 Task: Open the event Second Coffee Meeting with Key Business Mentor on '2024/05/26', change the date to 2024/04/18, change the font style of the description to Comic Sans MS, set the availability to Working elsewhere, insert an emoji Smile, logged in from the account softage.10@softage.net and add another guest for the event, softage.4@softage.net. Change the alignment of the event description to Align left.Change the font color of the description to Green and select an event charm, 
Action: Mouse moved to (373, 156)
Screenshot: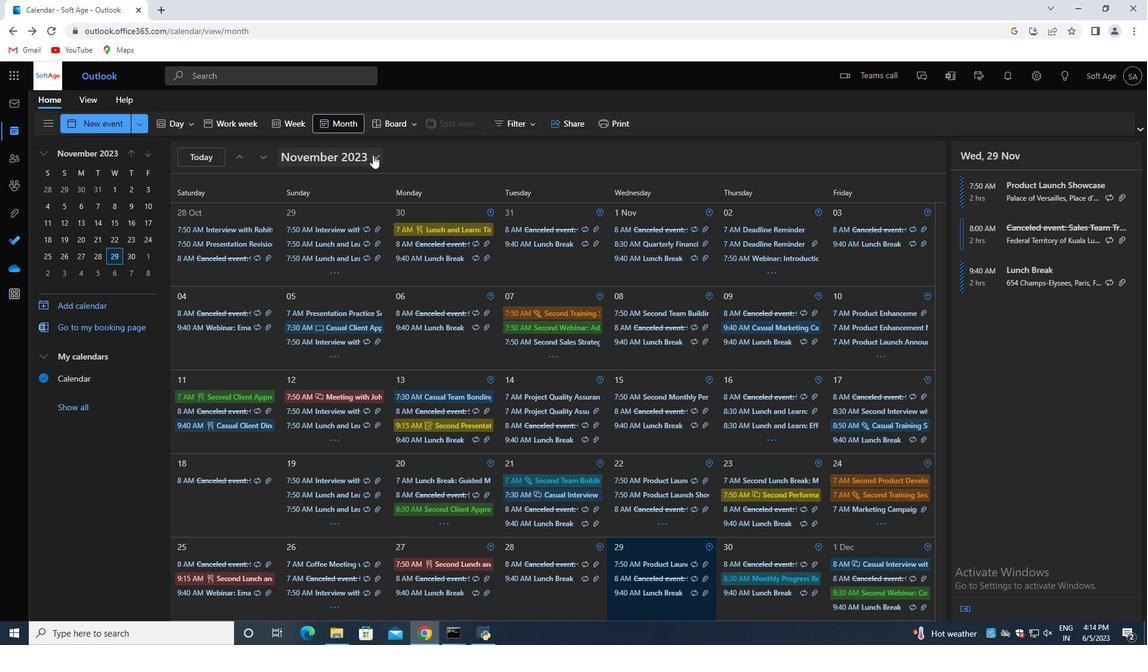 
Action: Mouse pressed left at (373, 156)
Screenshot: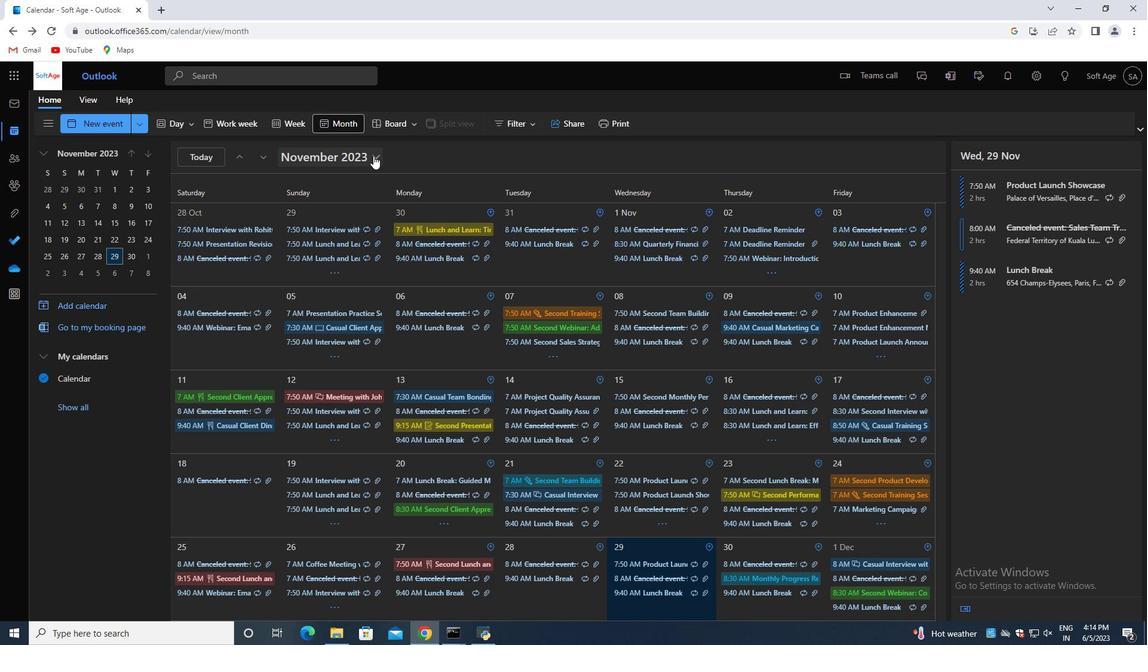 
Action: Mouse moved to (392, 182)
Screenshot: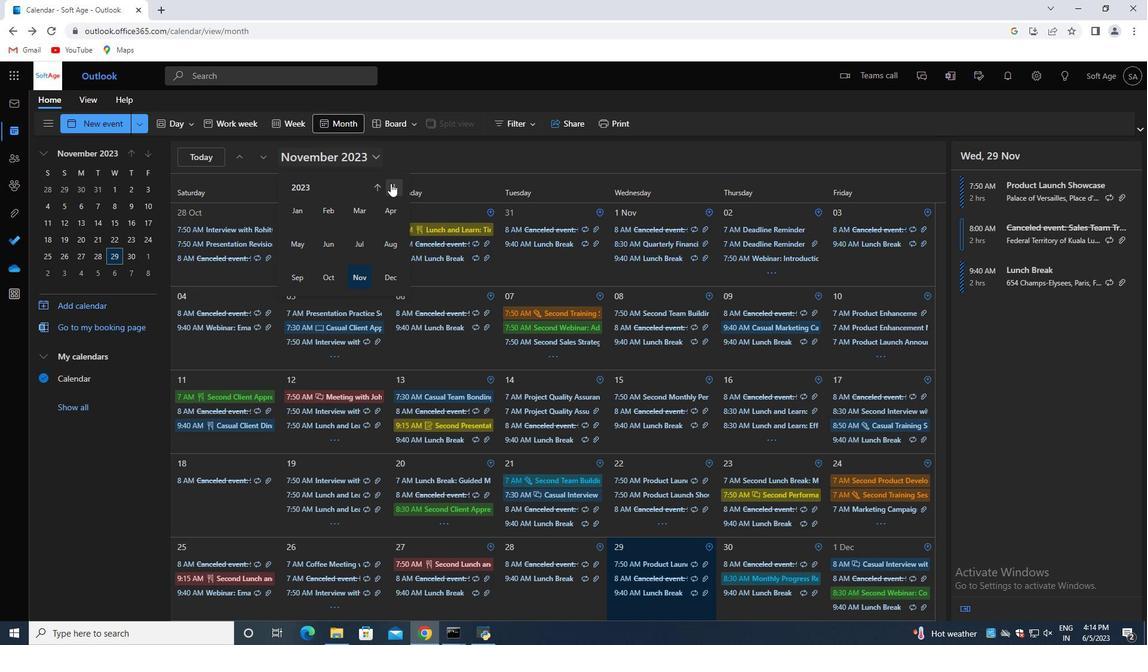 
Action: Mouse pressed left at (392, 182)
Screenshot: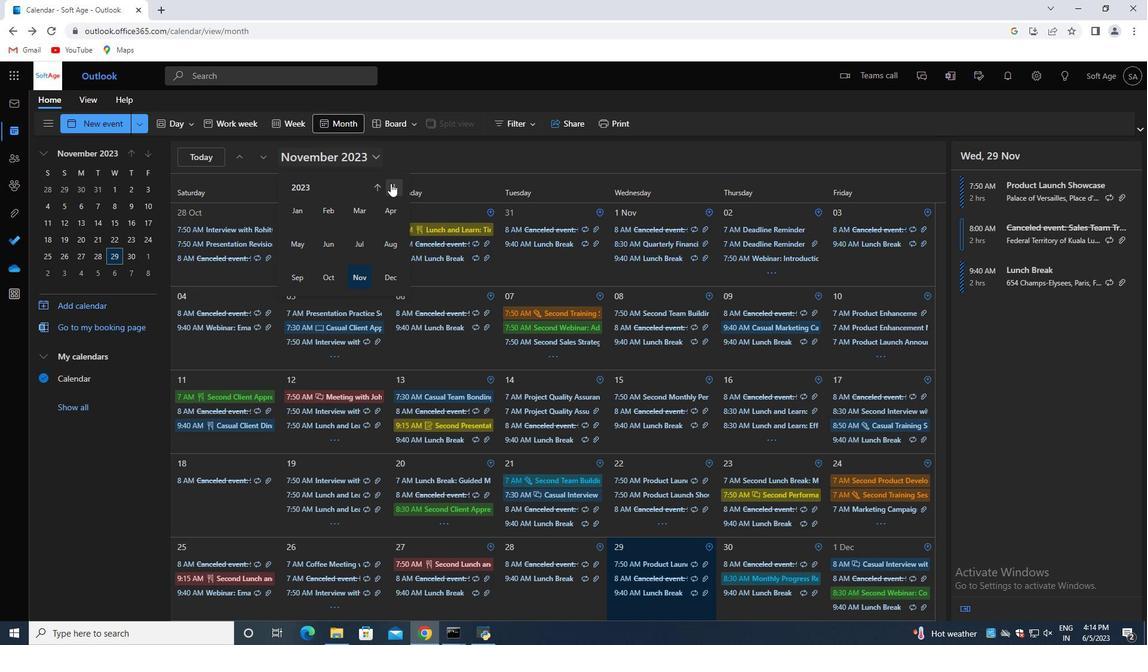 
Action: Mouse moved to (294, 243)
Screenshot: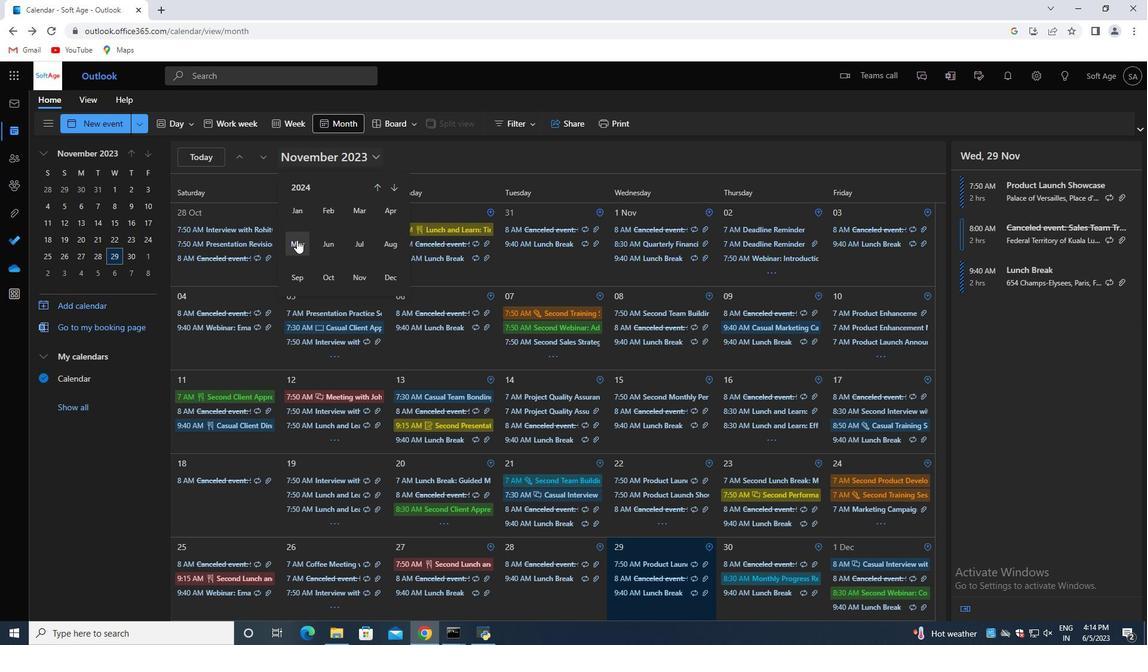 
Action: Mouse pressed left at (294, 243)
Screenshot: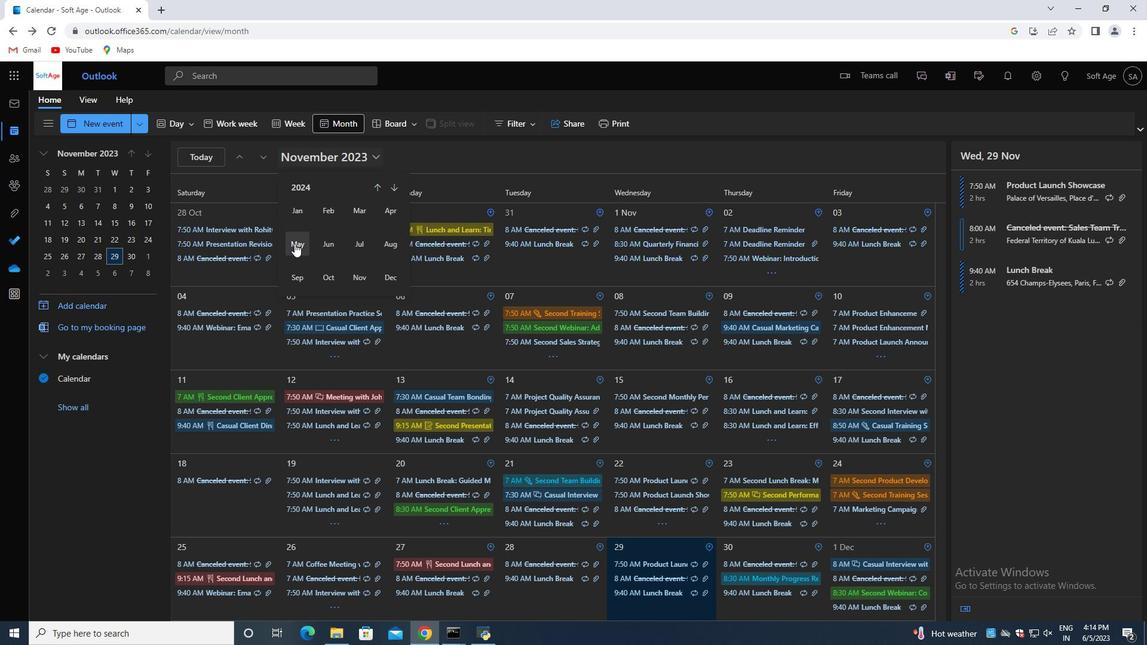 
Action: Mouse moved to (355, 497)
Screenshot: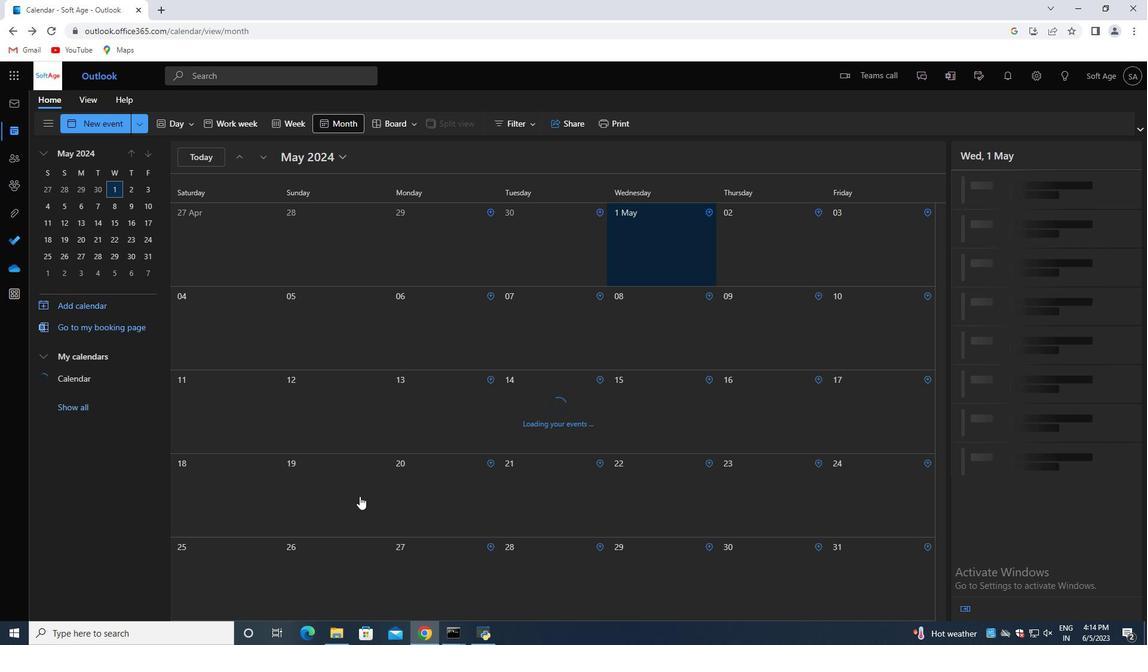 
Action: Mouse scrolled (355, 496) with delta (0, 0)
Screenshot: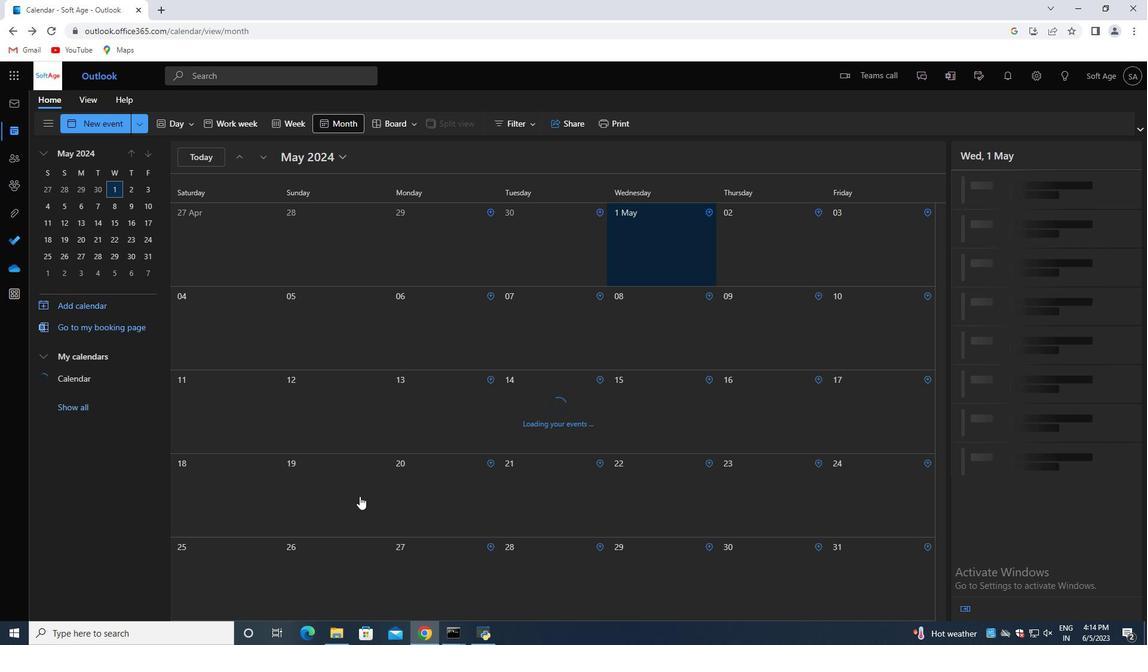 
Action: Mouse moved to (365, 499)
Screenshot: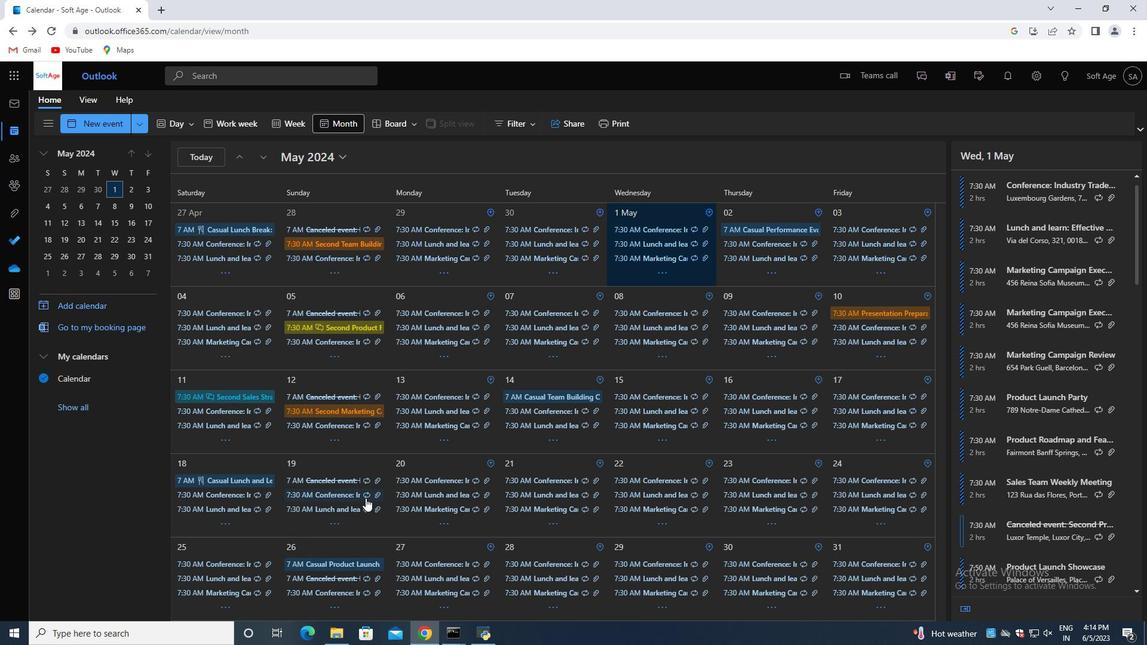 
Action: Mouse scrolled (365, 499) with delta (0, 0)
Screenshot: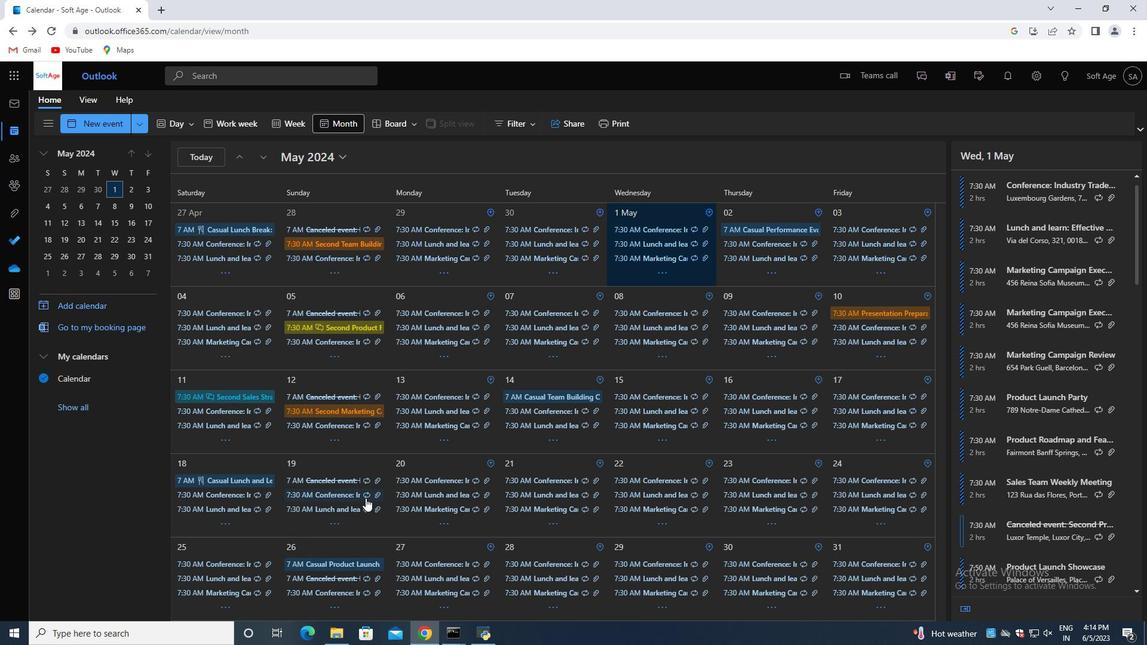 
Action: Mouse moved to (302, 591)
Screenshot: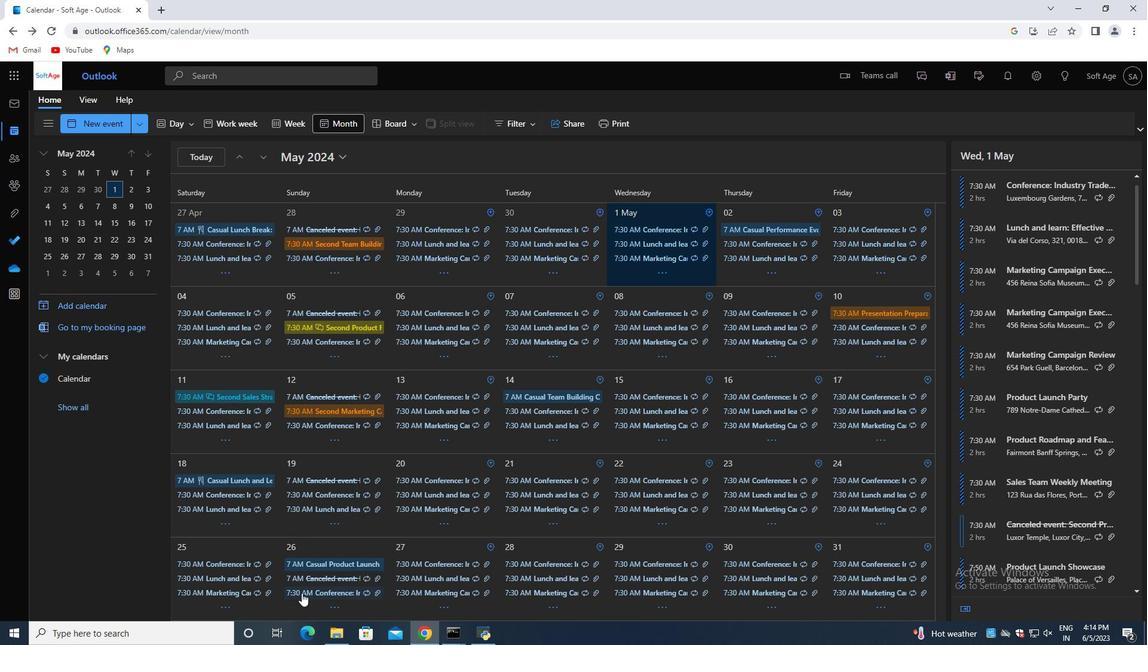 
Action: Mouse scrolled (302, 591) with delta (0, 0)
Screenshot: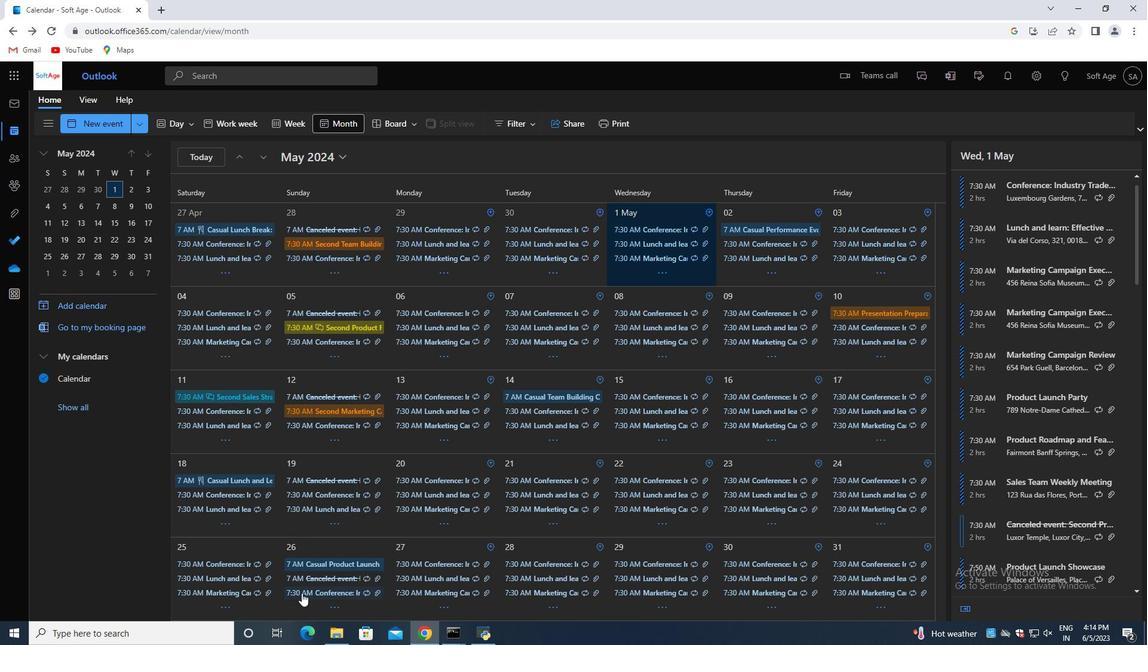 
Action: Mouse moved to (302, 591)
Screenshot: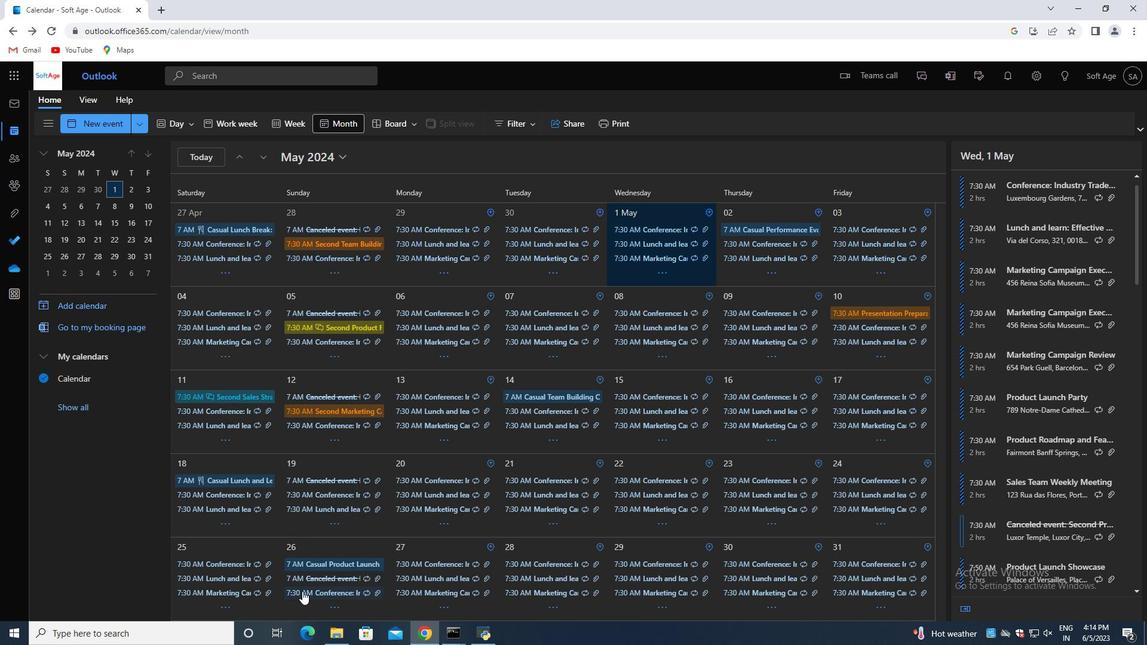 
Action: Mouse scrolled (302, 590) with delta (0, 0)
Screenshot: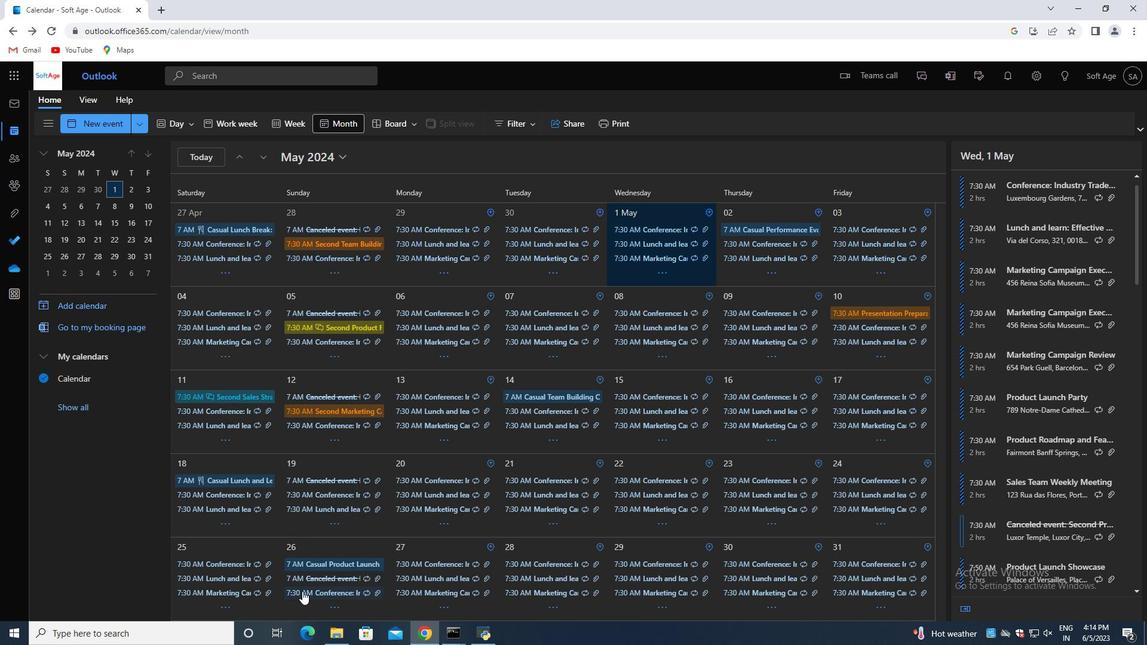 
Action: Mouse moved to (301, 604)
Screenshot: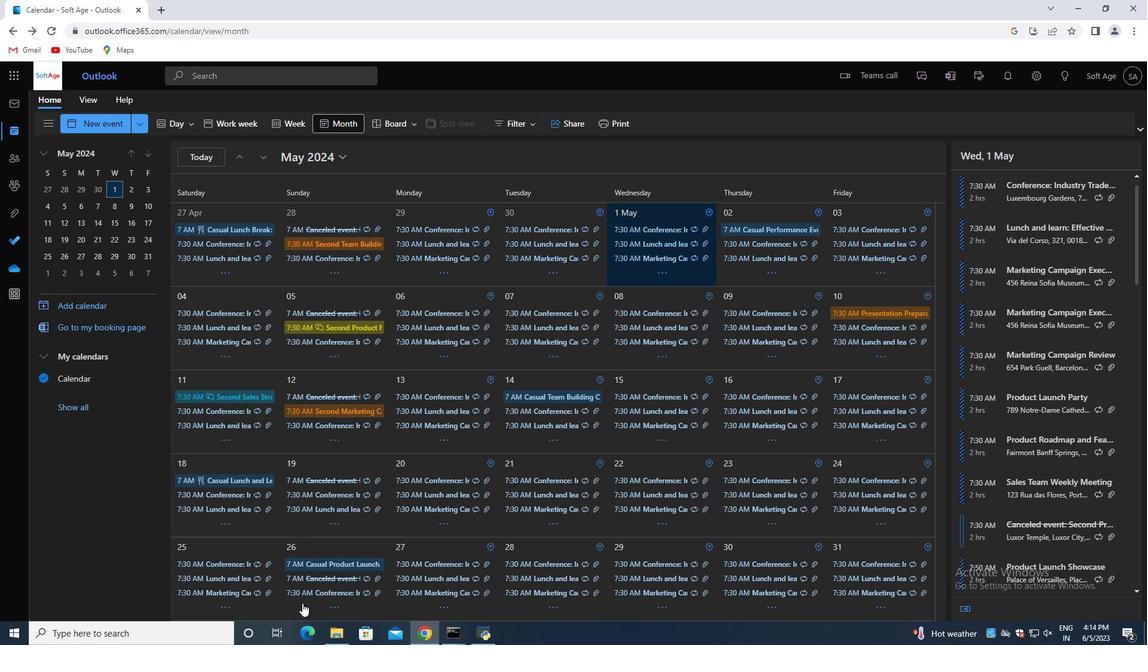 
Action: Mouse pressed left at (301, 604)
Screenshot: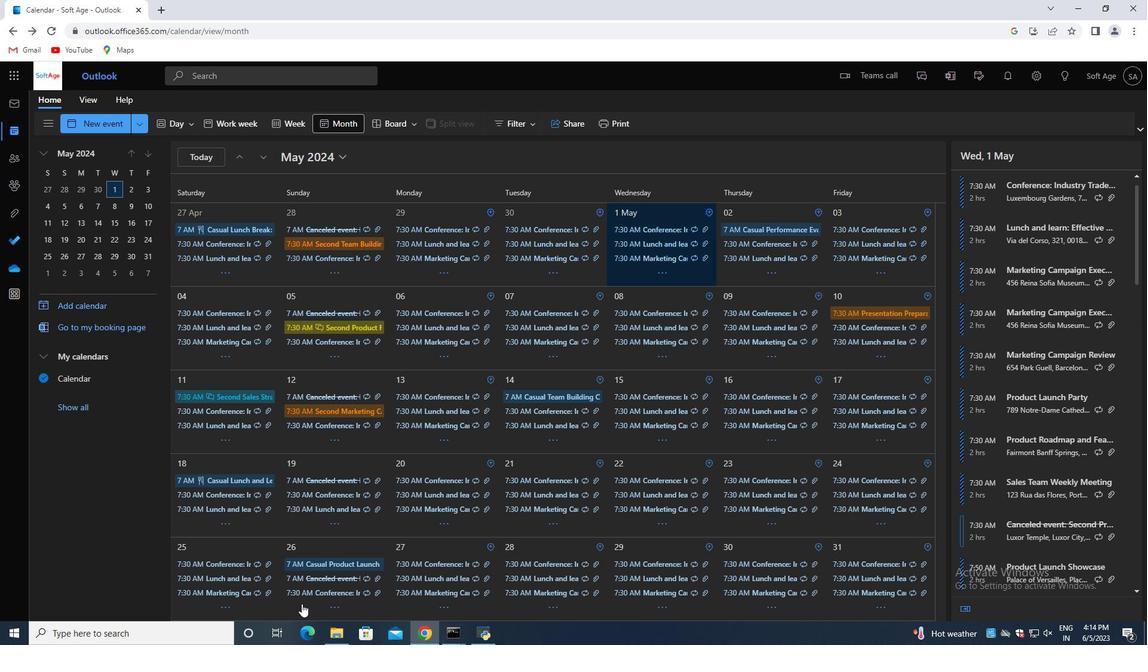 
Action: Mouse moved to (1036, 445)
Screenshot: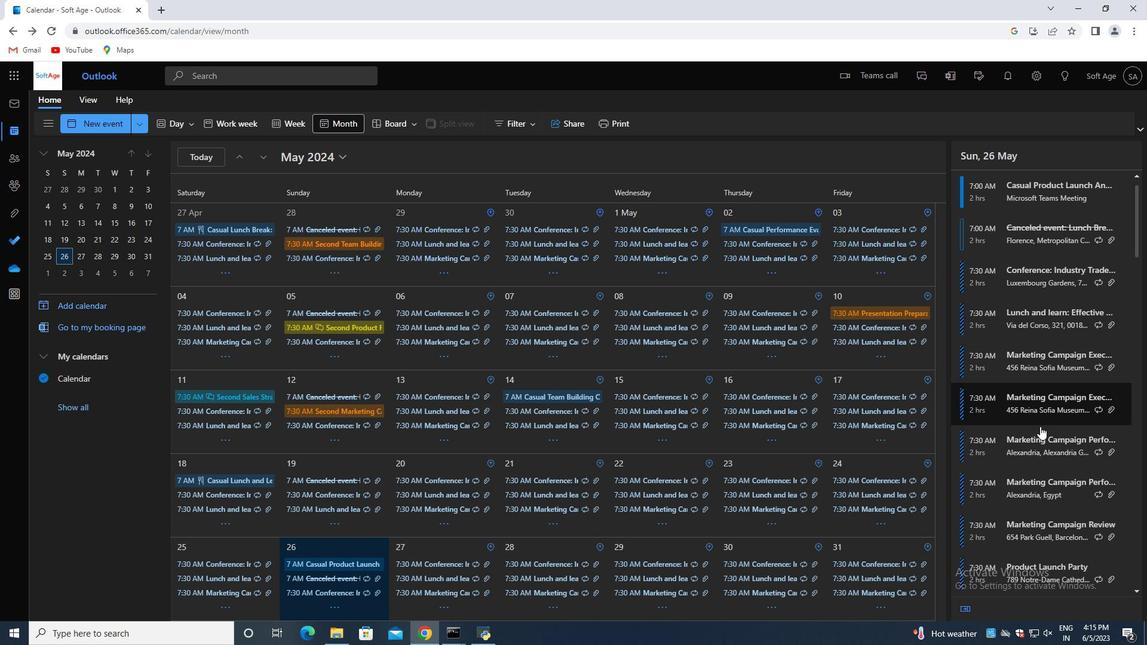 
Action: Mouse scrolled (1036, 445) with delta (0, 0)
Screenshot: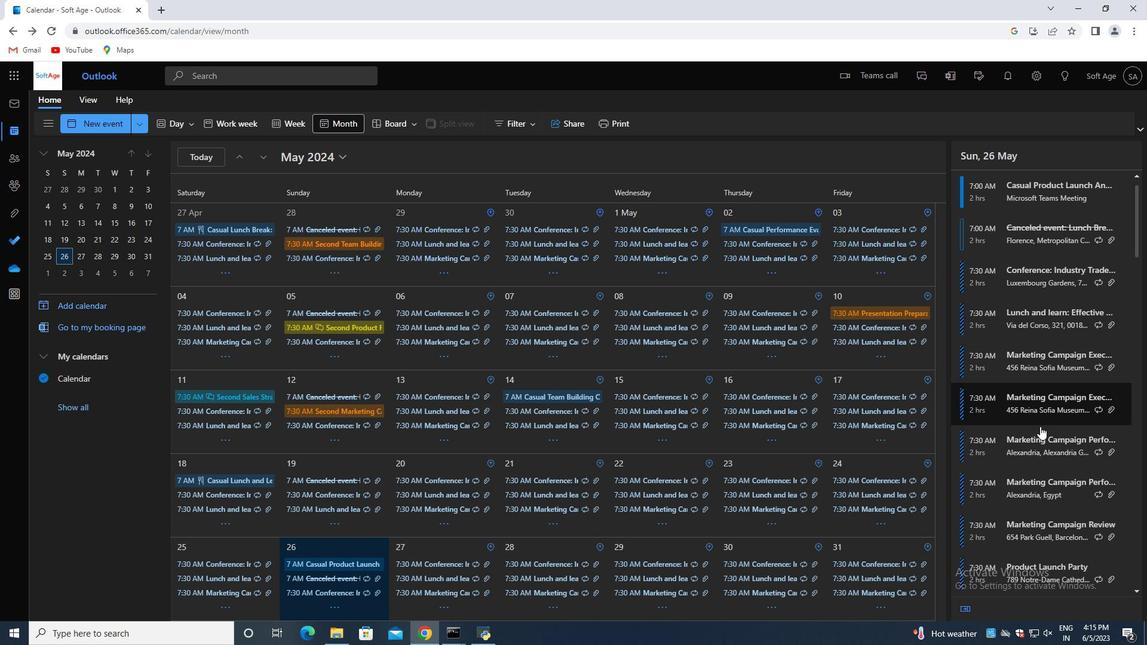 
Action: Mouse moved to (1036, 456)
Screenshot: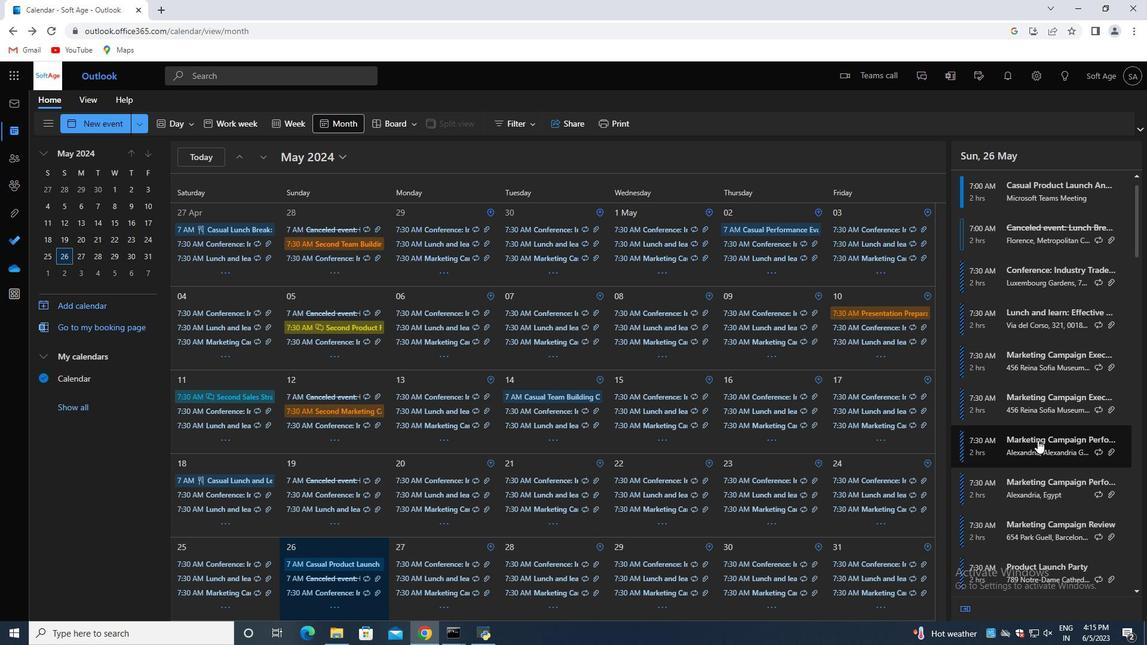 
Action: Mouse scrolled (1036, 456) with delta (0, 0)
Screenshot: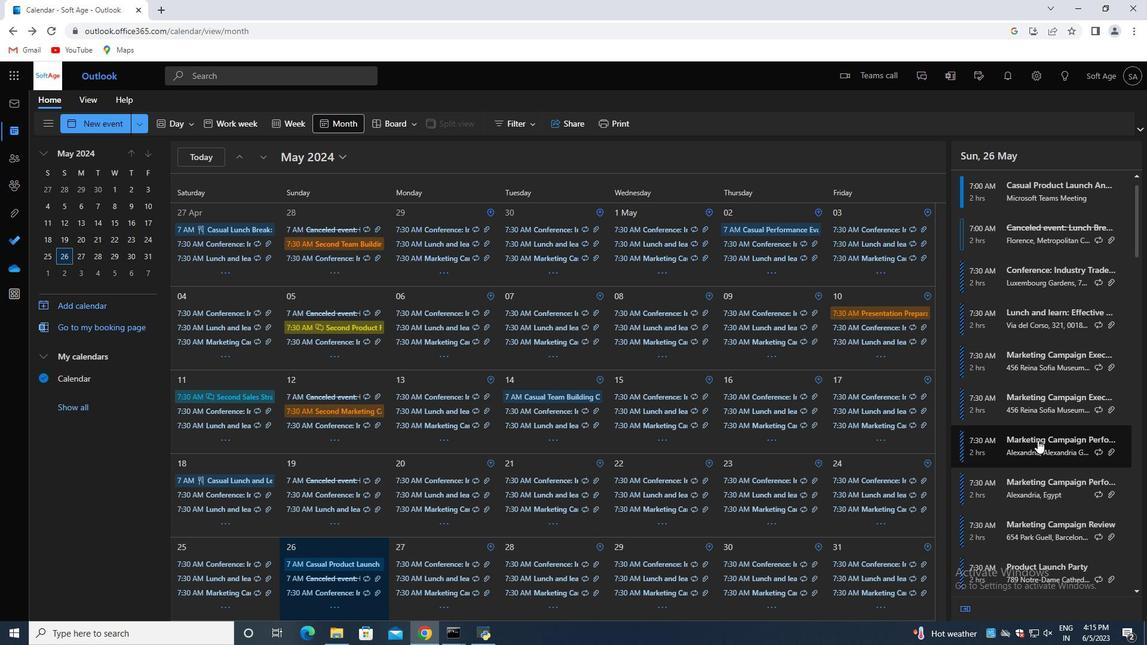 
Action: Mouse moved to (1036, 465)
Screenshot: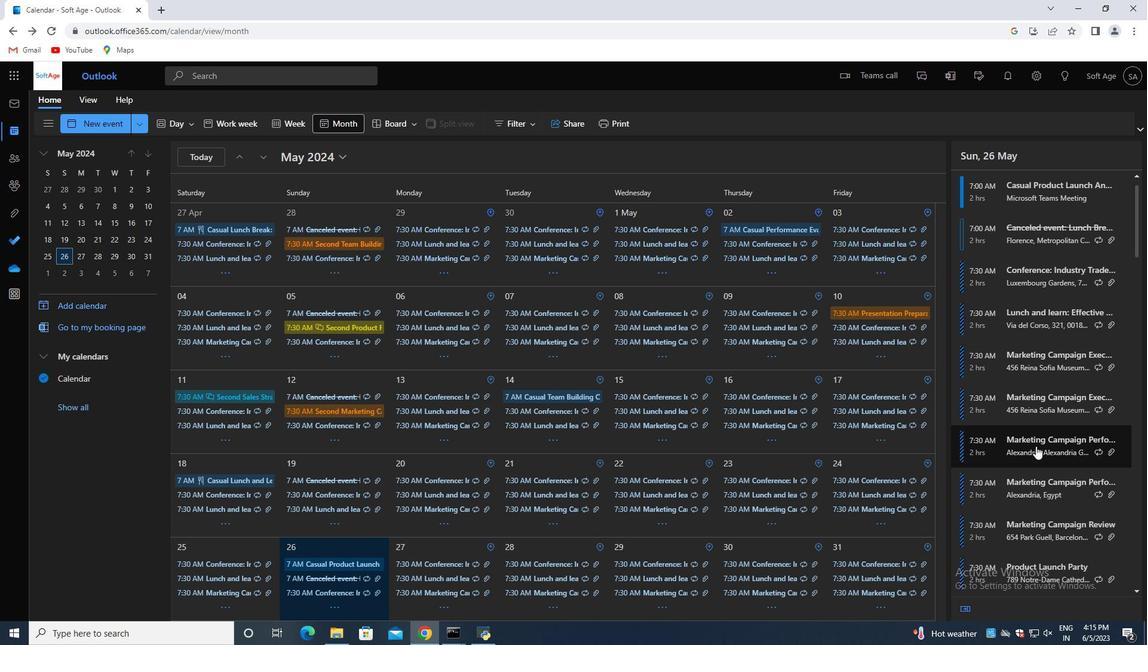 
Action: Mouse scrolled (1036, 464) with delta (0, 0)
Screenshot: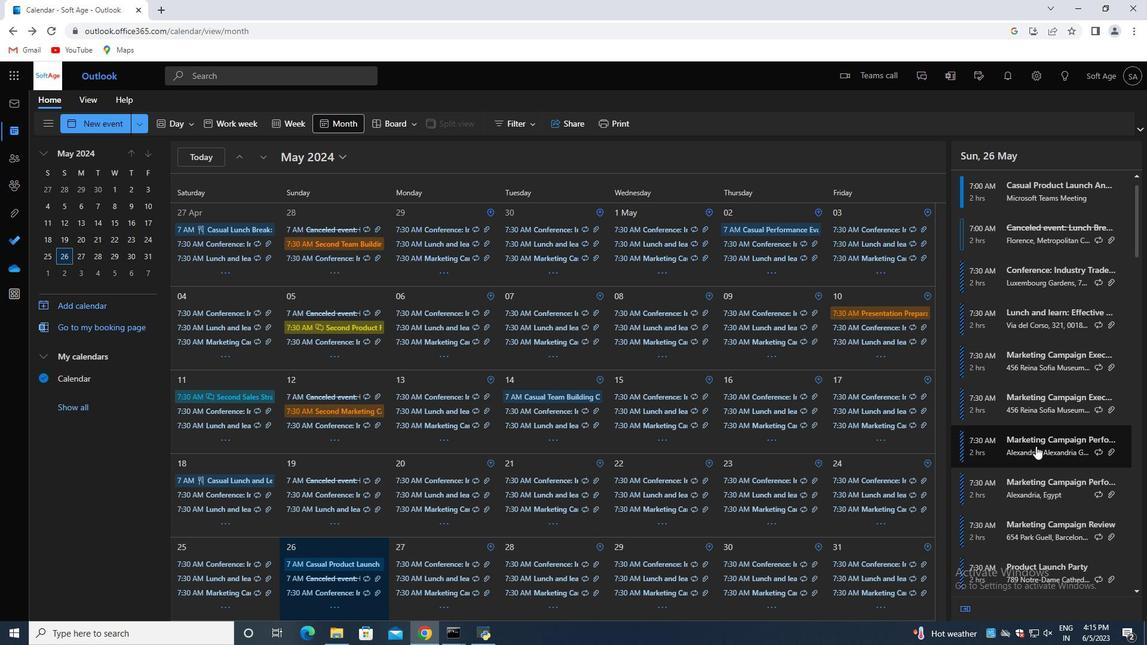 
Action: Mouse moved to (1034, 471)
Screenshot: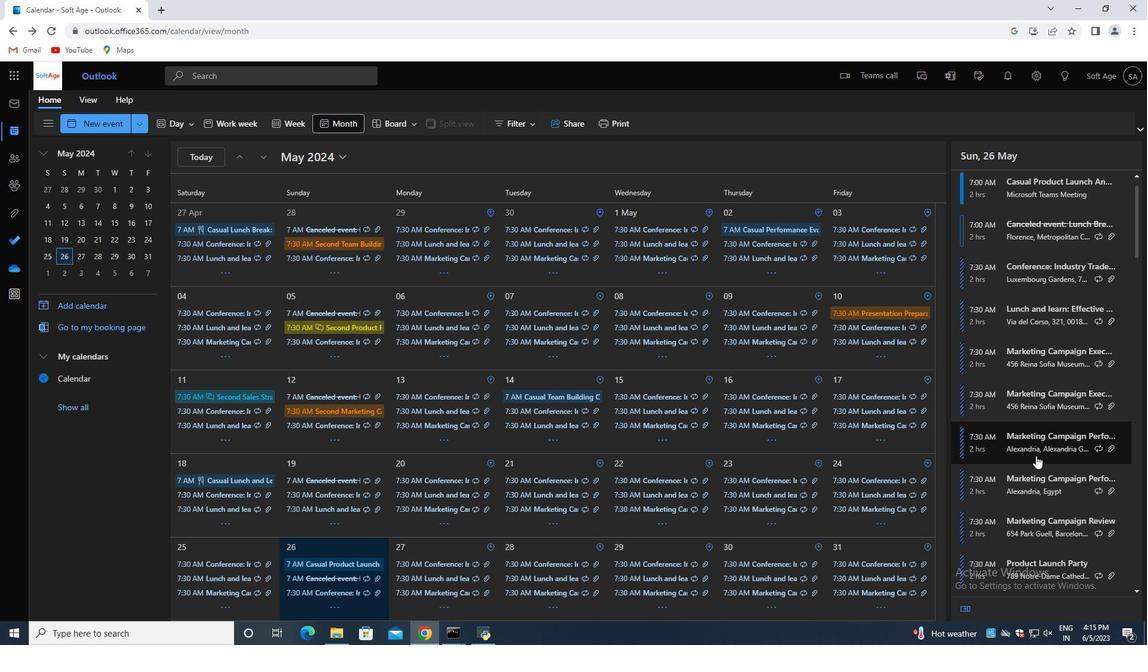 
Action: Mouse scrolled (1034, 471) with delta (0, 0)
Screenshot: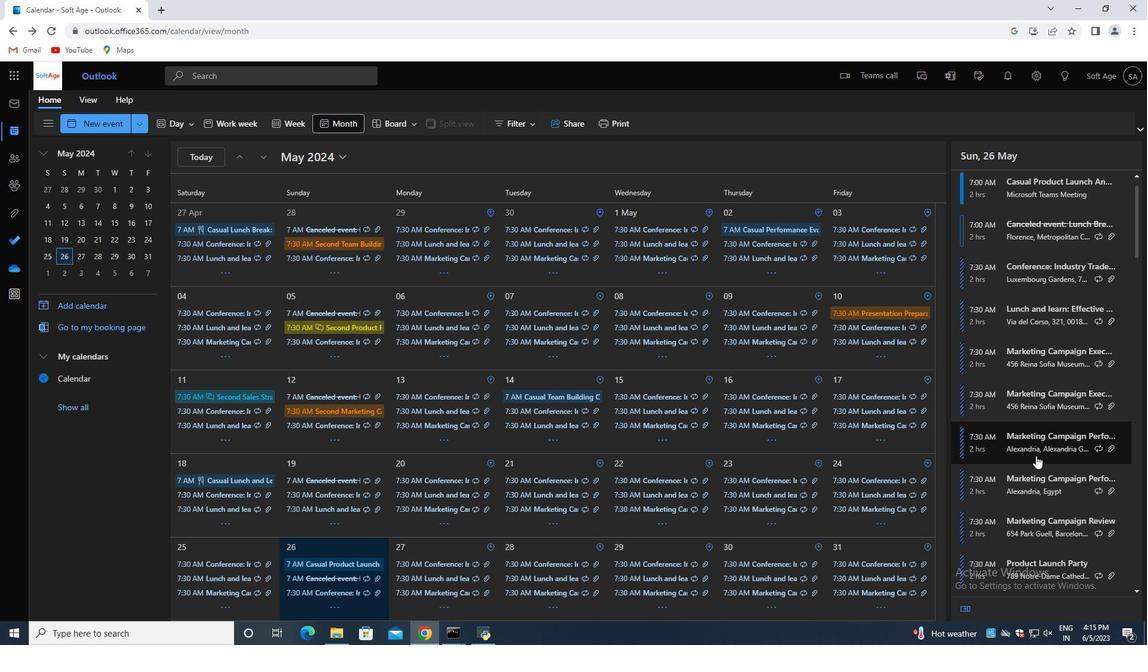 
Action: Mouse moved to (1033, 477)
Screenshot: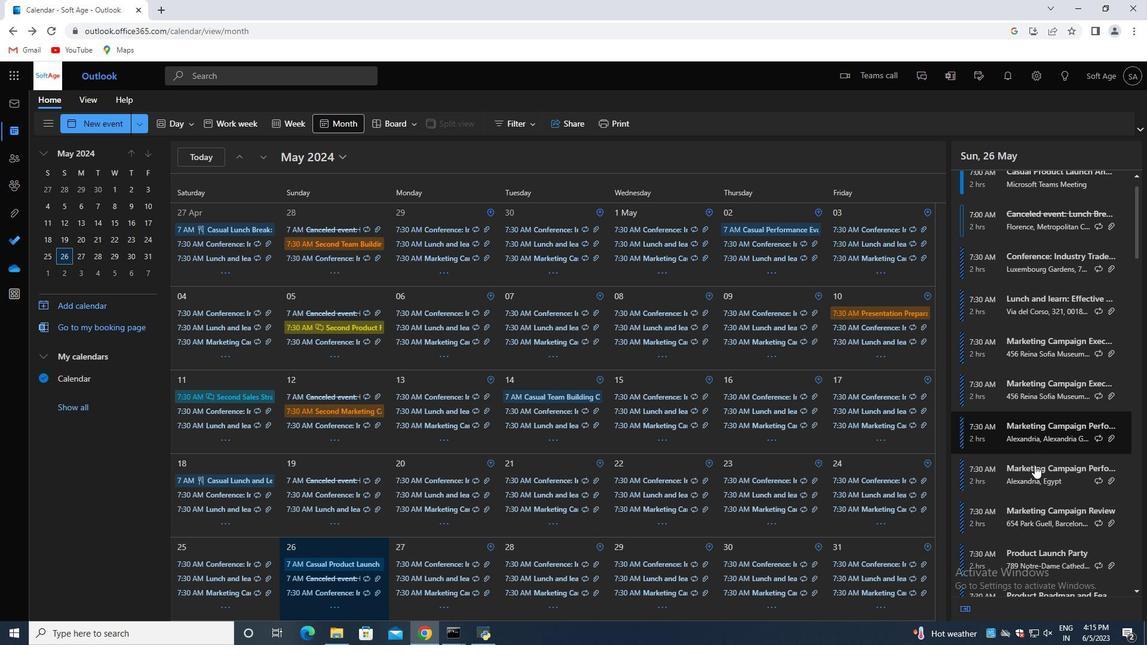 
Action: Mouse scrolled (1033, 477) with delta (0, 0)
Screenshot: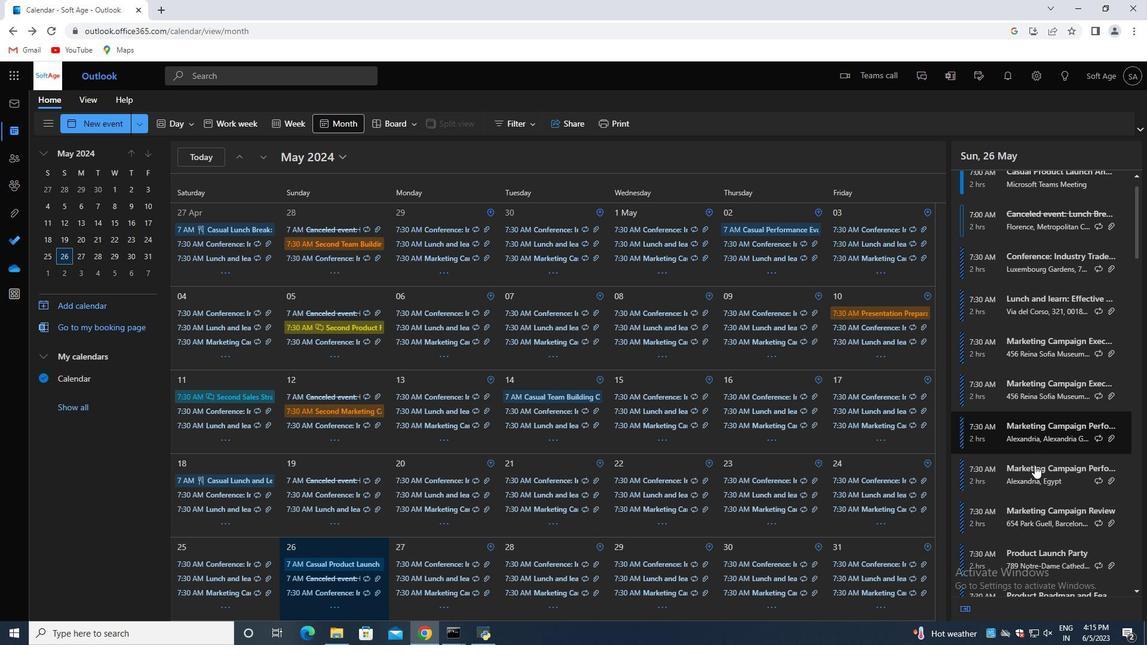 
Action: Mouse moved to (1034, 475)
Screenshot: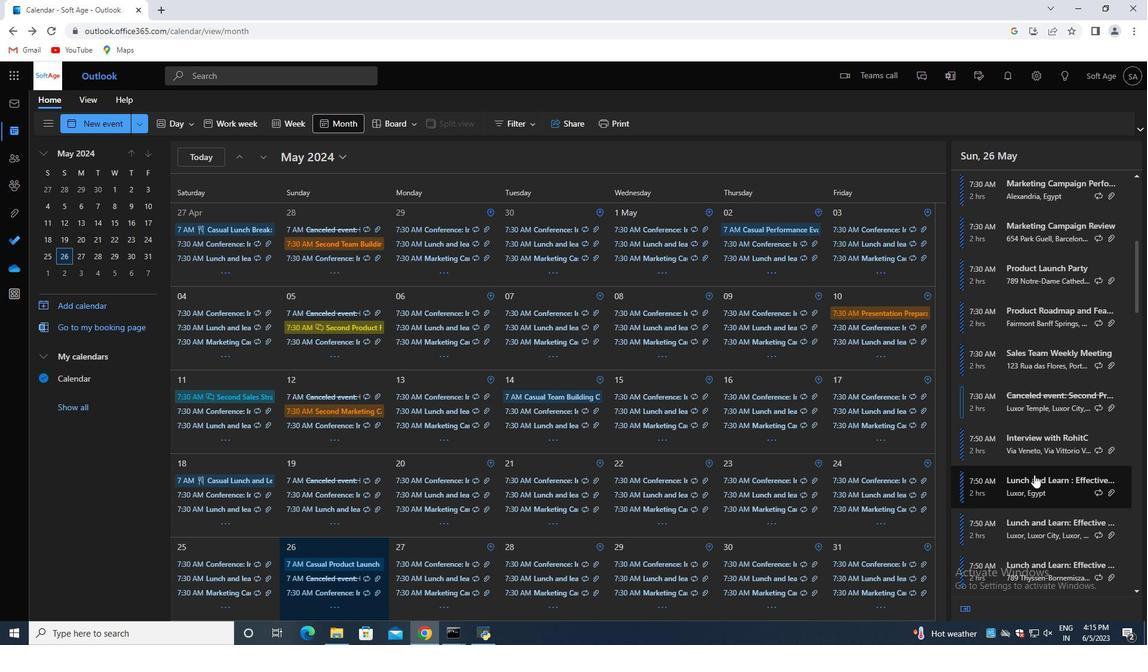 
Action: Mouse scrolled (1034, 474) with delta (0, 0)
Screenshot: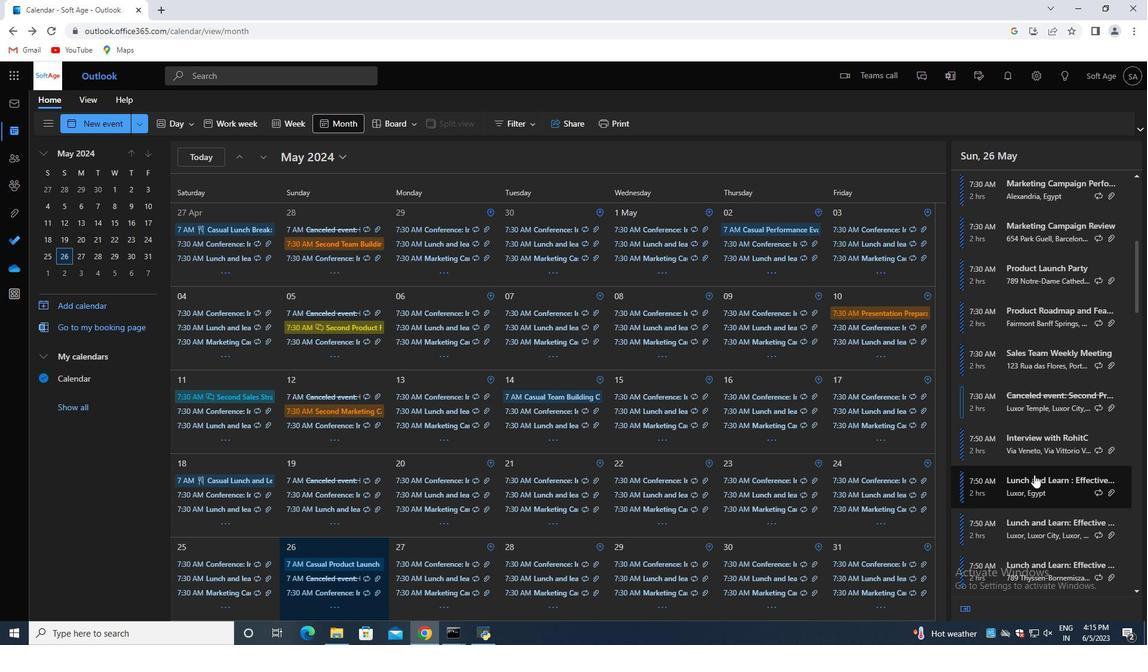 
Action: Mouse moved to (1032, 481)
Screenshot: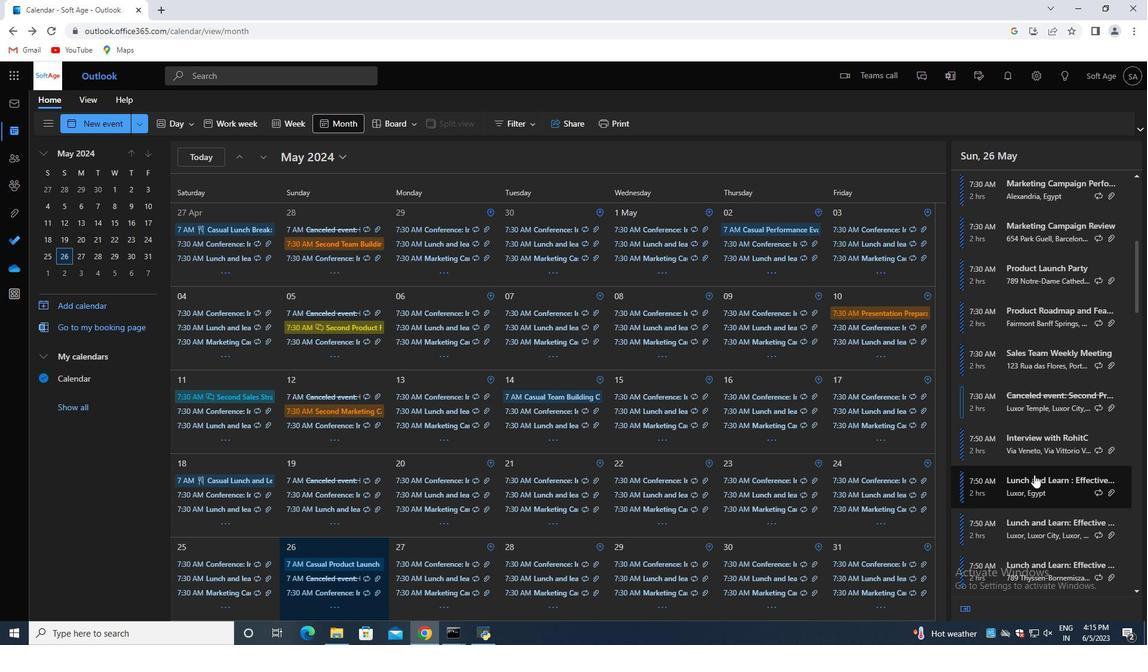 
Action: Mouse scrolled (1034, 475) with delta (0, 0)
Screenshot: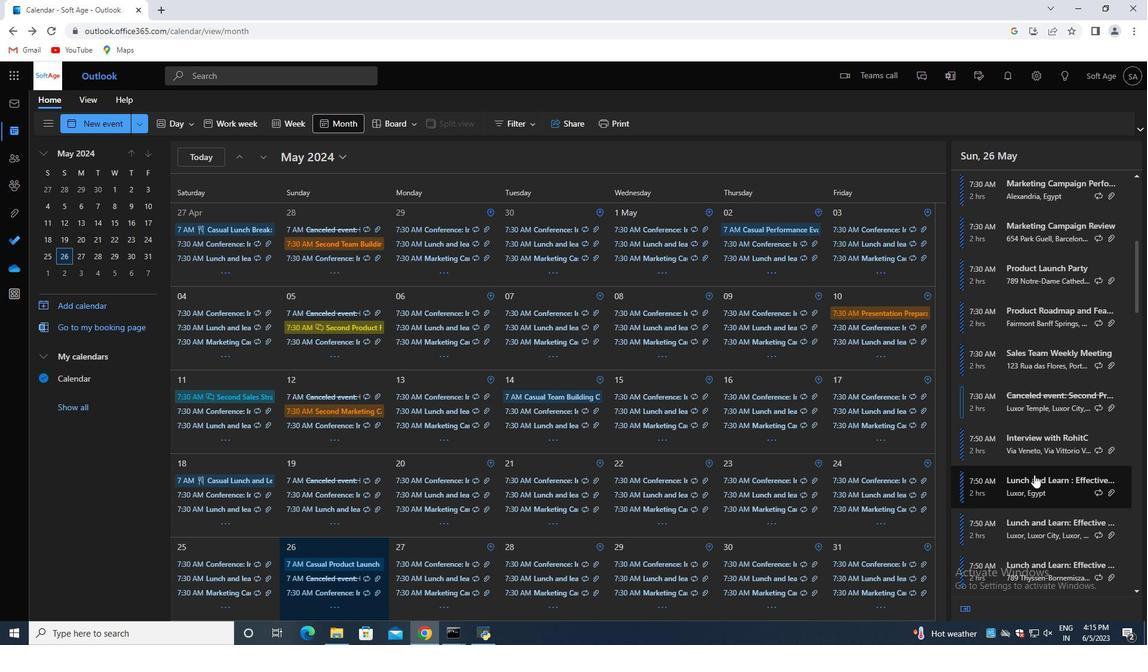 
Action: Mouse scrolled (1034, 477) with delta (0, 0)
Screenshot: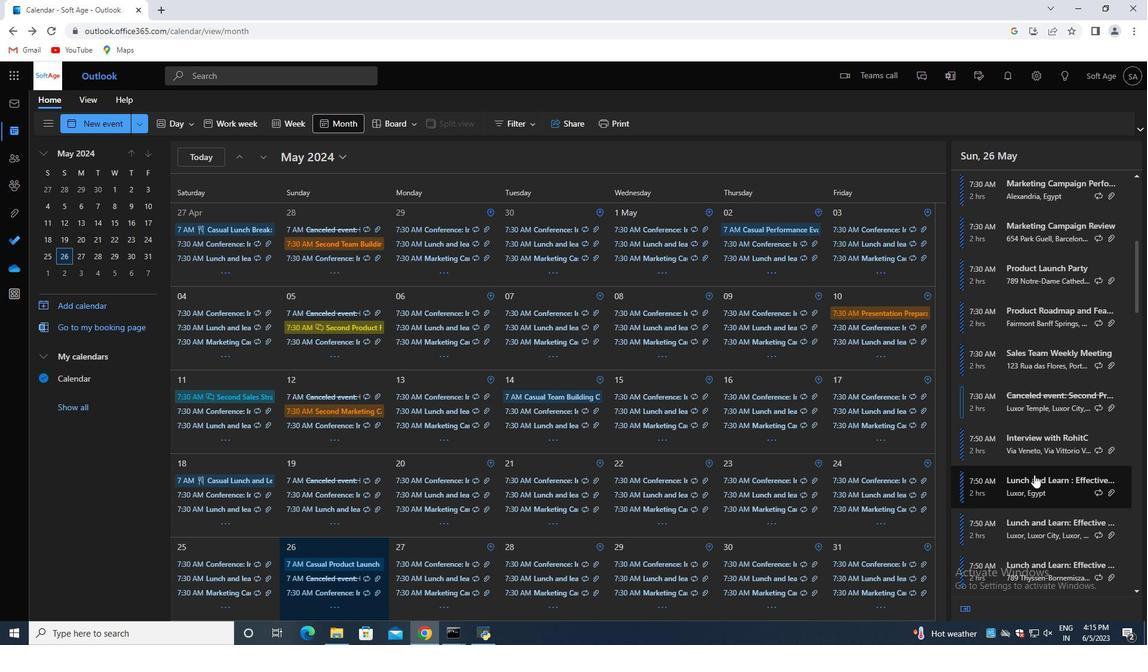 
Action: Mouse scrolled (1034, 478) with delta (0, 0)
Screenshot: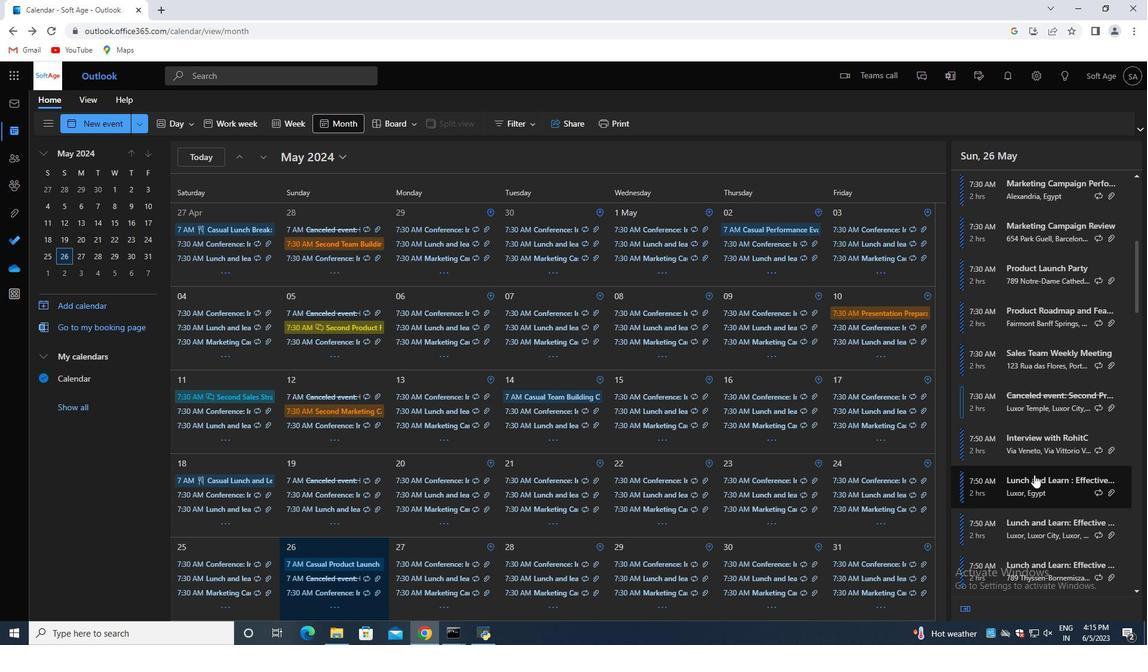 
Action: Mouse scrolled (1033, 478) with delta (0, 0)
Screenshot: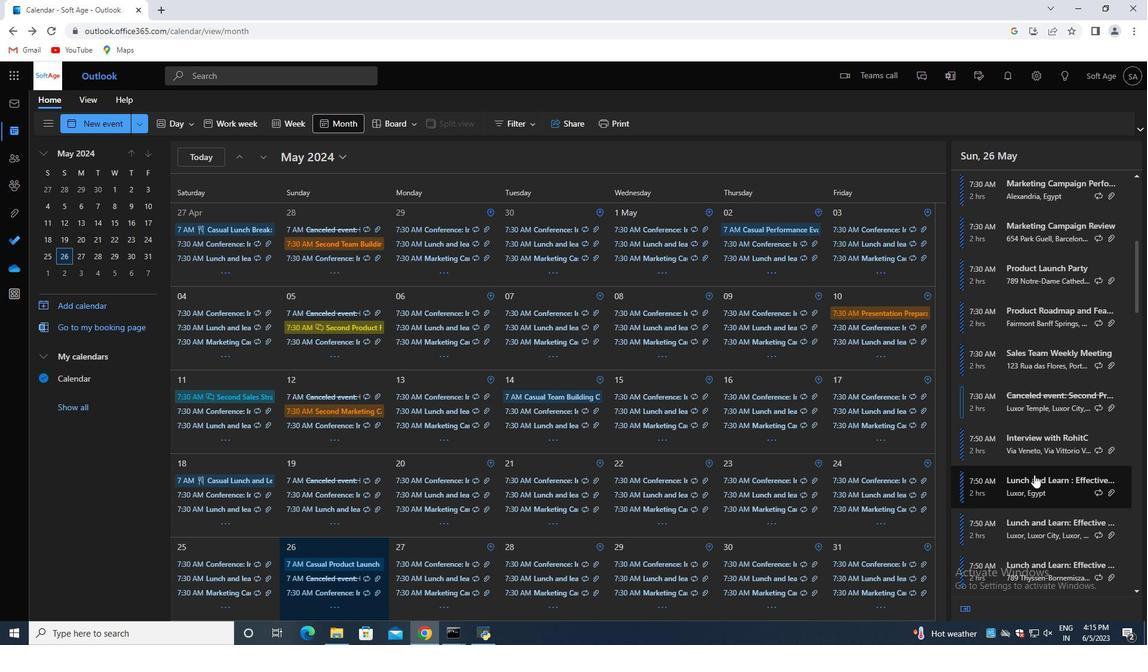 
Action: Mouse scrolled (1032, 480) with delta (0, 0)
Screenshot: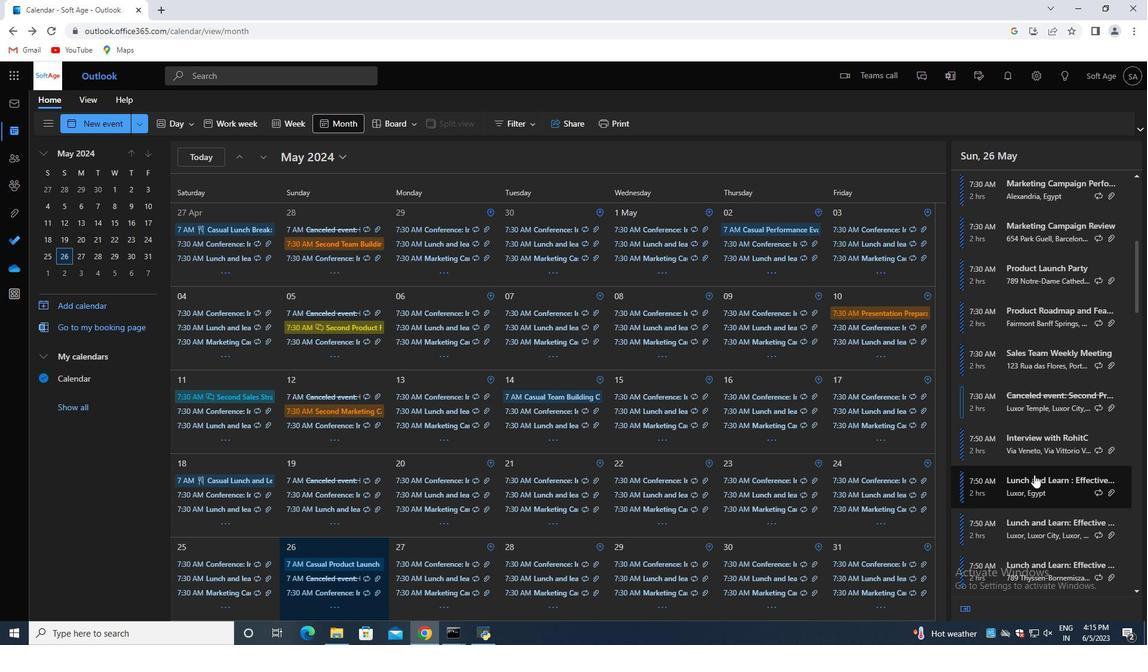 
Action: Mouse moved to (1032, 489)
Screenshot: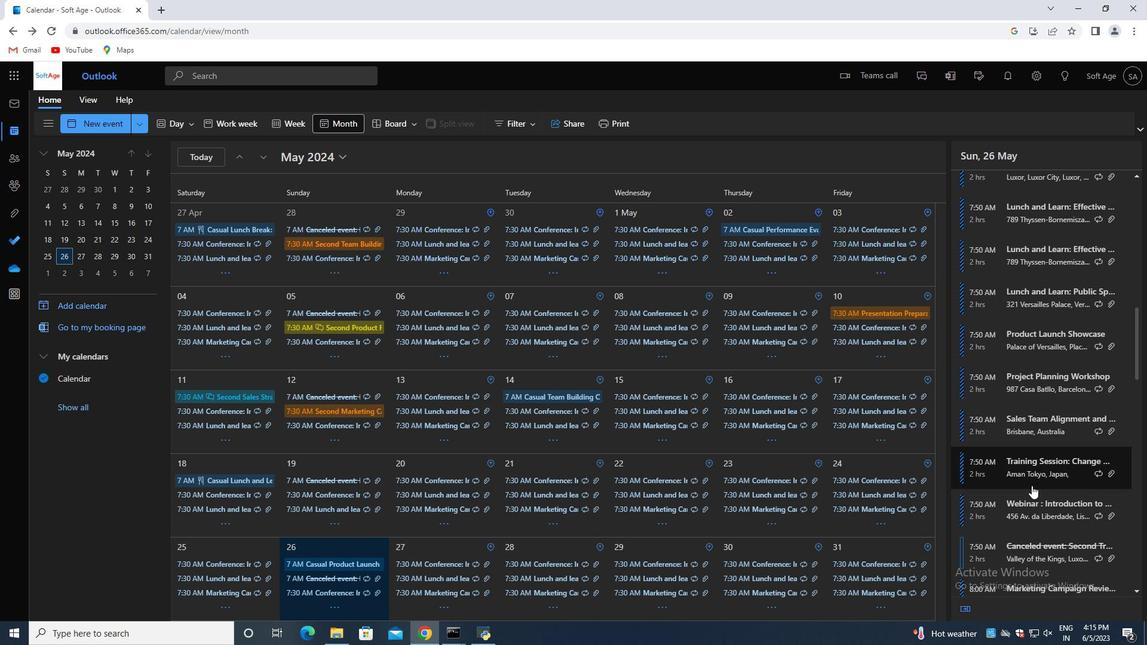 
Action: Mouse scrolled (1032, 488) with delta (0, 0)
Screenshot: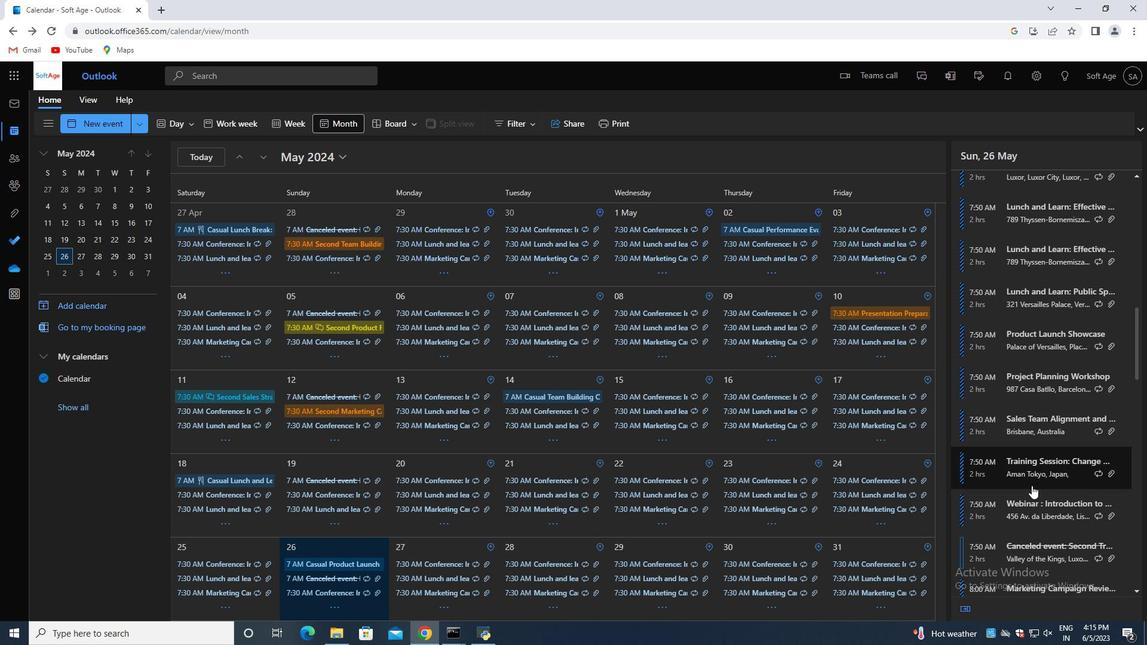 
Action: Mouse moved to (1031, 492)
Screenshot: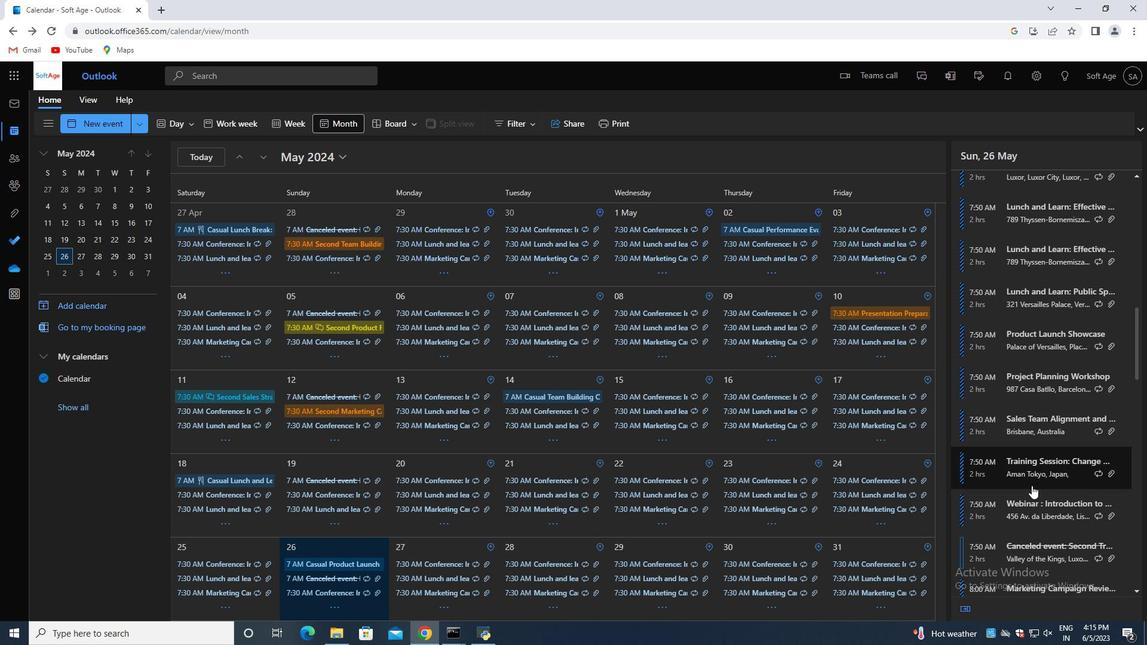 
Action: Mouse scrolled (1031, 492) with delta (0, 0)
Screenshot: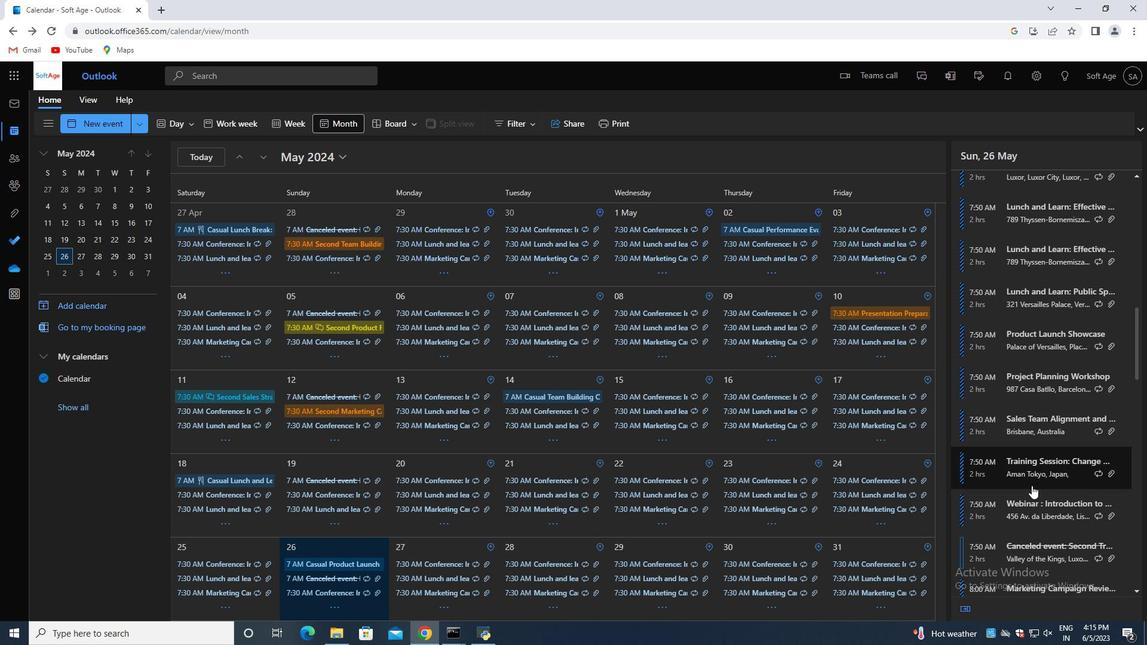 
Action: Mouse moved to (1031, 495)
Screenshot: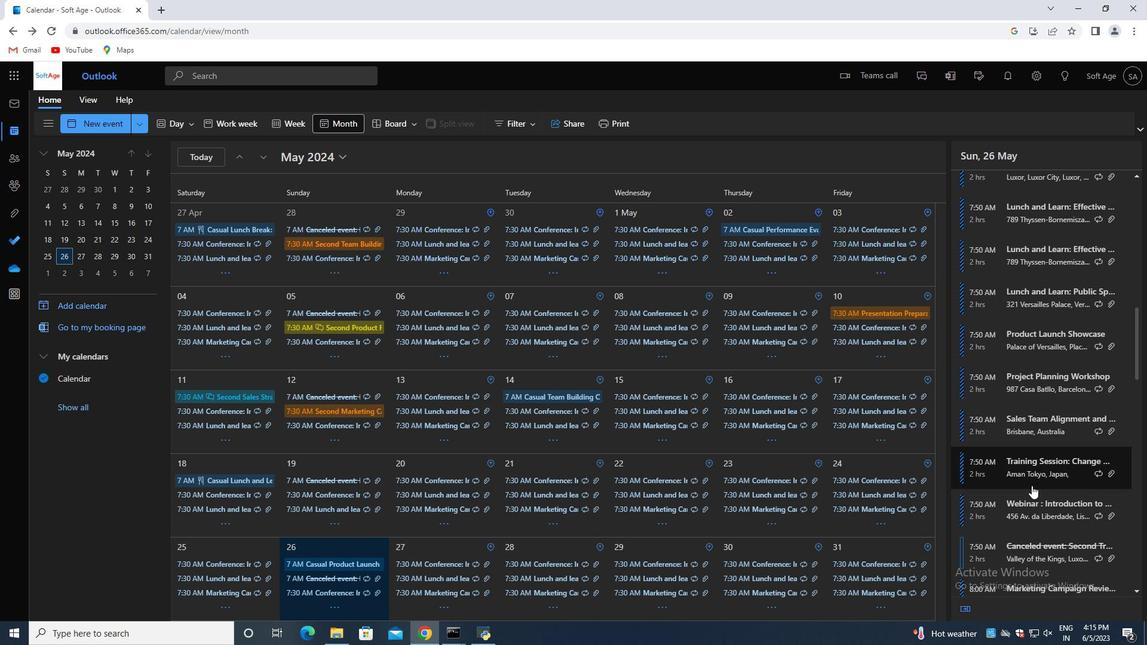 
Action: Mouse scrolled (1031, 494) with delta (0, 0)
Screenshot: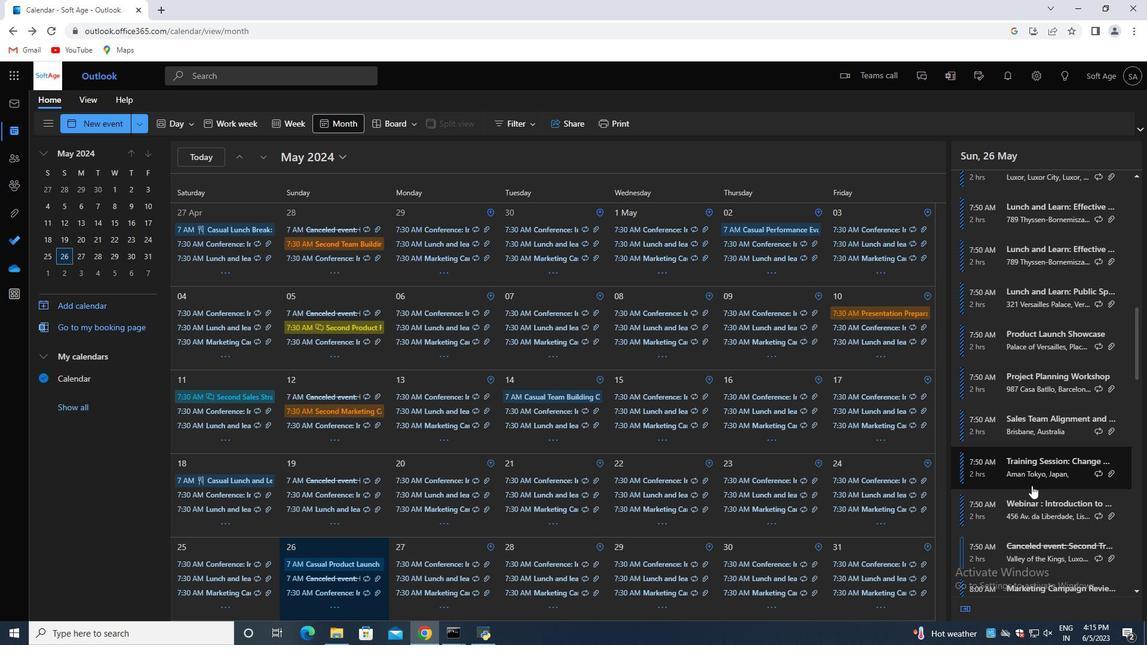 
Action: Mouse moved to (1029, 496)
Screenshot: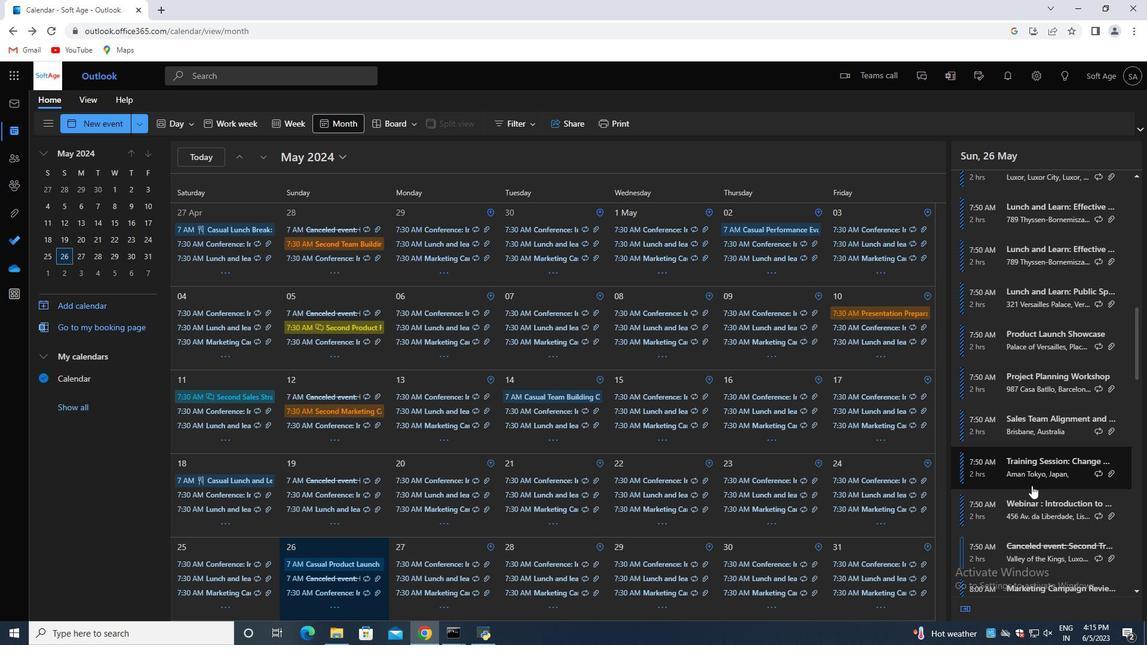 
Action: Mouse scrolled (1029, 496) with delta (0, 0)
Screenshot: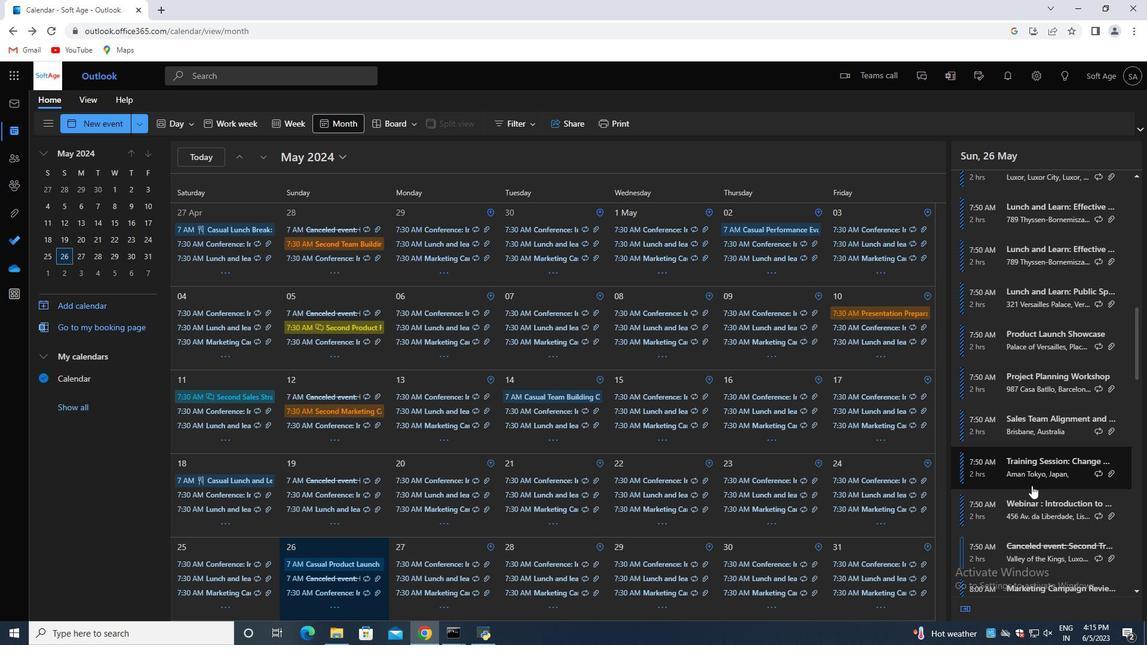 
Action: Mouse moved to (1028, 498)
Screenshot: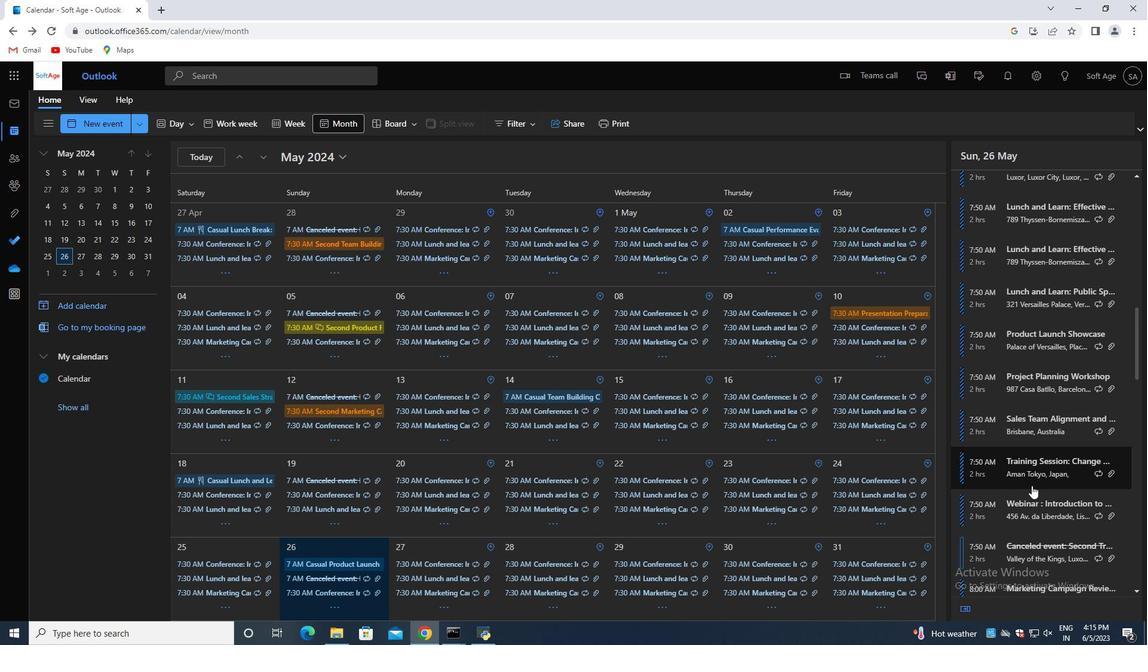 
Action: Mouse scrolled (1028, 498) with delta (0, 0)
Screenshot: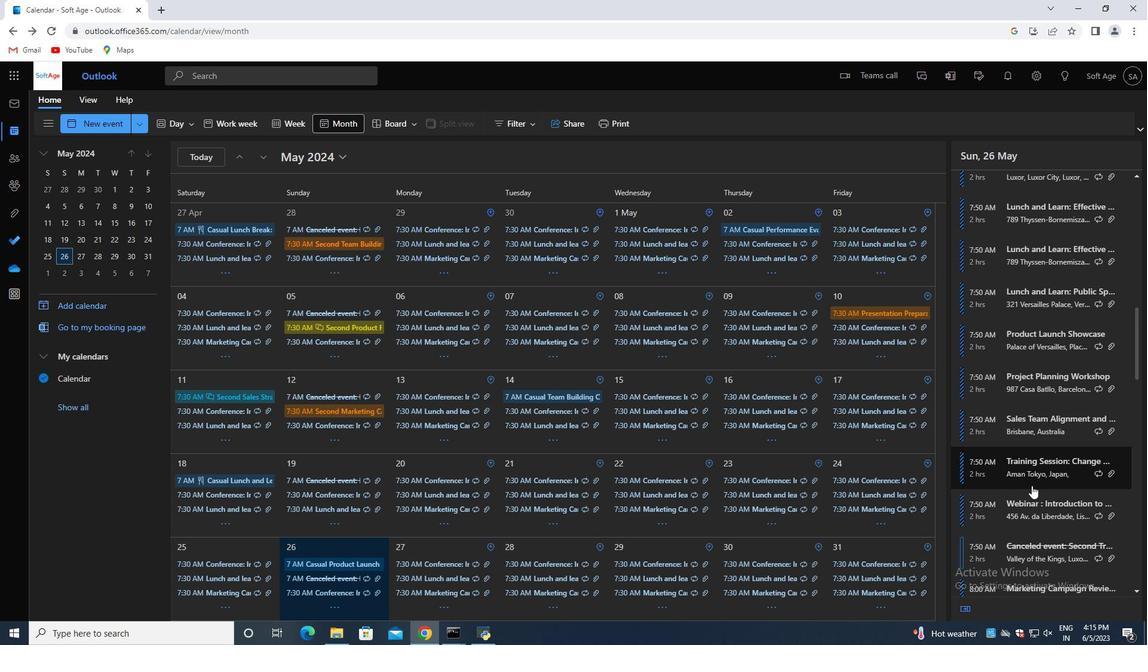 
Action: Mouse moved to (1027, 500)
Screenshot: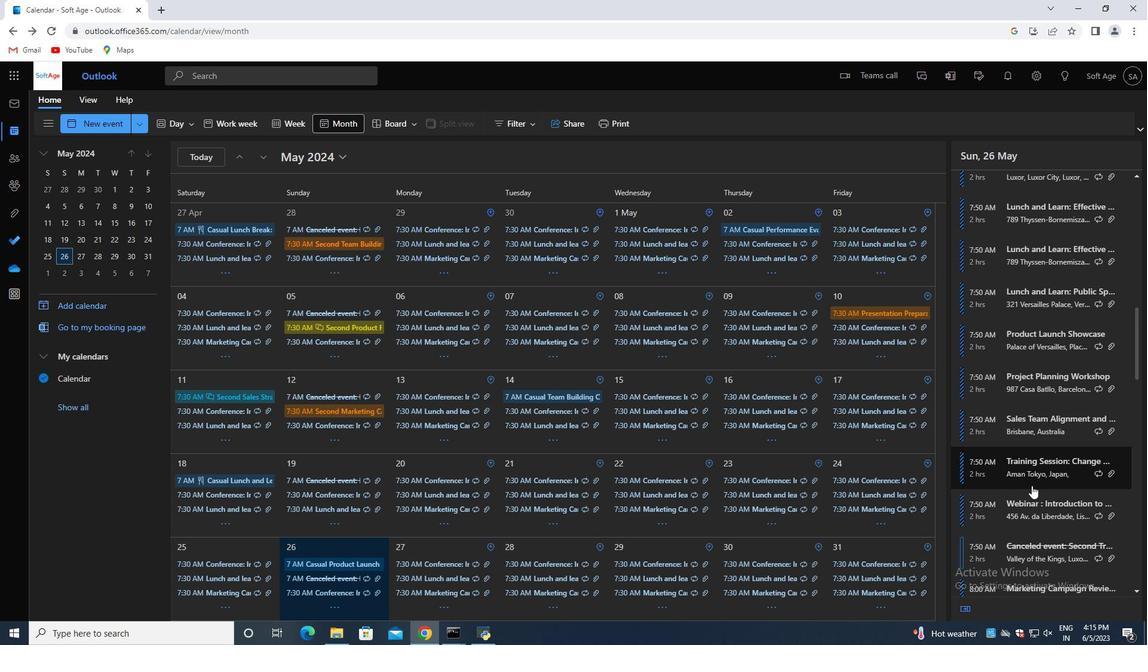 
Action: Mouse scrolled (1027, 499) with delta (0, 0)
Screenshot: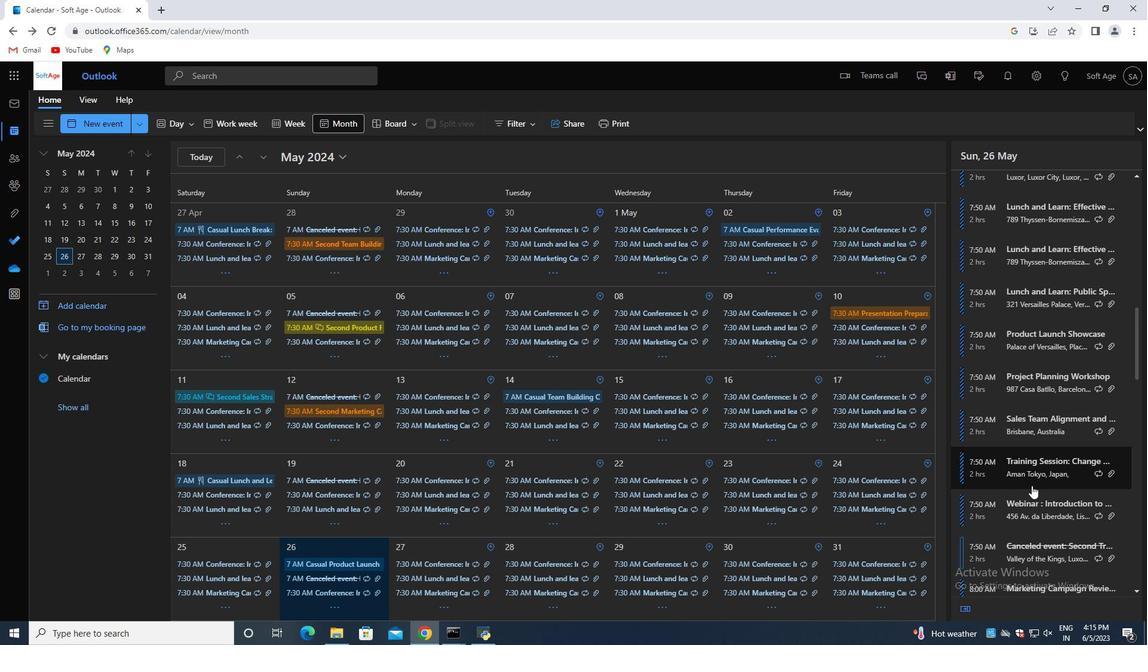 
Action: Mouse moved to (1027, 506)
Screenshot: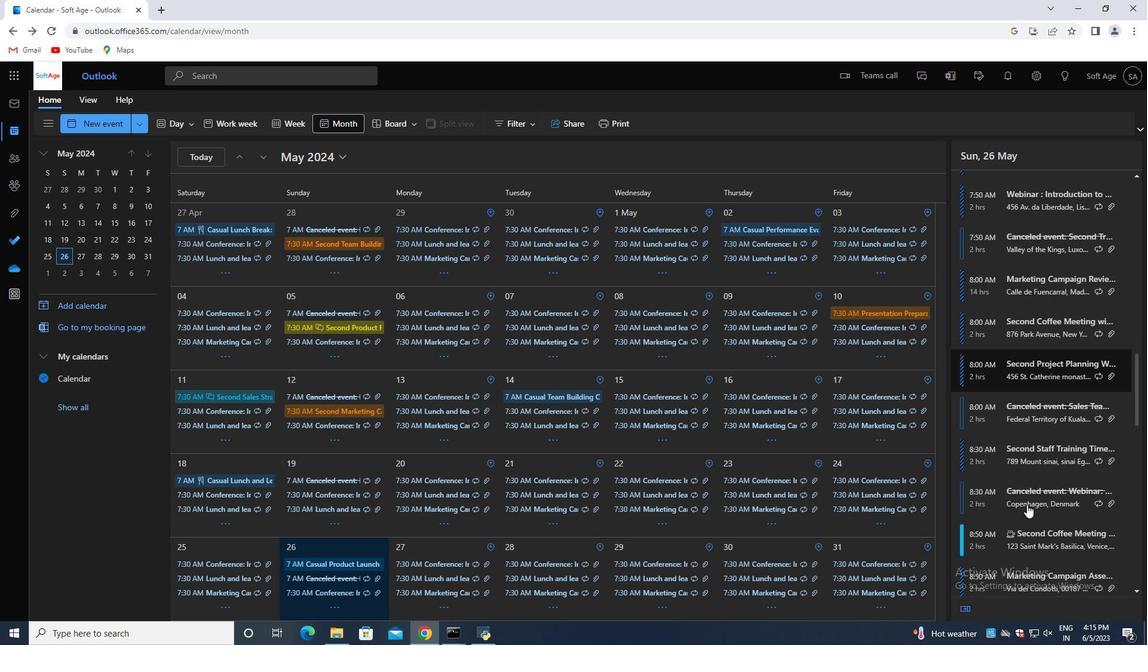 
Action: Mouse scrolled (1027, 506) with delta (0, 0)
Screenshot: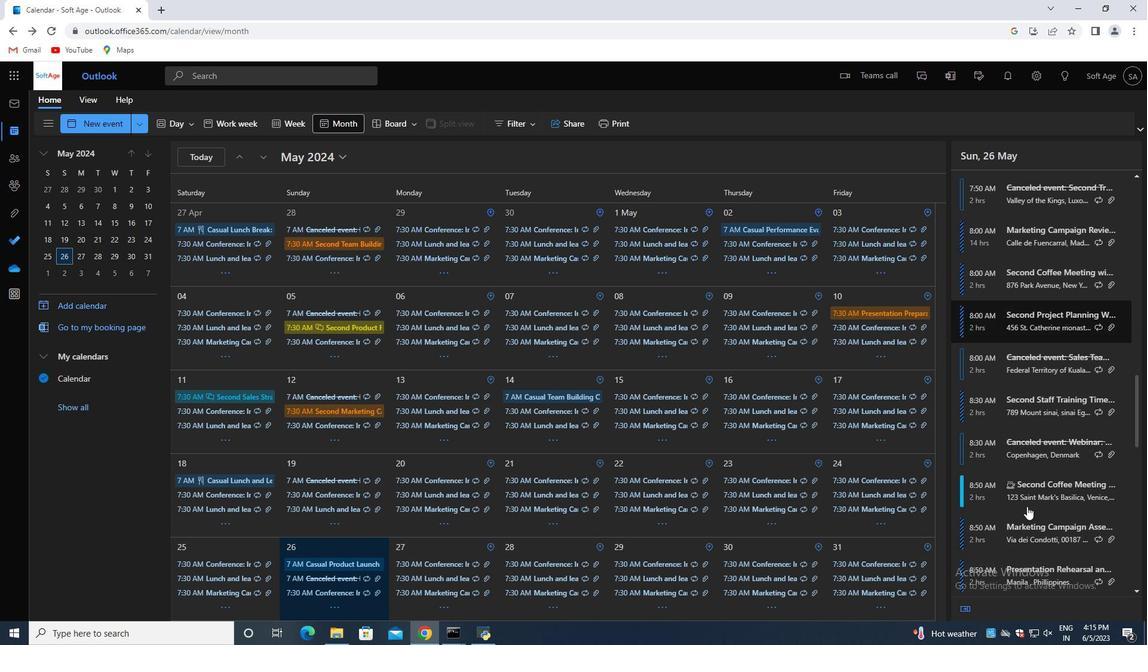 
Action: Mouse moved to (1026, 508)
Screenshot: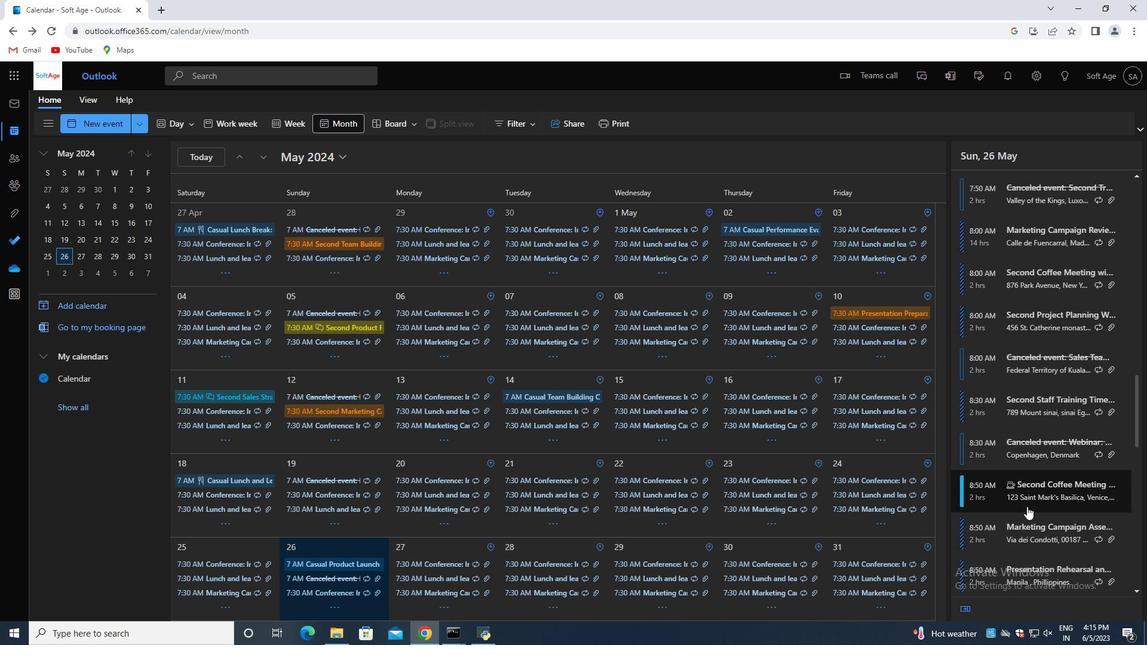 
Action: Mouse scrolled (1026, 507) with delta (0, 0)
Screenshot: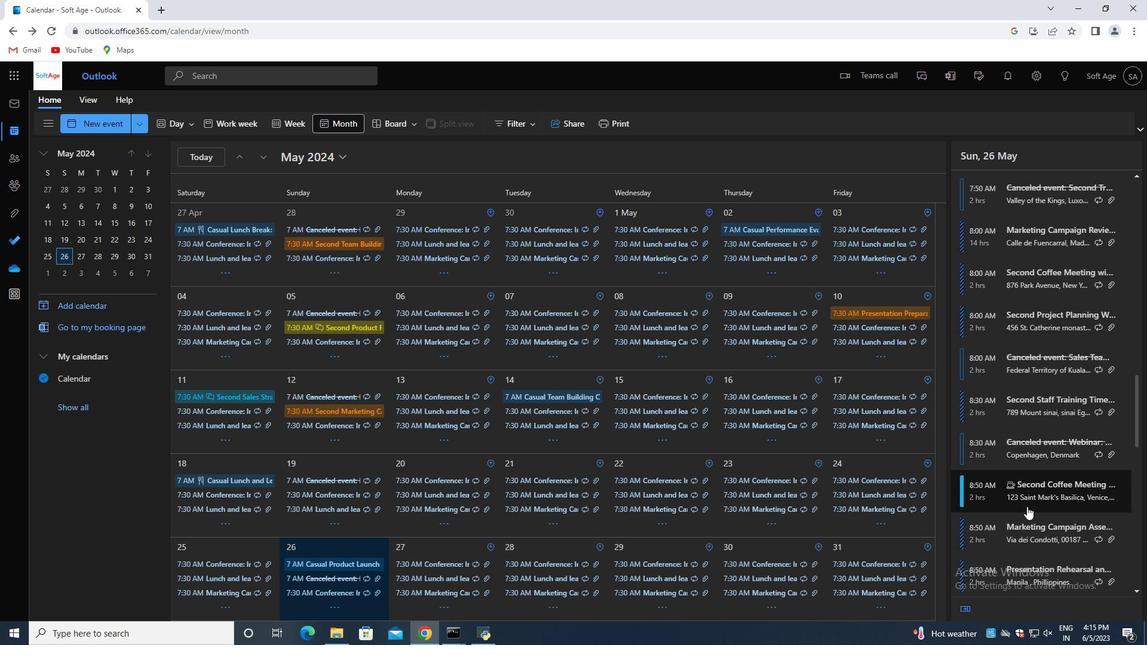 
Action: Mouse moved to (1025, 509)
Screenshot: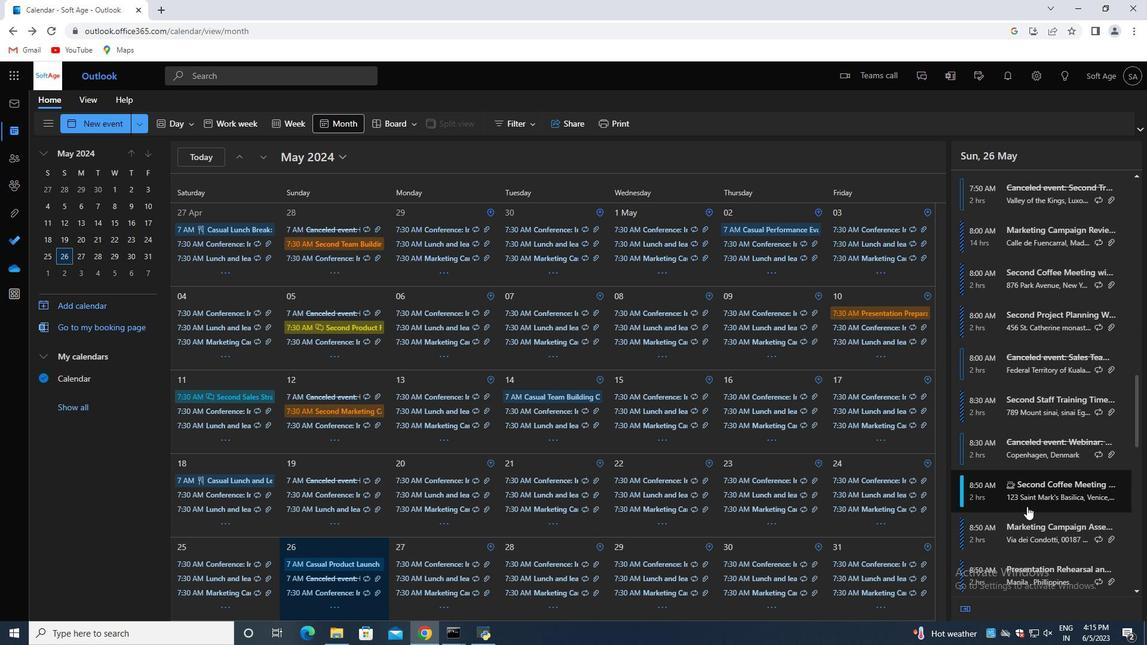 
Action: Mouse scrolled (1025, 508) with delta (0, 0)
Screenshot: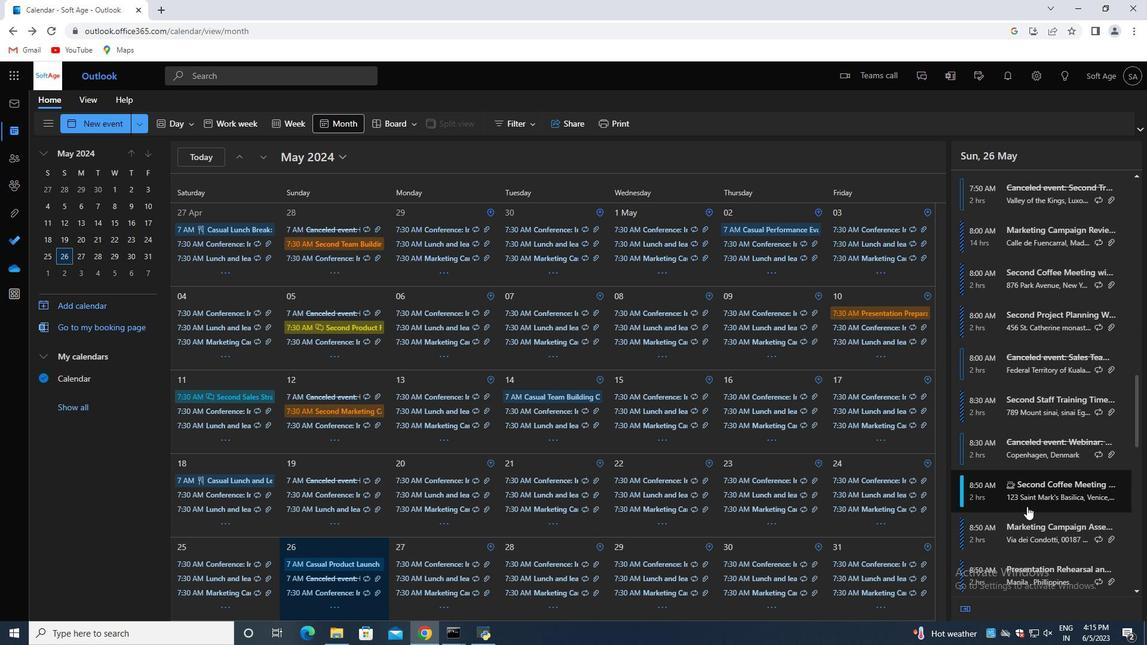 
Action: Mouse moved to (1025, 509)
Screenshot: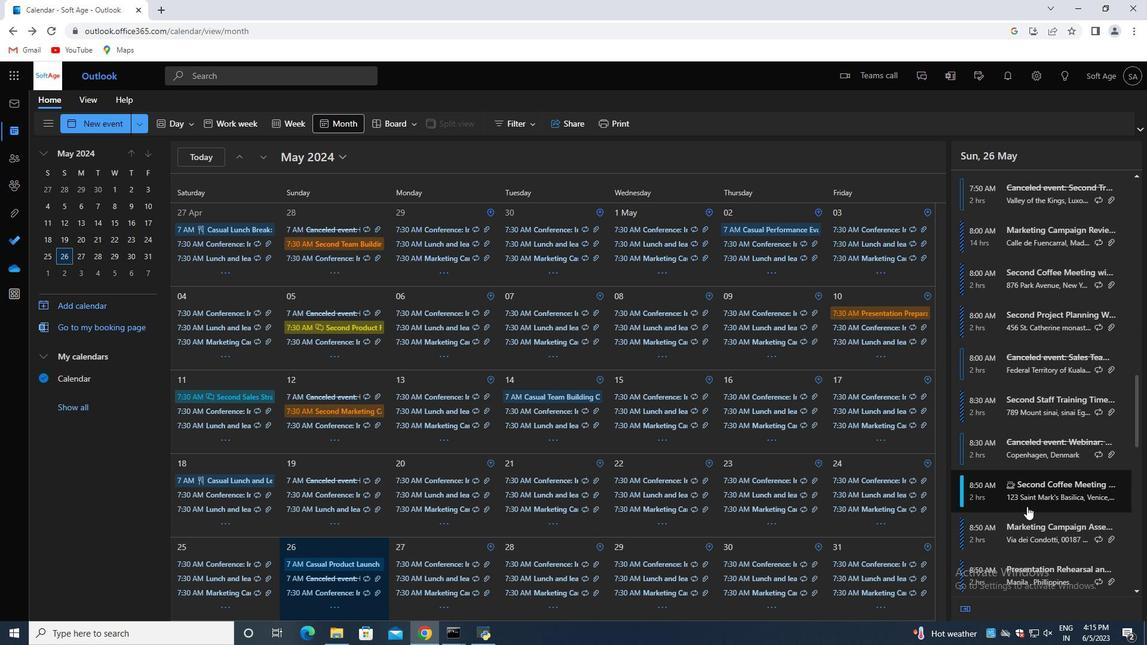 
Action: Mouse scrolled (1025, 509) with delta (0, 0)
Screenshot: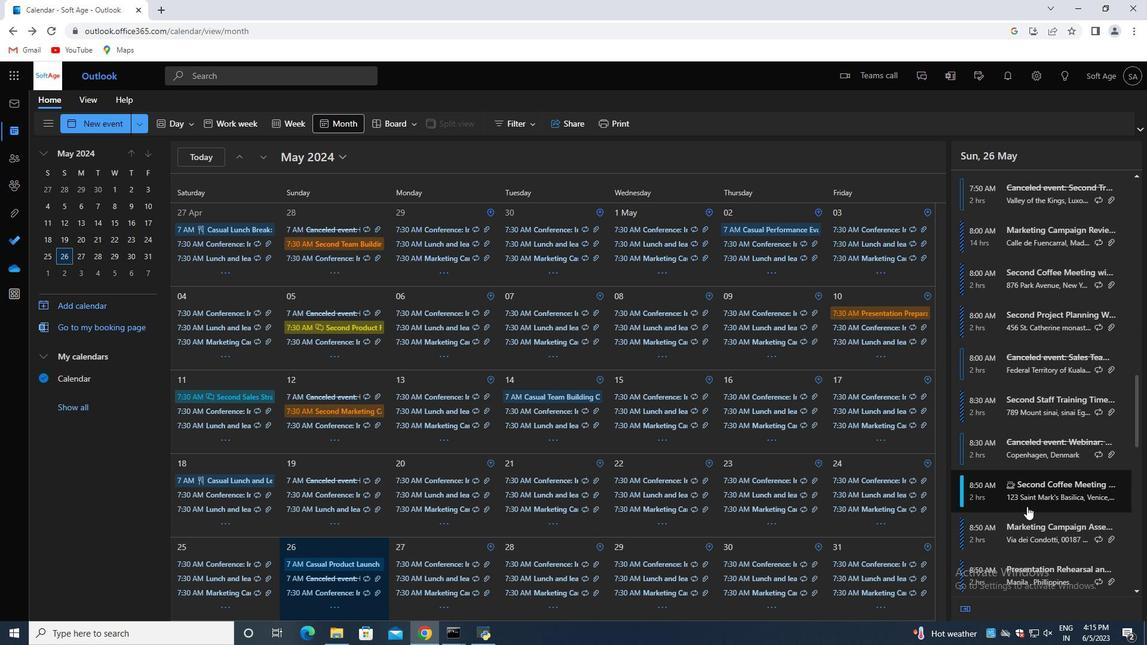 
Action: Mouse moved to (1024, 511)
Screenshot: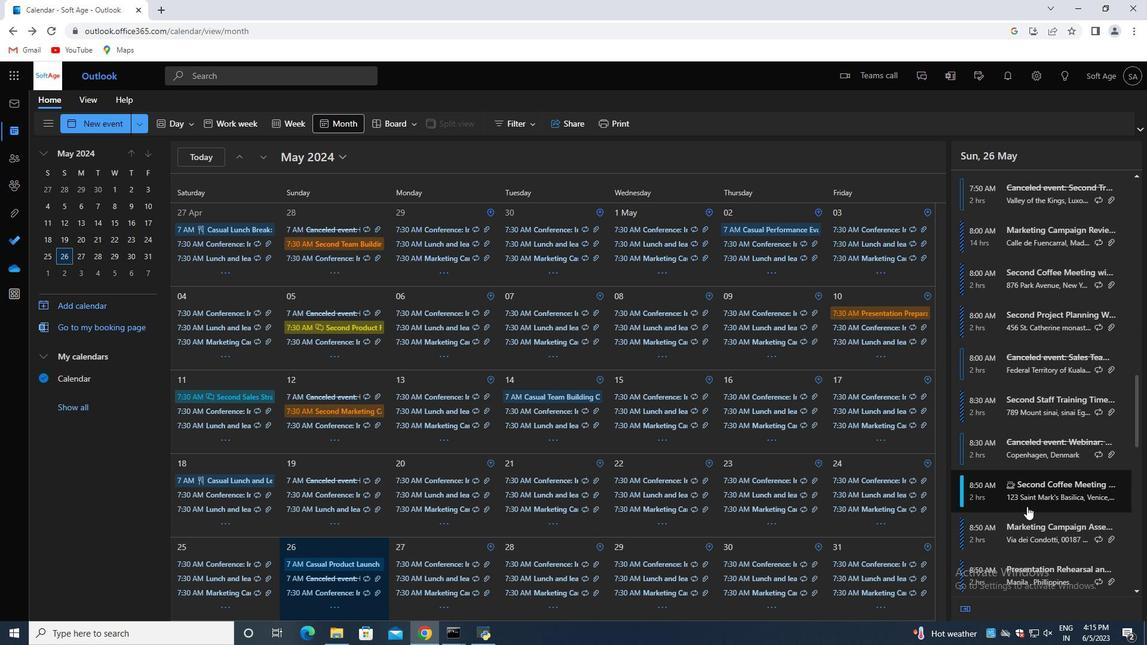 
Action: Mouse scrolled (1024, 510) with delta (0, 0)
Screenshot: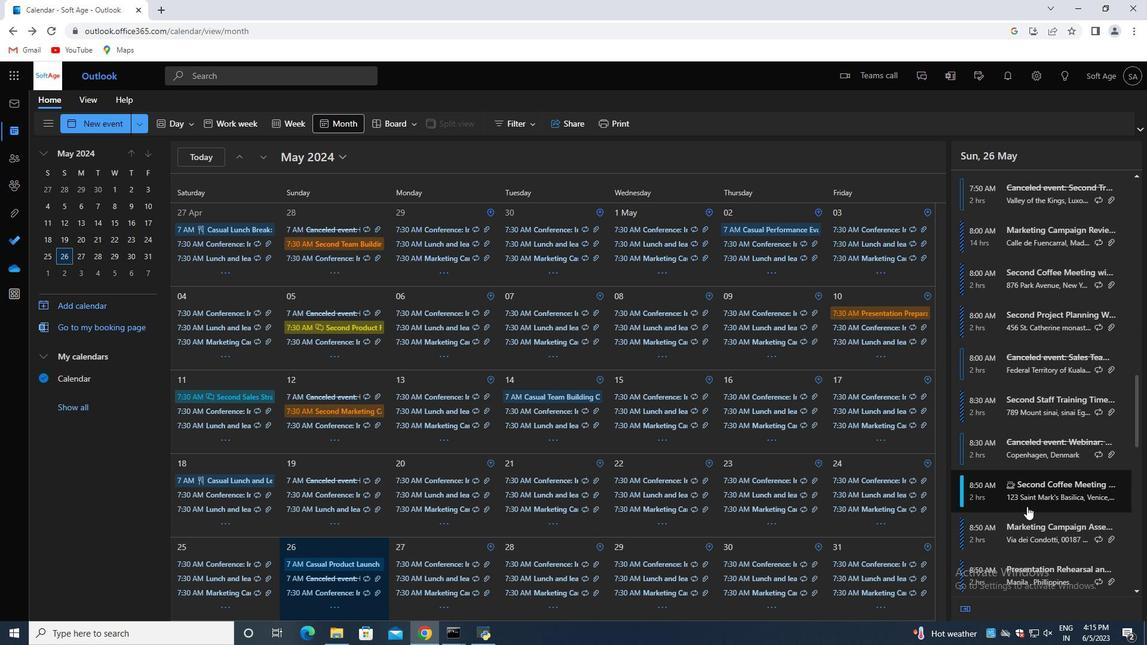 
Action: Mouse moved to (1023, 511)
Screenshot: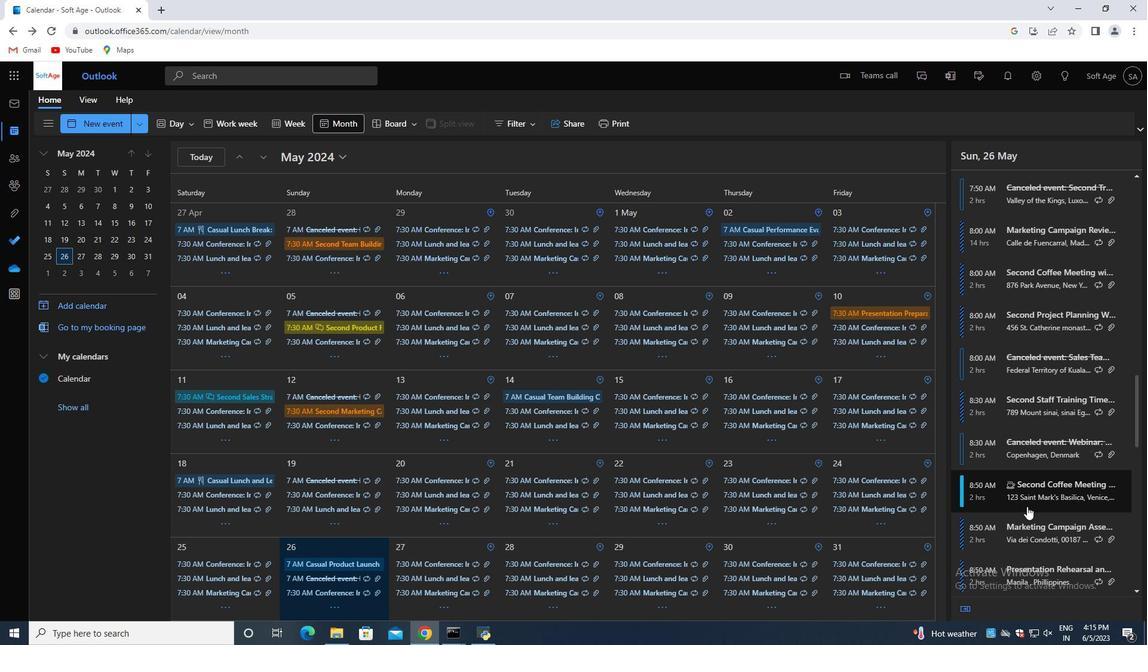 
Action: Mouse scrolled (1023, 511) with delta (0, 0)
Screenshot: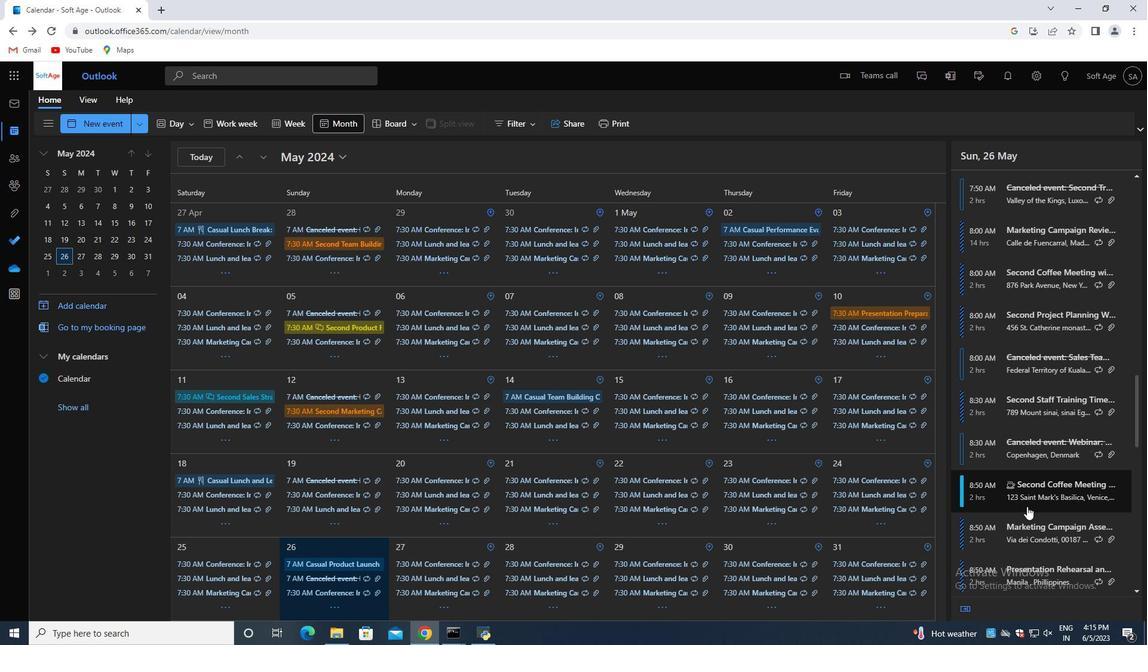 
Action: Mouse moved to (1022, 512)
Screenshot: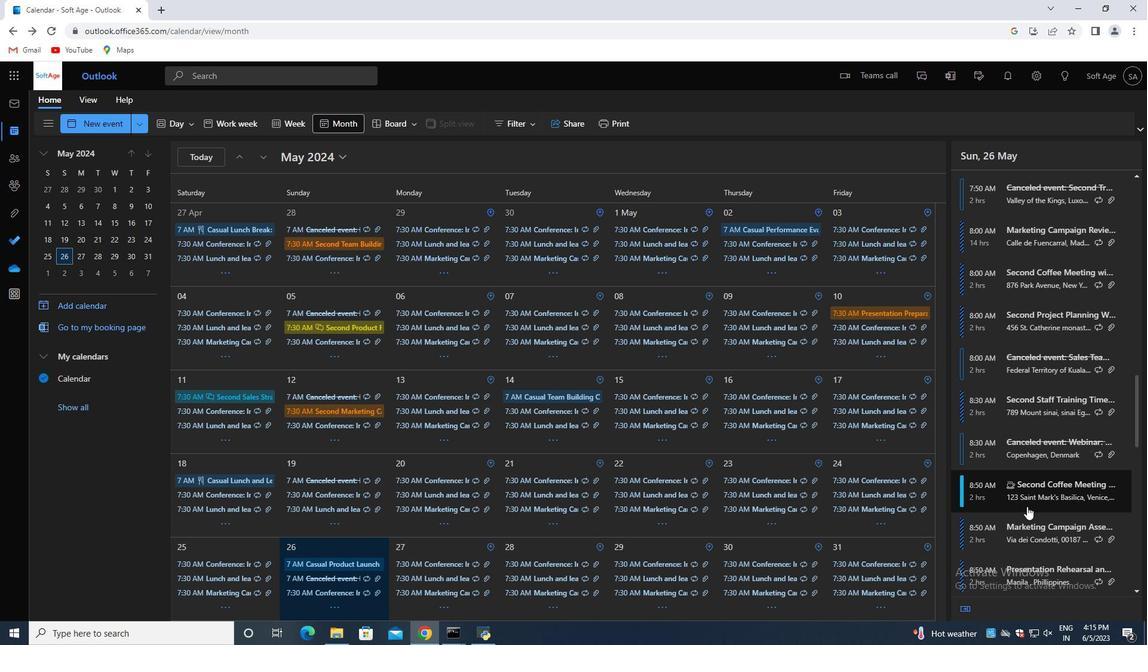 
Action: Mouse scrolled (1022, 511) with delta (0, 0)
Screenshot: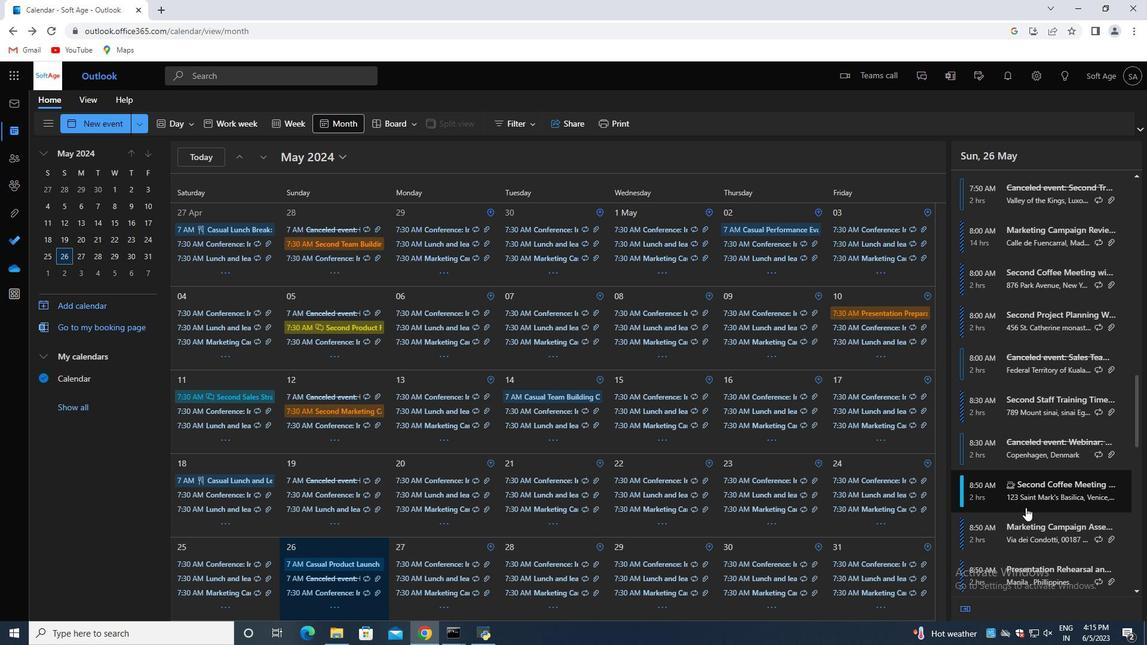 
Action: Mouse moved to (1022, 512)
Screenshot: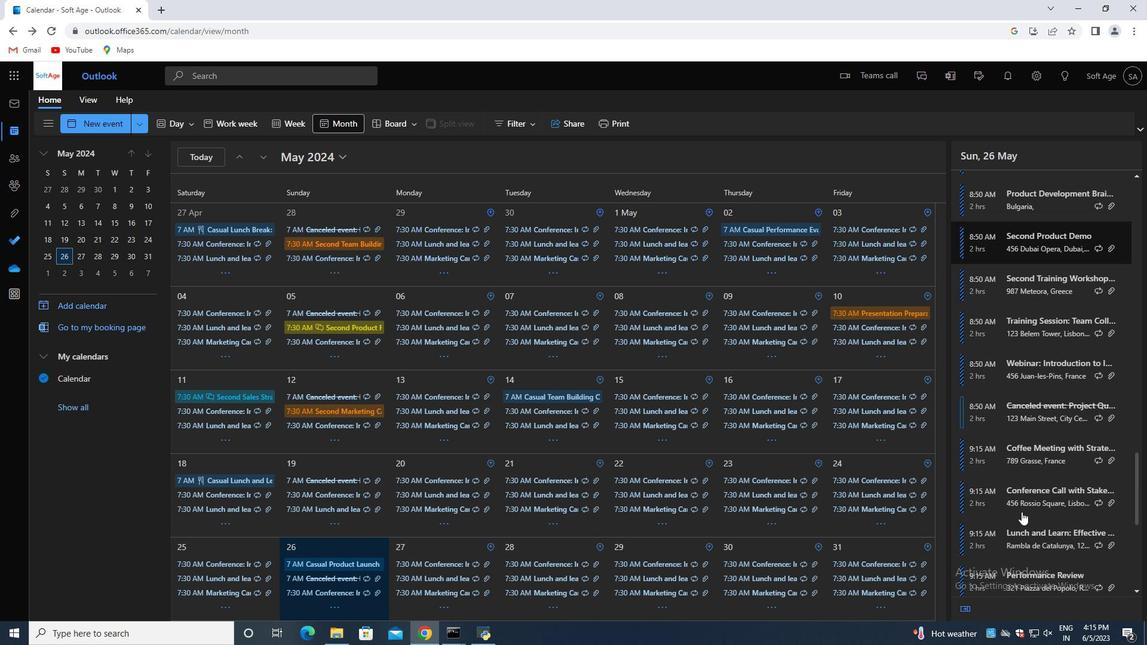 
Action: Mouse scrolled (1022, 512) with delta (0, 0)
Screenshot: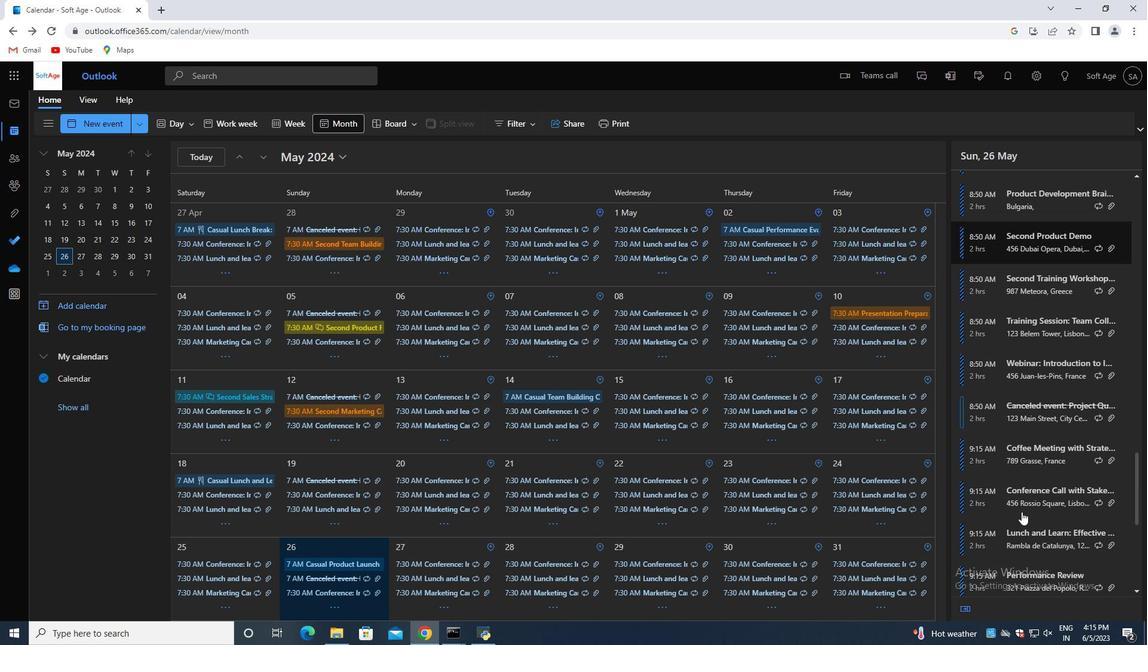
Action: Mouse moved to (1022, 512)
Screenshot: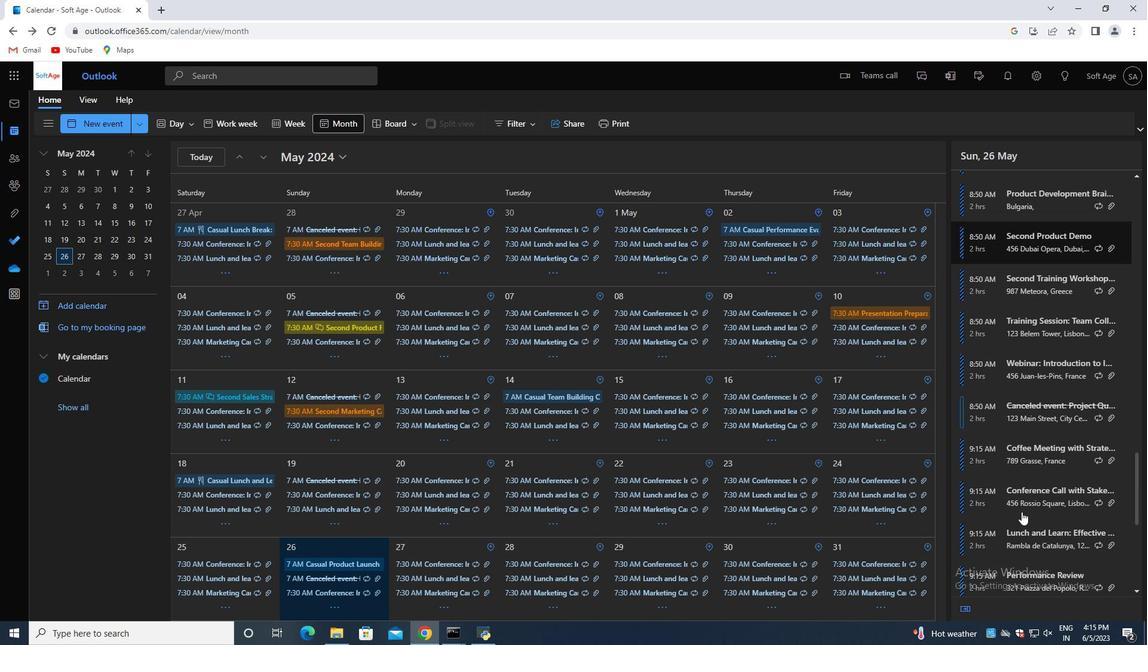 
Action: Mouse scrolled (1022, 512) with delta (0, 0)
Screenshot: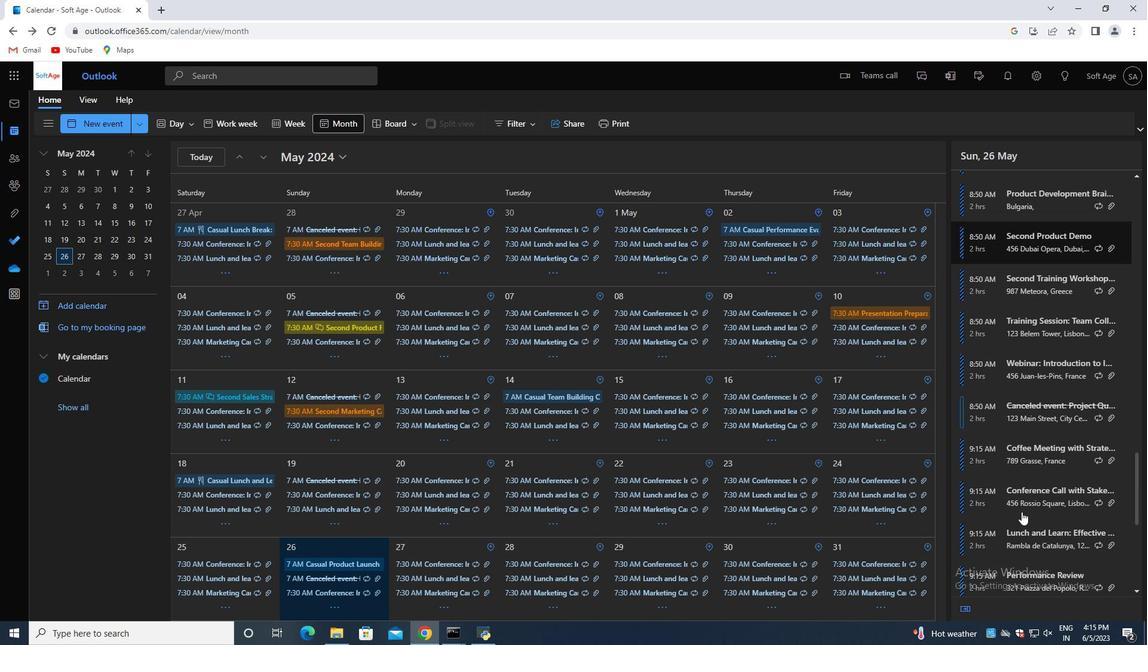 
Action: Mouse moved to (1022, 513)
Screenshot: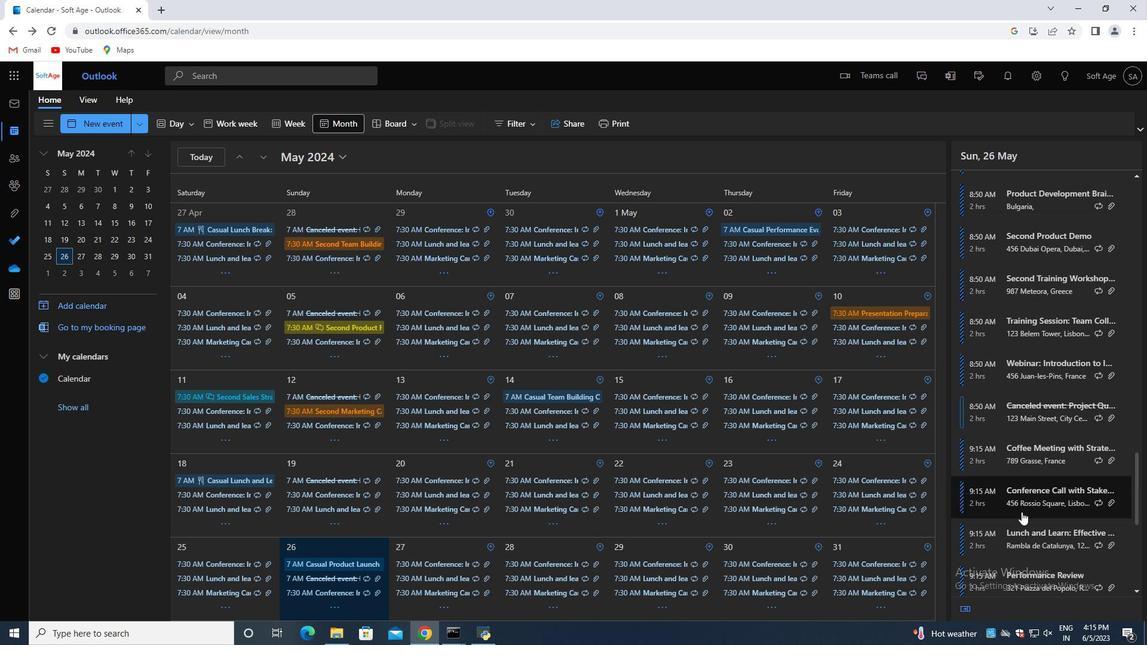 
Action: Mouse scrolled (1022, 512) with delta (0, 0)
Screenshot: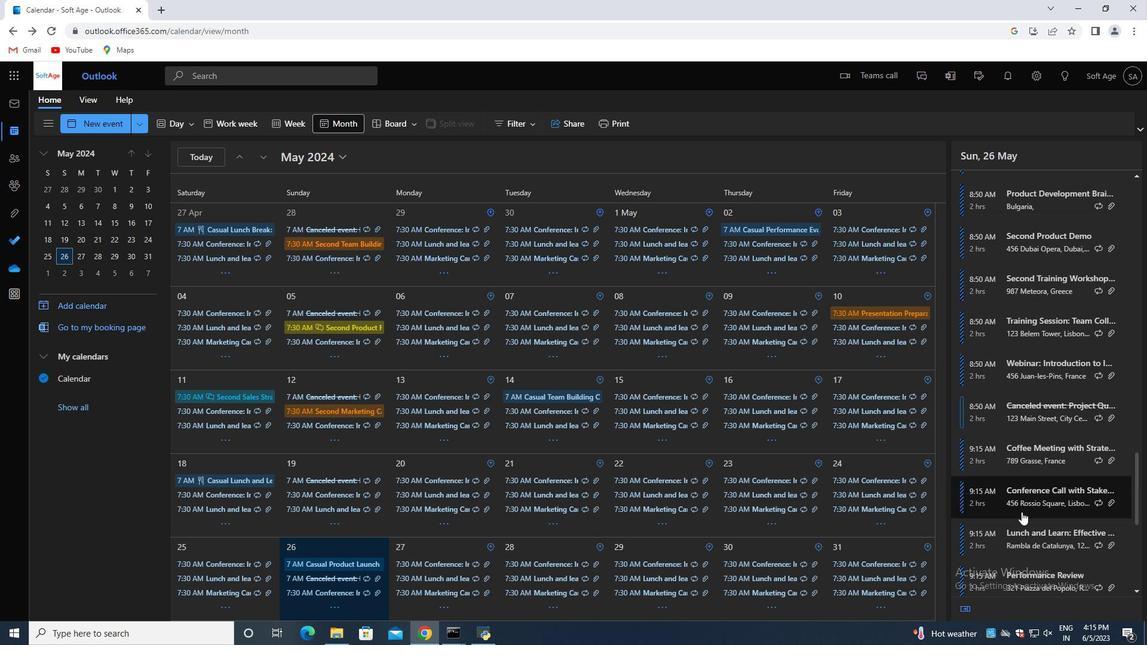 
Action: Mouse moved to (1022, 514)
Screenshot: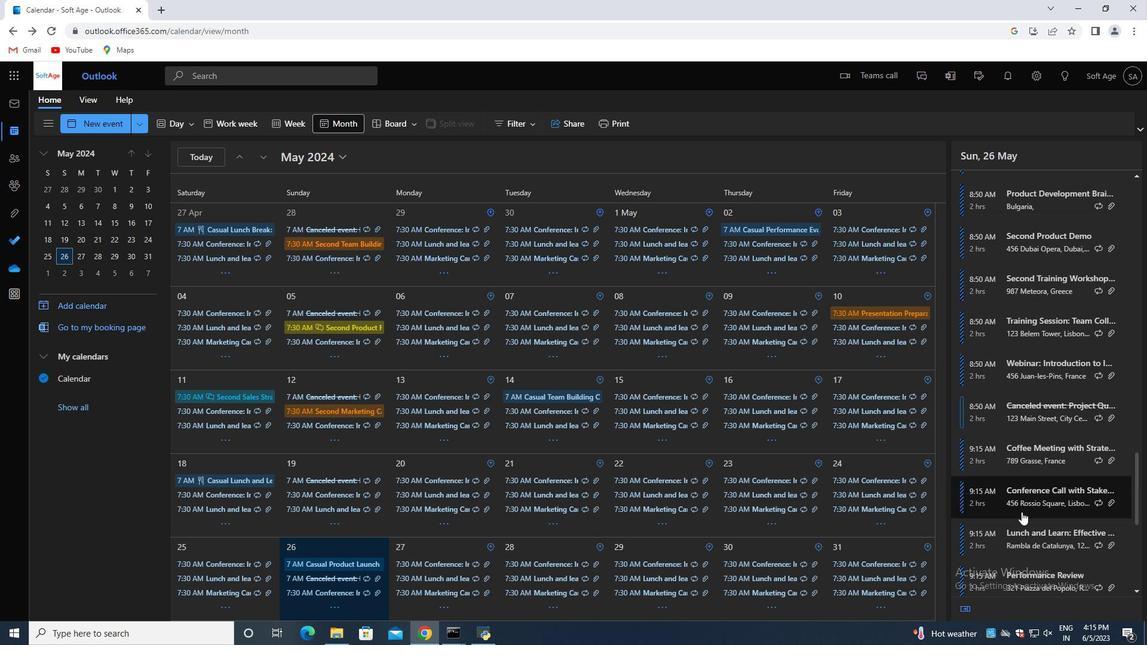 
Action: Mouse scrolled (1022, 513) with delta (0, 0)
Screenshot: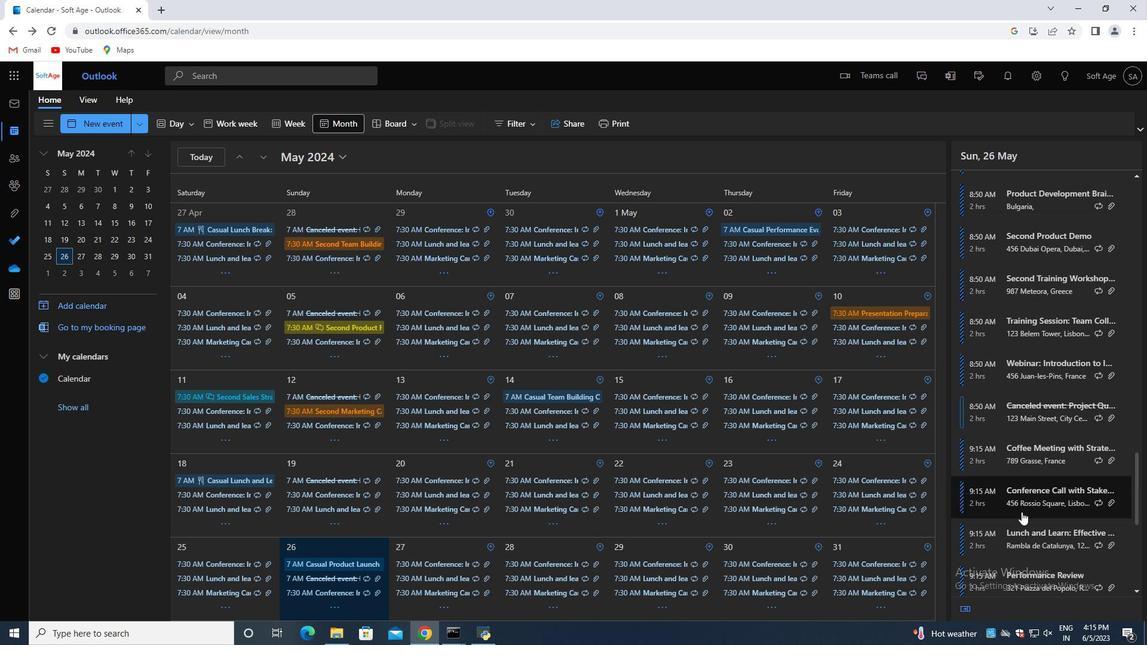 
Action: Mouse moved to (1022, 514)
Screenshot: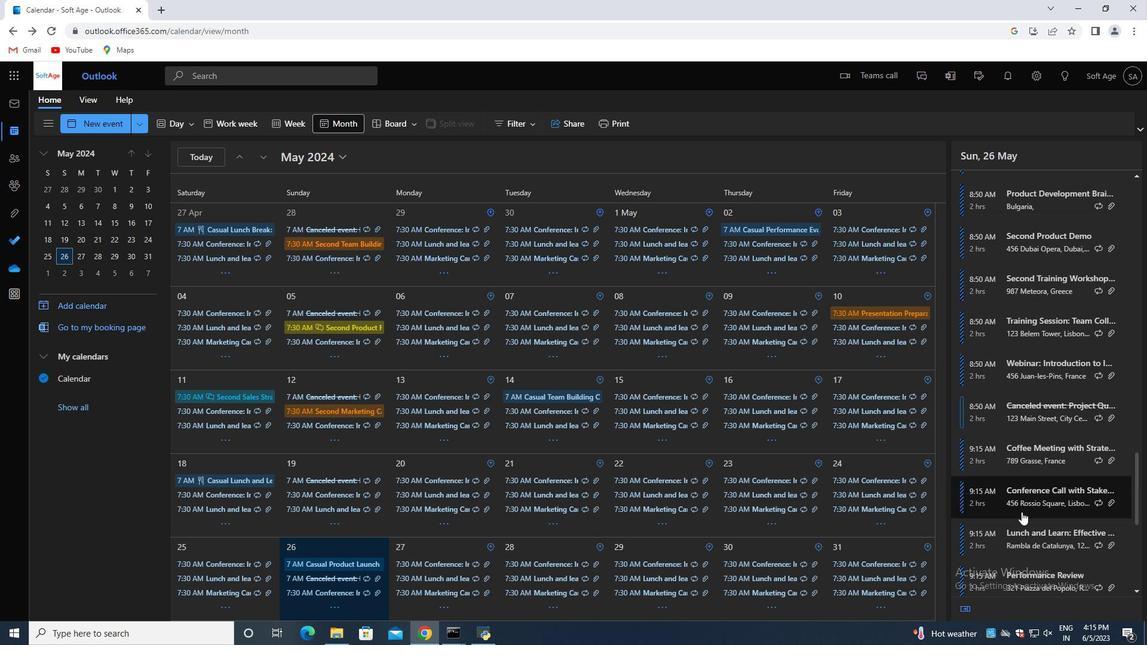 
Action: Mouse scrolled (1022, 514) with delta (0, 0)
Screenshot: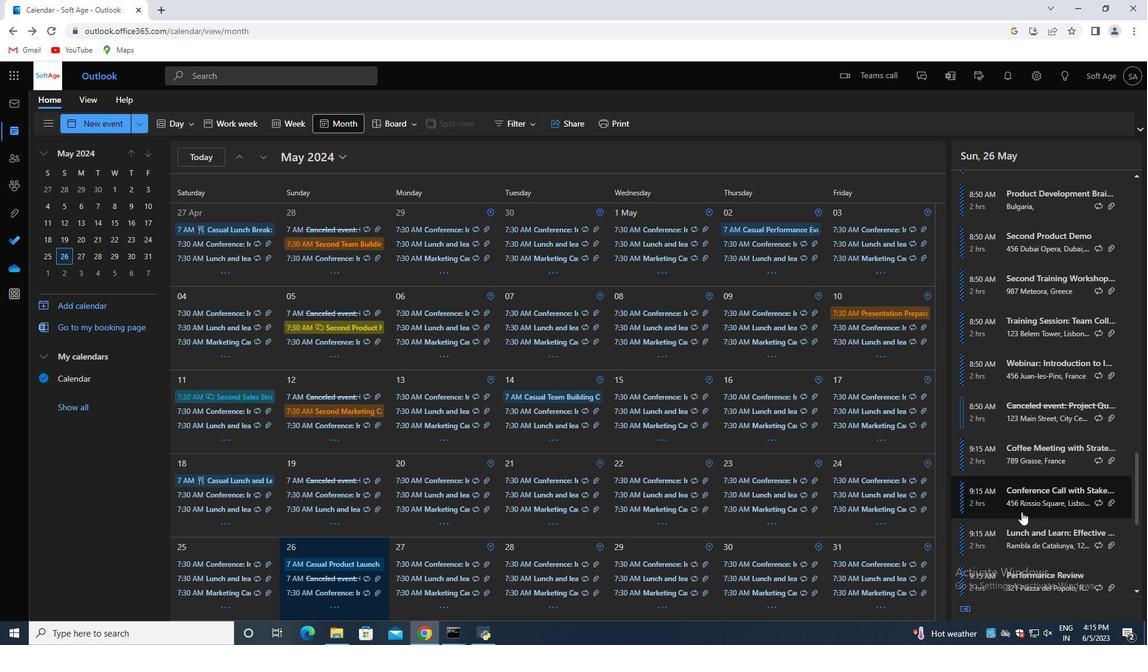 
Action: Mouse moved to (1022, 515)
Screenshot: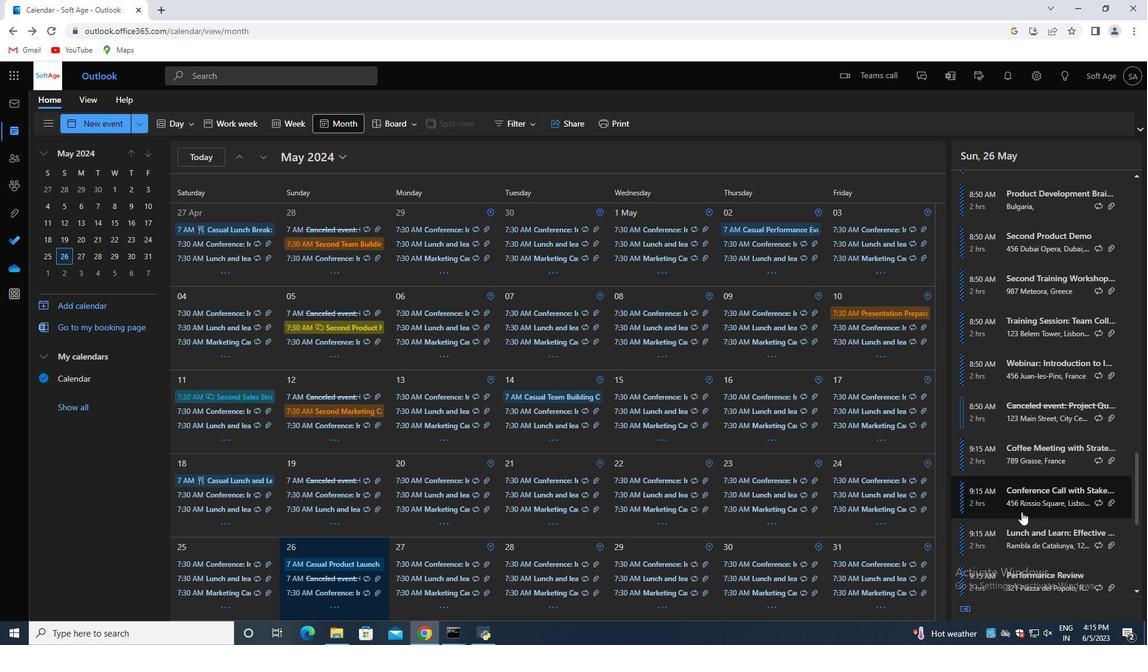 
Action: Mouse scrolled (1022, 514) with delta (0, 0)
Screenshot: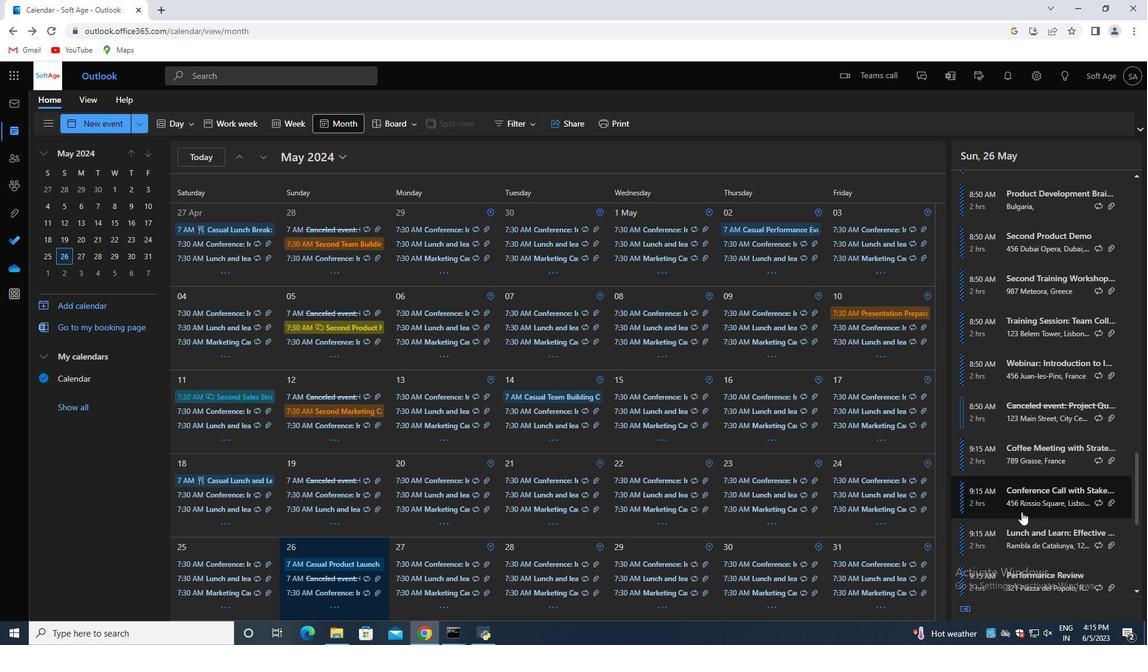 
Action: Mouse moved to (1022, 515)
Screenshot: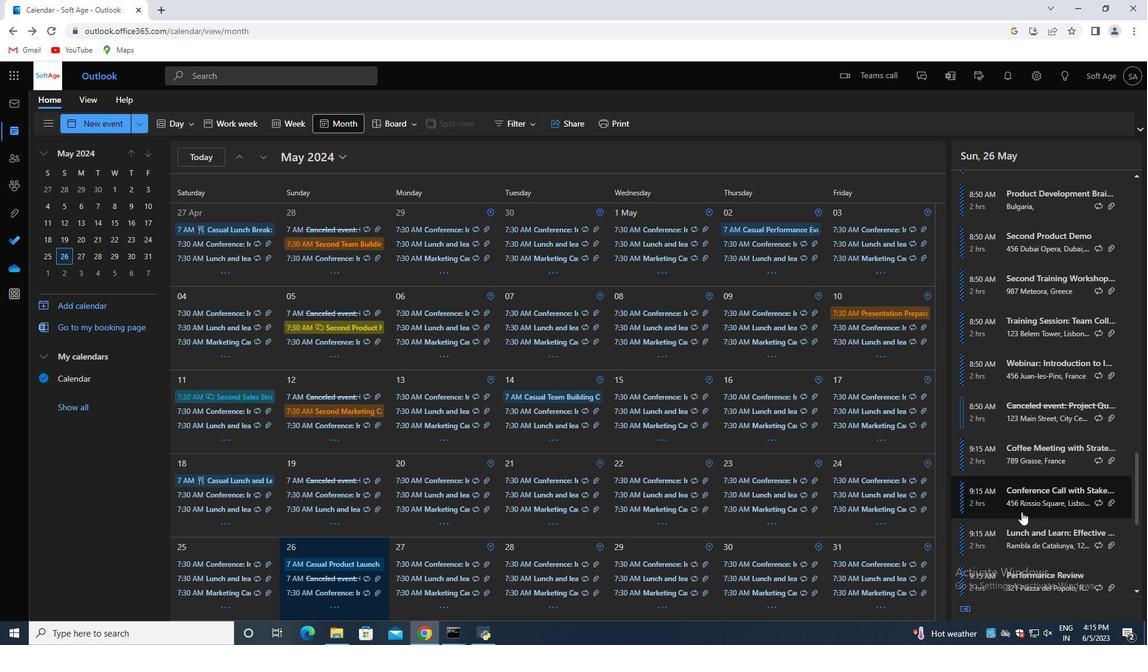 
Action: Mouse scrolled (1022, 515) with delta (0, 0)
Screenshot: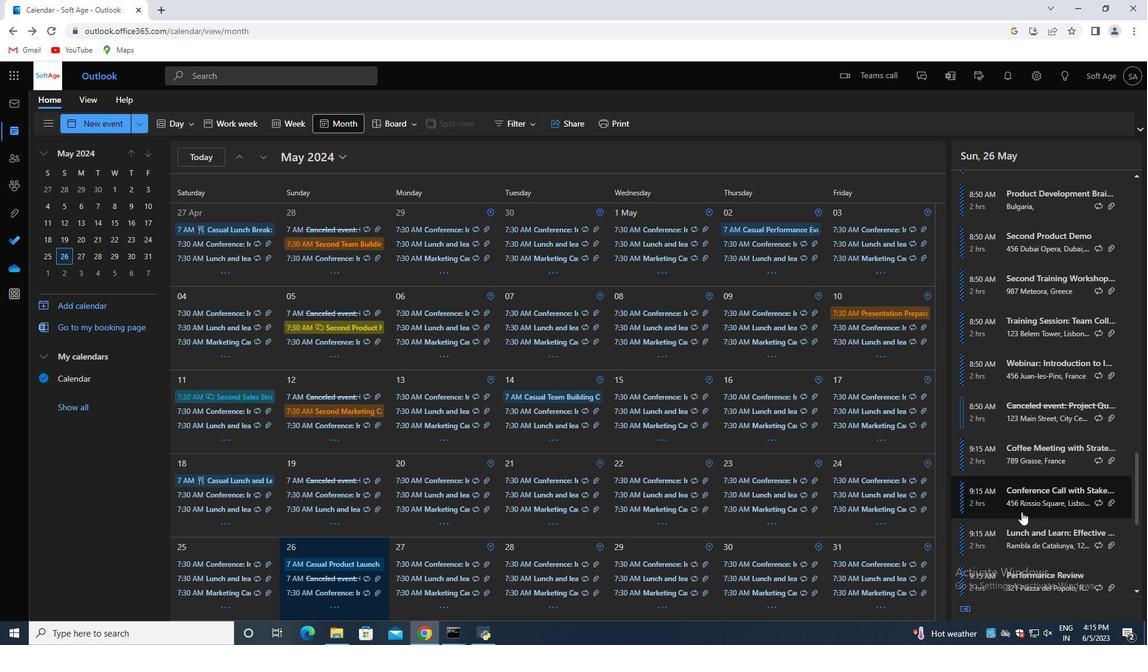 
Action: Mouse moved to (1022, 515)
Screenshot: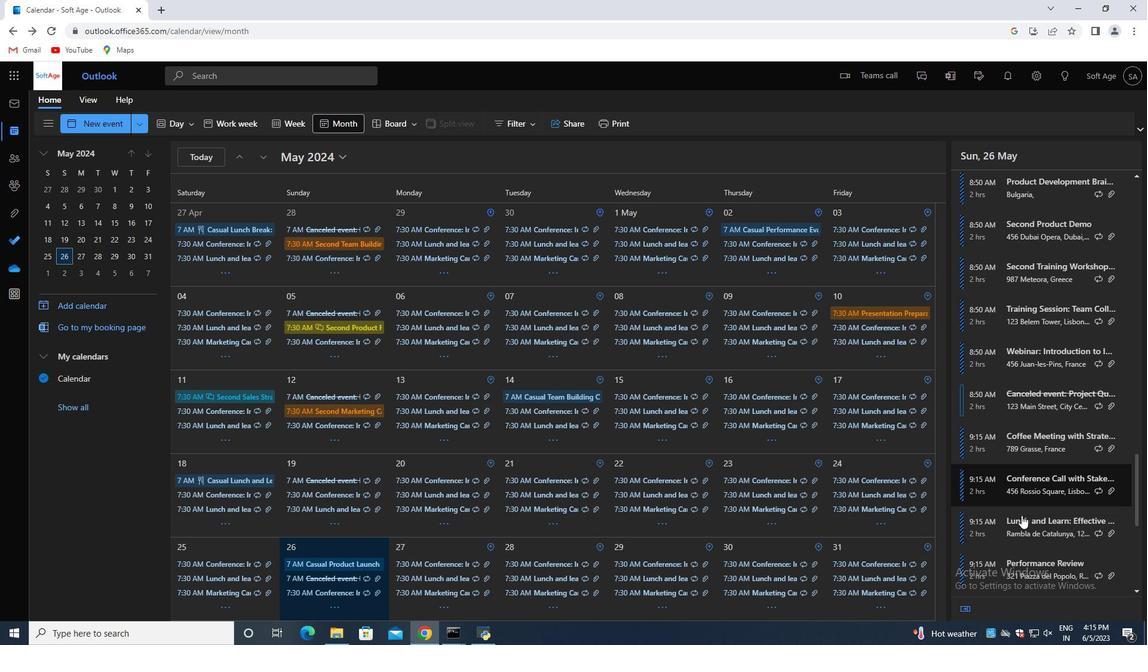 
Action: Mouse scrolled (1022, 515) with delta (0, 0)
Screenshot: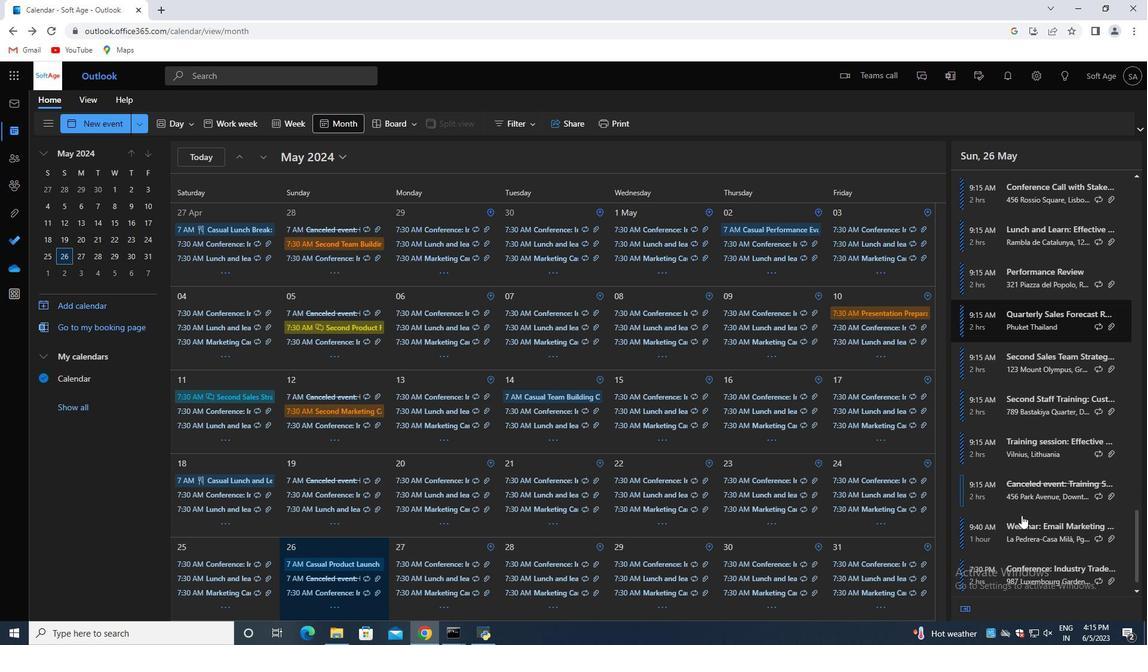 
Action: Mouse moved to (1022, 516)
Screenshot: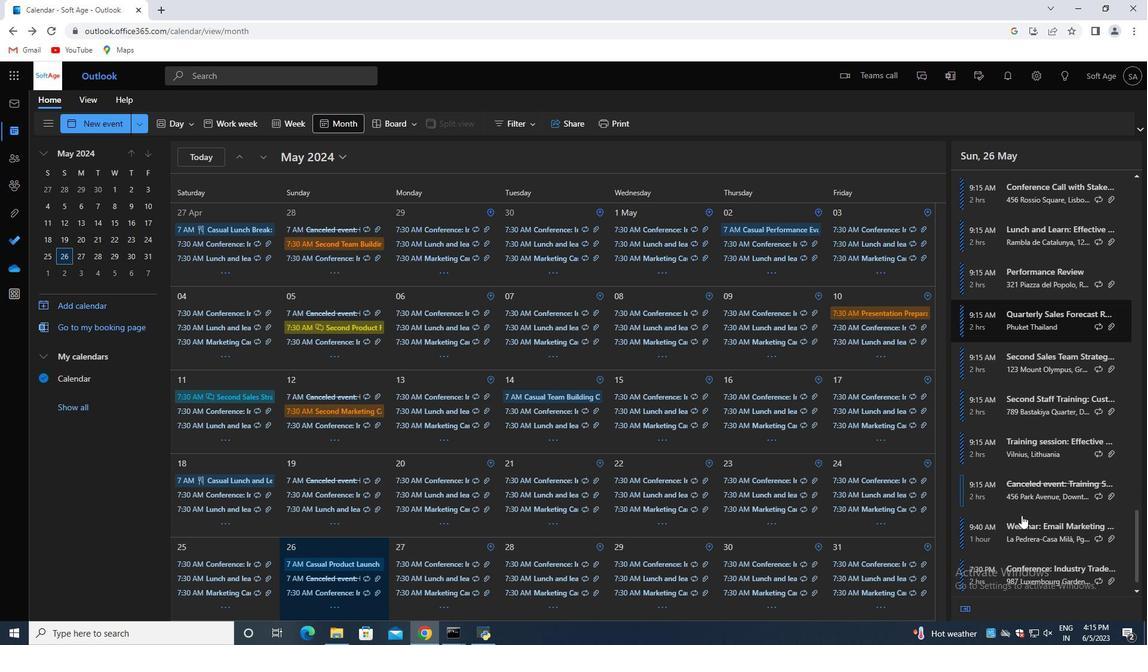 
Action: Mouse scrolled (1022, 515) with delta (0, 0)
Screenshot: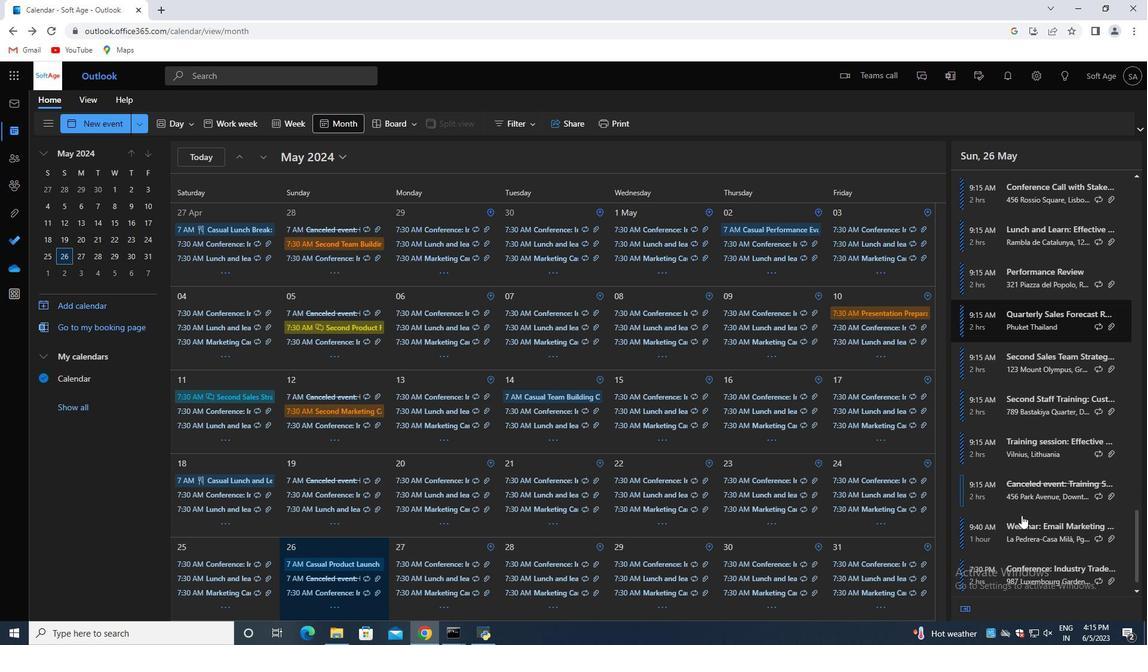 
Action: Mouse moved to (1022, 517)
Screenshot: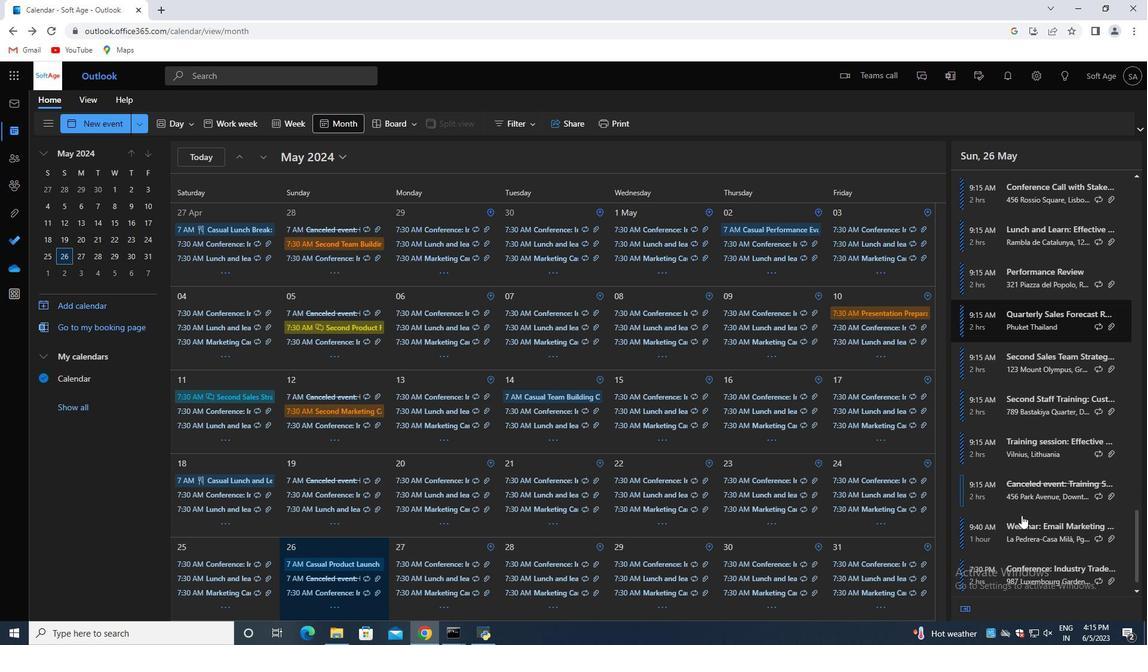 
Action: Mouse scrolled (1022, 517) with delta (0, 0)
Screenshot: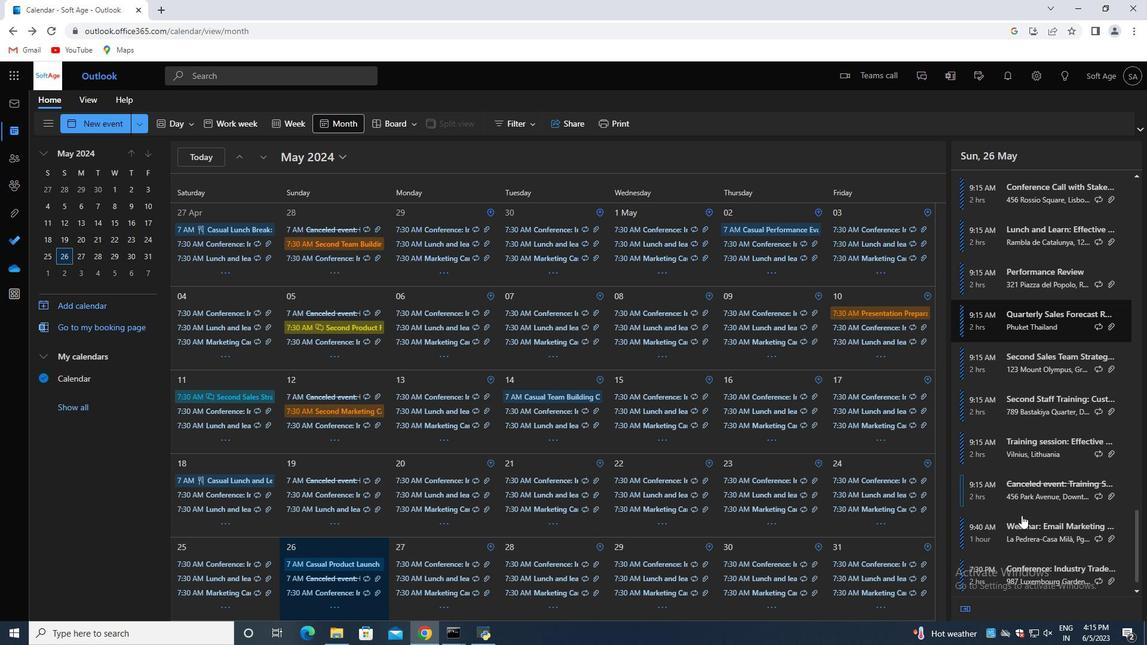 
Action: Mouse moved to (1022, 518)
Screenshot: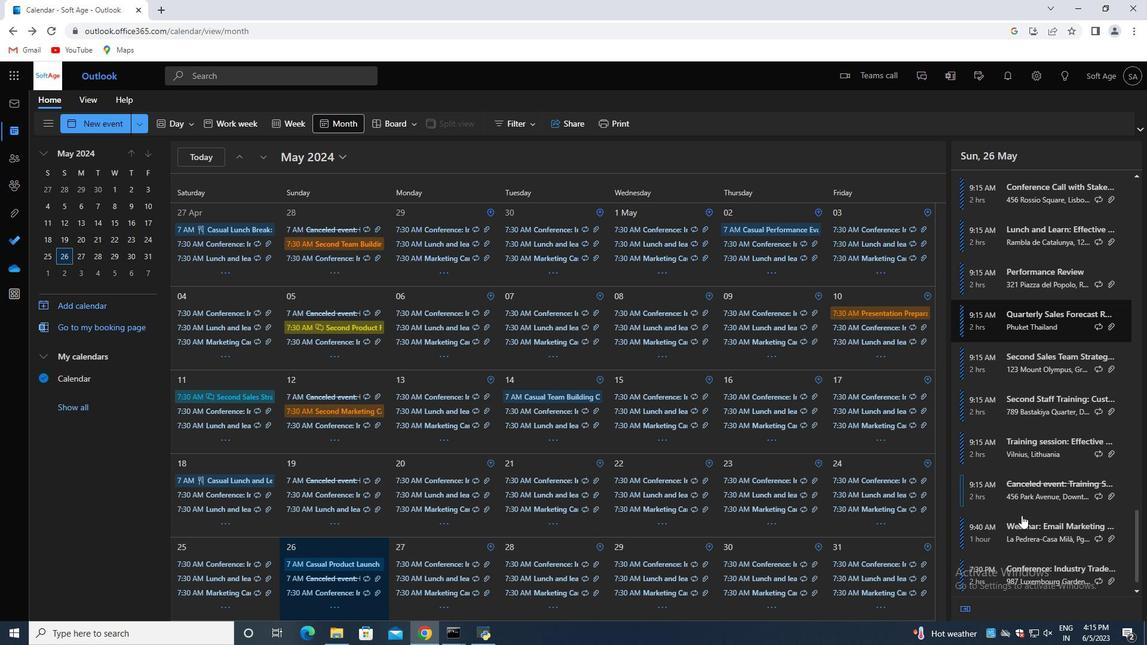 
Action: Mouse scrolled (1022, 518) with delta (0, 0)
Screenshot: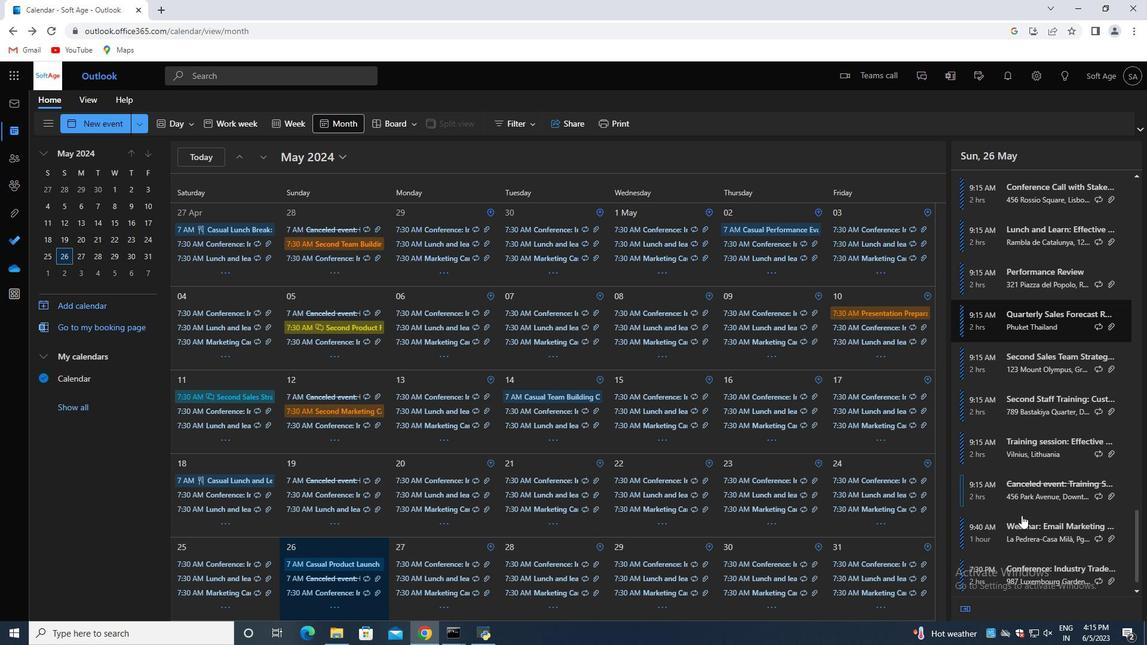 
Action: Mouse scrolled (1022, 518) with delta (0, 0)
Screenshot: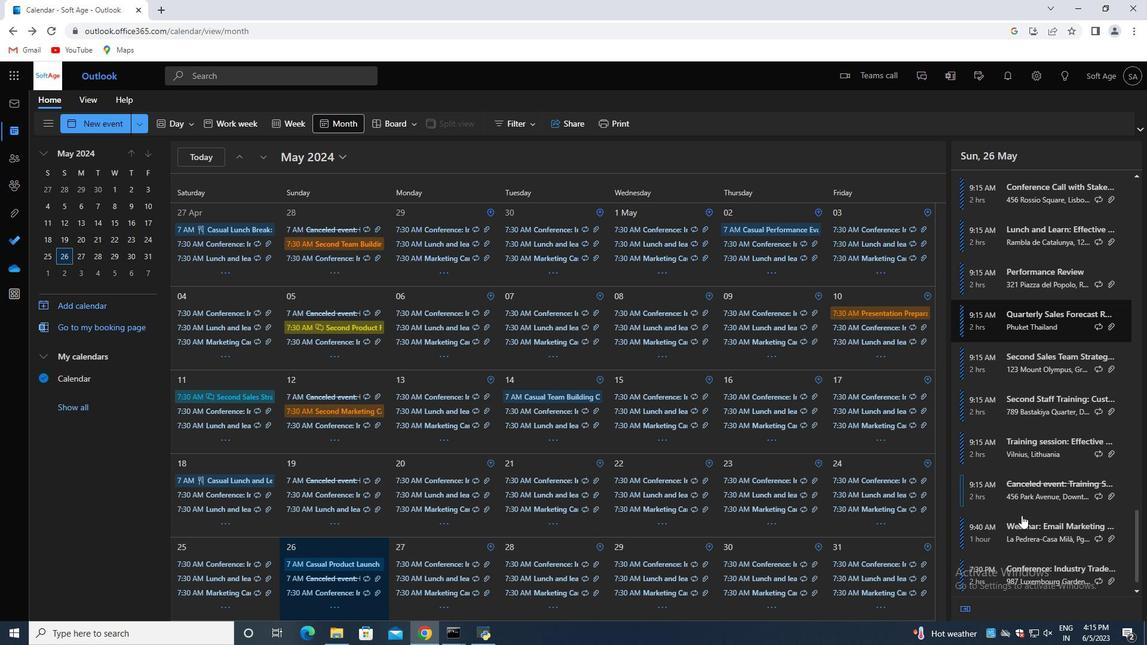 
Action: Mouse moved to (1022, 520)
Screenshot: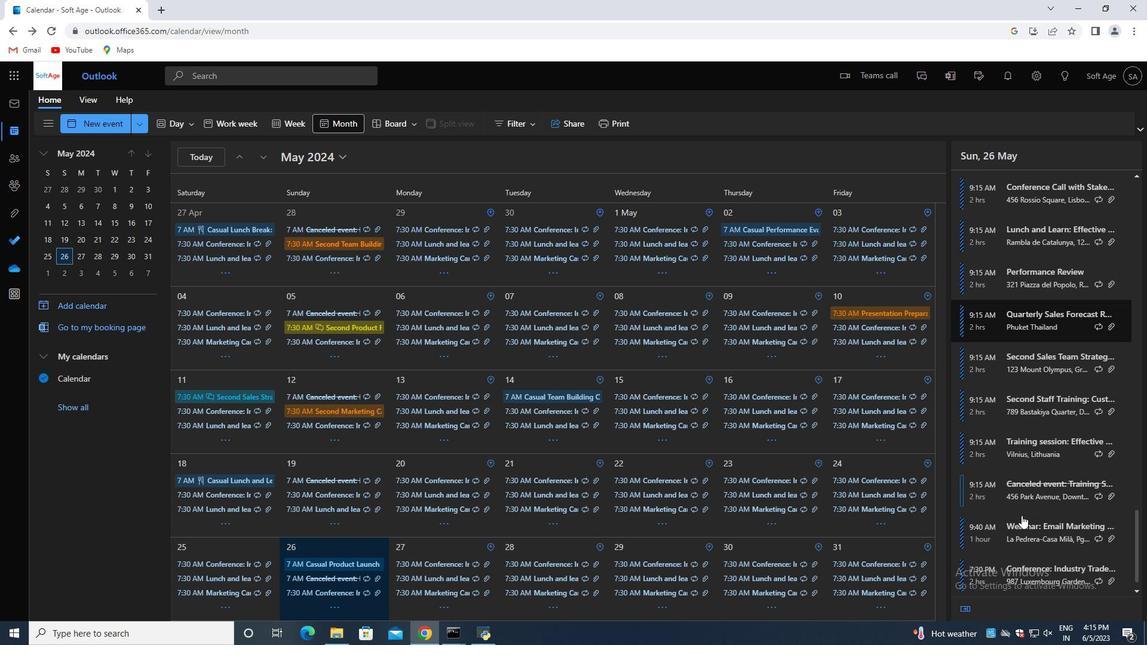 
Action: Mouse scrolled (1022, 519) with delta (0, 0)
Screenshot: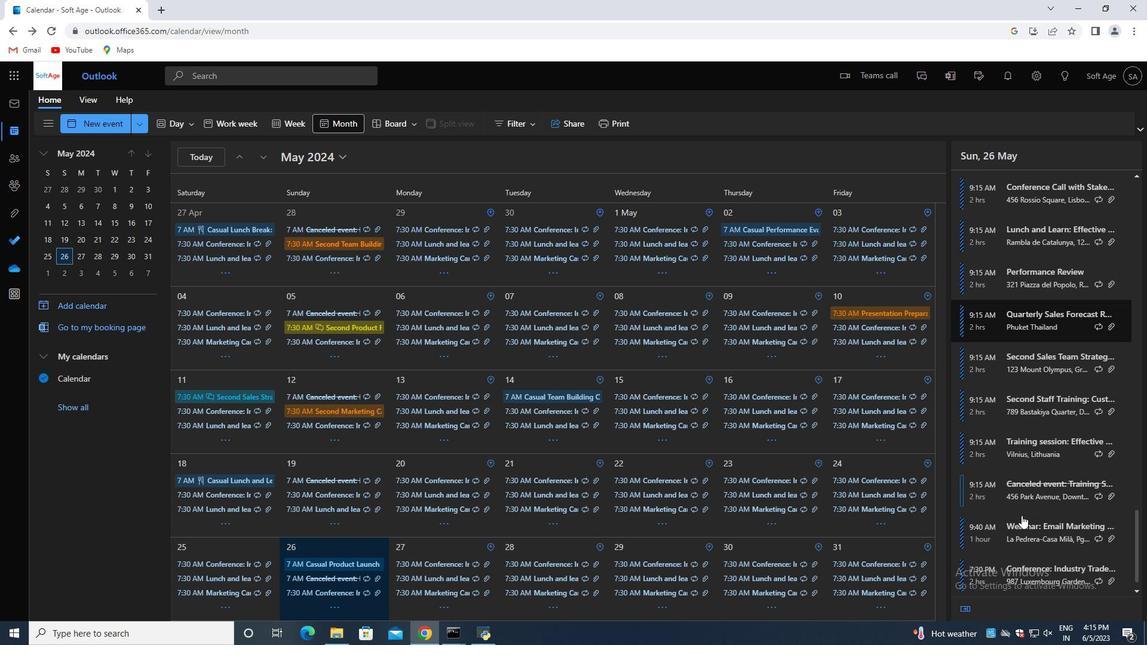 
Action: Mouse moved to (1022, 520)
Screenshot: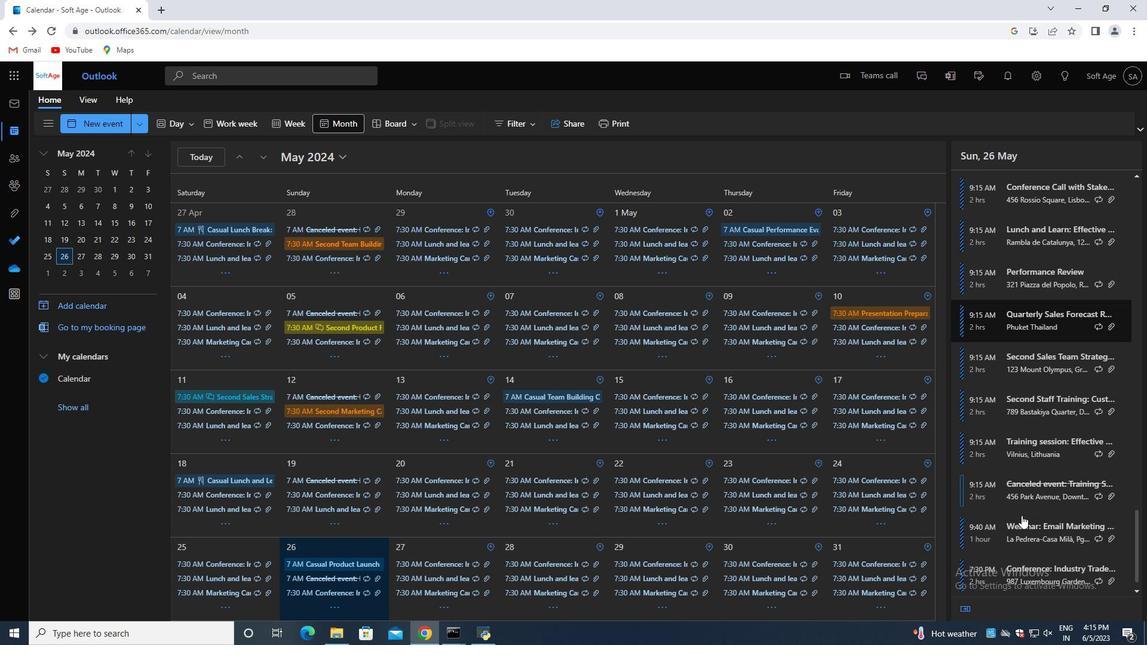 
Action: Mouse scrolled (1022, 519) with delta (0, 0)
Screenshot: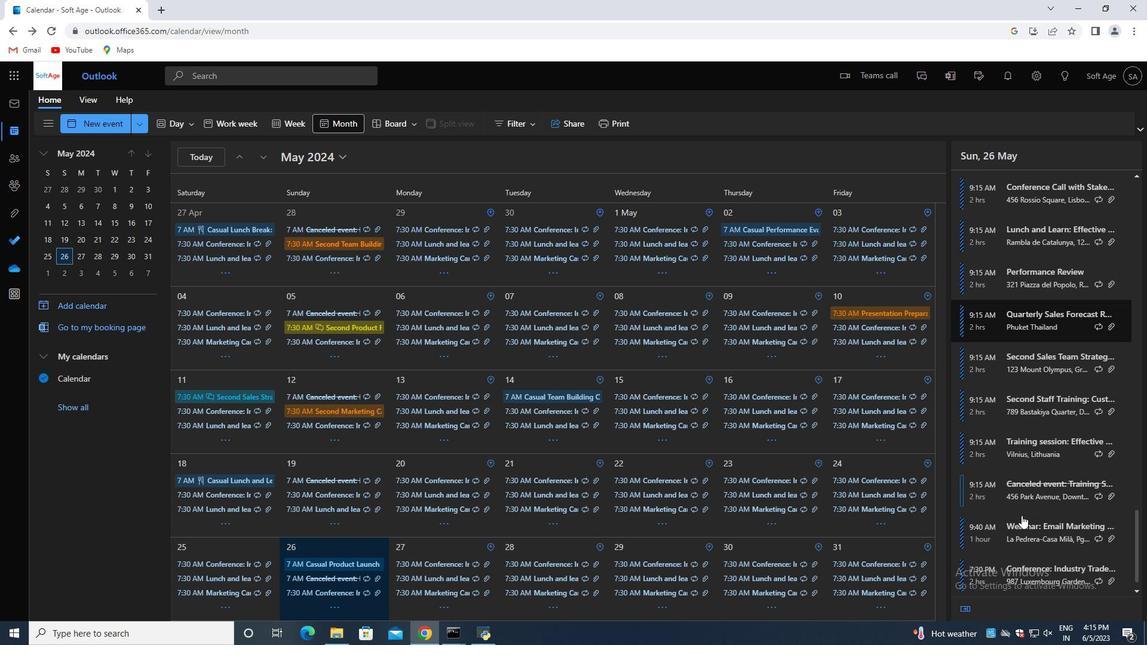 
Action: Mouse moved to (1022, 521)
Screenshot: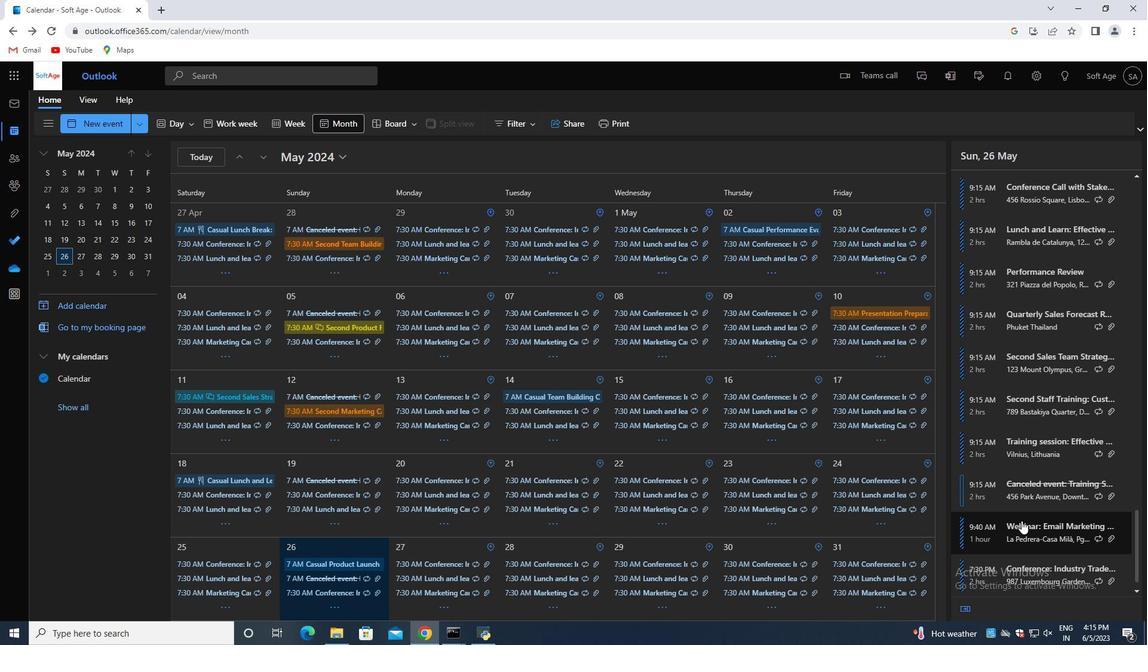 
Action: Mouse scrolled (1022, 521) with delta (0, 0)
Screenshot: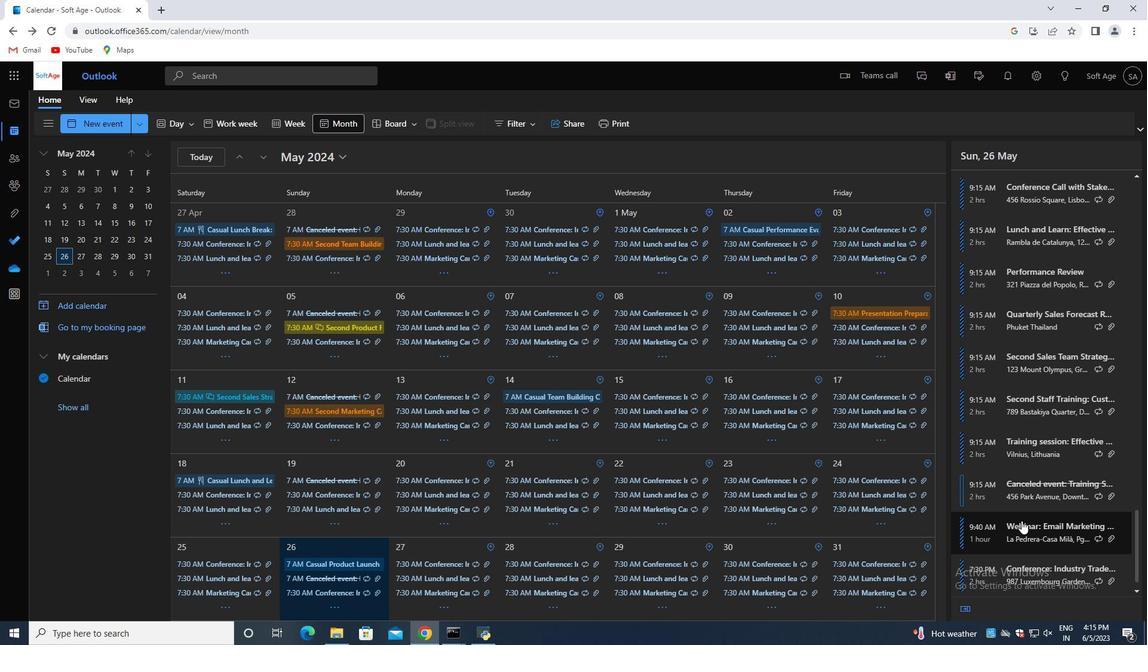 
Action: Mouse moved to (1022, 522)
Screenshot: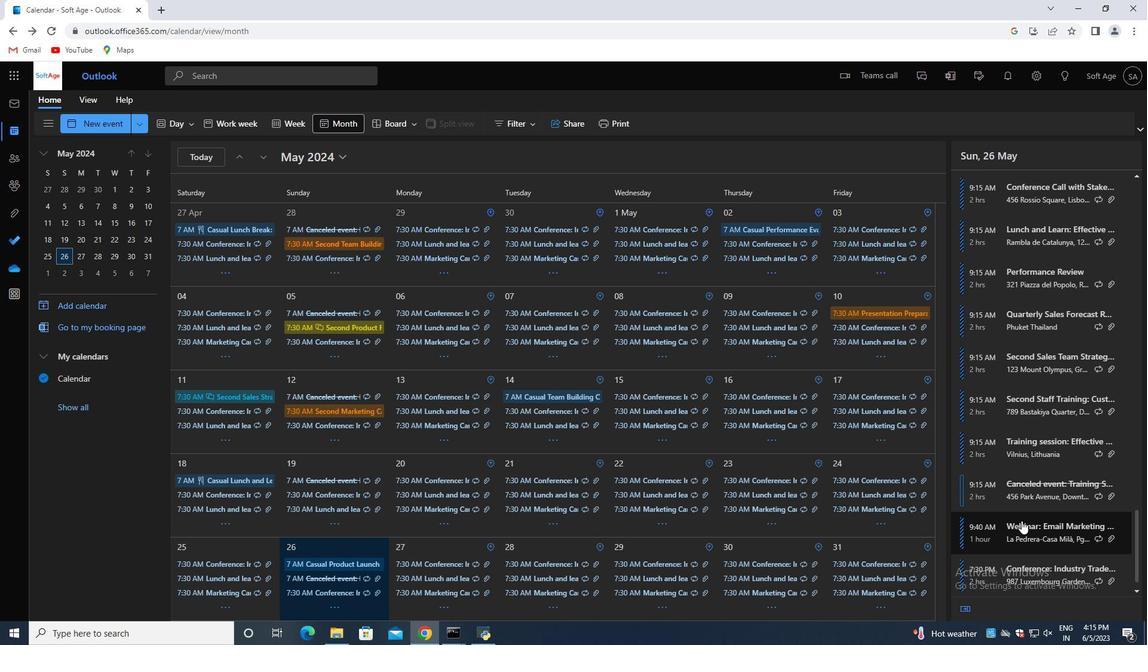 
Action: Mouse scrolled (1022, 521) with delta (0, 0)
Screenshot: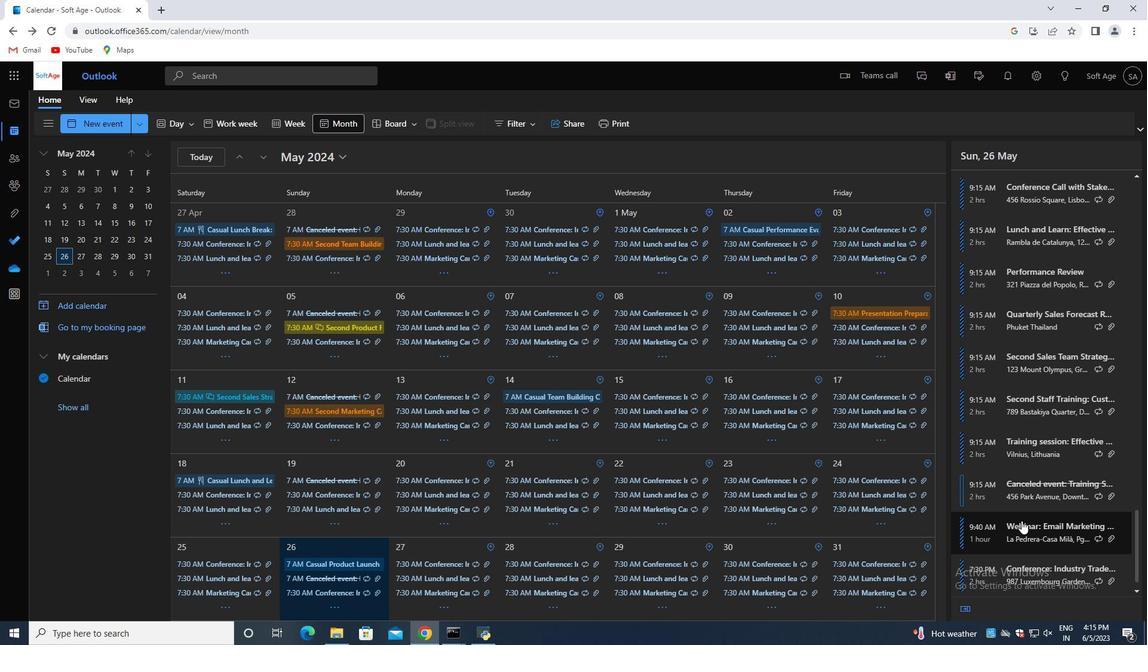 
Action: Mouse moved to (1022, 524)
Screenshot: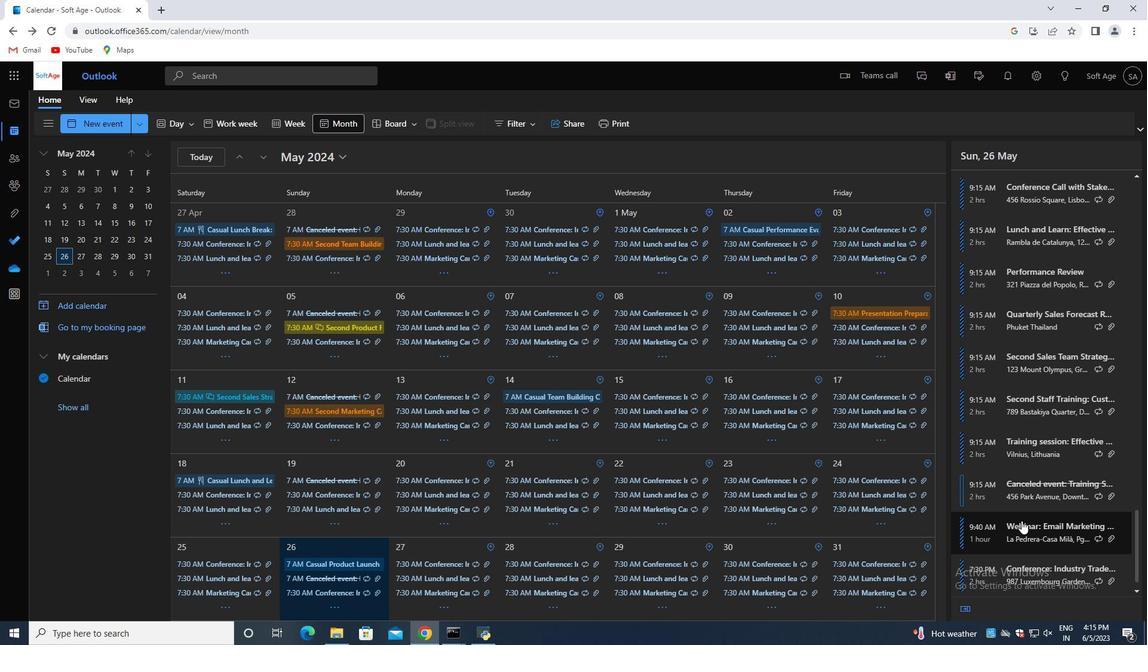 
Action: Mouse scrolled (1022, 523) with delta (0, 0)
Screenshot: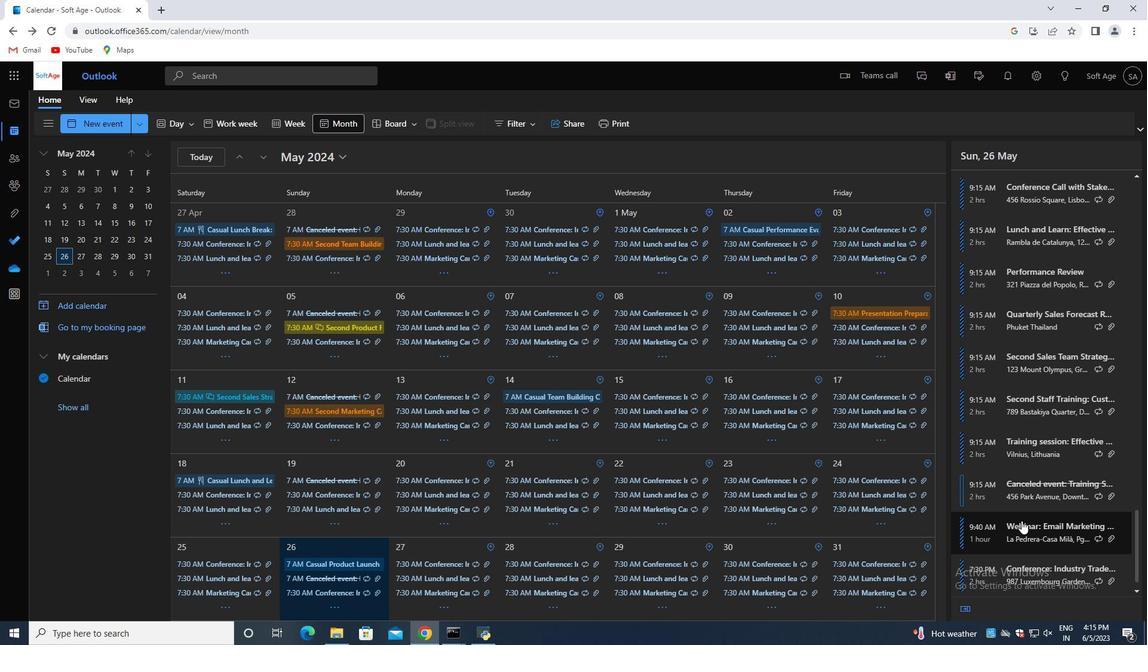 
Action: Mouse moved to (1022, 524)
Screenshot: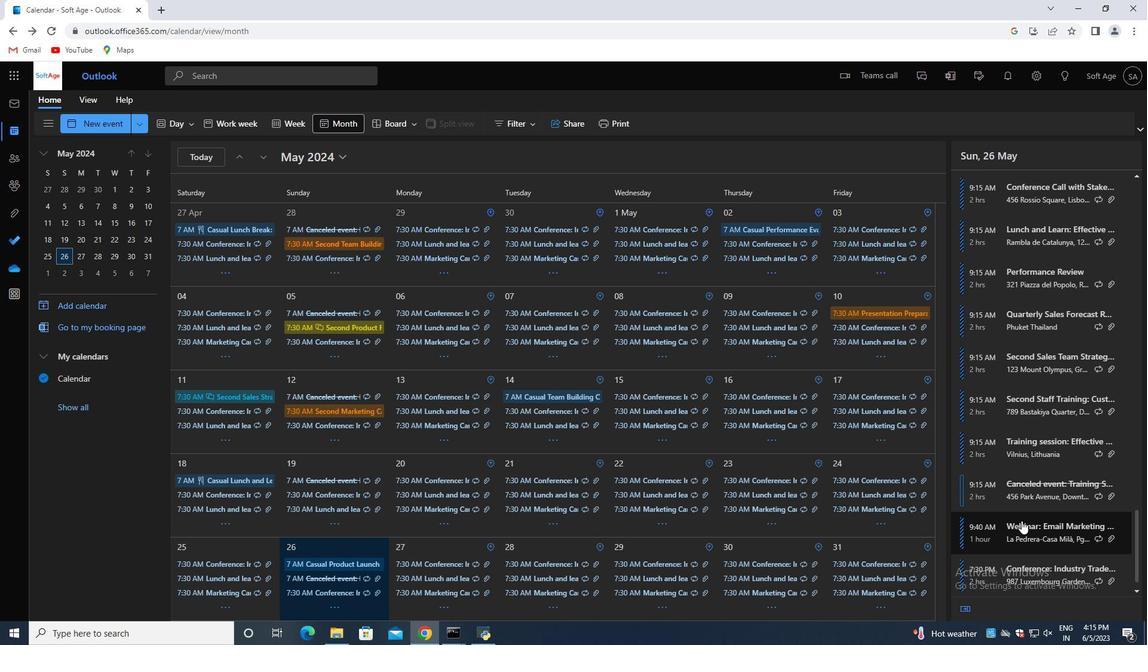 
Action: Mouse scrolled (1022, 524) with delta (0, 0)
Screenshot: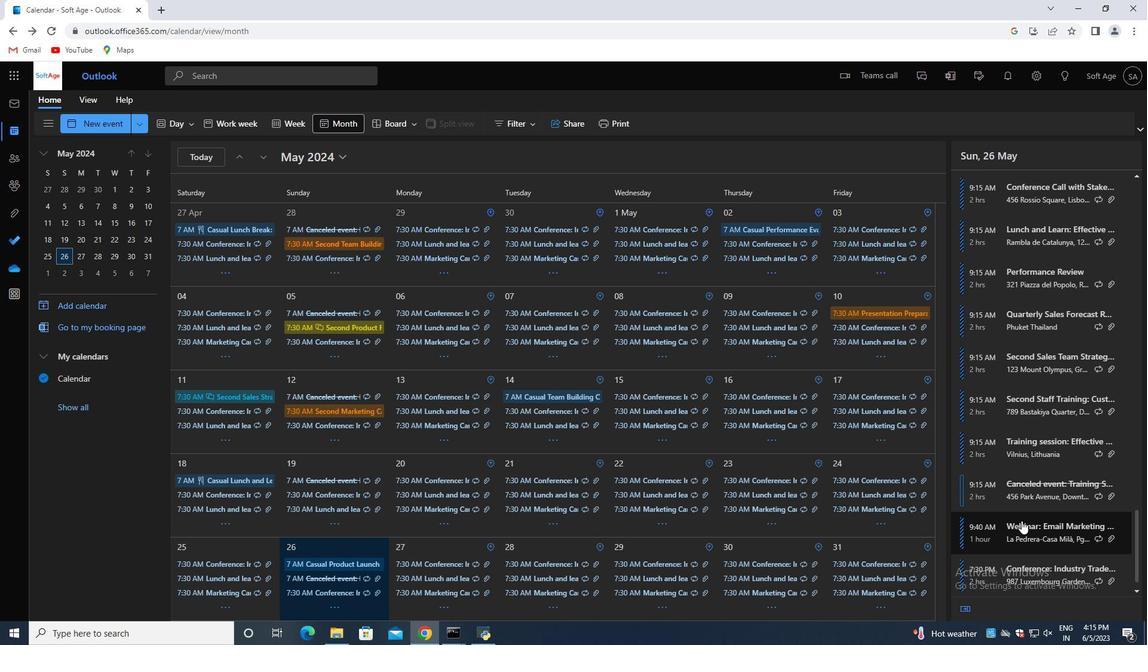 
Action: Mouse moved to (1022, 526)
Screenshot: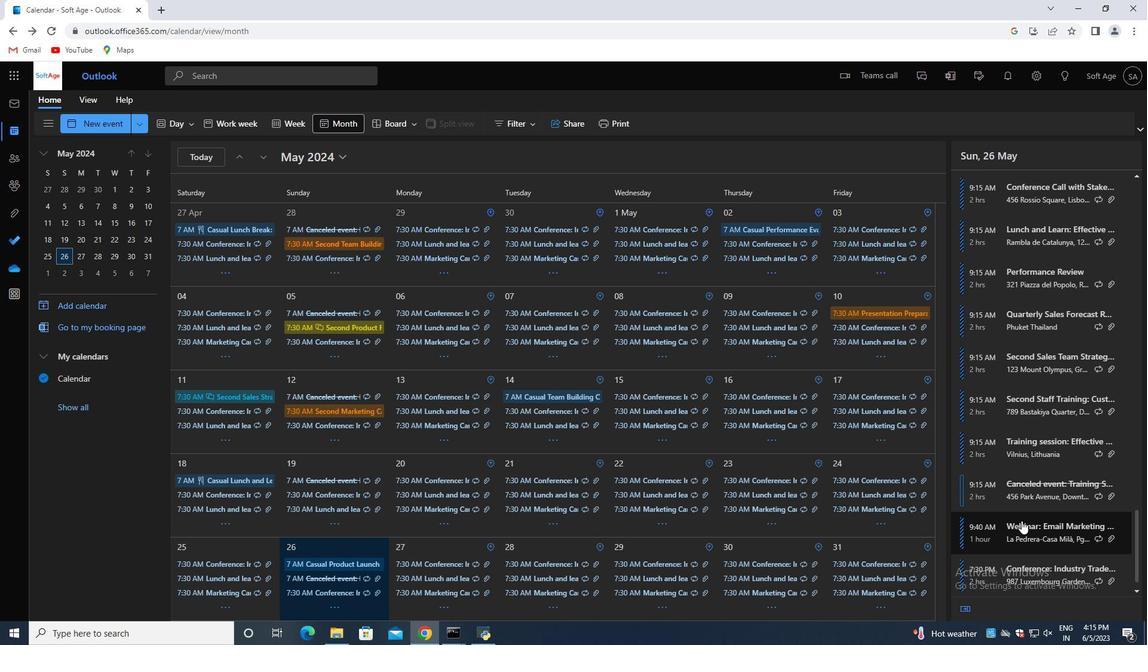 
Action: Mouse scrolled (1022, 525) with delta (0, 0)
Screenshot: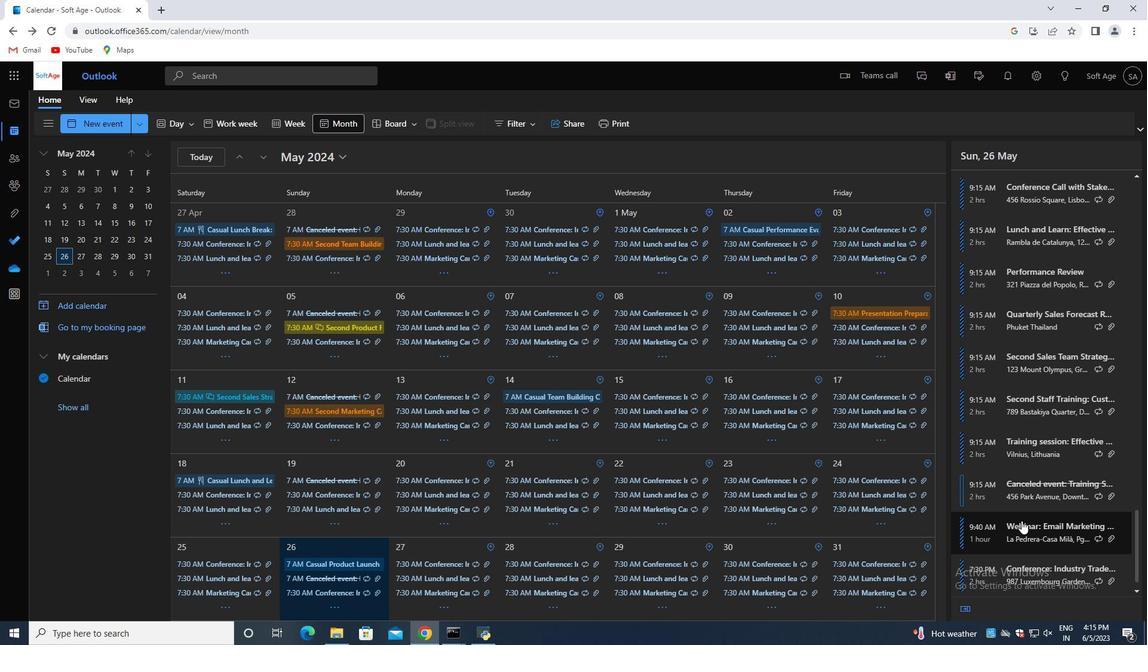 
Action: Mouse moved to (1022, 527)
Screenshot: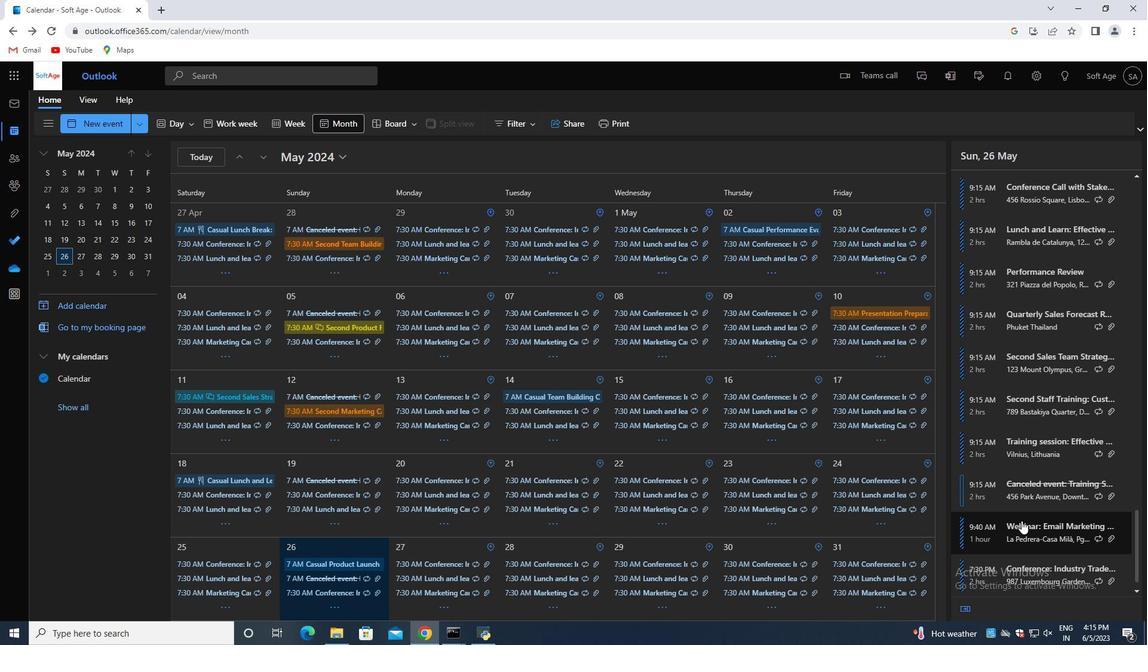 
Action: Mouse scrolled (1022, 526) with delta (0, 0)
Screenshot: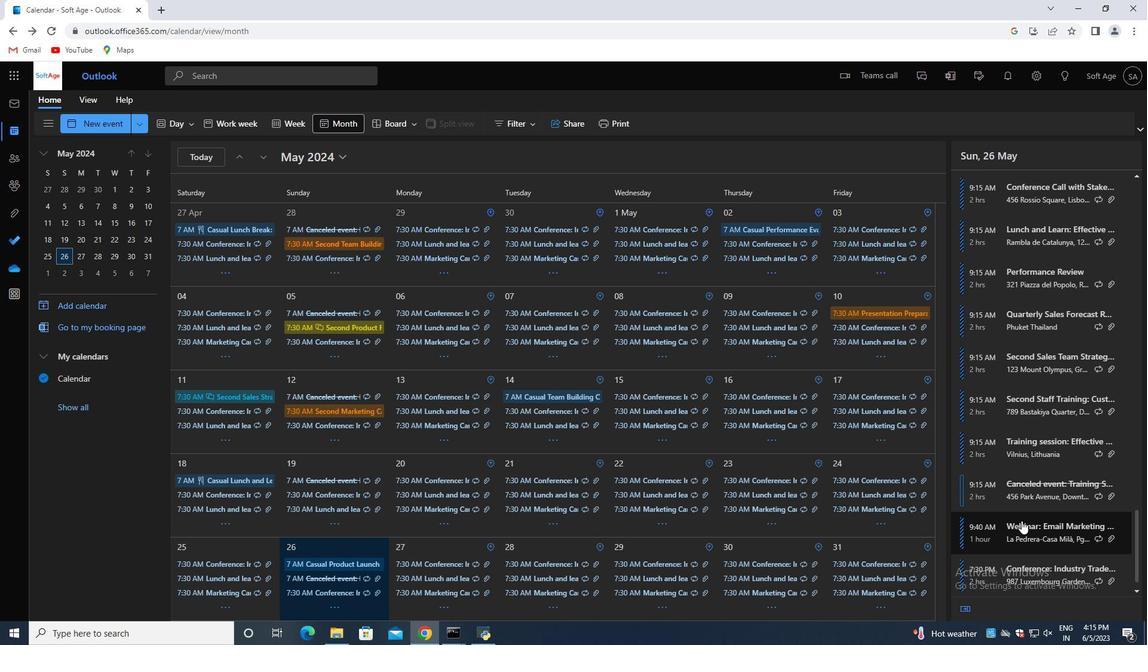 
Action: Mouse moved to (1018, 528)
Screenshot: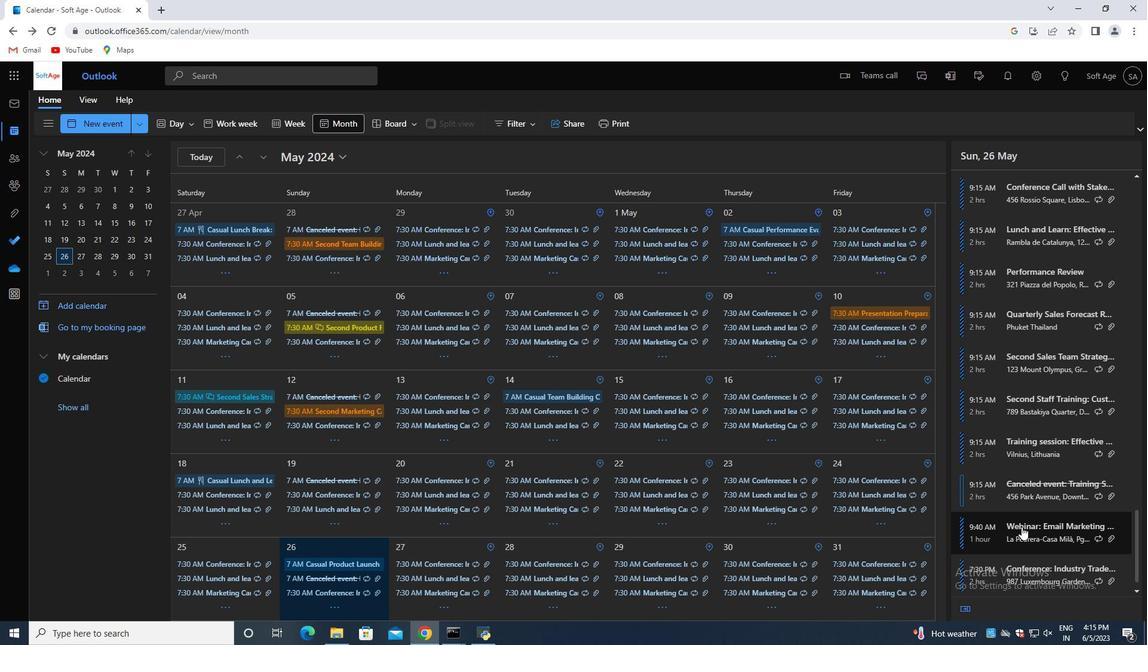 
Action: Mouse scrolled (1022, 526) with delta (0, 0)
Screenshot: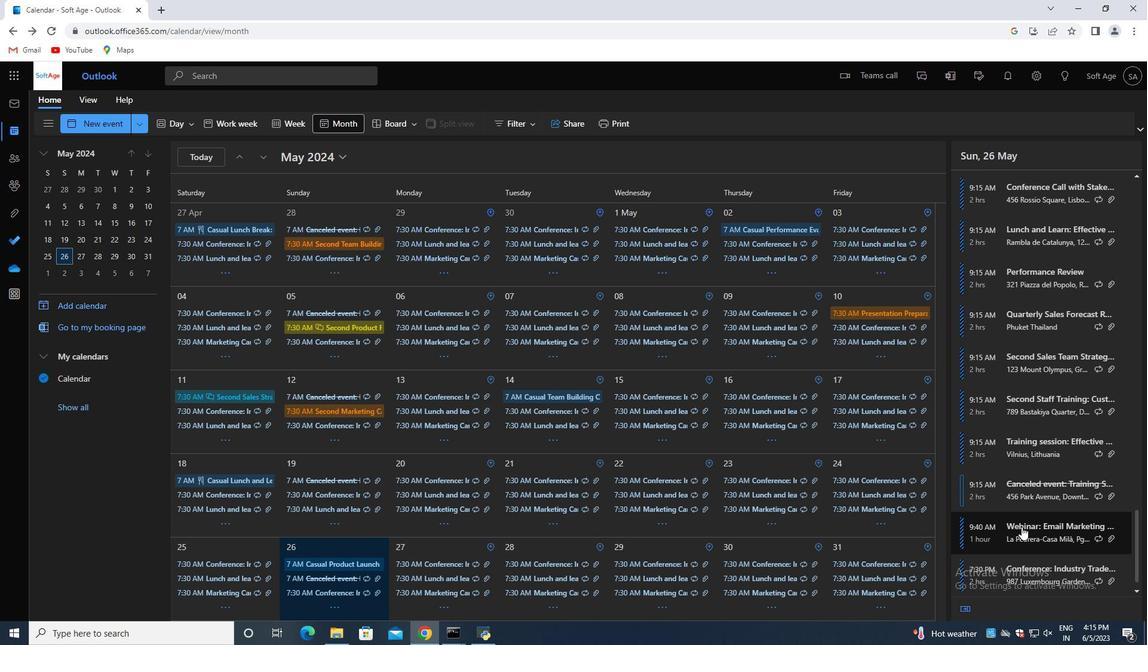 
Action: Mouse moved to (1015, 527)
Screenshot: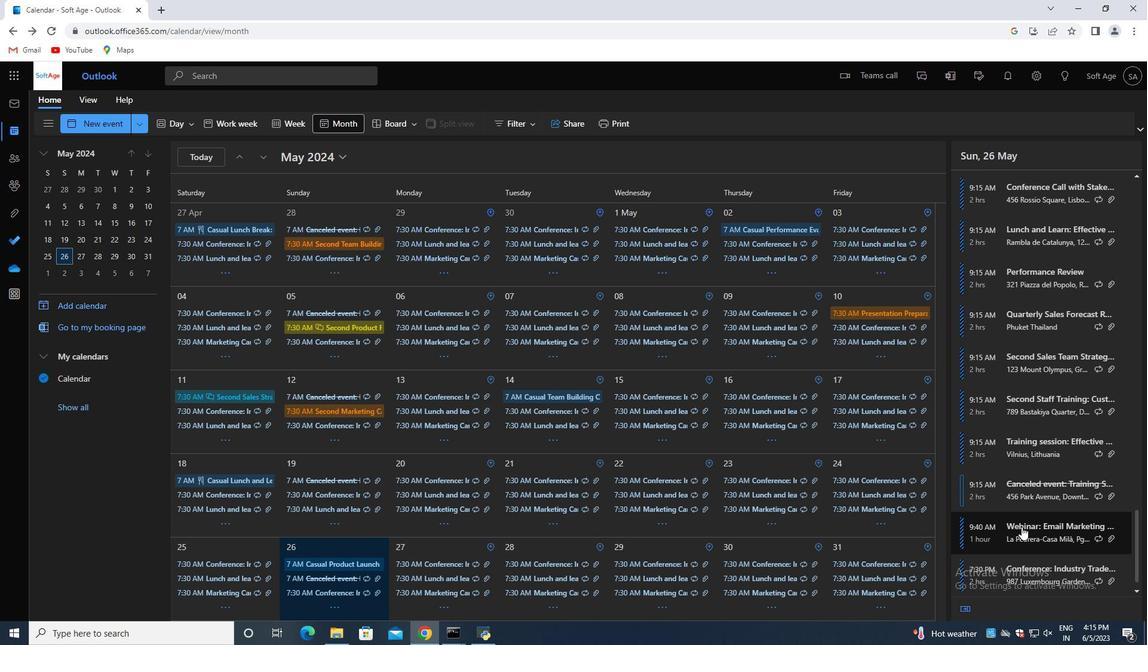 
Action: Mouse scrolled (1015, 527) with delta (0, 0)
Screenshot: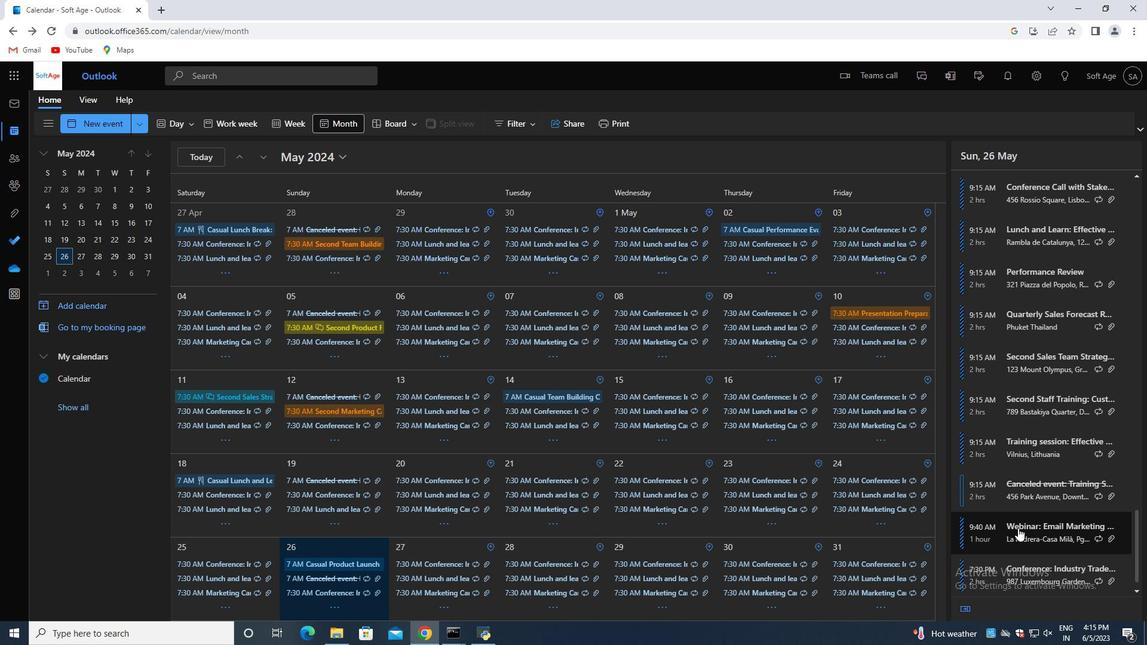 
Action: Mouse scrolled (1015, 527) with delta (0, 0)
Screenshot: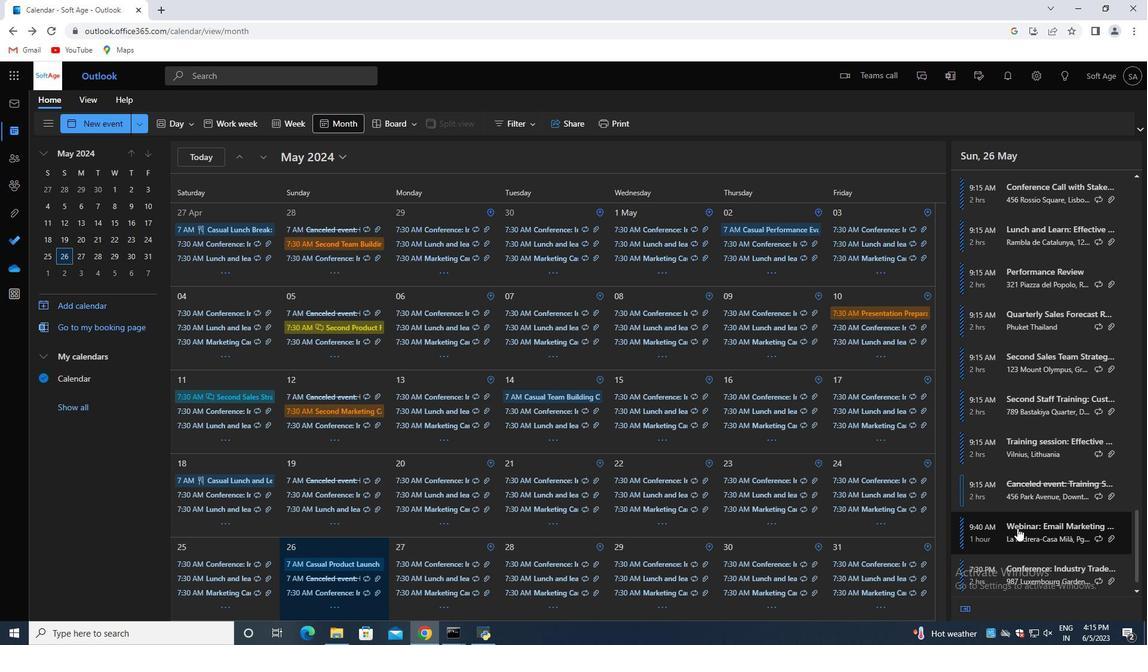 
Action: Mouse scrolled (1015, 527) with delta (0, 0)
Screenshot: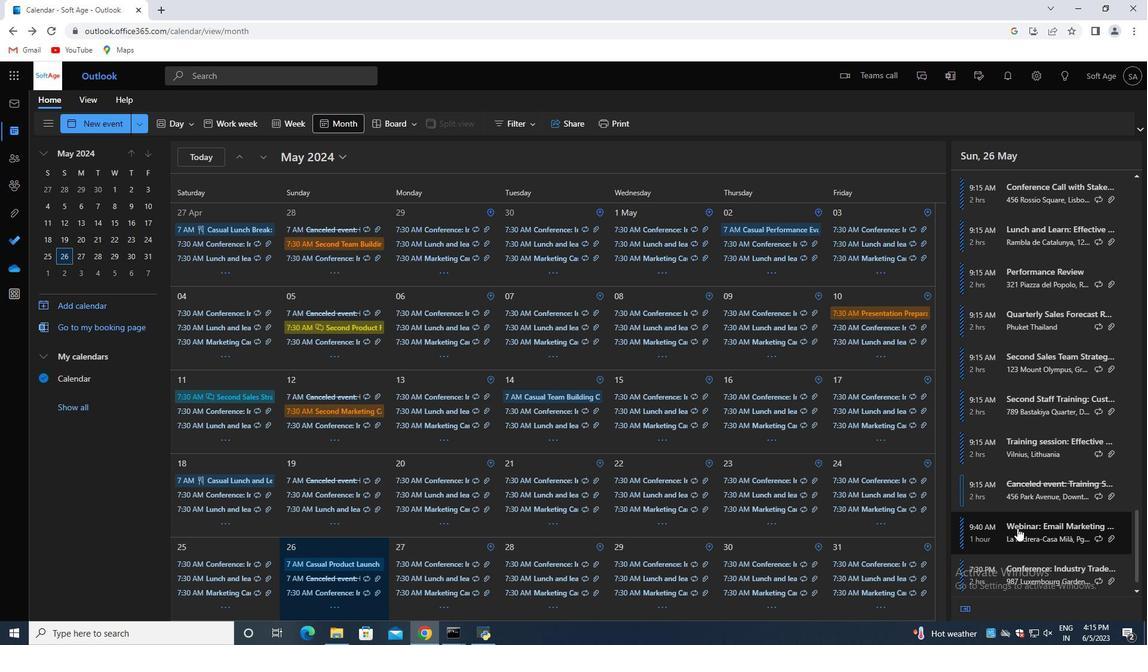 
Action: Mouse moved to (1015, 527)
Screenshot: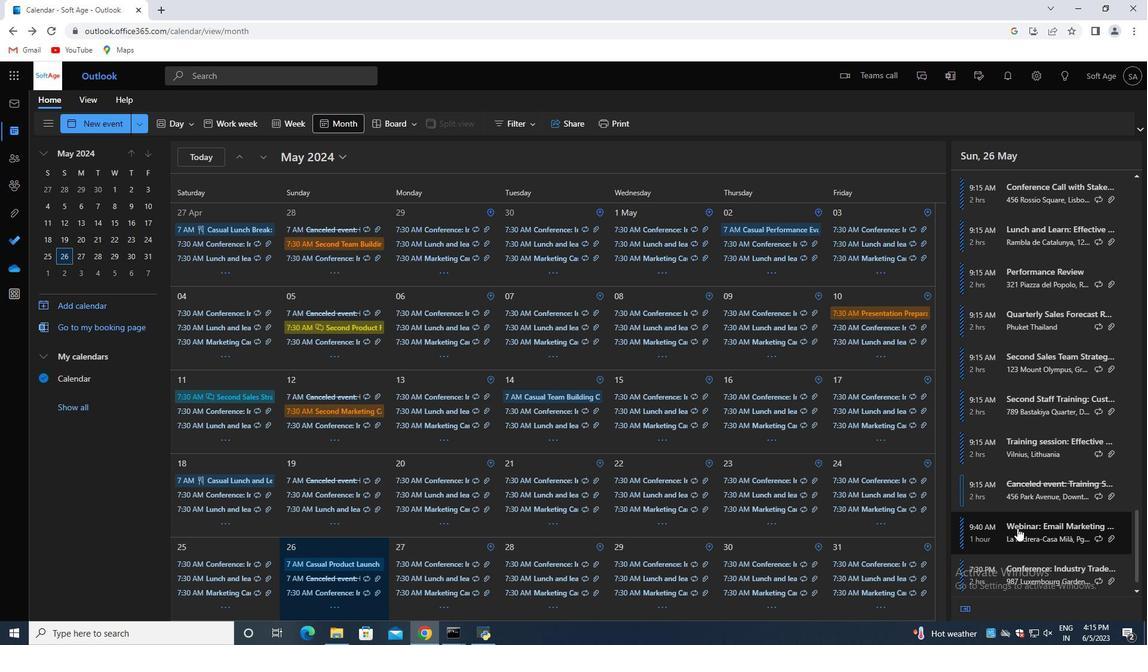
Action: Mouse scrolled (1015, 527) with delta (0, 0)
Screenshot: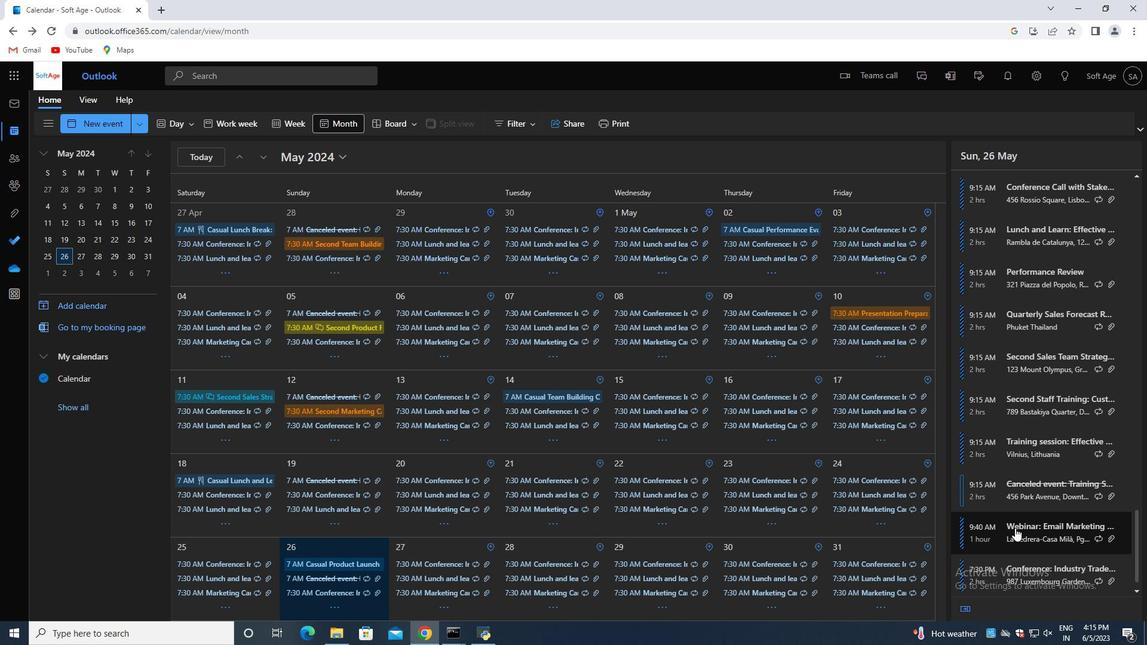 
Action: Mouse scrolled (1015, 527) with delta (0, 0)
Screenshot: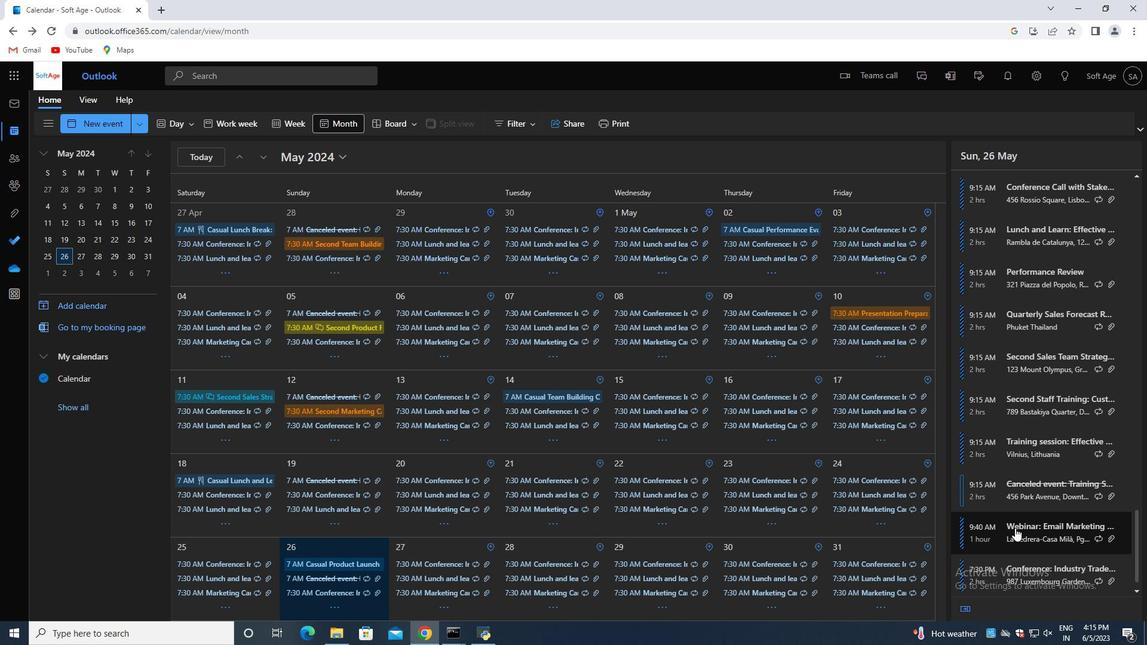 
Action: Mouse moved to (1019, 523)
Screenshot: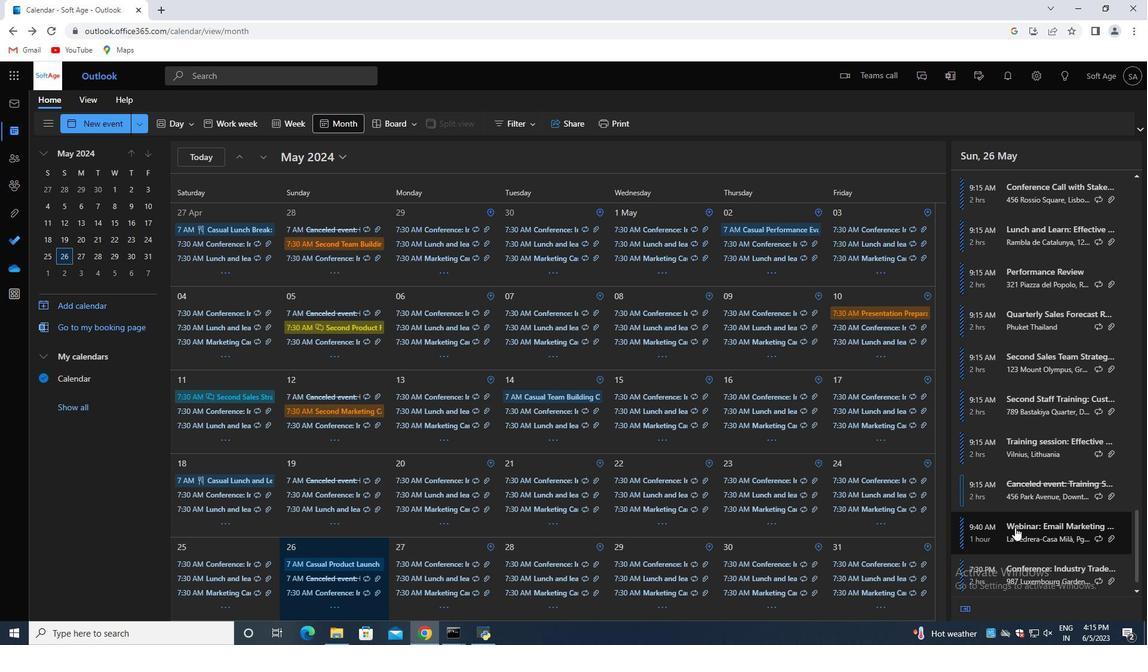 
Action: Mouse scrolled (1019, 522) with delta (0, 0)
Screenshot: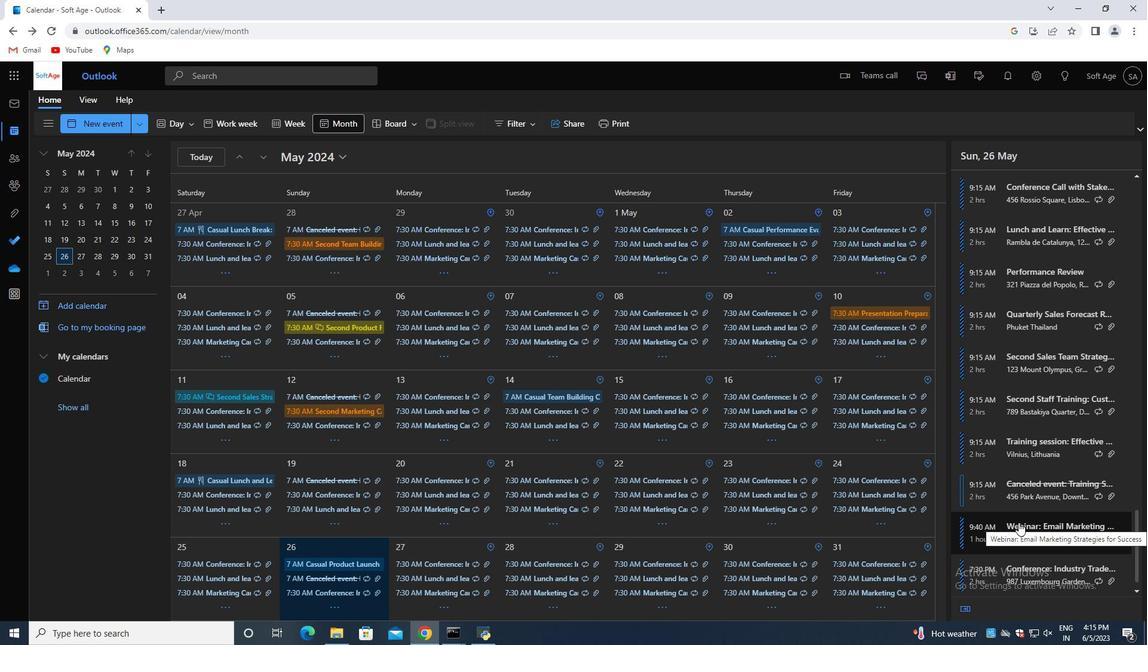 
Action: Mouse moved to (1017, 523)
Screenshot: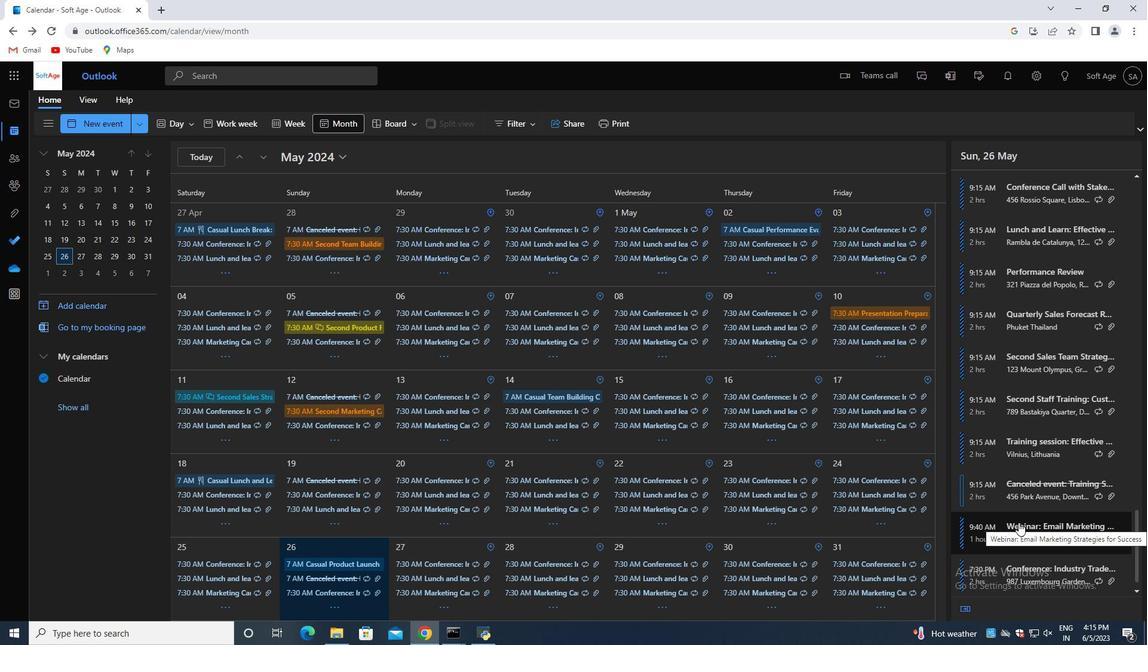 
Action: Mouse scrolled (1017, 523) with delta (0, 0)
Screenshot: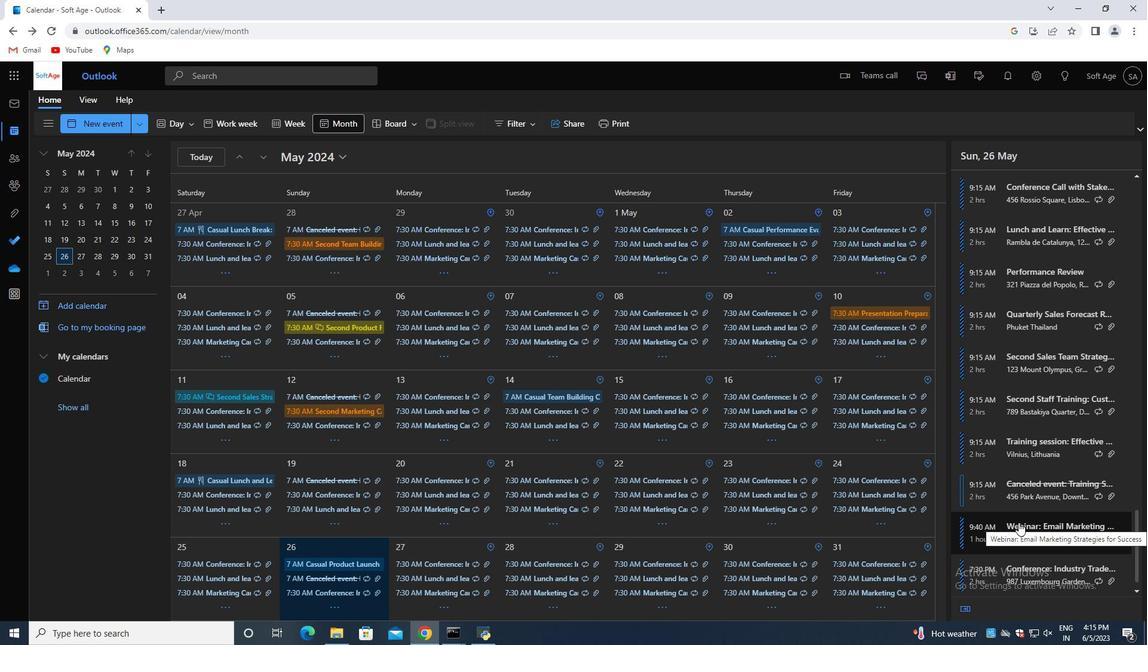 
Action: Mouse moved to (1016, 524)
Screenshot: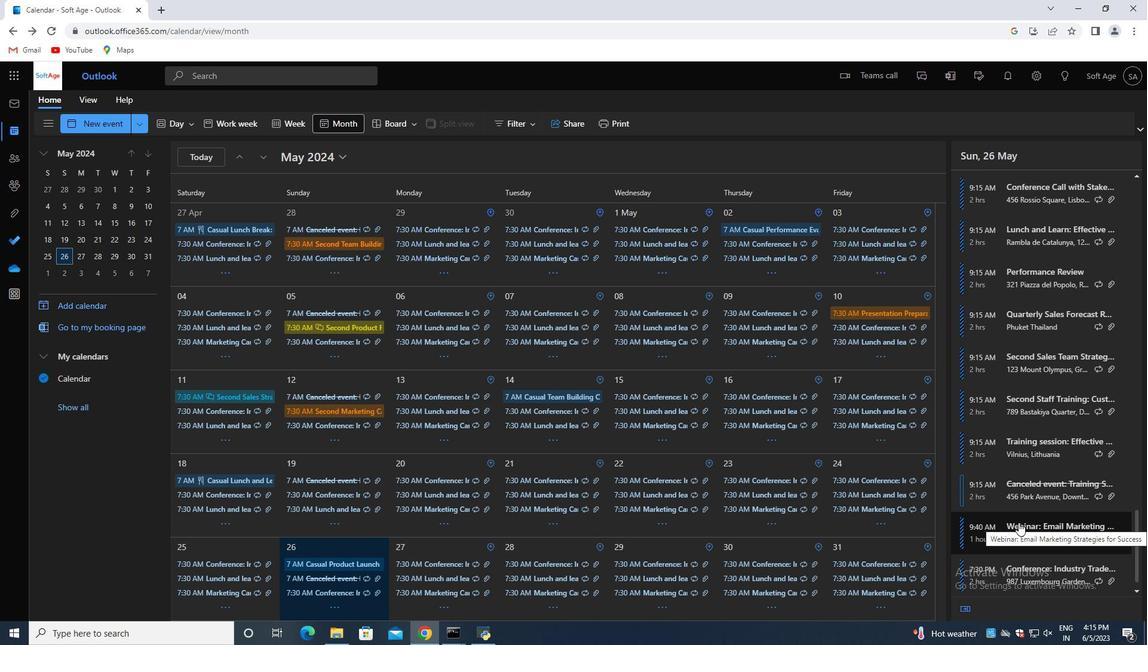 
Action: Mouse scrolled (1016, 523) with delta (0, 0)
Screenshot: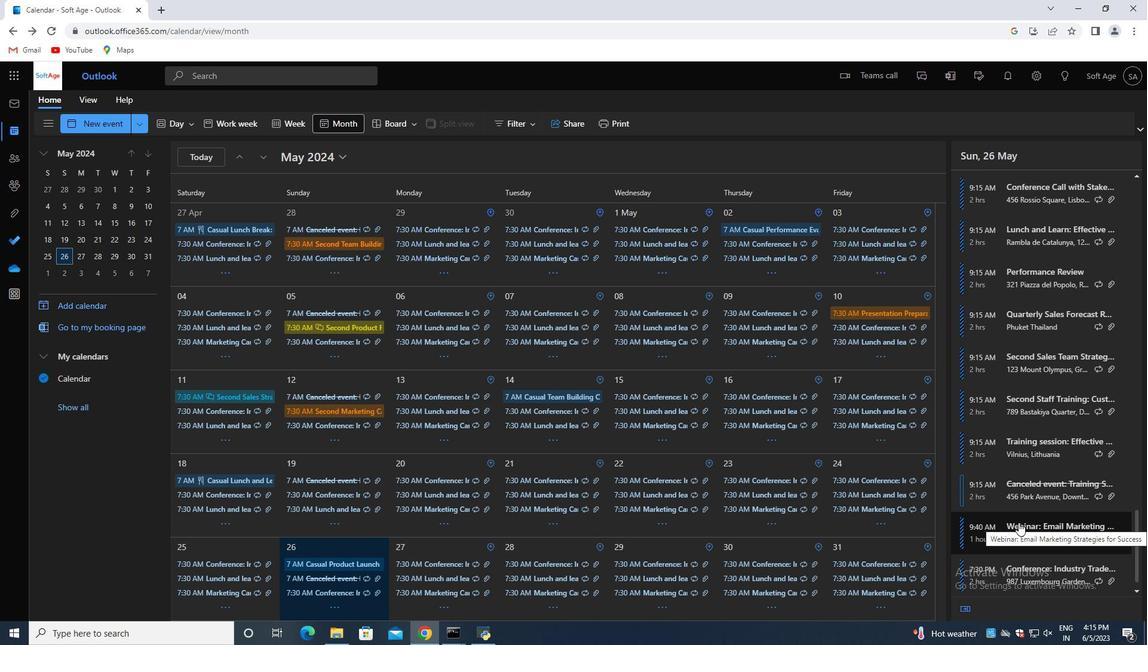 
Action: Mouse moved to (1015, 524)
Screenshot: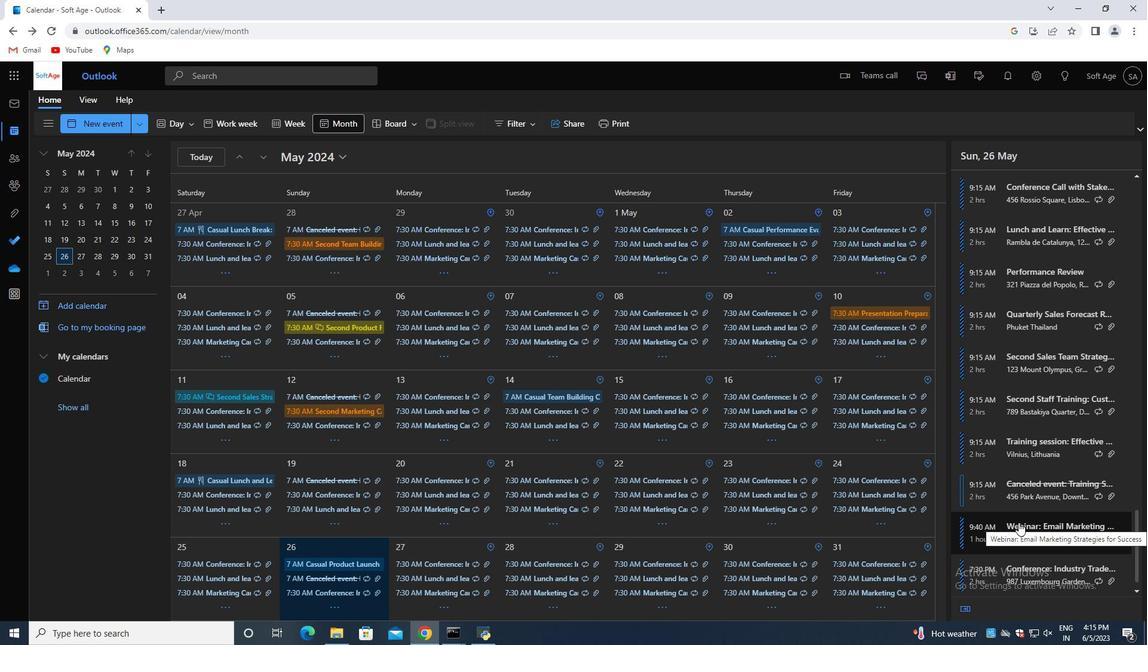 
Action: Mouse scrolled (1015, 524) with delta (0, 0)
Screenshot: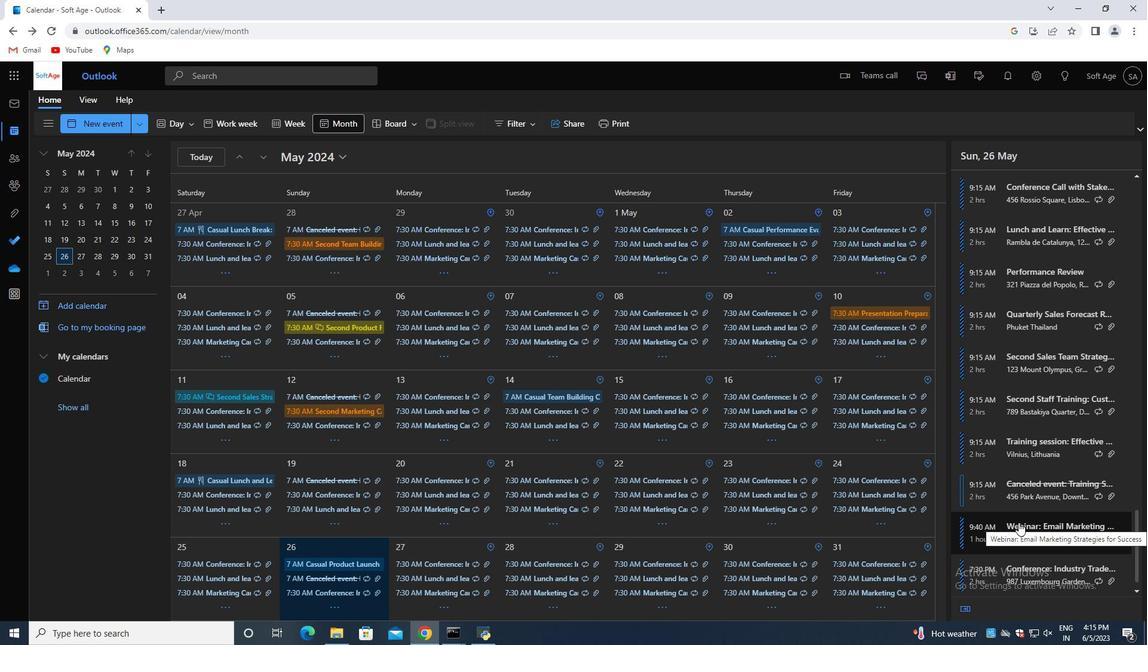 
Action: Mouse scrolled (1015, 524) with delta (0, 0)
Screenshot: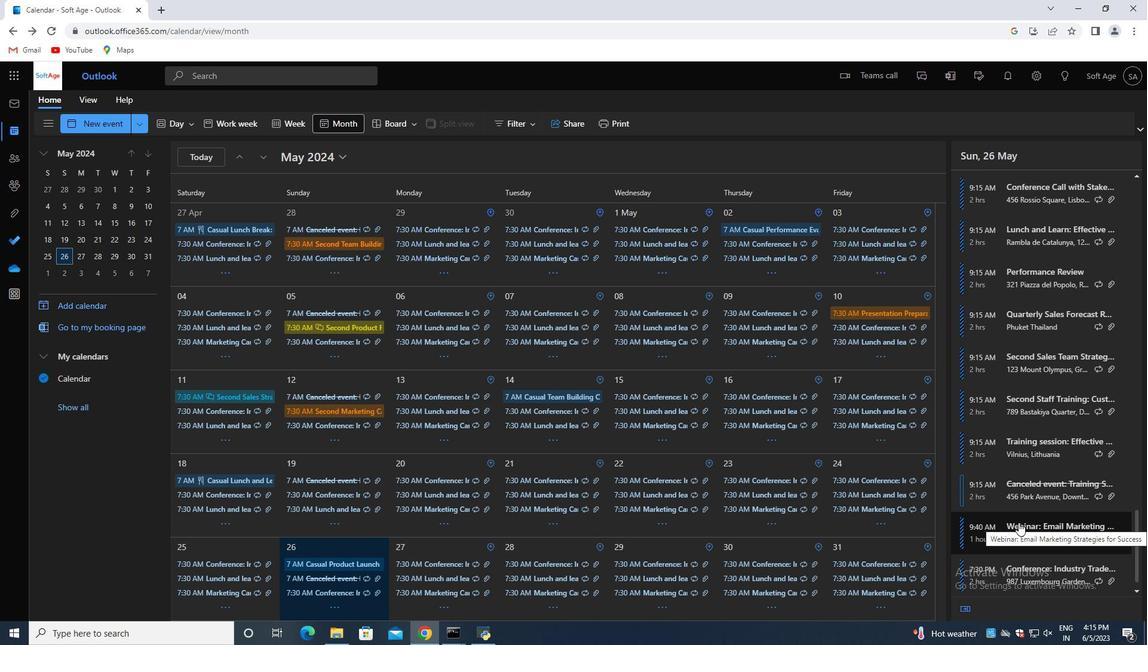 
Action: Mouse moved to (1015, 525)
Screenshot: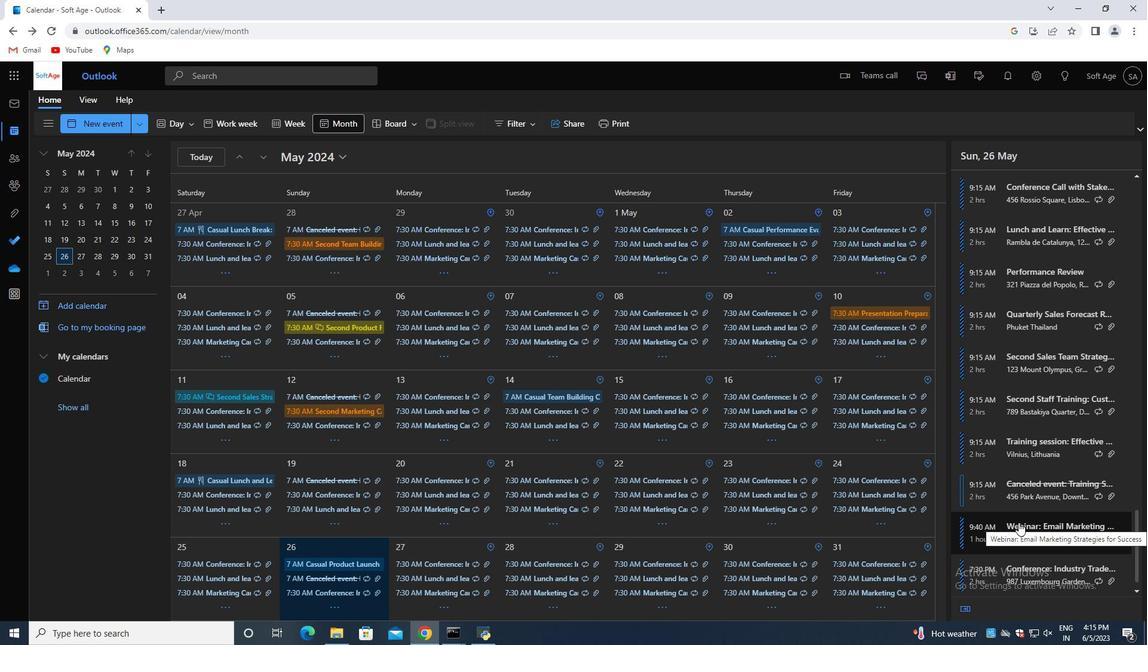 
Action: Mouse scrolled (1015, 524) with delta (0, 0)
Screenshot: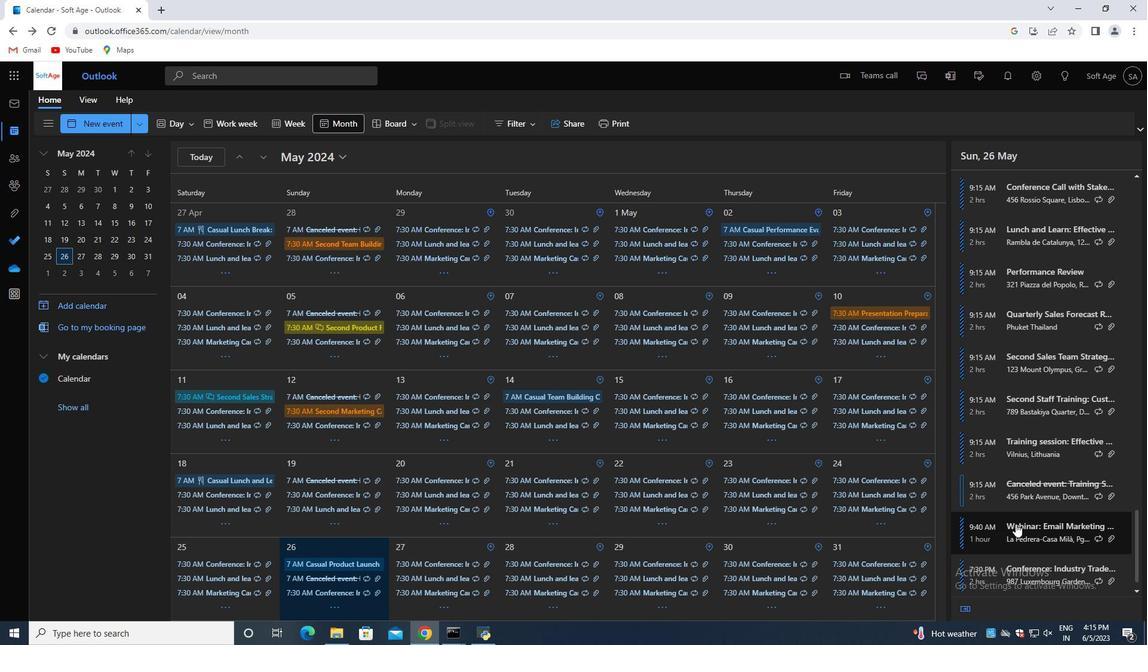 
Action: Mouse moved to (1036, 460)
Screenshot: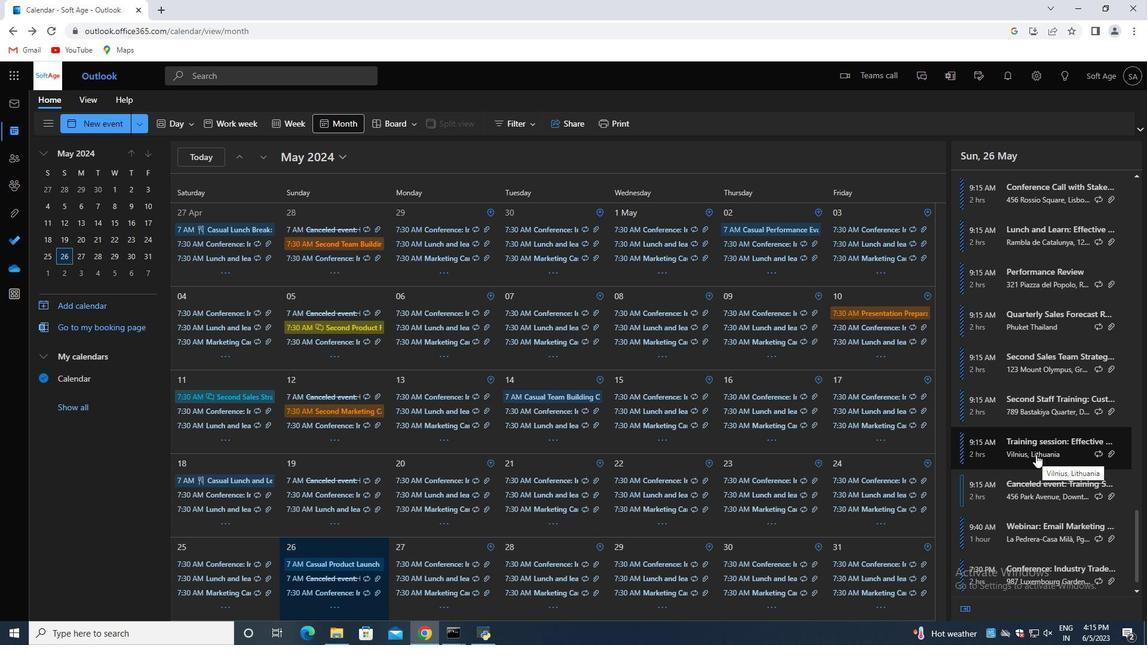 
Action: Mouse scrolled (1036, 459) with delta (0, 0)
Screenshot: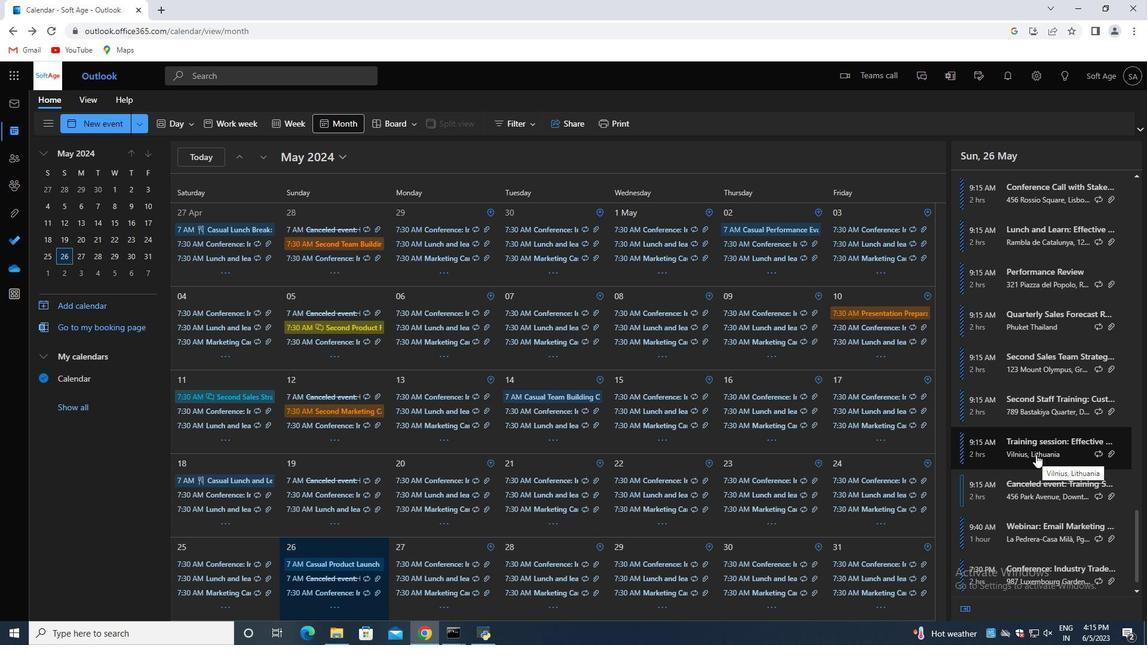 
Action: Mouse moved to (1036, 461)
Screenshot: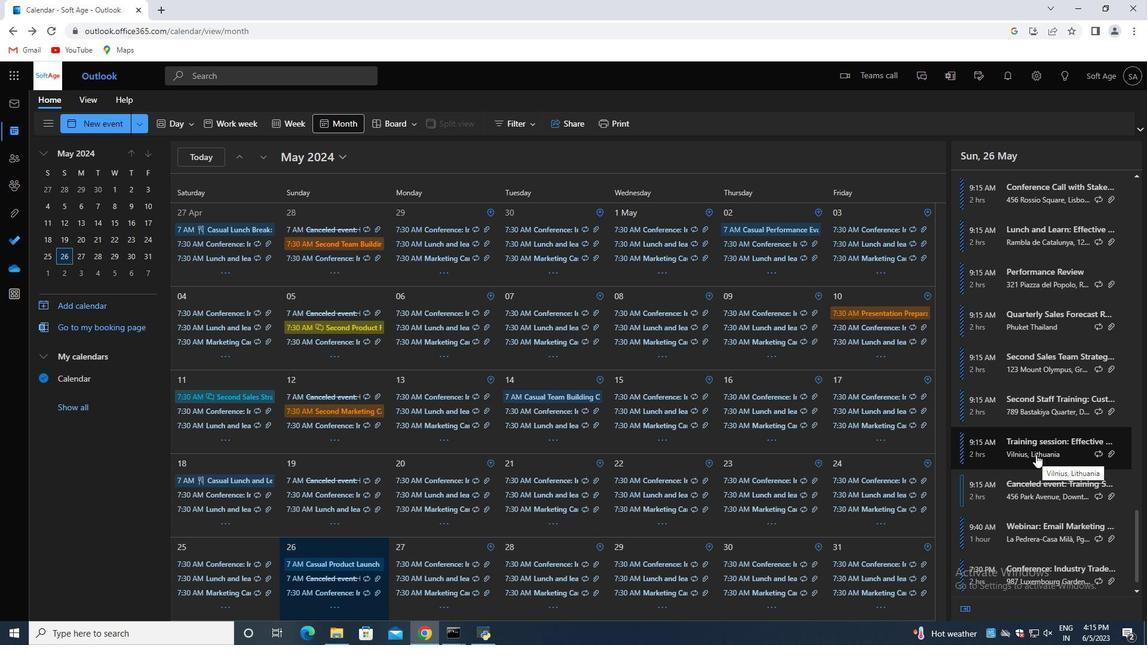 
Action: Mouse scrolled (1036, 460) with delta (0, 0)
Screenshot: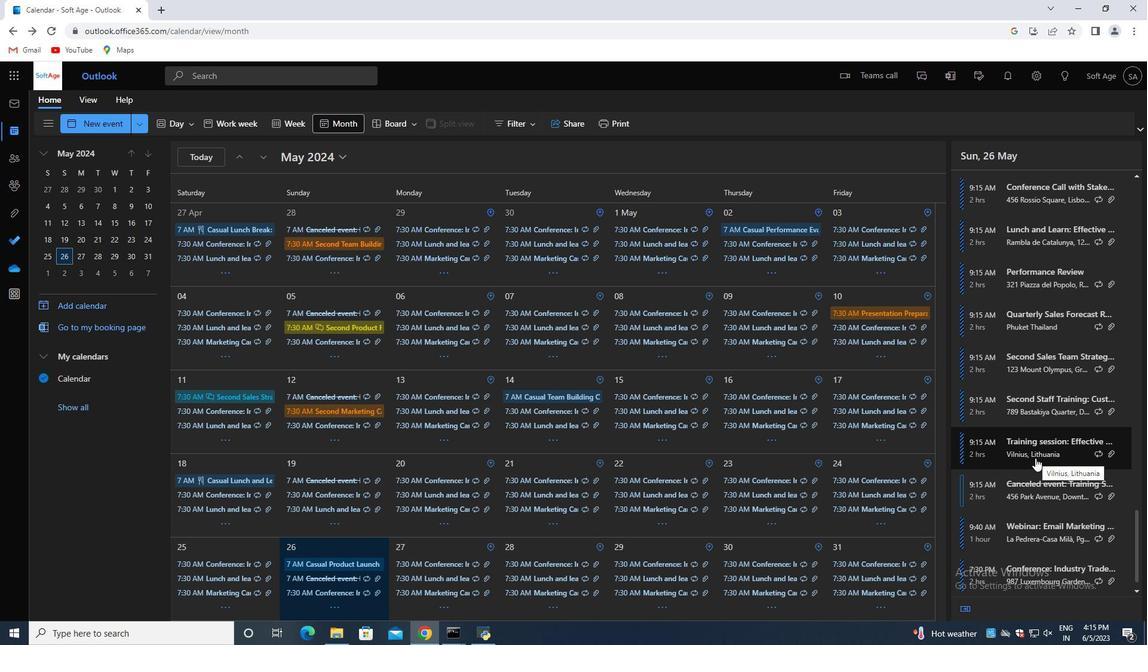 
Action: Mouse moved to (1037, 255)
Screenshot: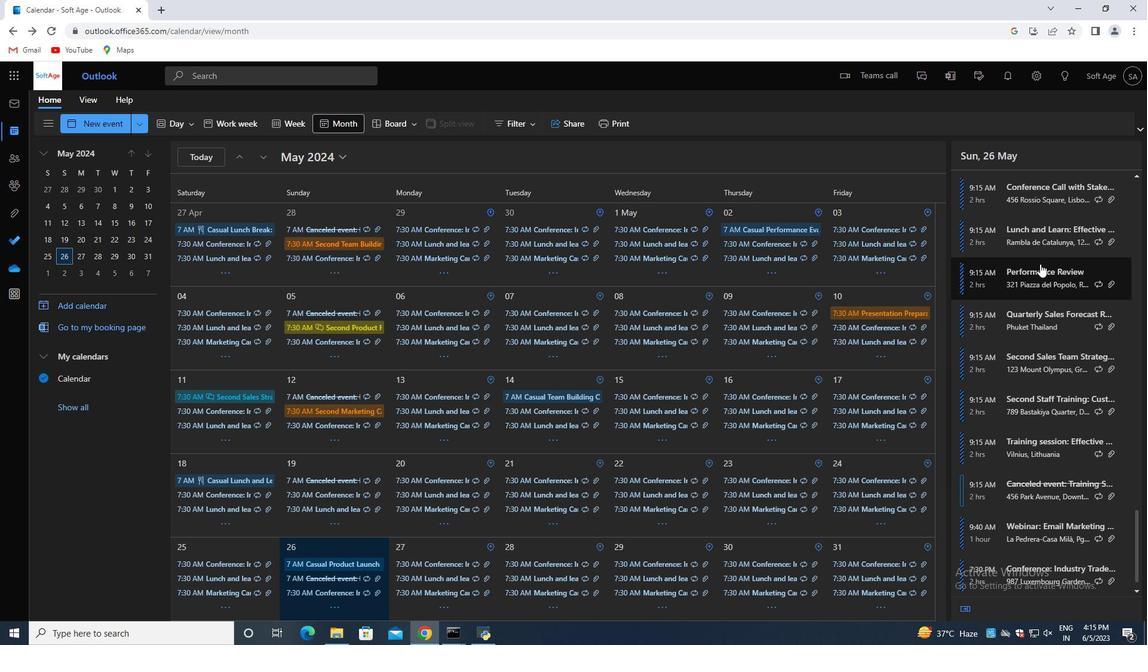 
Action: Mouse scrolled (1037, 255) with delta (0, 0)
Screenshot: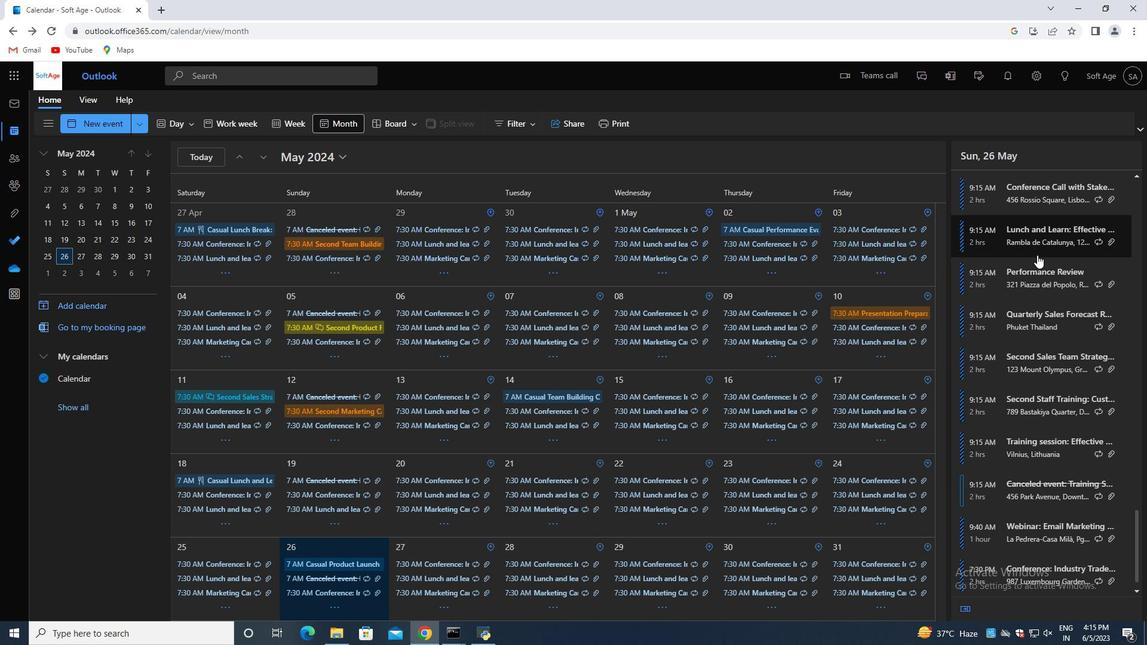 
Action: Mouse moved to (1030, 244)
Screenshot: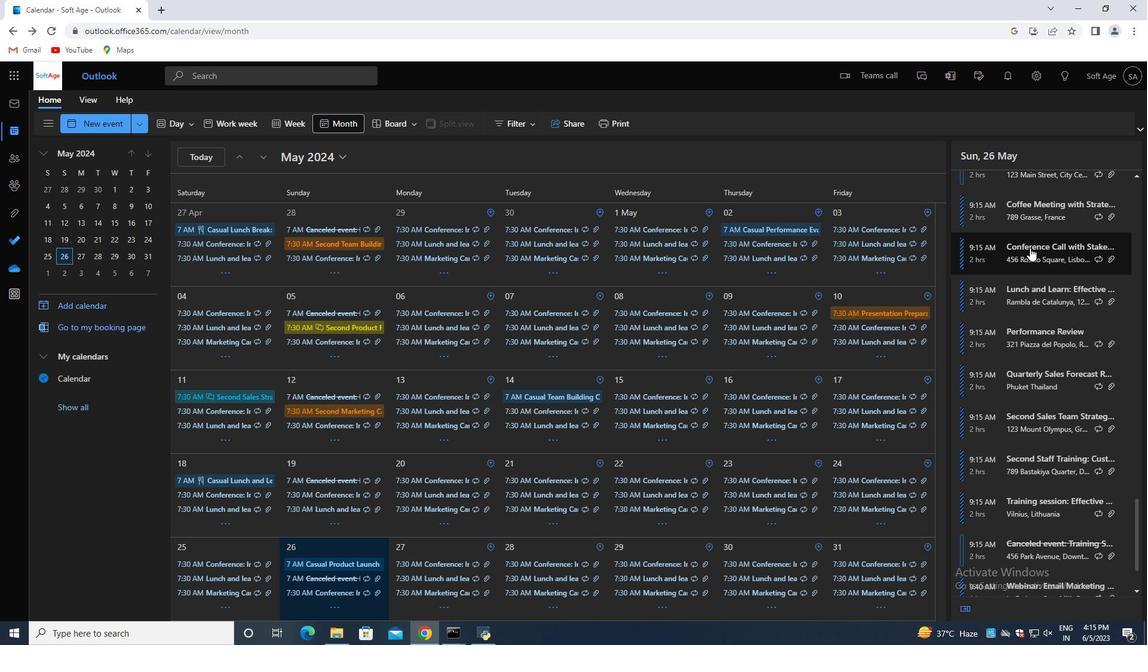 
Action: Mouse scrolled (1030, 245) with delta (0, 0)
Screenshot: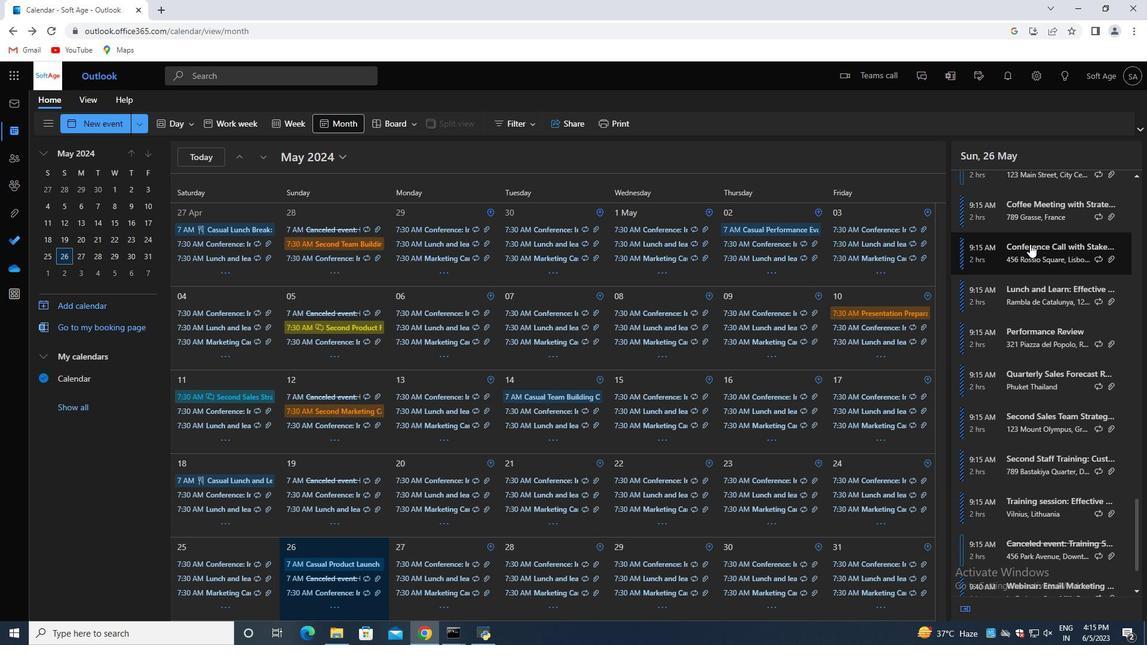 
Action: Mouse moved to (1035, 264)
Screenshot: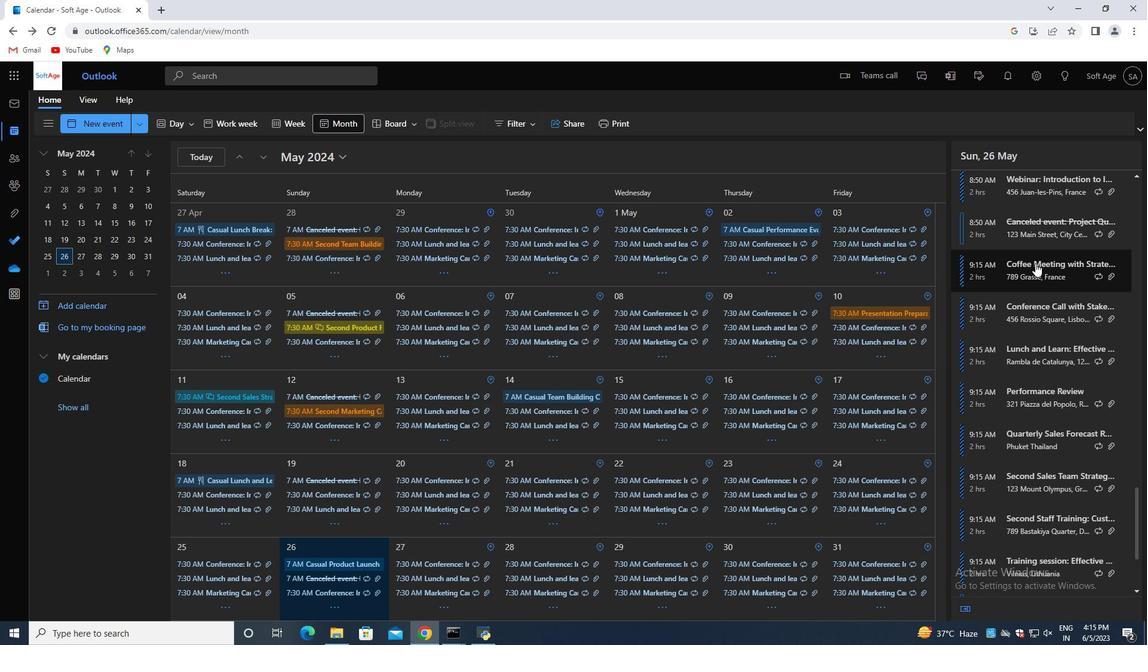 
Action: Mouse scrolled (1035, 264) with delta (0, 0)
Screenshot: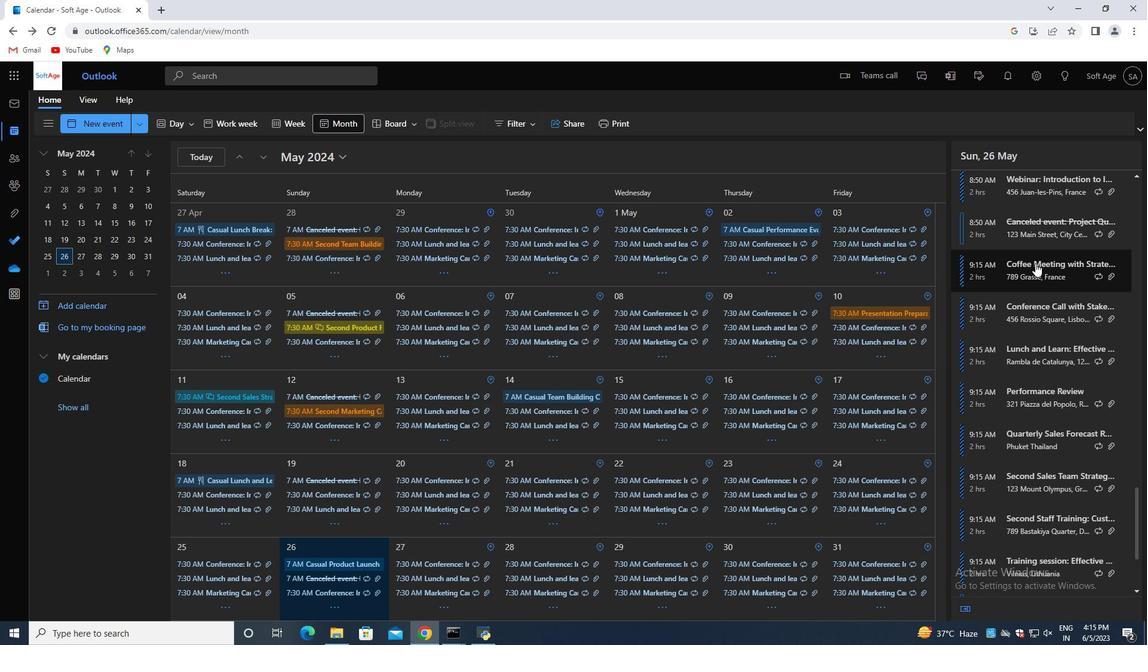 
Action: Mouse moved to (1076, 330)
Screenshot: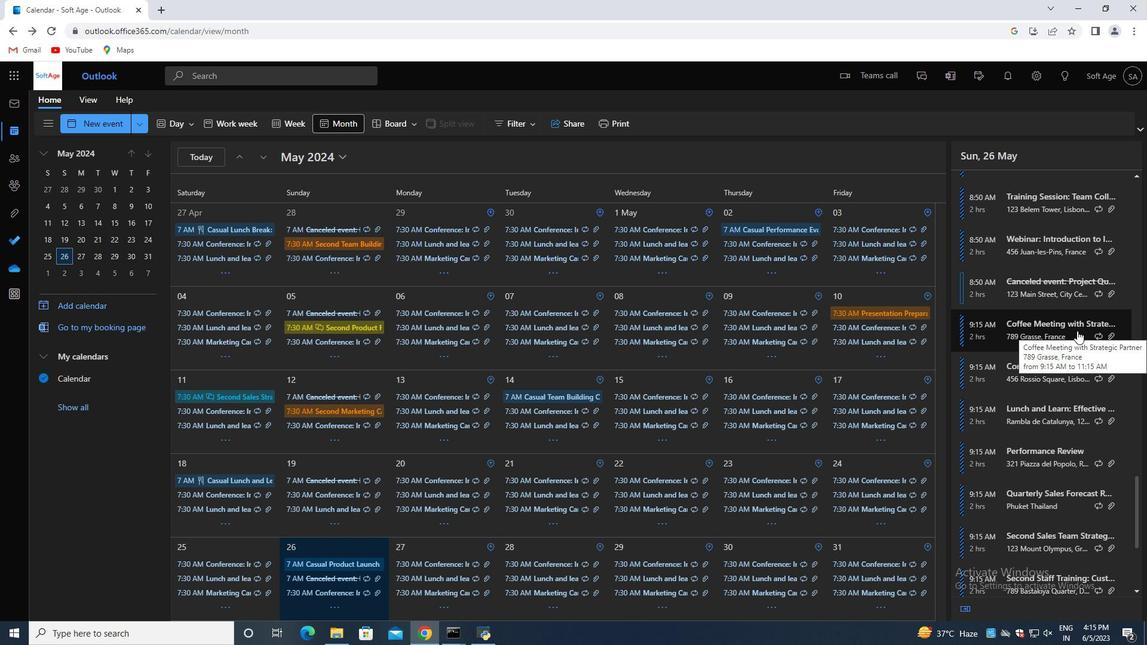 
Action: Mouse scrolled (1076, 331) with delta (0, 0)
Screenshot: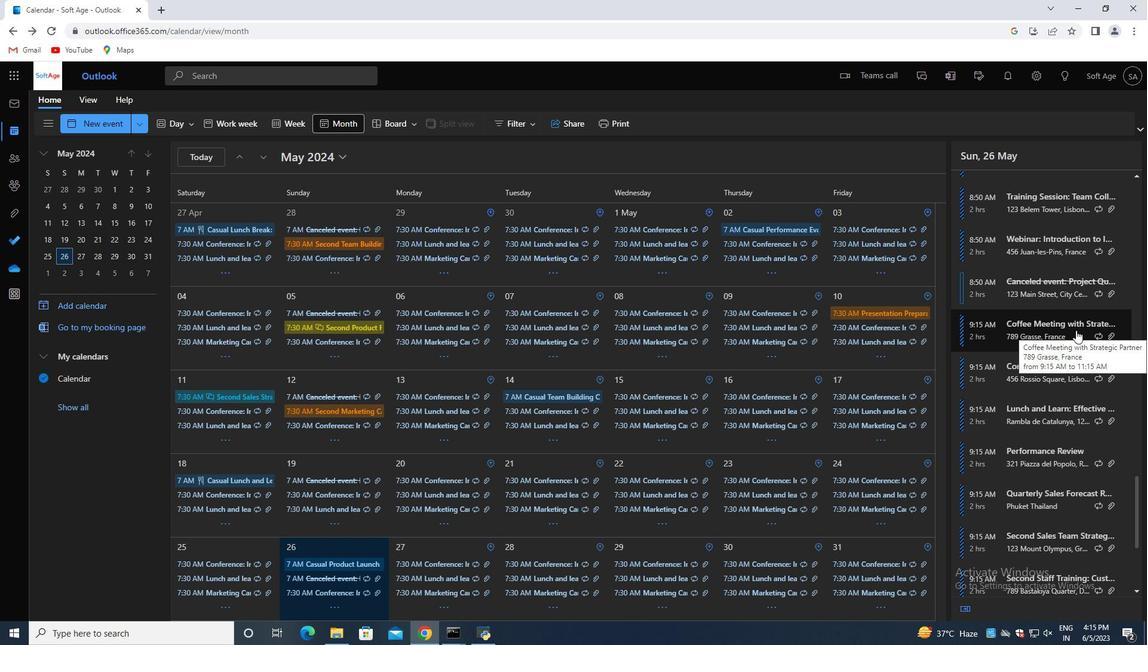 
Action: Mouse moved to (1076, 329)
Screenshot: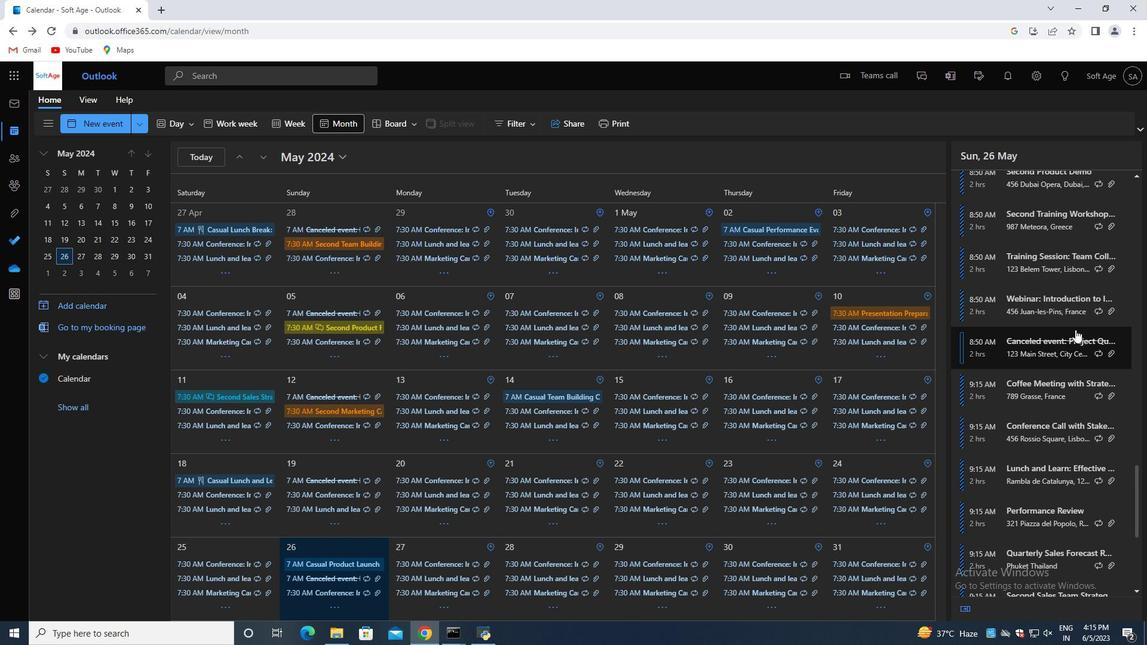 
Action: Mouse scrolled (1076, 330) with delta (0, 0)
Screenshot: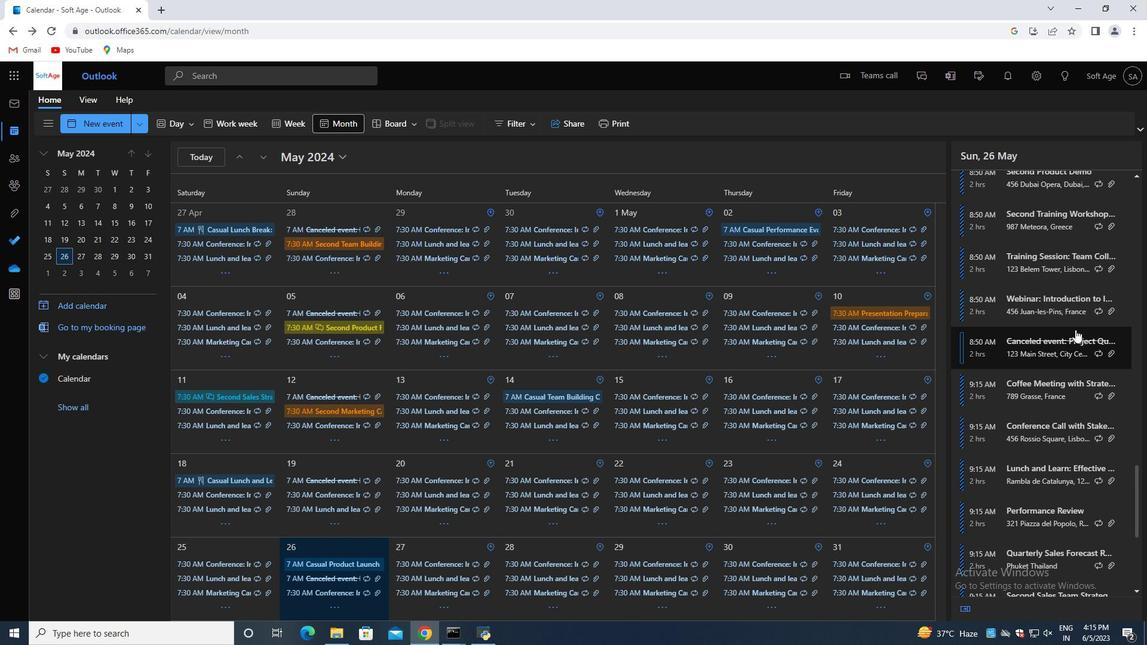 
Action: Mouse moved to (1064, 317)
Screenshot: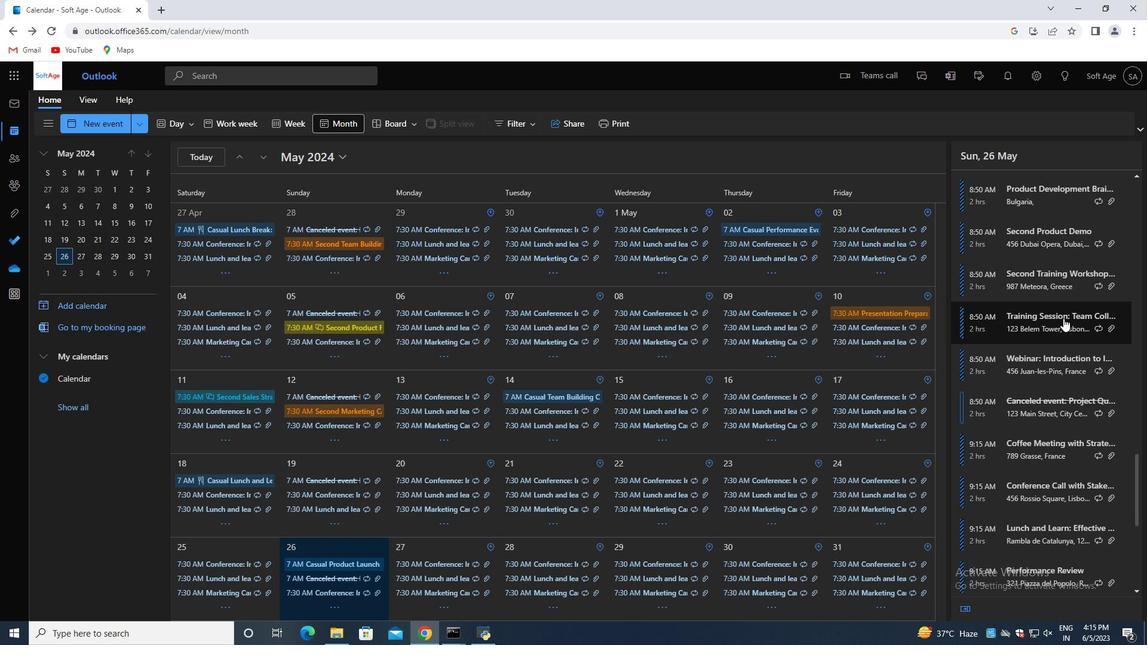 
Action: Mouse scrolled (1064, 318) with delta (0, 0)
Screenshot: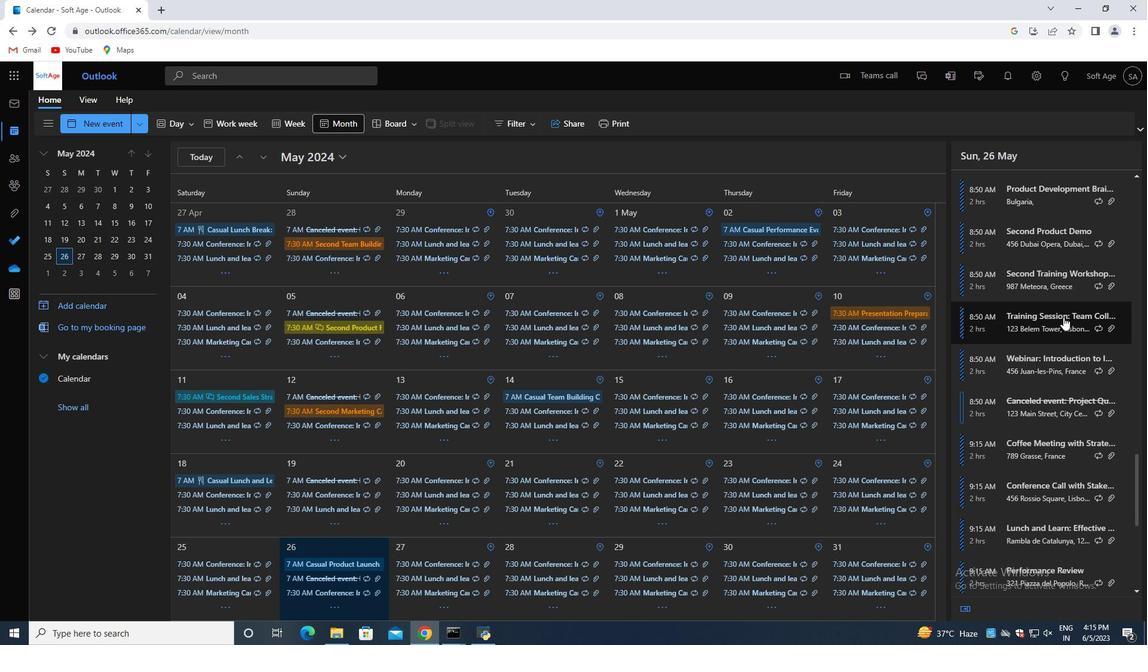 
Action: Mouse moved to (1061, 316)
Screenshot: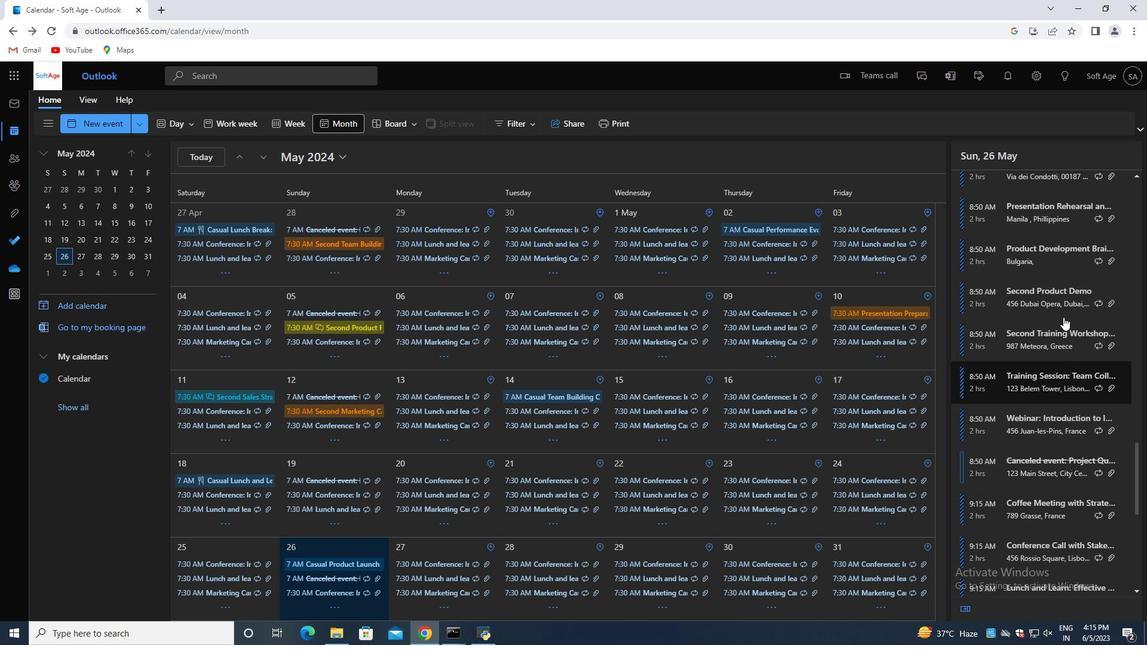 
Action: Mouse scrolled (1061, 317) with delta (0, 0)
Screenshot: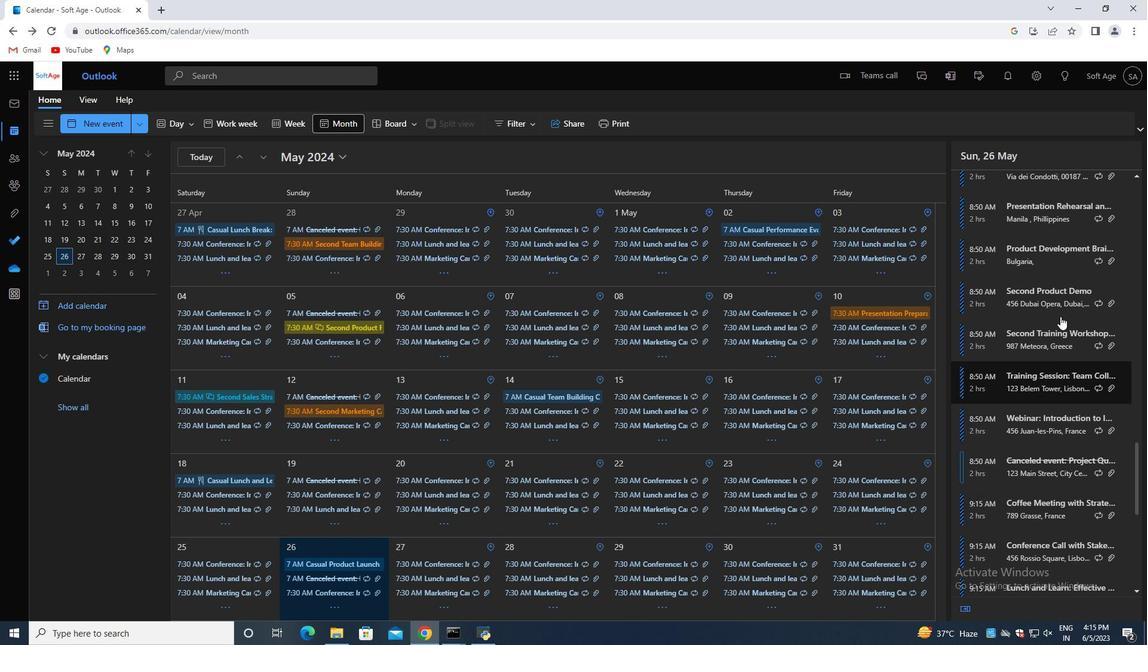 
Action: Mouse scrolled (1061, 317) with delta (0, 0)
Screenshot: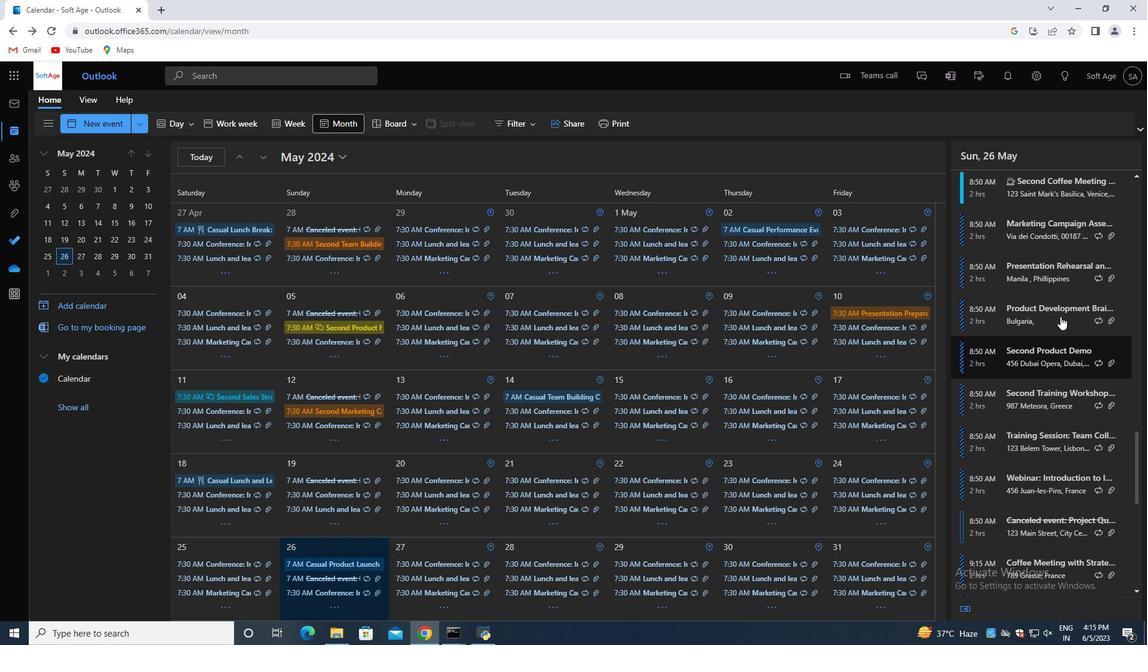 
Action: Mouse moved to (1077, 247)
Screenshot: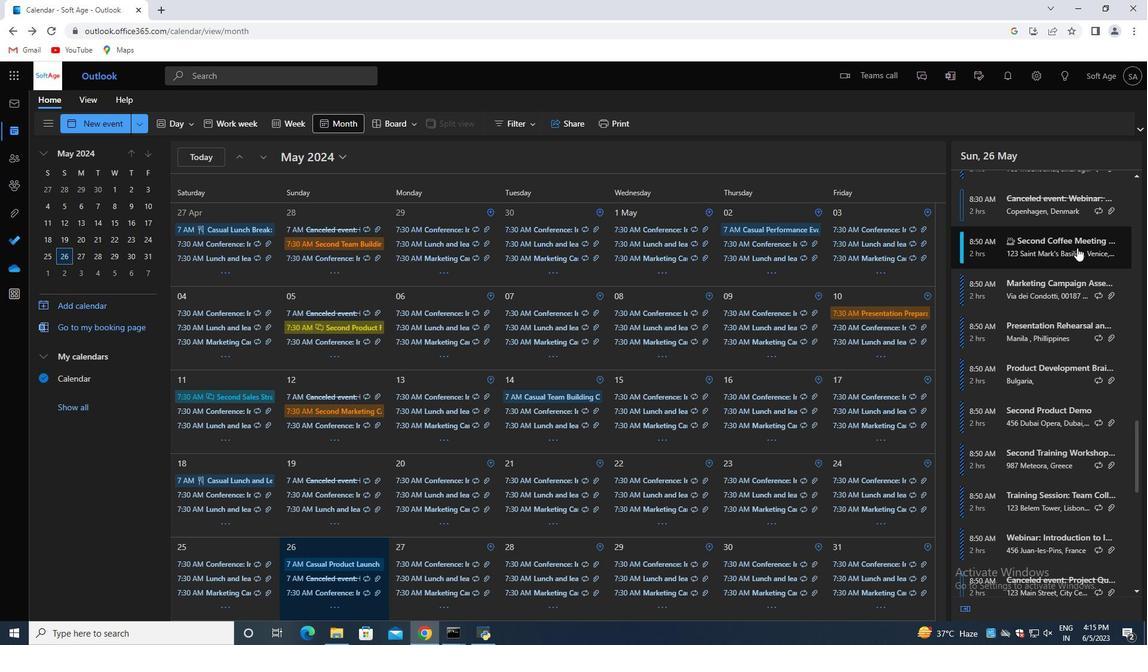 
Action: Mouse pressed left at (1077, 247)
Screenshot: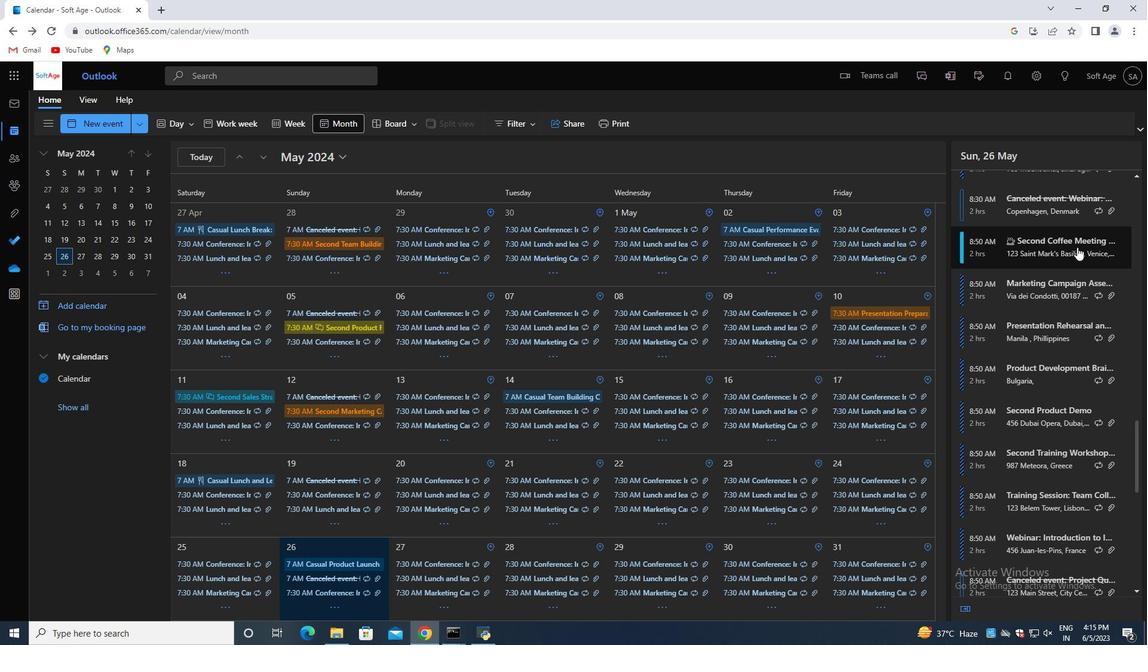 
Action: Mouse moved to (764, 383)
Screenshot: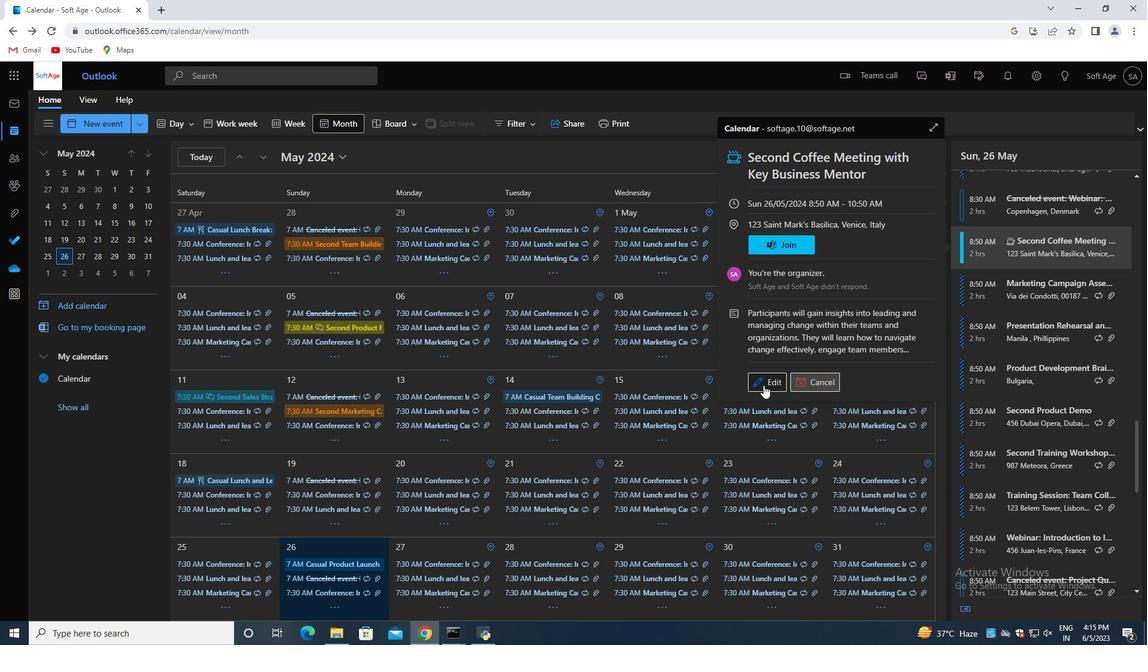 
Action: Mouse pressed left at (764, 383)
Screenshot: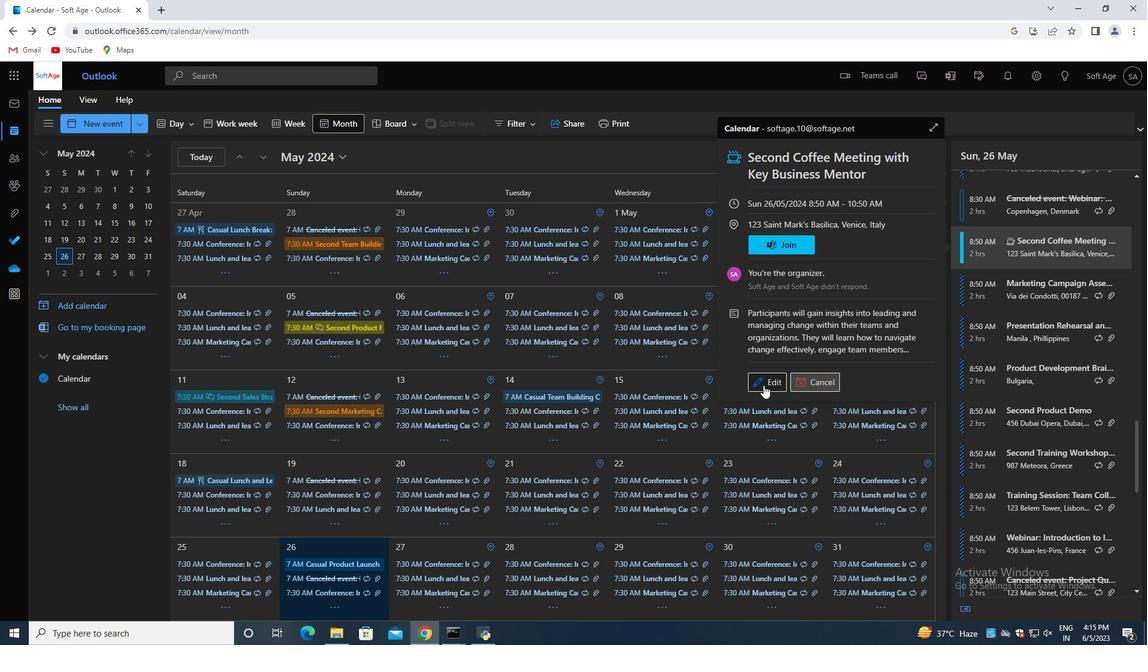 
Action: Mouse moved to (350, 331)
Screenshot: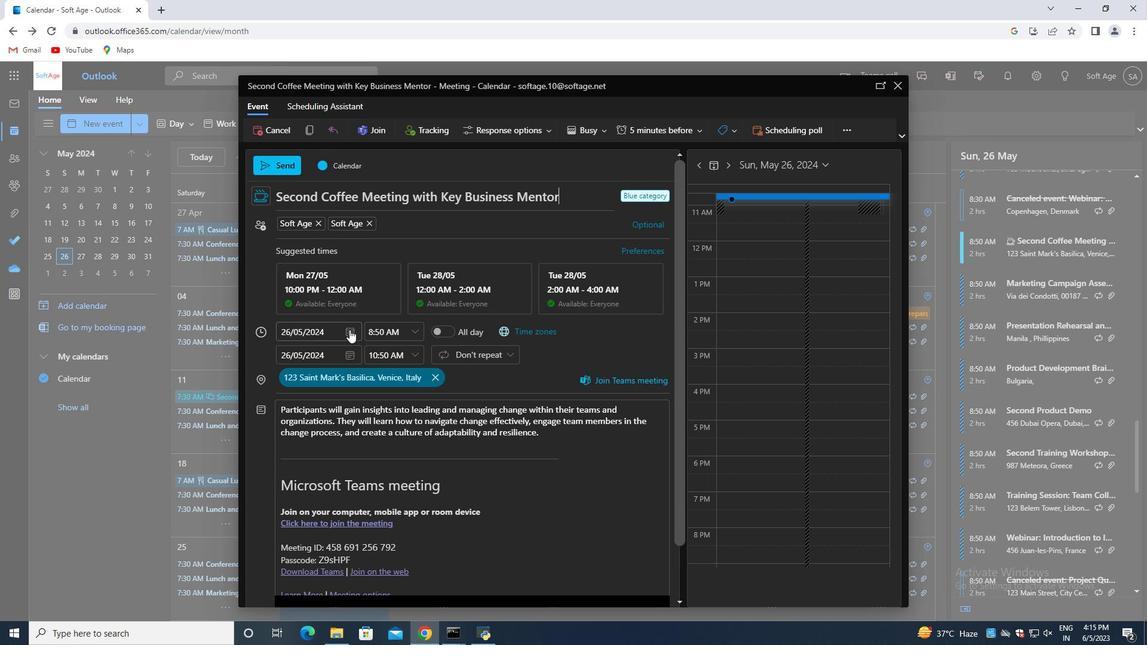 
Action: Mouse pressed left at (350, 331)
Screenshot: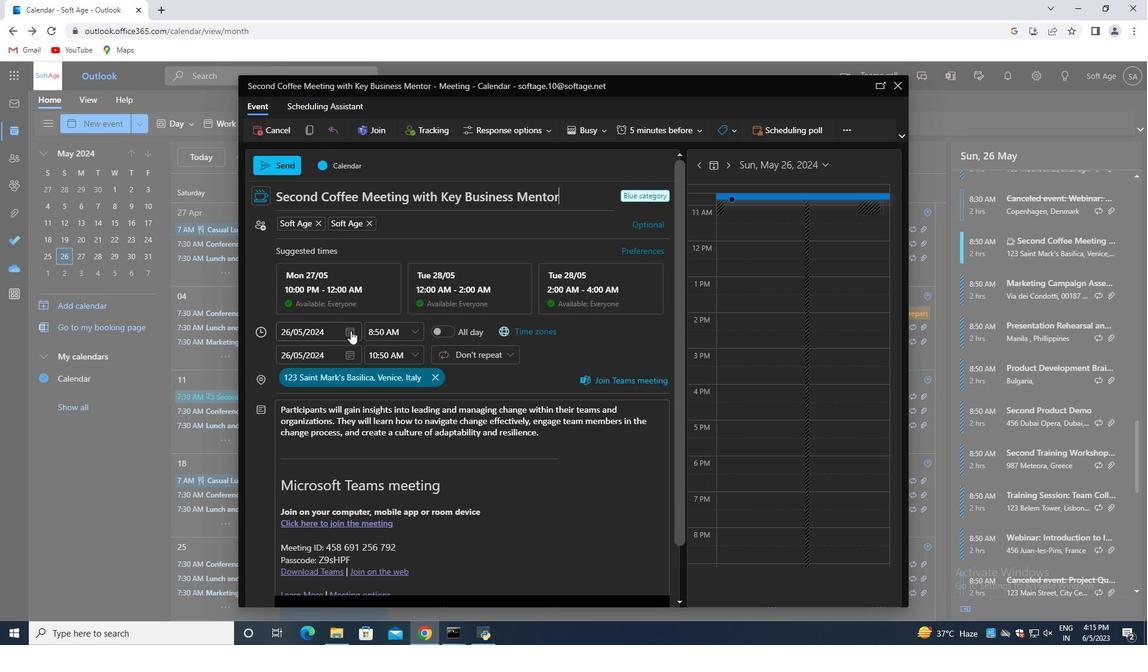 
Action: Mouse moved to (378, 353)
Screenshot: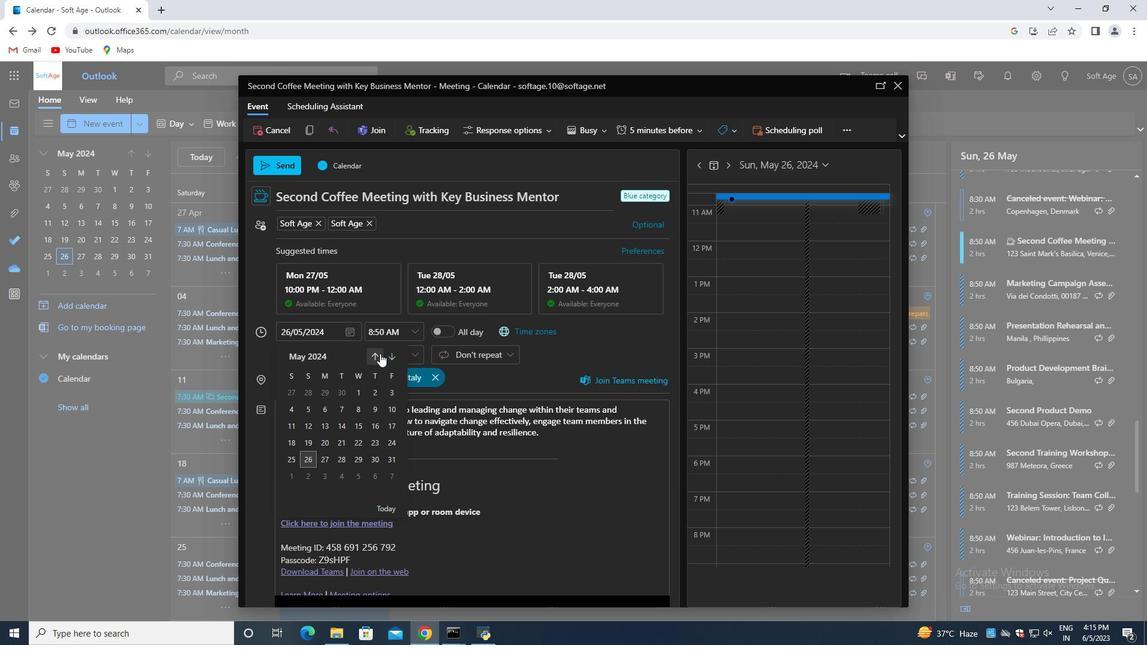 
Action: Mouse pressed left at (378, 353)
Screenshot: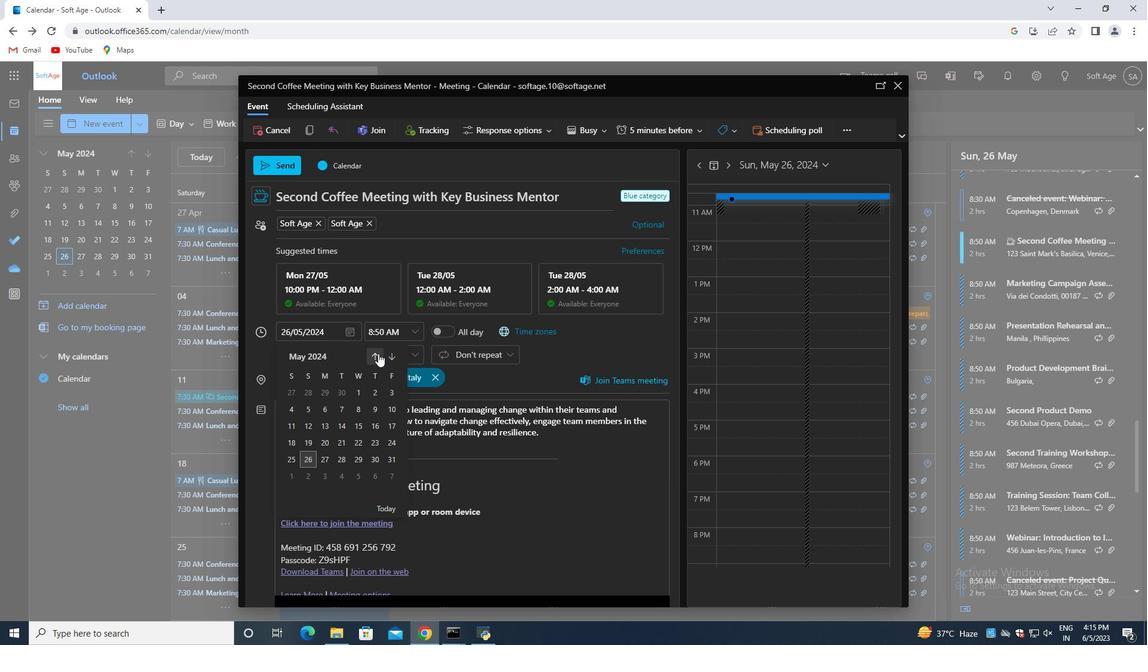 
Action: Mouse moved to (370, 424)
Screenshot: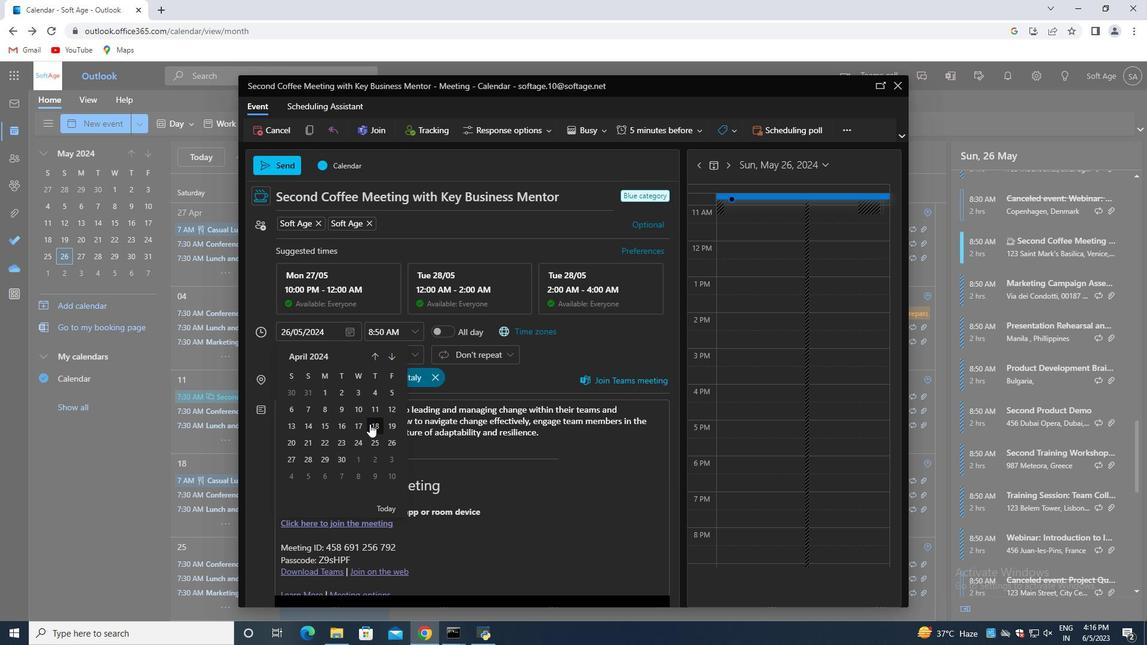 
Action: Mouse pressed left at (370, 424)
Screenshot: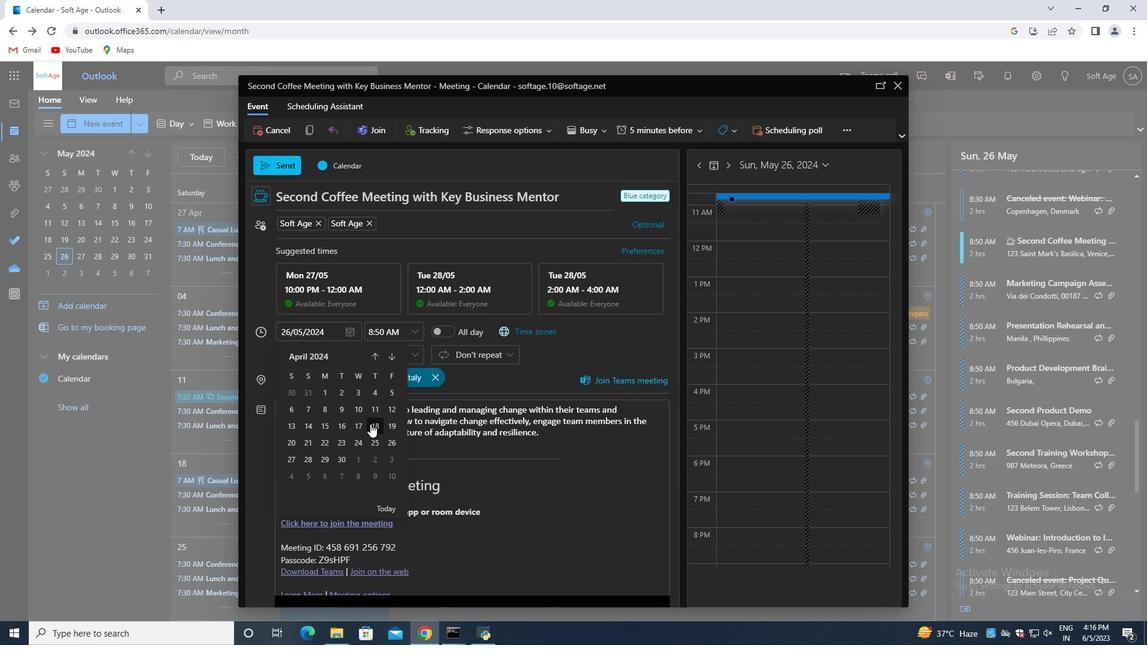 
Action: Mouse moved to (371, 418)
Screenshot: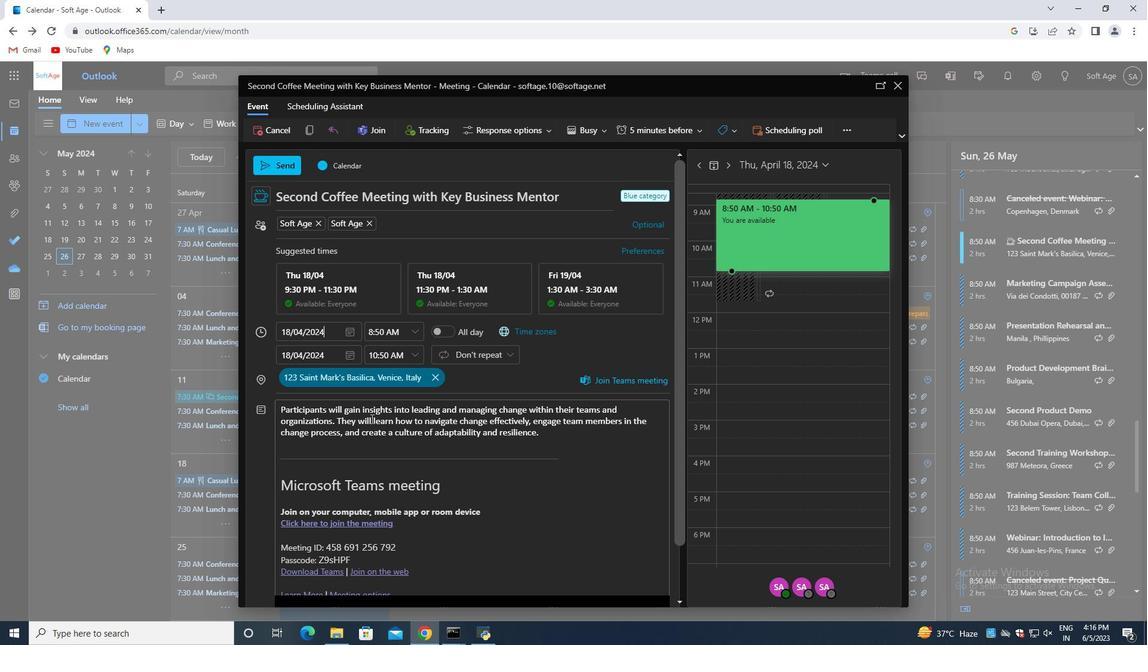 
Action: Mouse scrolled (371, 417) with delta (0, 0)
Screenshot: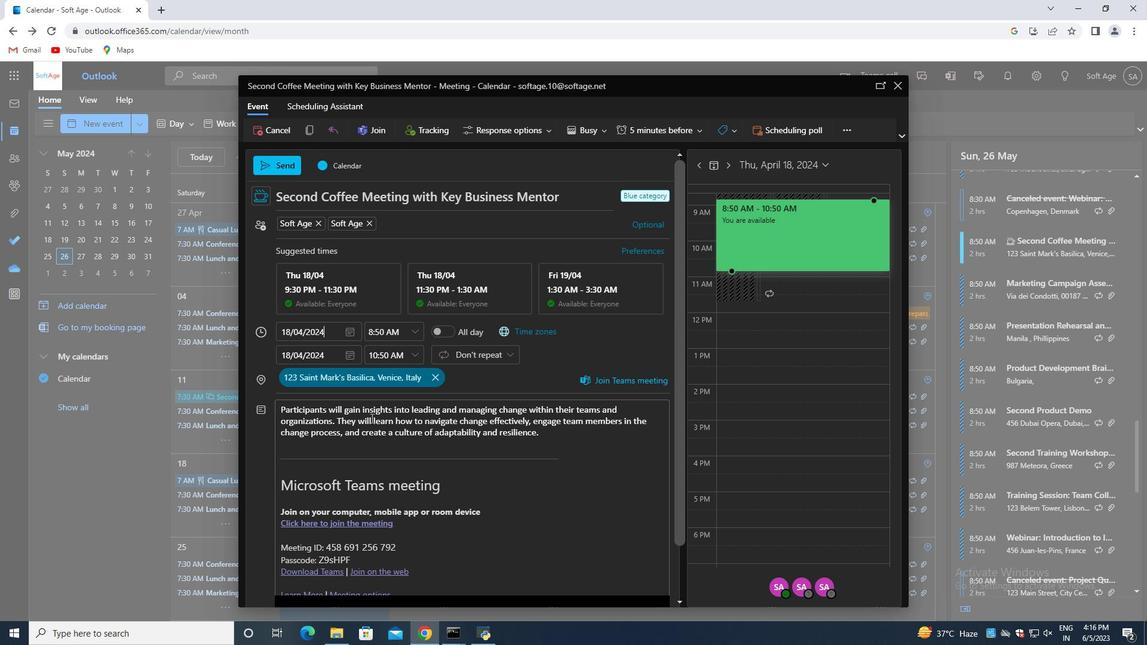 
Action: Mouse moved to (375, 411)
Screenshot: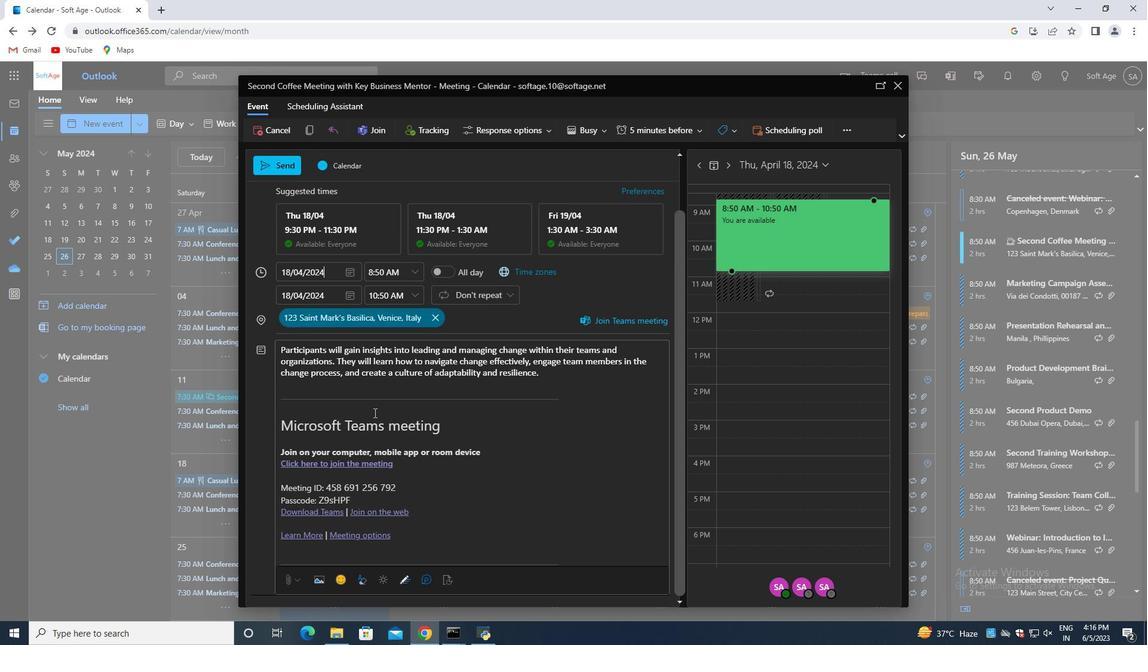 
Action: Mouse scrolled (375, 410) with delta (0, 0)
Screenshot: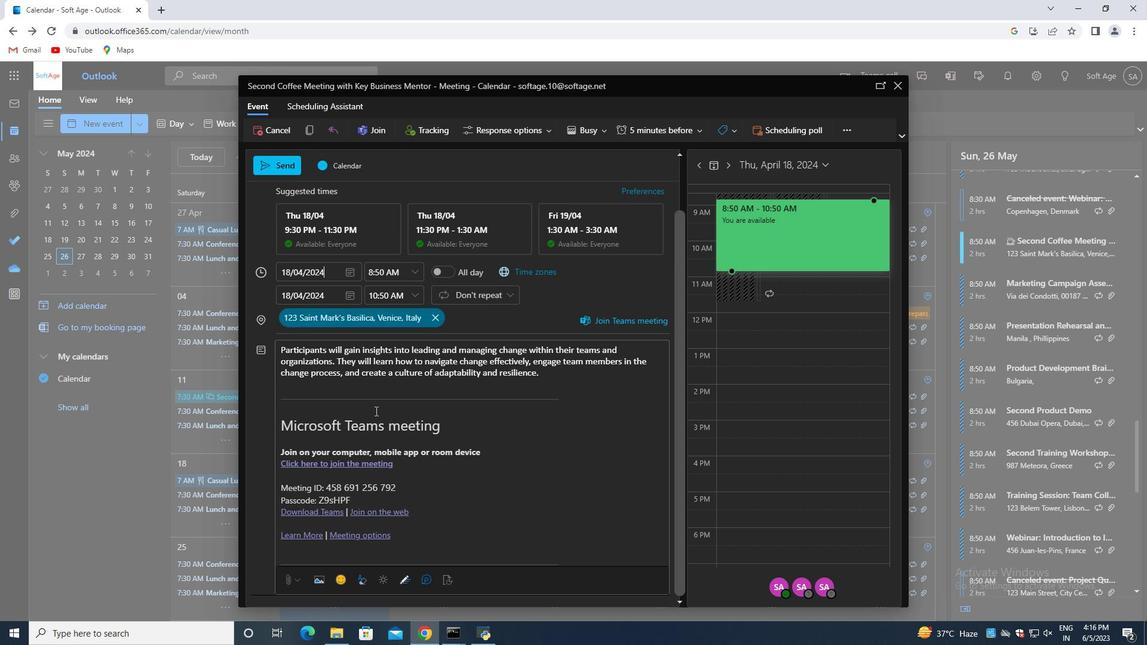 
Action: Mouse moved to (547, 374)
Screenshot: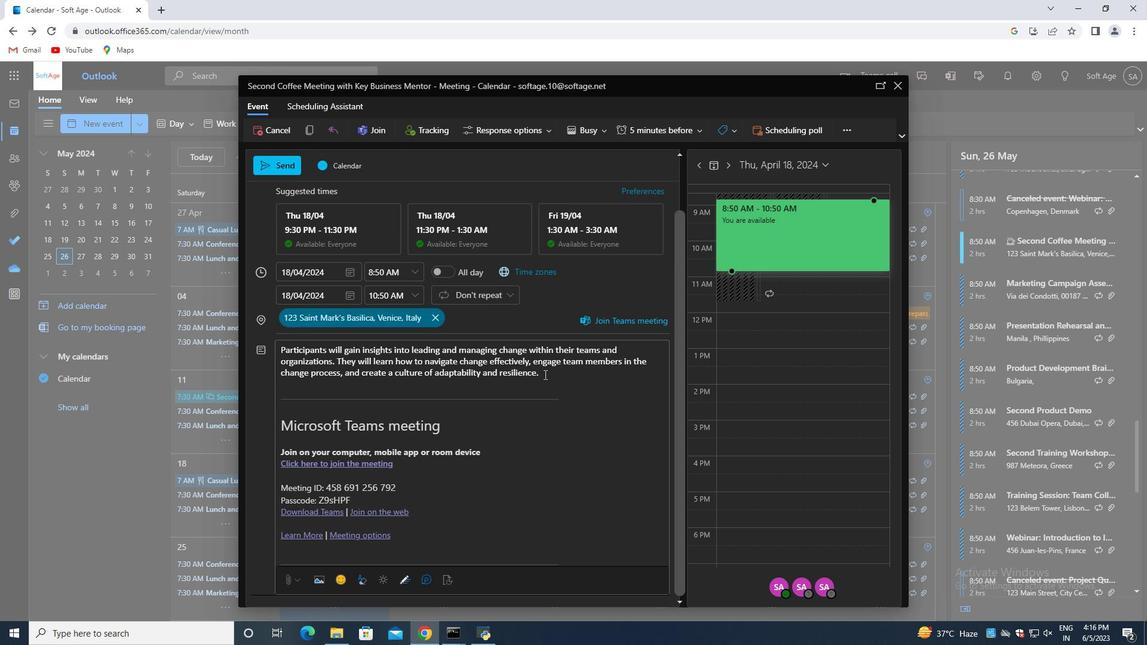 
Action: Mouse pressed left at (547, 374)
Screenshot: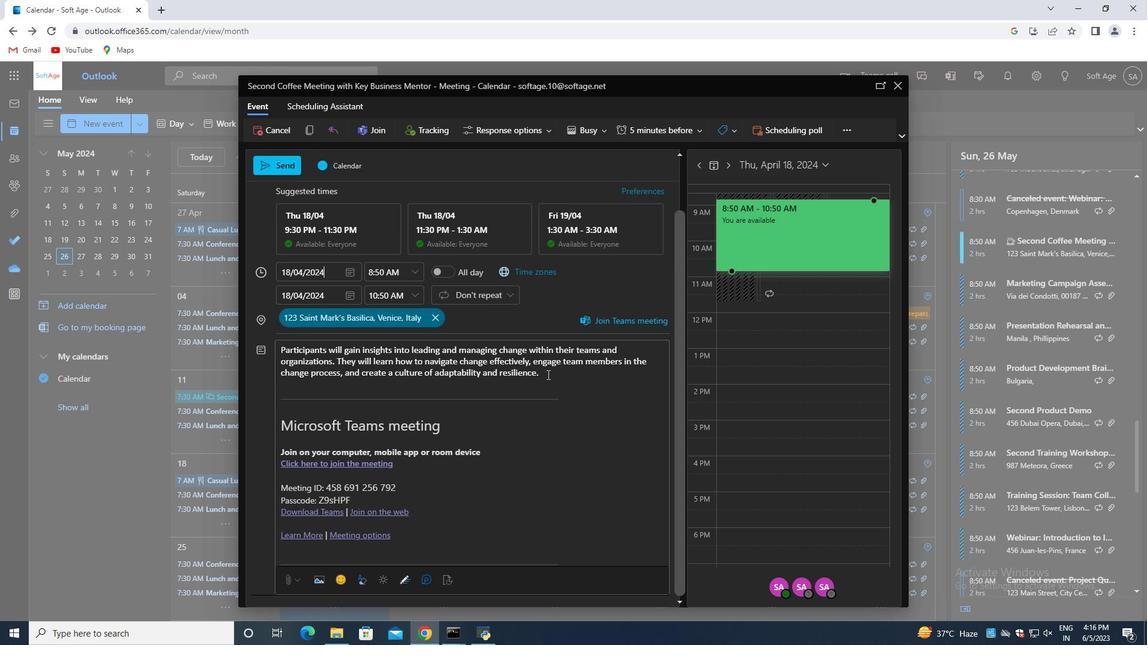 
Action: Mouse moved to (446, 428)
Screenshot: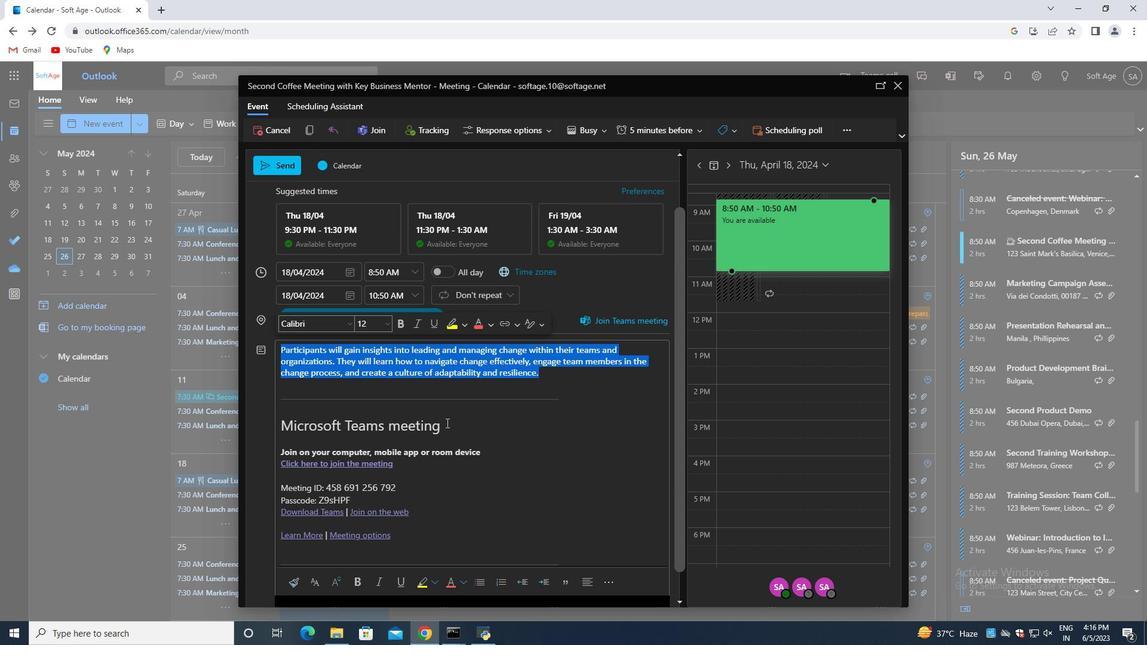 
Action: Mouse scrolled (446, 427) with delta (0, 0)
Screenshot: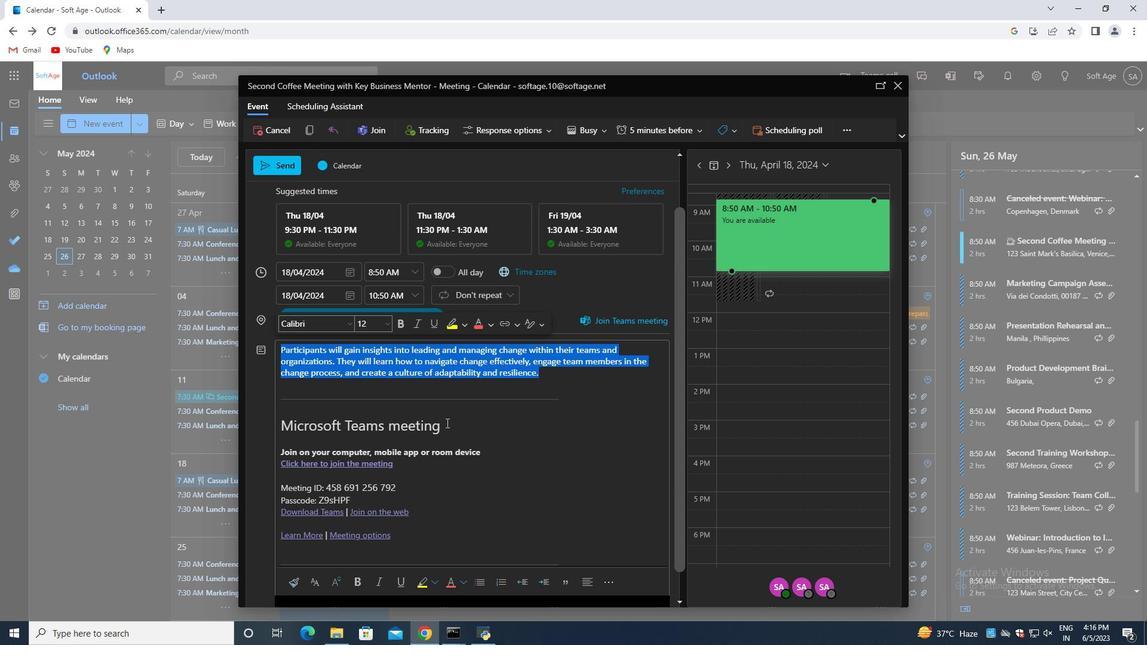 
Action: Mouse moved to (425, 473)
Screenshot: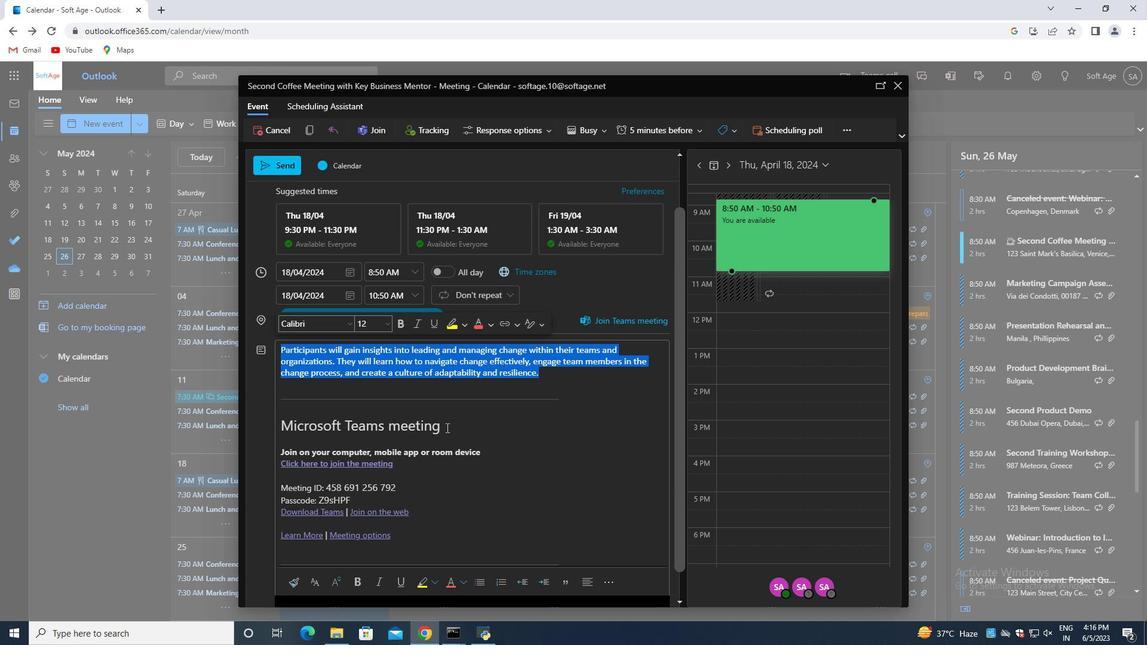 
Action: Mouse scrolled (445, 434) with delta (0, 0)
Screenshot: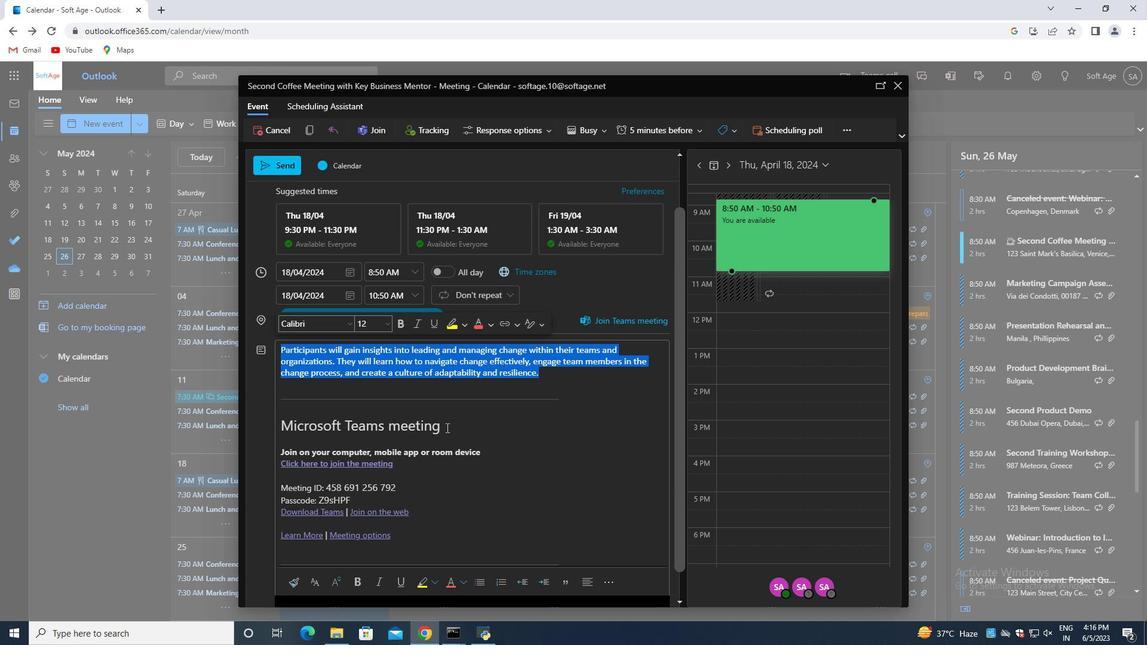 
Action: Mouse moved to (307, 554)
Screenshot: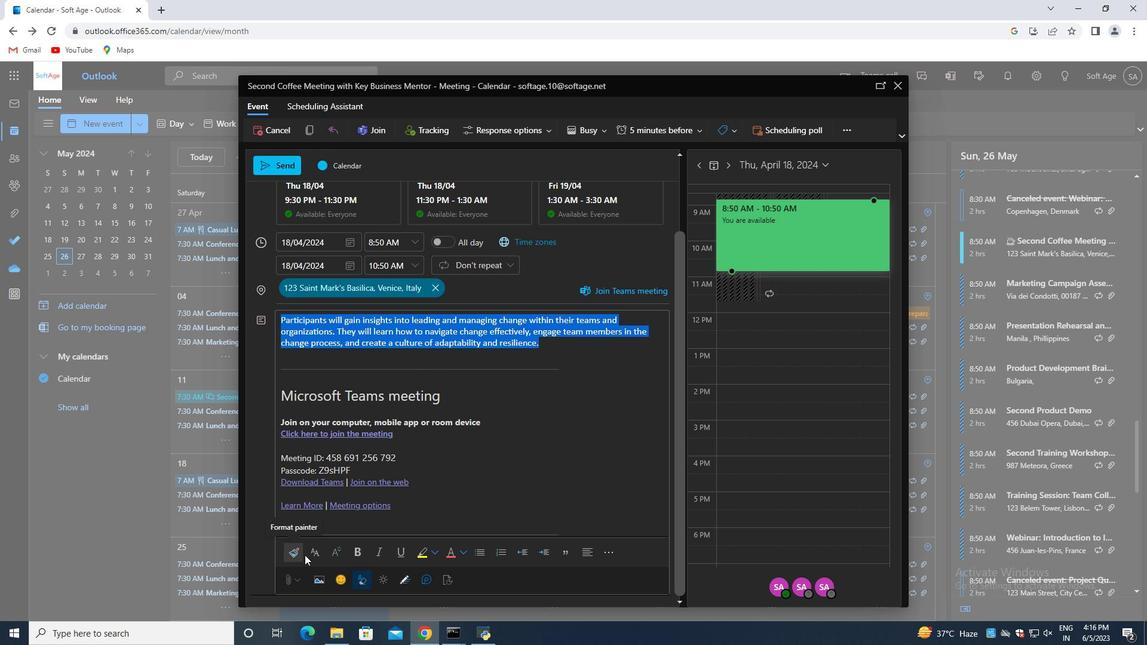 
Action: Mouse pressed left at (307, 554)
Screenshot: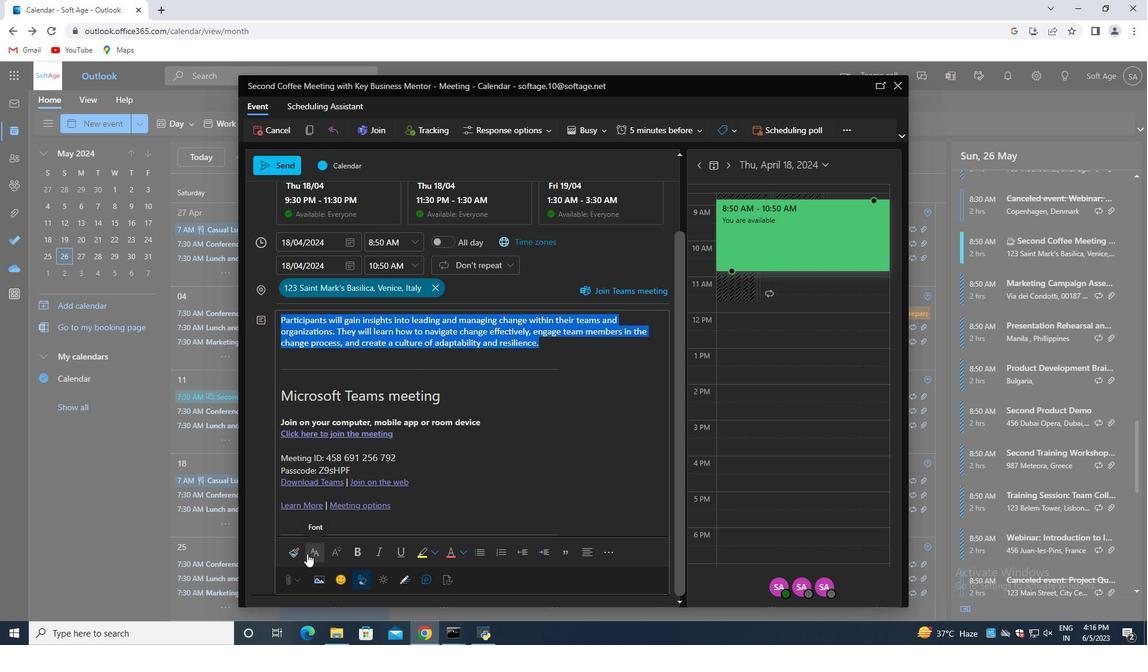 
Action: Mouse moved to (373, 491)
Screenshot: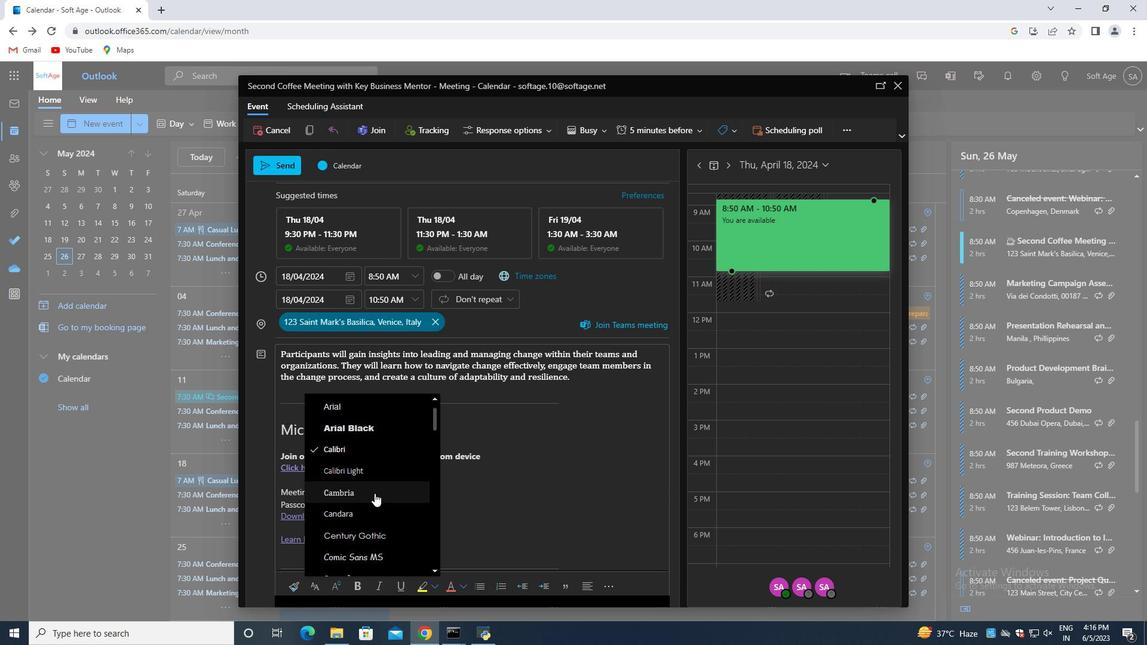 
Action: Mouse scrolled (373, 490) with delta (0, 0)
Screenshot: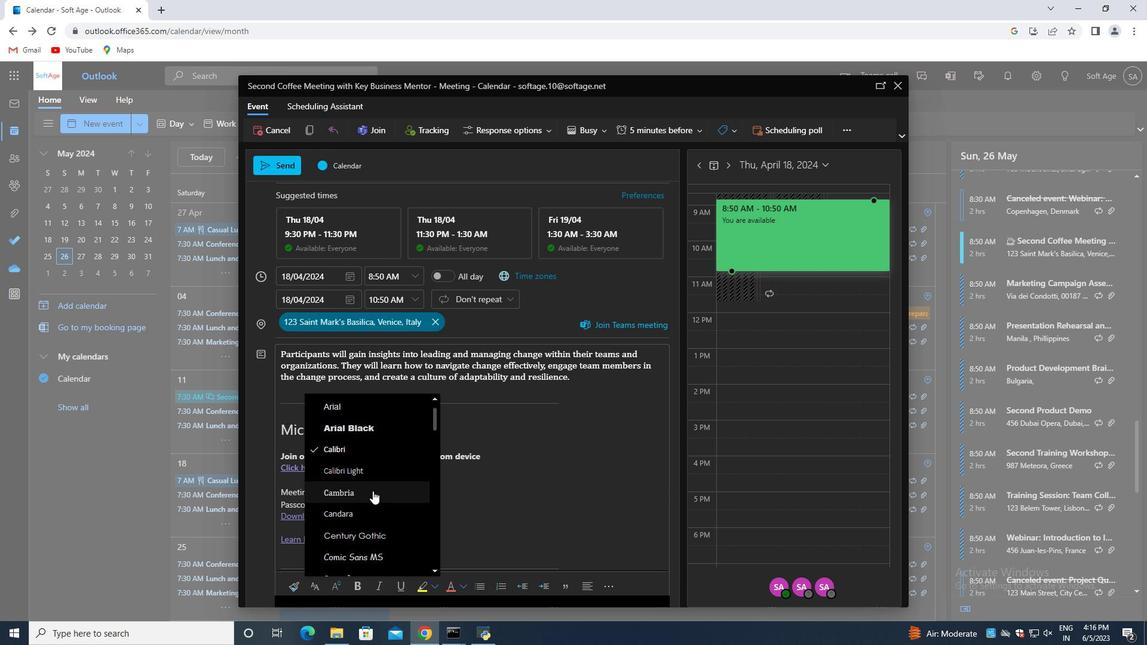 
Action: Mouse moved to (390, 494)
Screenshot: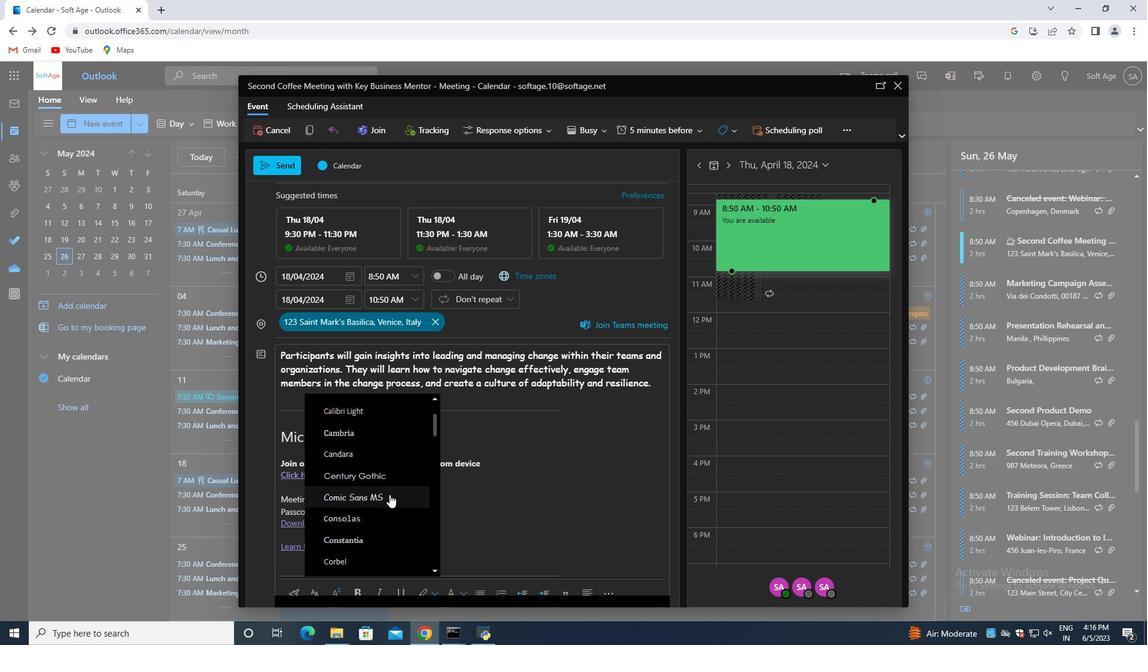 
Action: Mouse pressed left at (390, 494)
Screenshot: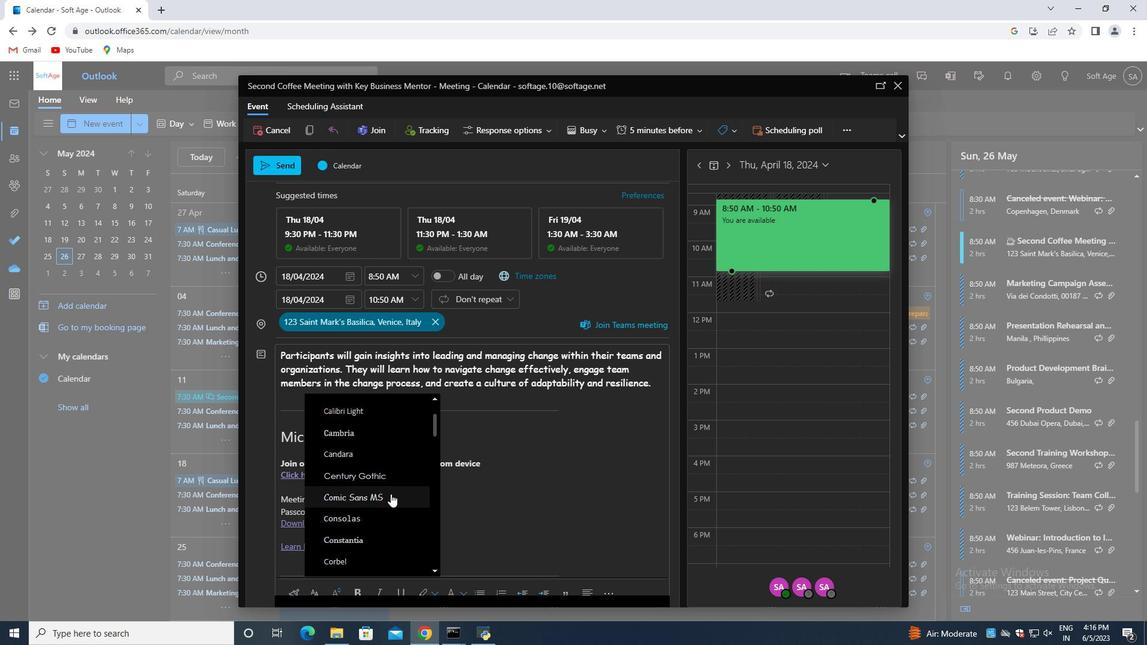 
Action: Mouse moved to (588, 403)
Screenshot: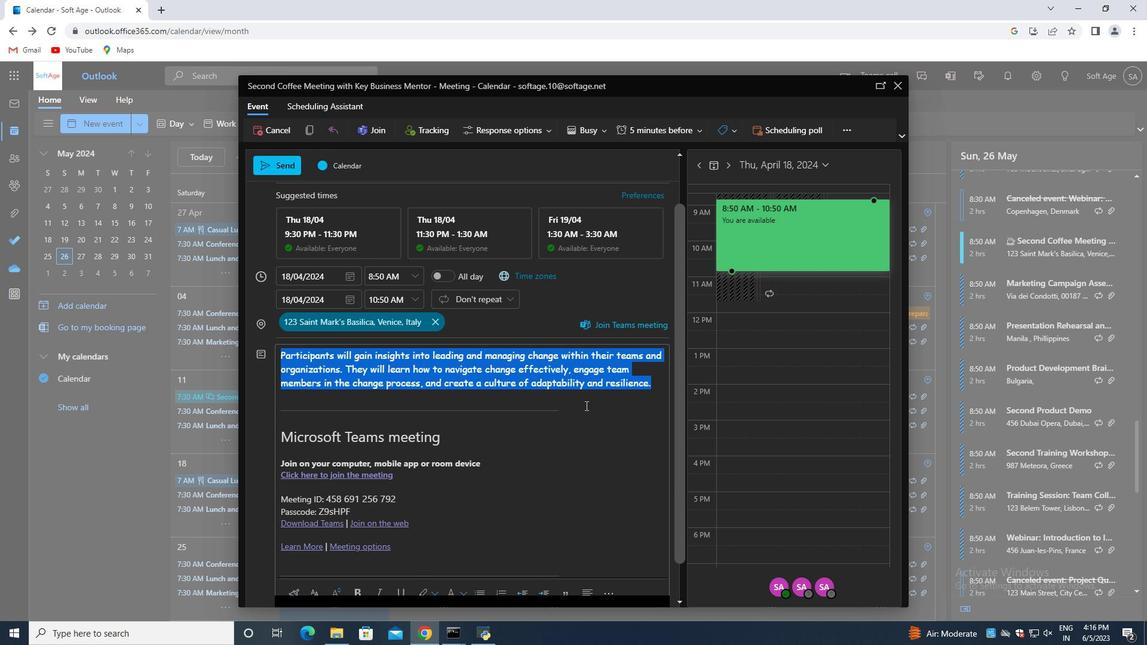 
Action: Mouse pressed left at (588, 403)
Screenshot: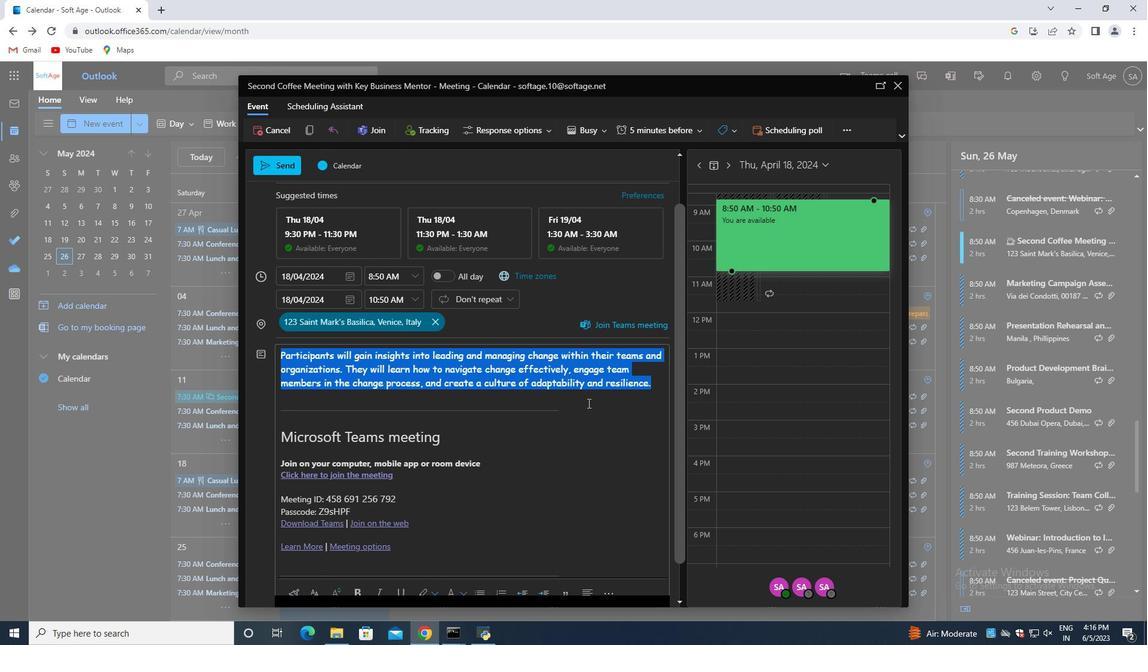 
Action: Mouse scrolled (588, 404) with delta (0, 0)
Screenshot: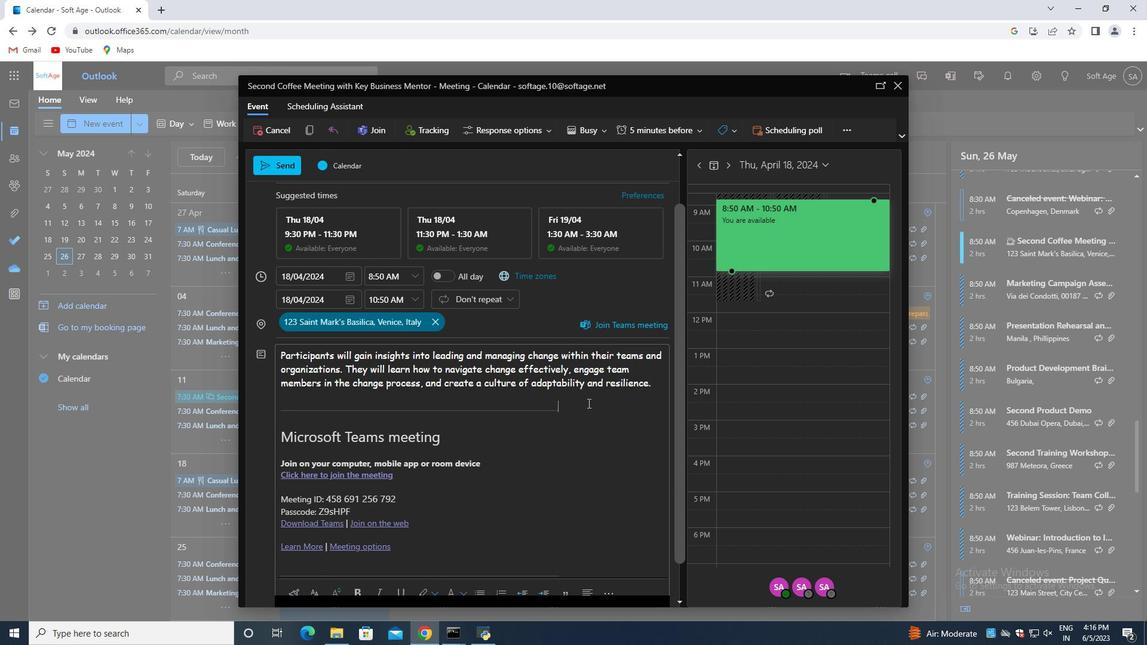 
Action: Mouse moved to (654, 438)
Screenshot: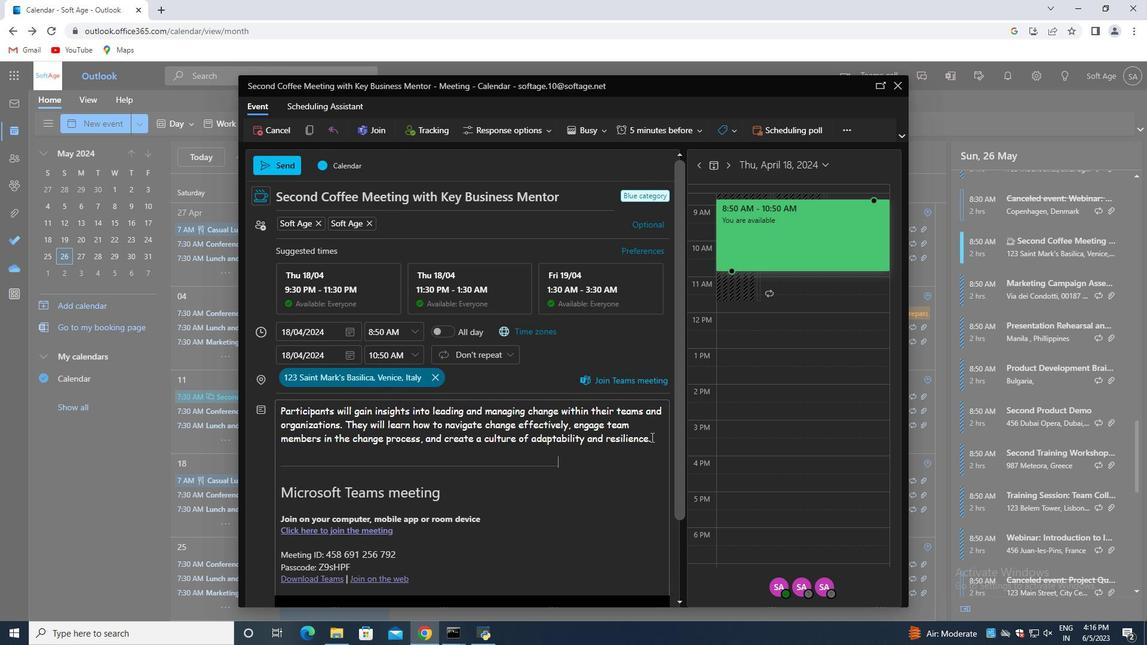 
Action: Mouse pressed left at (654, 438)
Screenshot: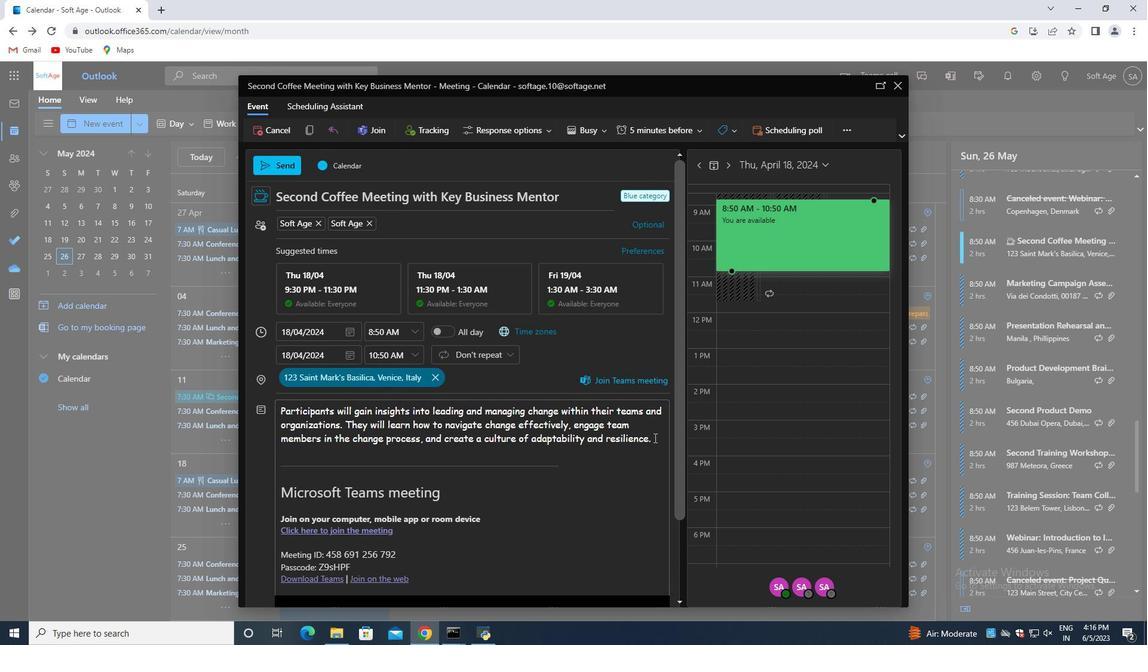 
Action: Mouse moved to (639, 455)
Screenshot: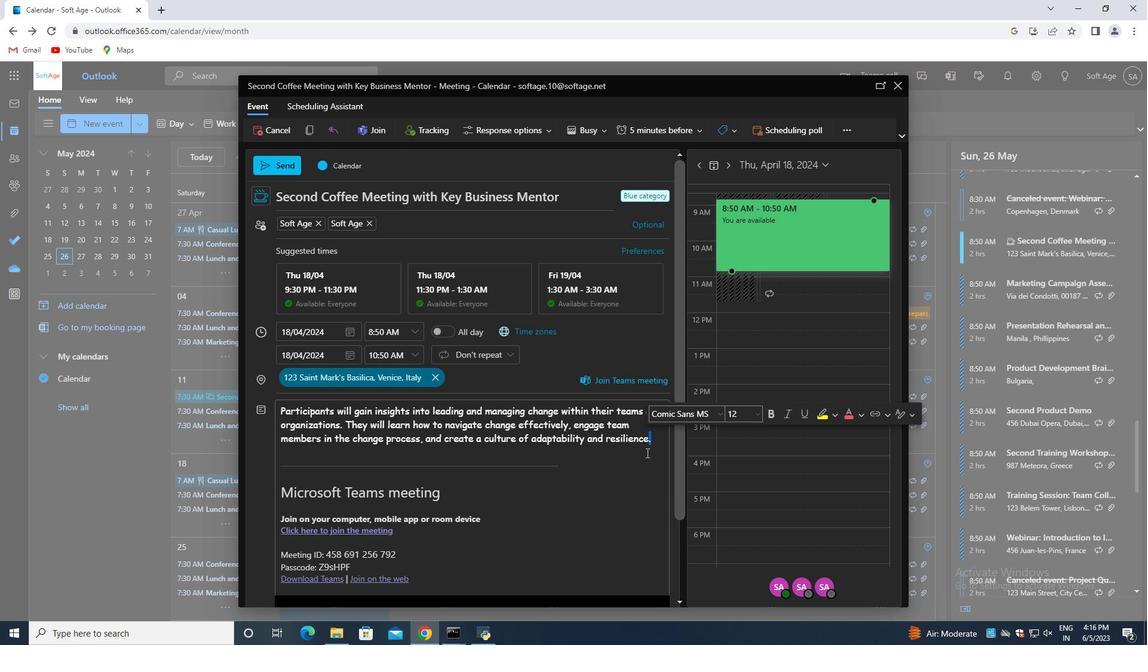 
Action: Mouse pressed left at (639, 455)
Screenshot: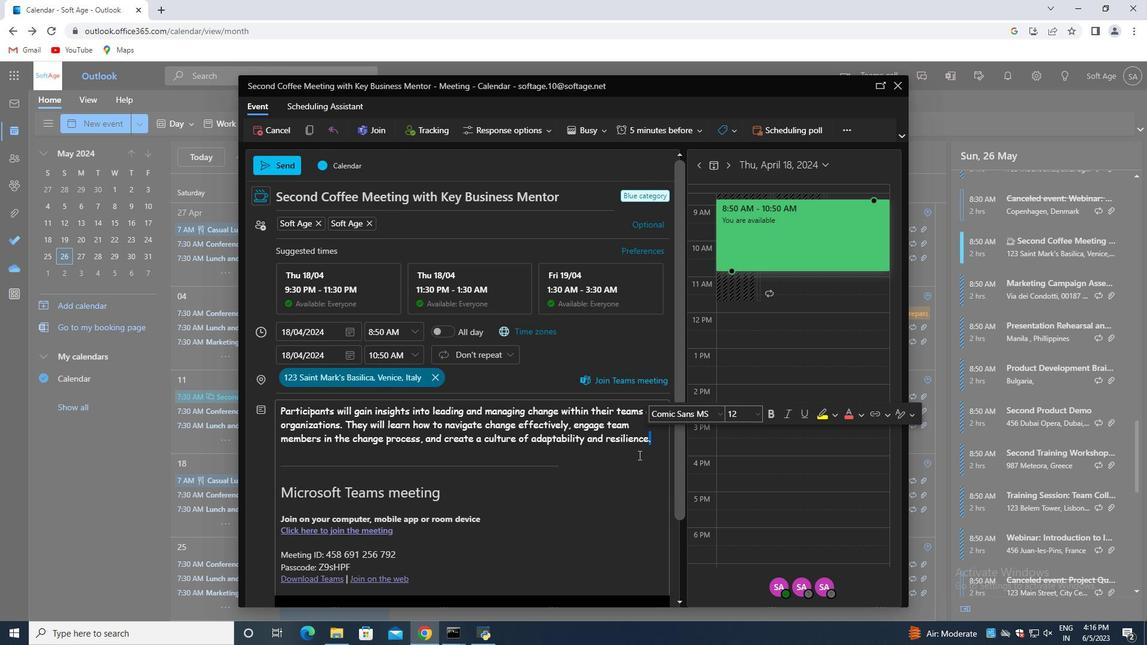 
Action: Mouse moved to (520, 213)
Screenshot: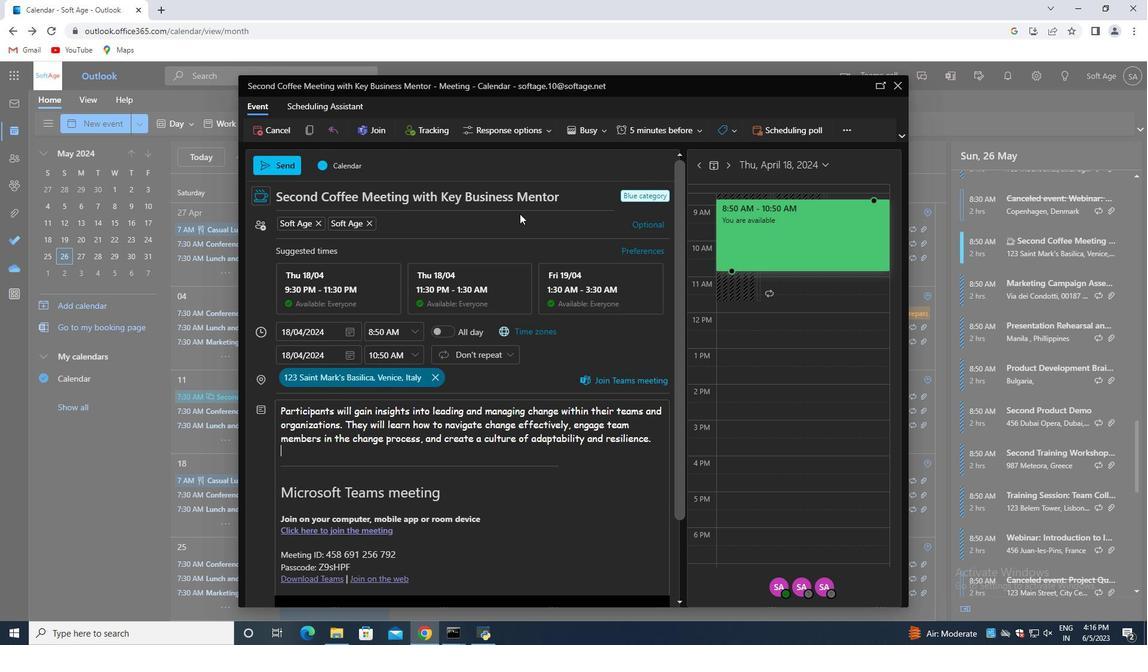 
Action: Mouse scrolled (520, 214) with delta (0, 0)
Screenshot: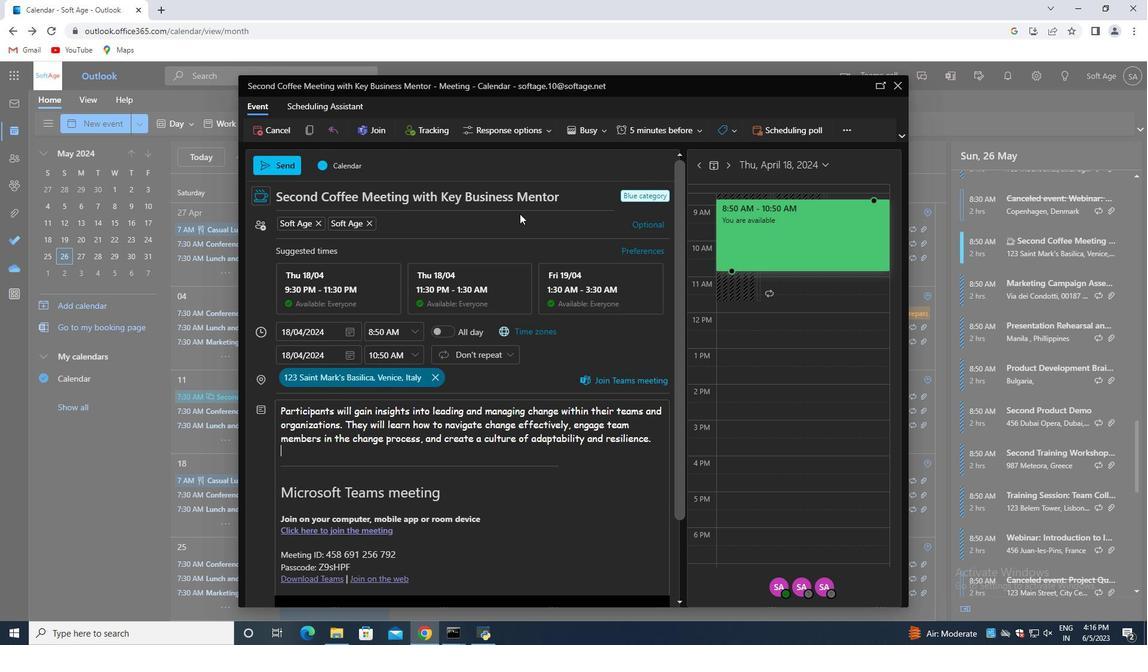
Action: Mouse moved to (518, 212)
Screenshot: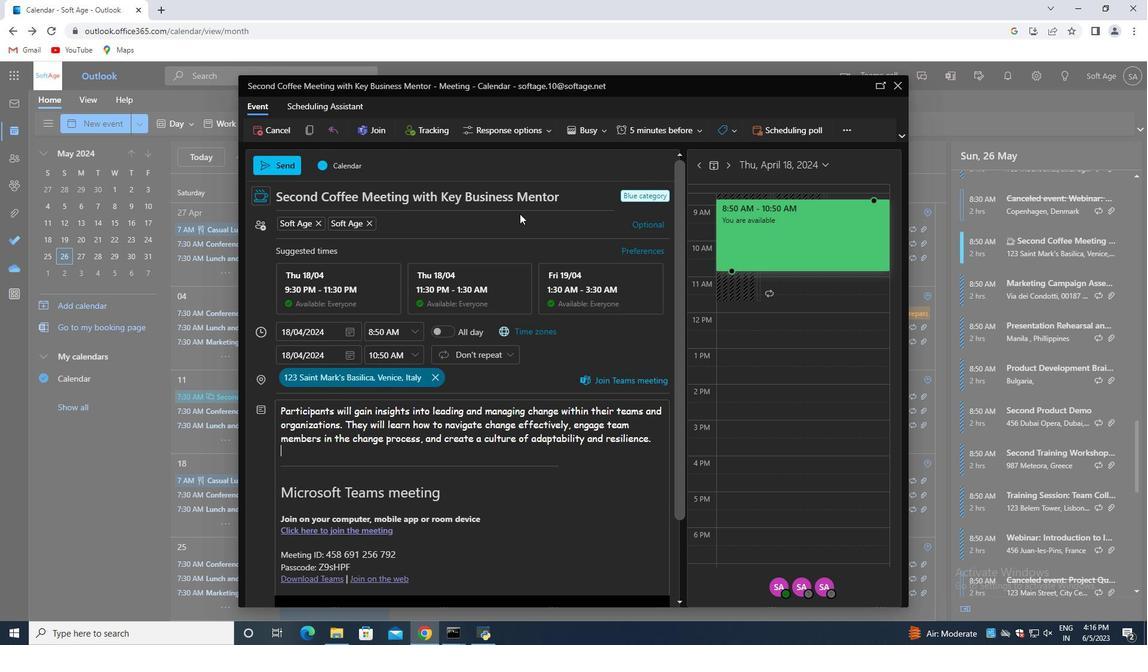 
Action: Mouse scrolled (518, 213) with delta (0, 0)
Screenshot: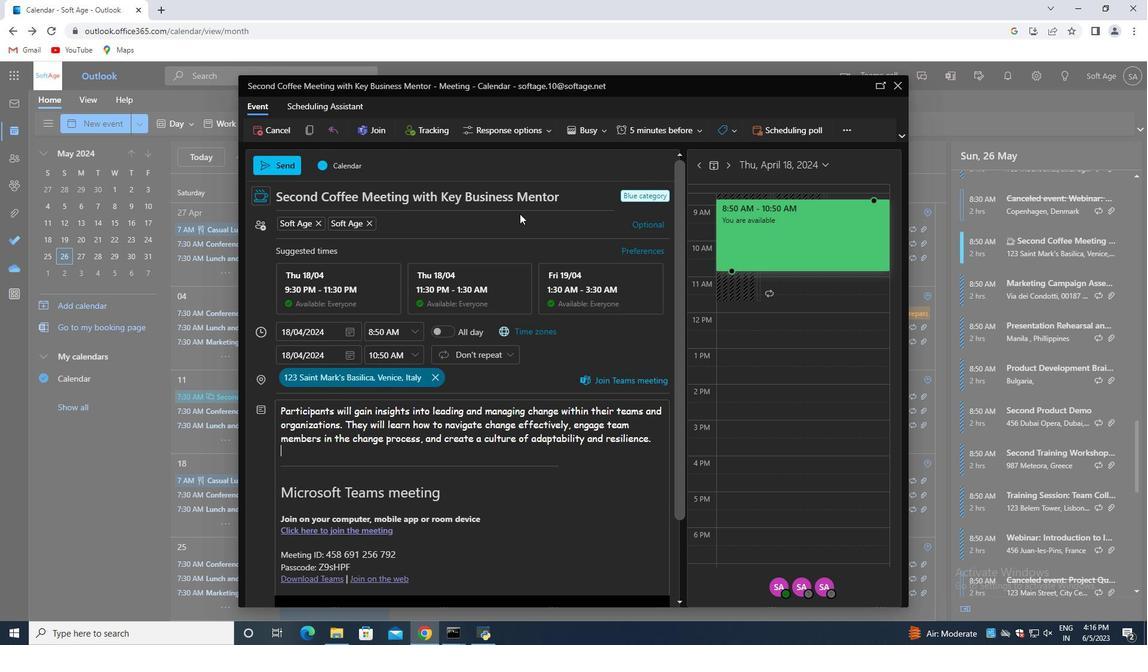 
Action: Mouse scrolled (518, 213) with delta (0, 0)
Screenshot: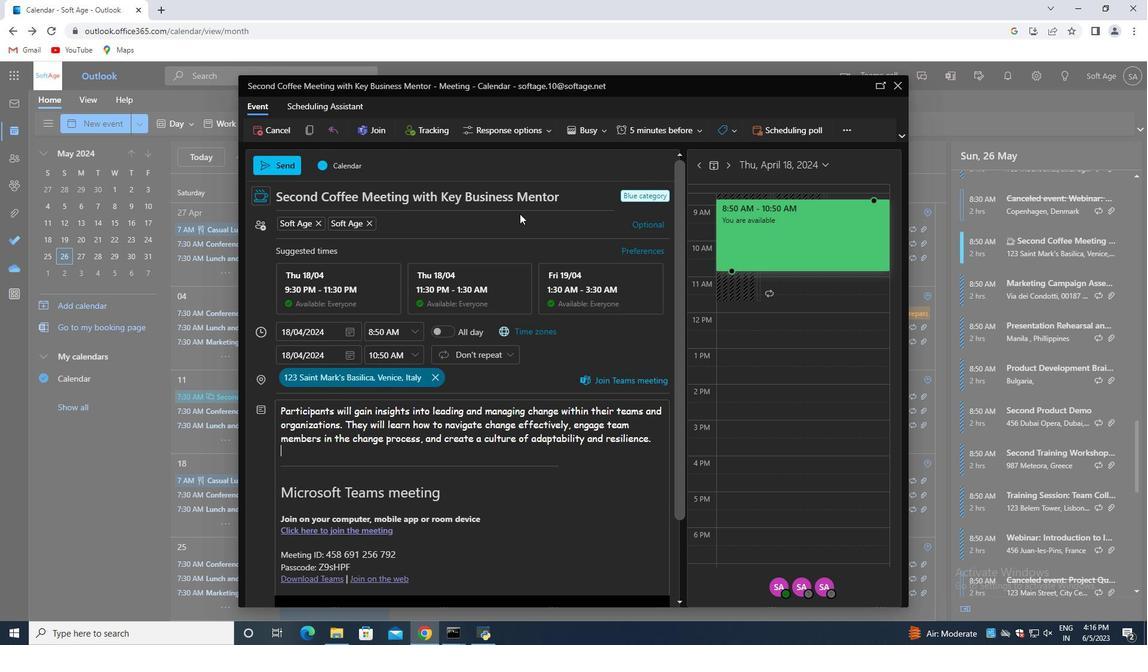 
Action: Mouse moved to (599, 132)
Screenshot: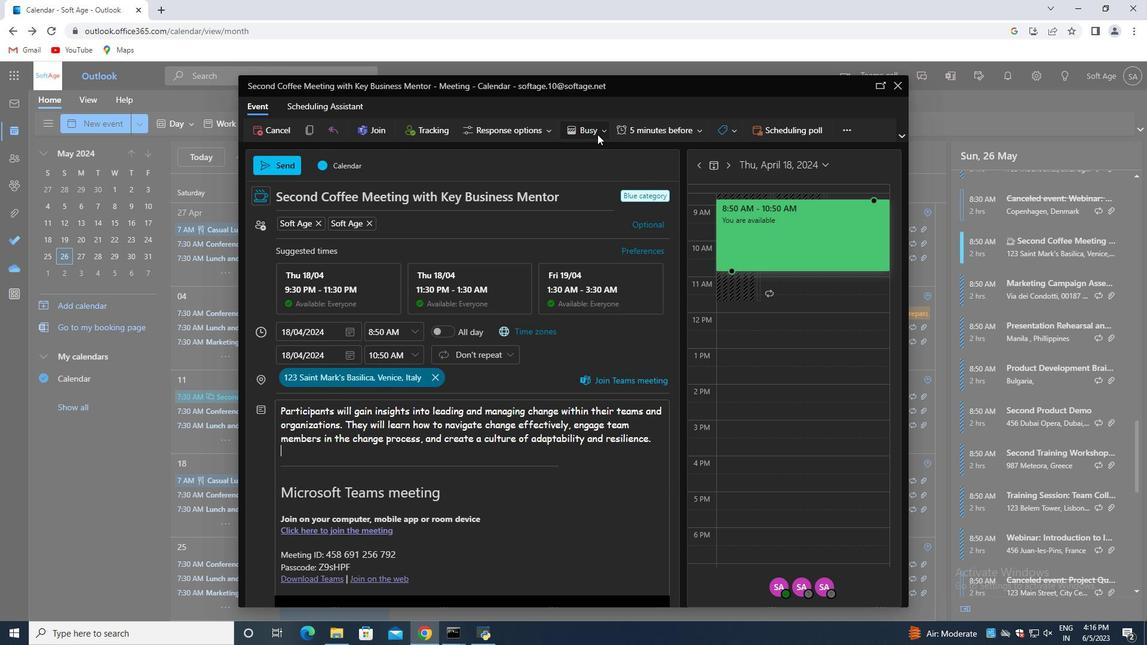 
Action: Mouse pressed left at (599, 132)
Screenshot: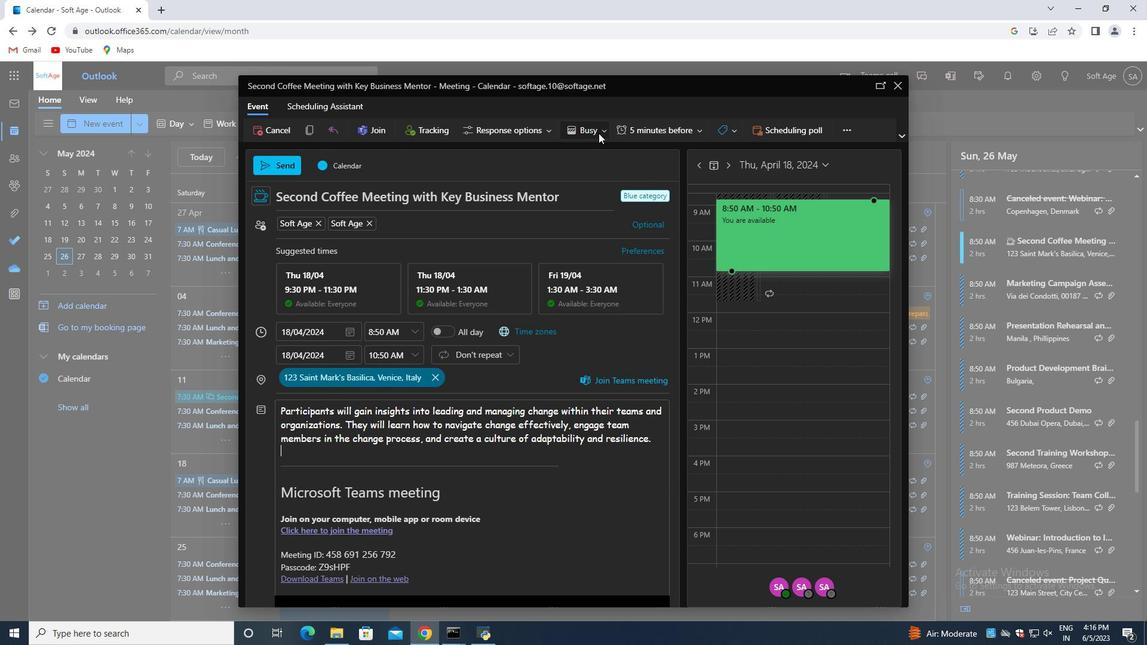
Action: Mouse moved to (582, 176)
Screenshot: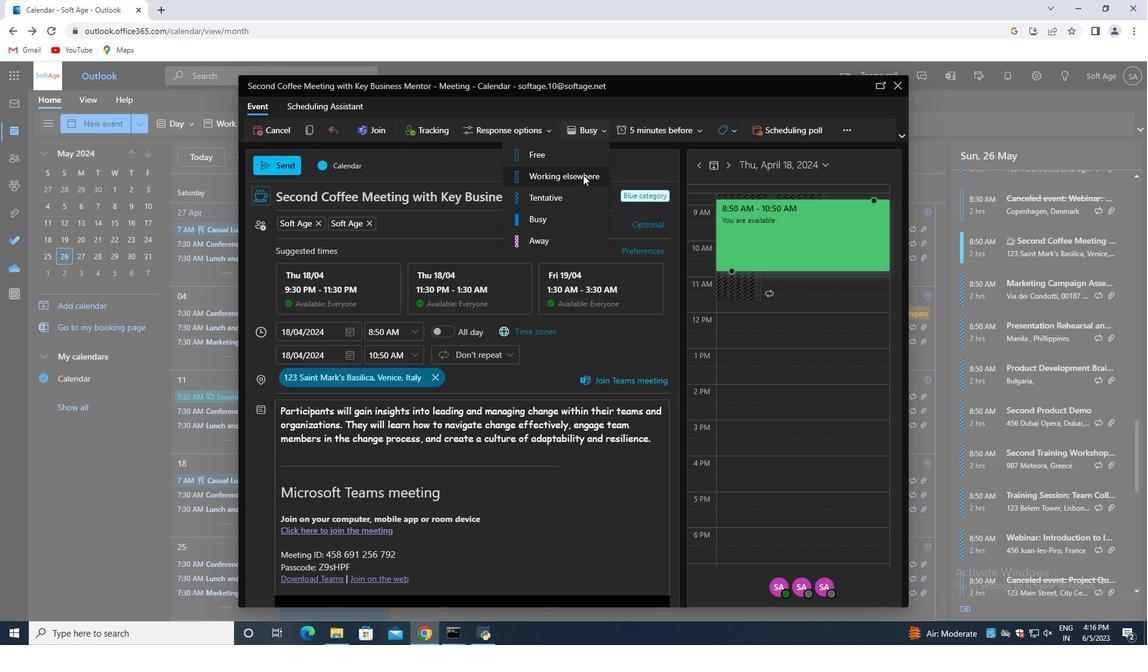 
Action: Mouse pressed left at (582, 176)
Screenshot: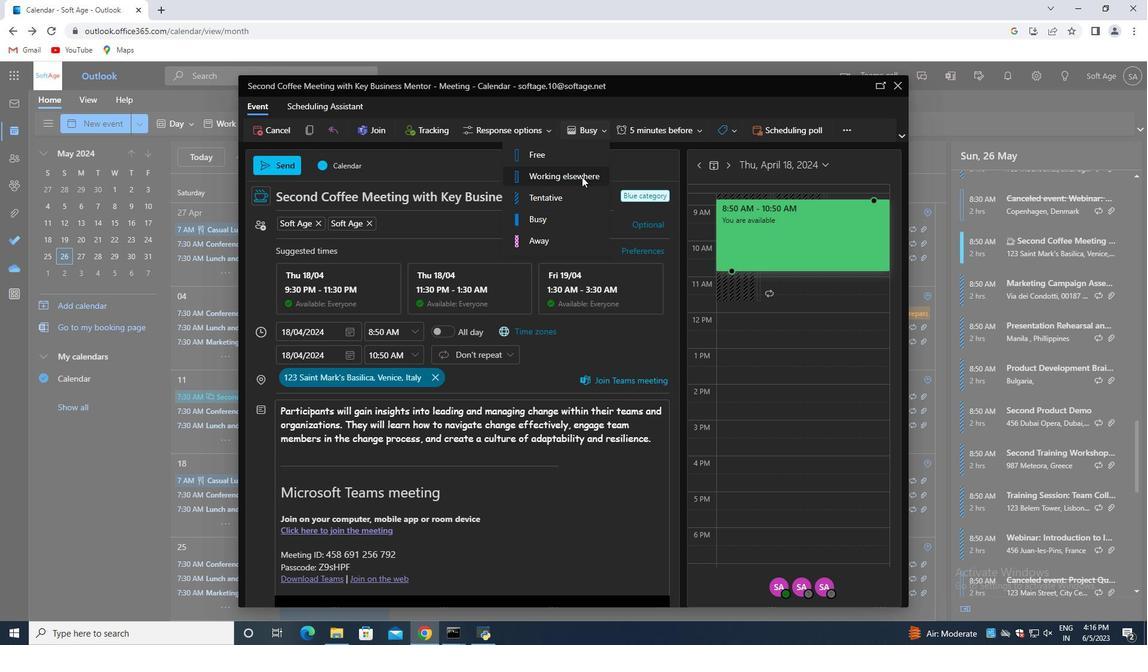 
Action: Mouse moved to (528, 382)
Screenshot: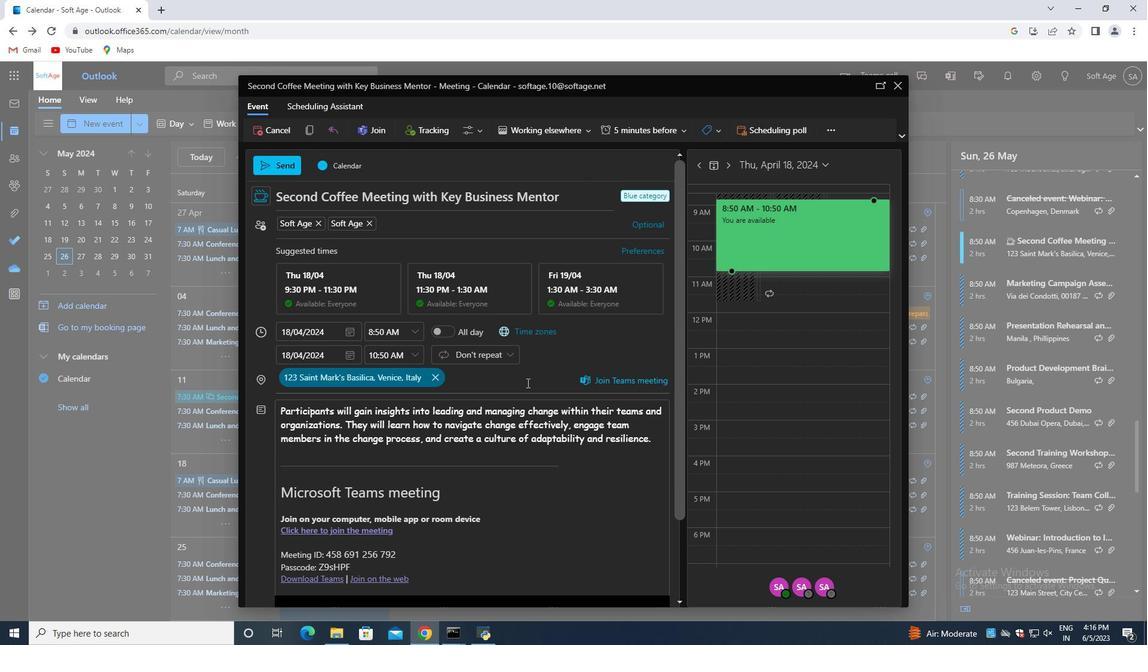 
Action: Mouse scrolled (528, 381) with delta (0, 0)
Screenshot: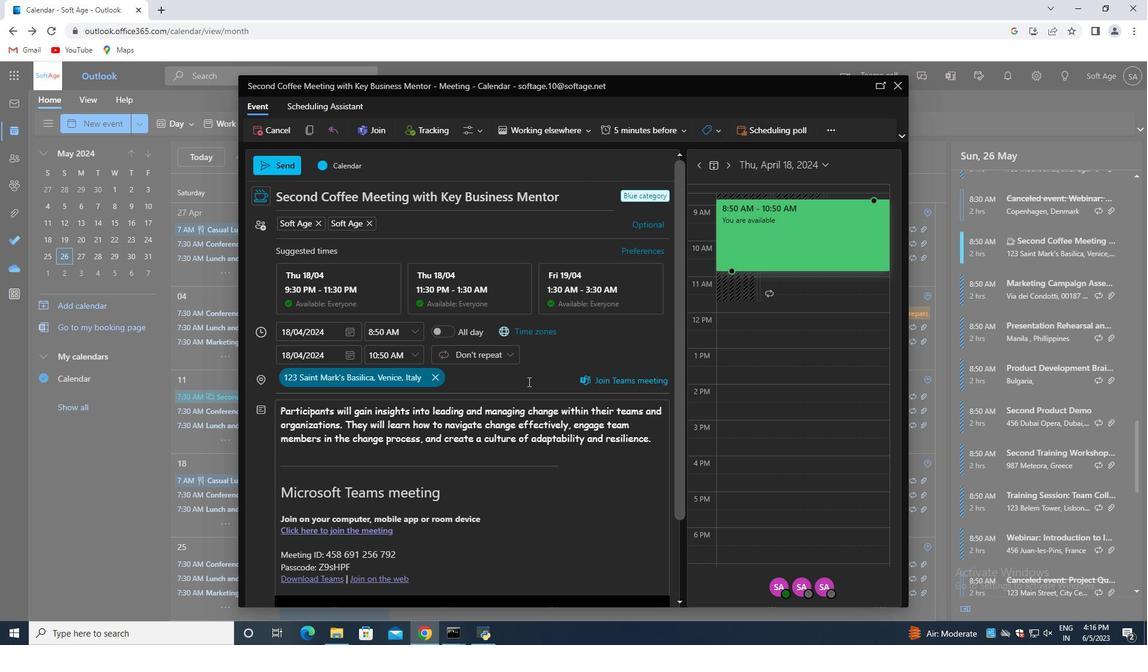 
Action: Mouse scrolled (528, 381) with delta (0, 0)
Screenshot: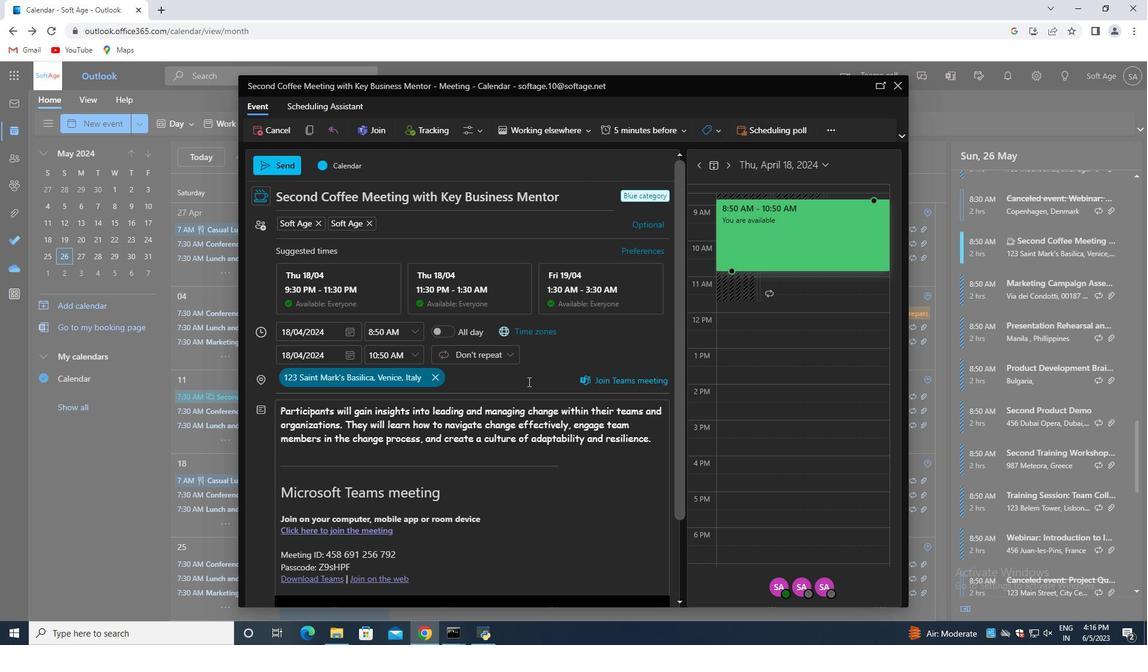 
Action: Mouse moved to (528, 382)
Screenshot: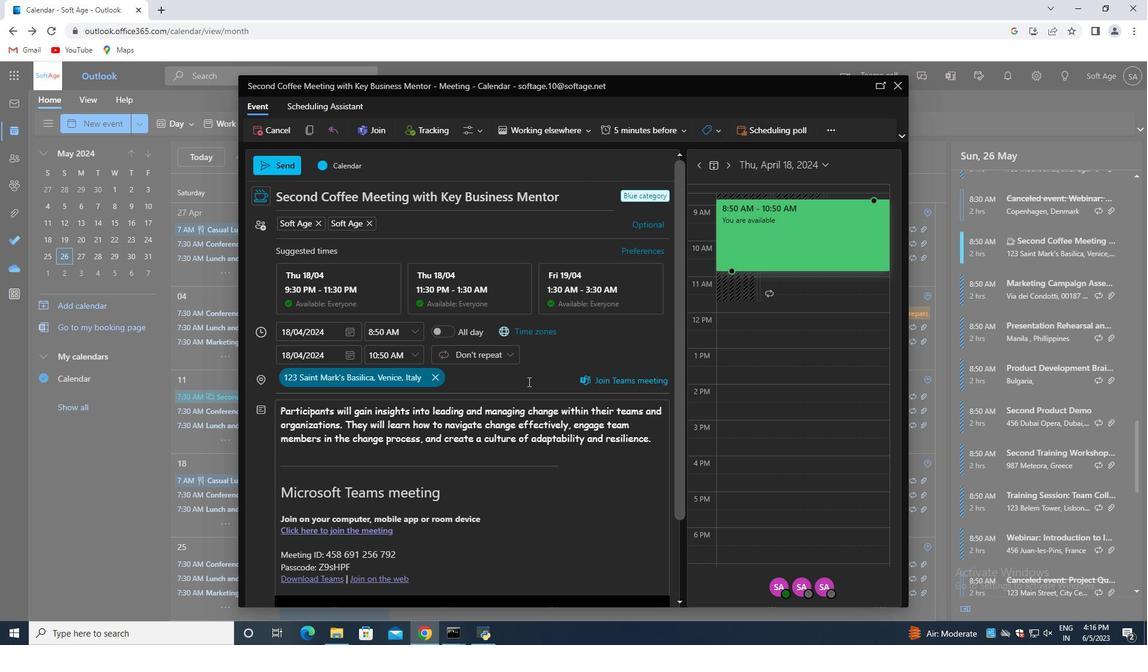 
Action: Mouse scrolled (528, 381) with delta (0, 0)
Screenshot: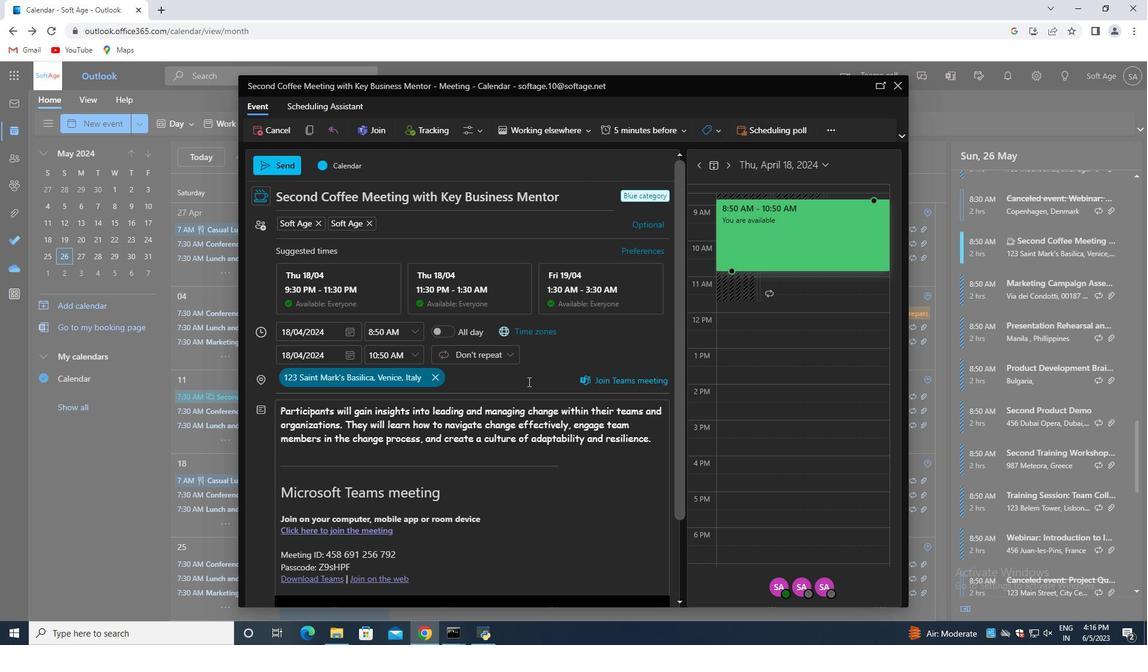 
Action: Mouse moved to (528, 382)
Screenshot: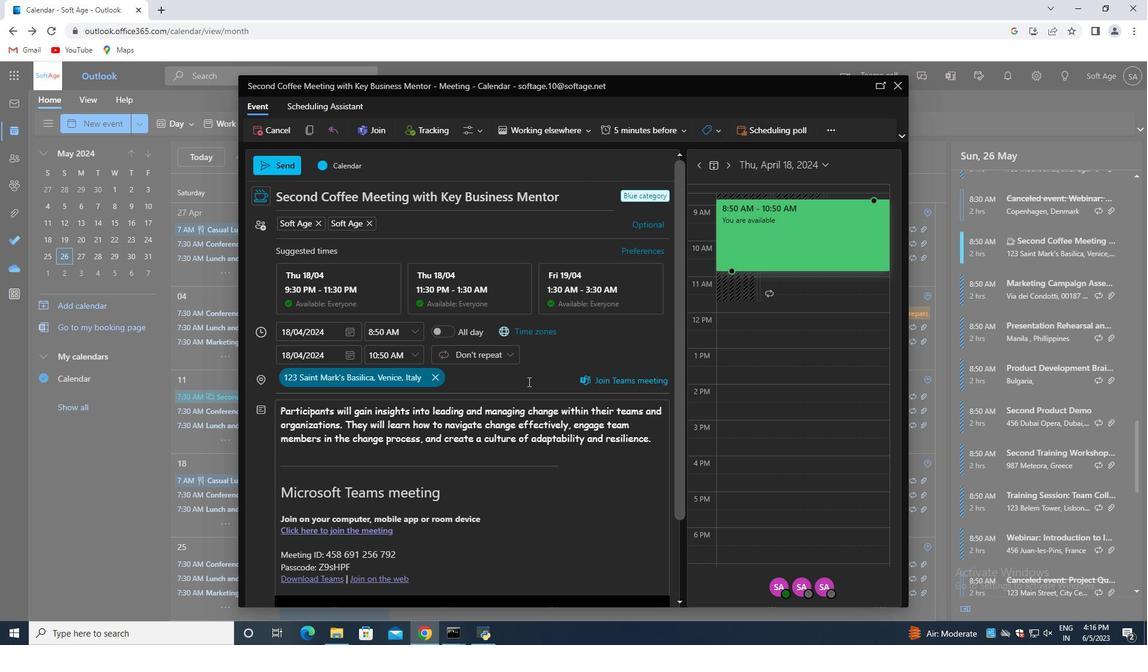 
Action: Mouse scrolled (528, 382) with delta (0, 0)
Screenshot: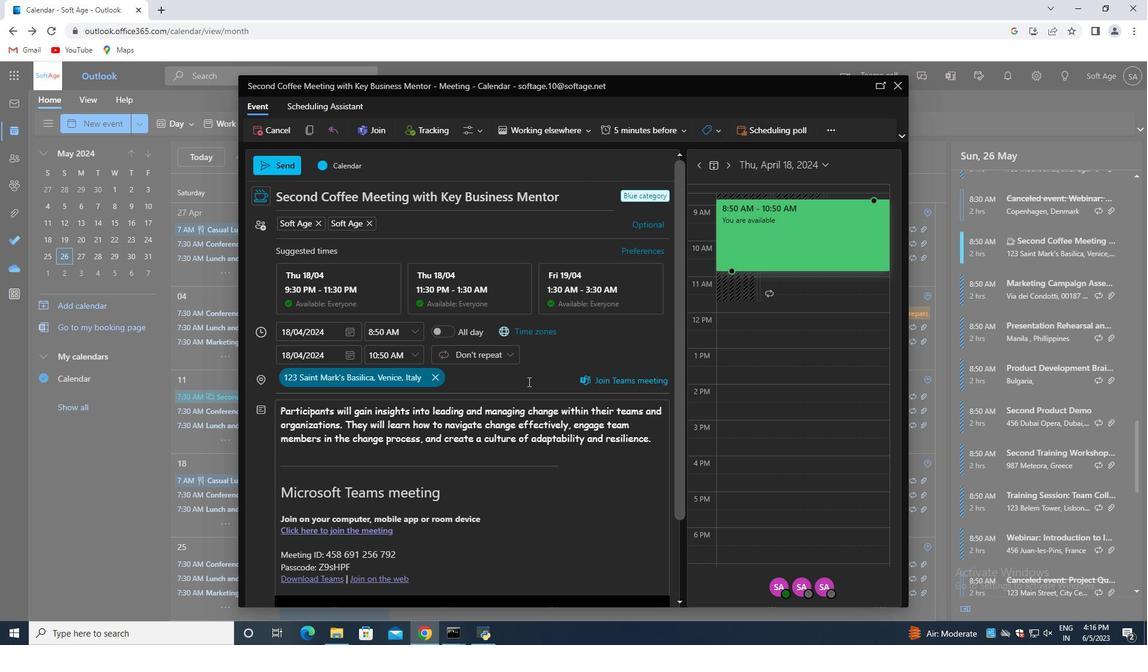 
Action: Mouse moved to (334, 583)
Screenshot: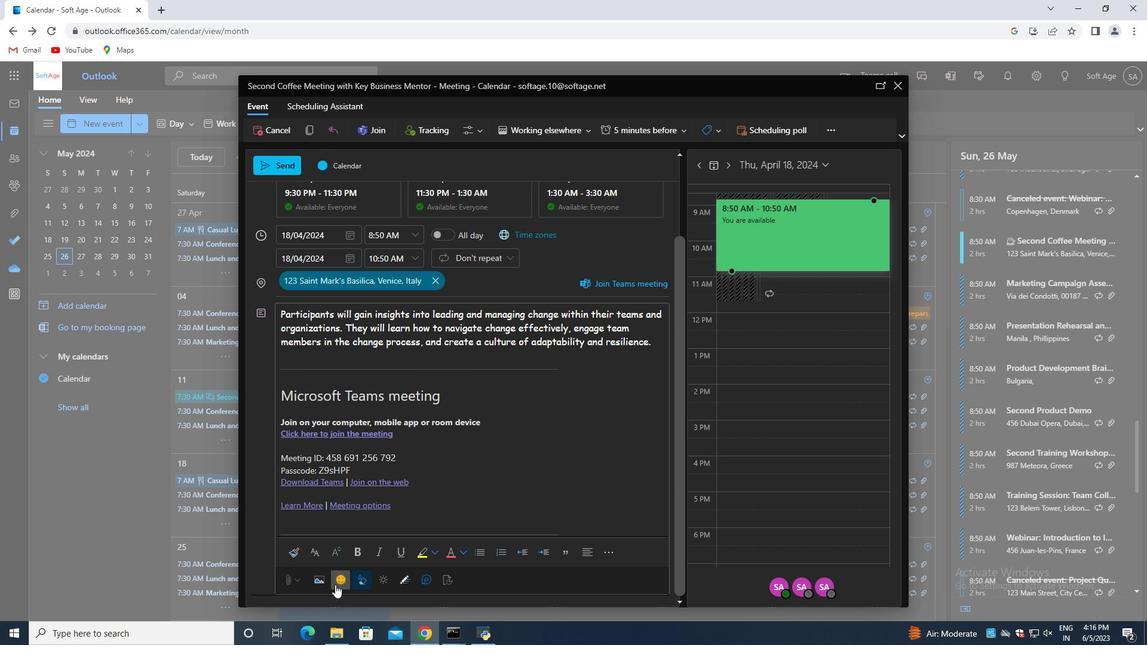 
Action: Mouse pressed left at (334, 583)
Screenshot: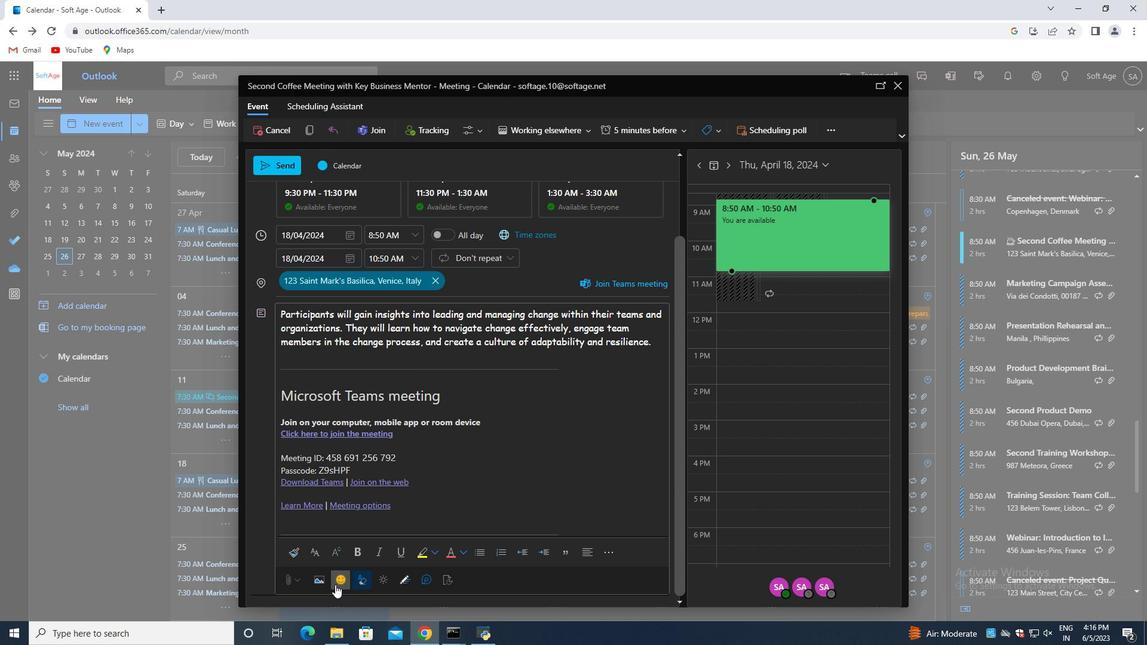 
Action: Mouse moved to (817, 328)
Screenshot: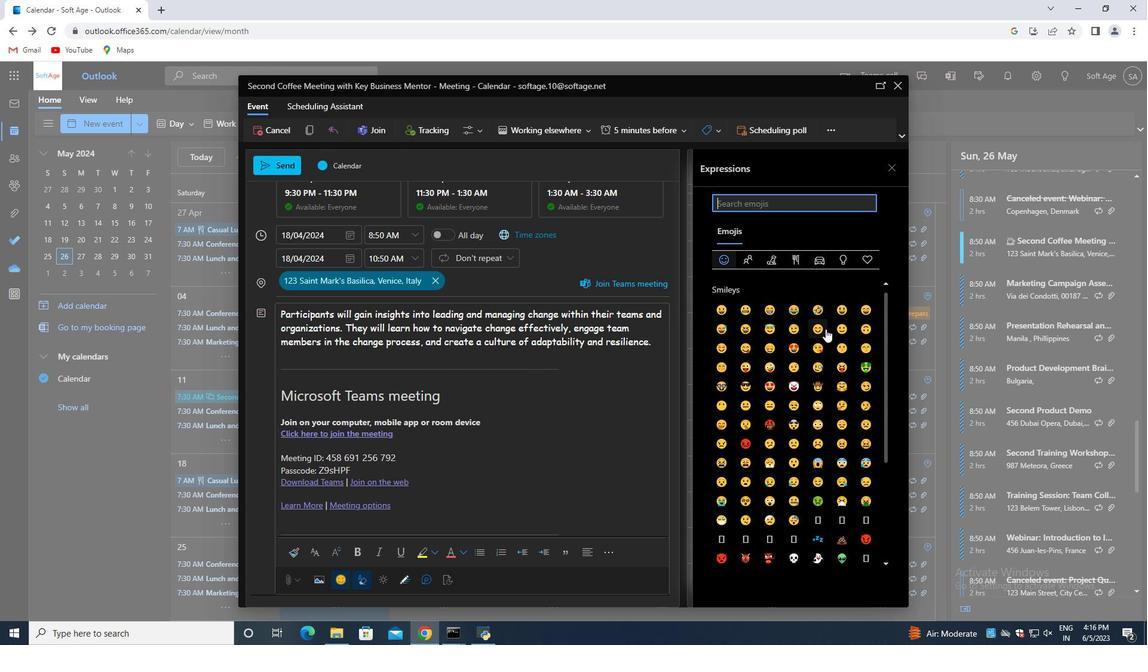 
Action: Mouse pressed left at (817, 328)
Screenshot: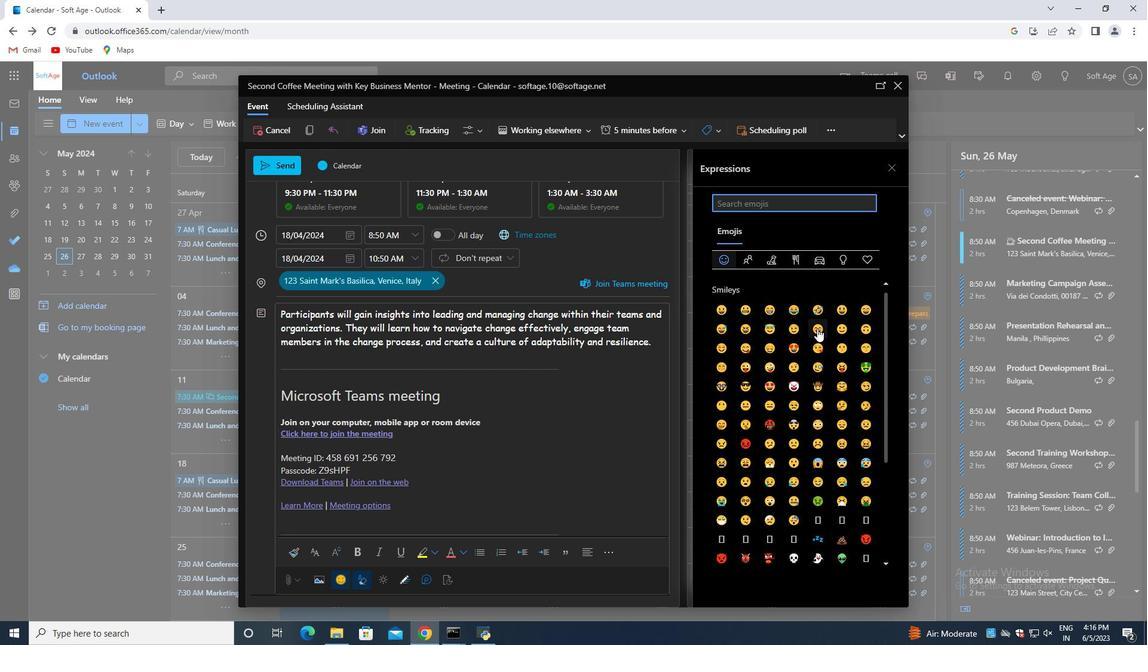 
Action: Mouse moved to (888, 166)
Screenshot: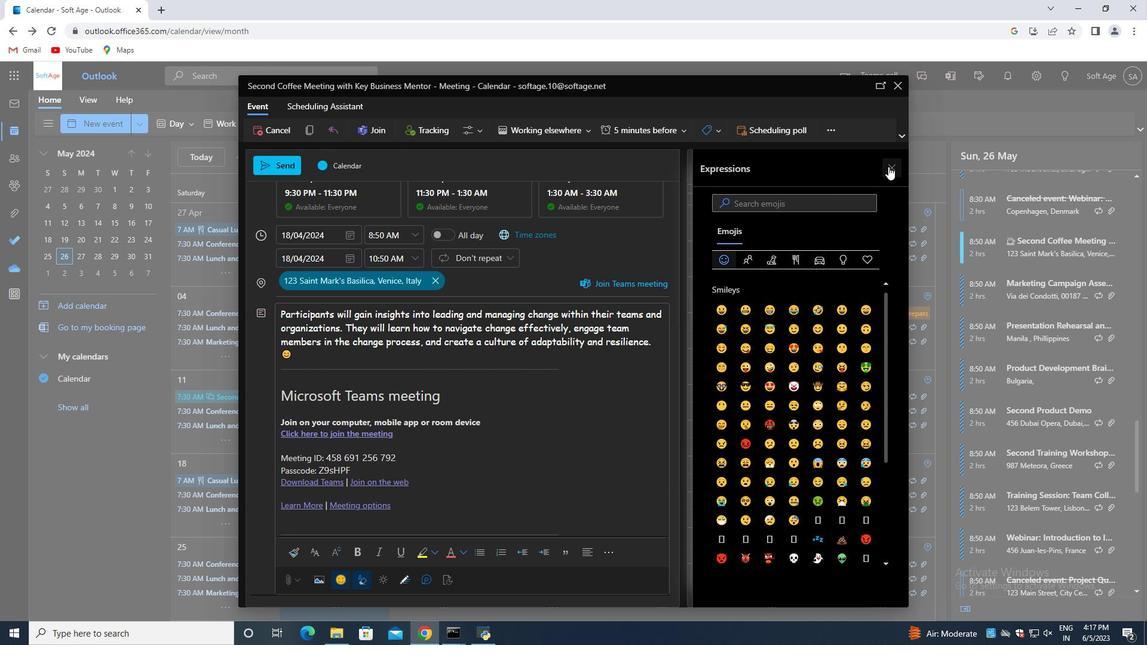 
Action: Mouse pressed left at (888, 166)
Screenshot: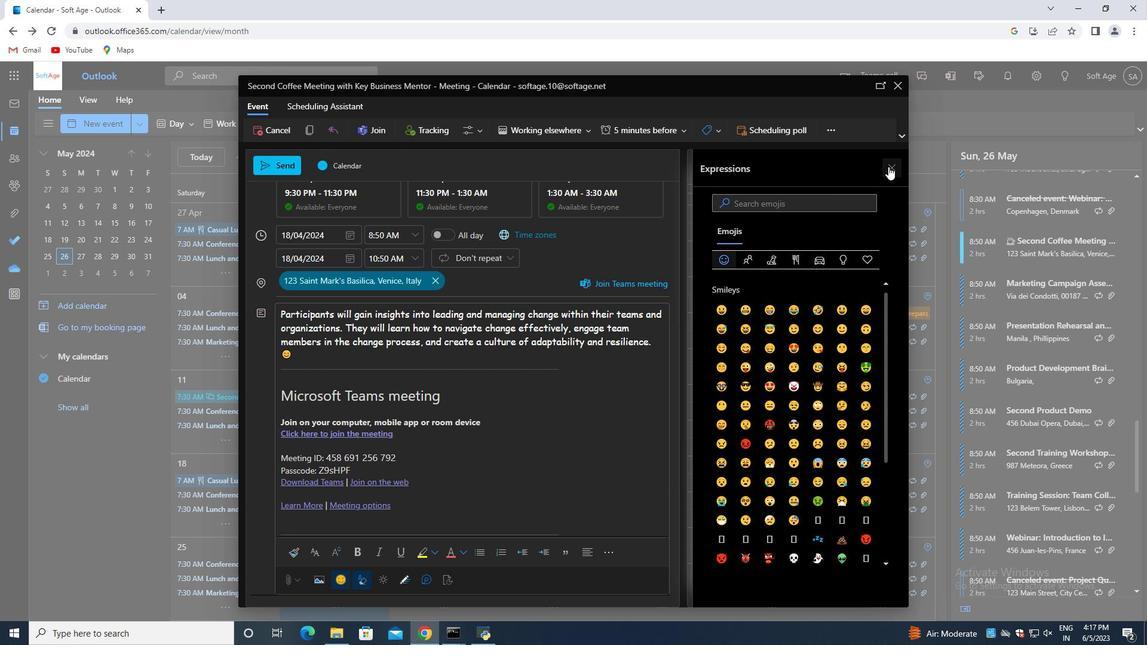 
Action: Mouse moved to (351, 330)
Screenshot: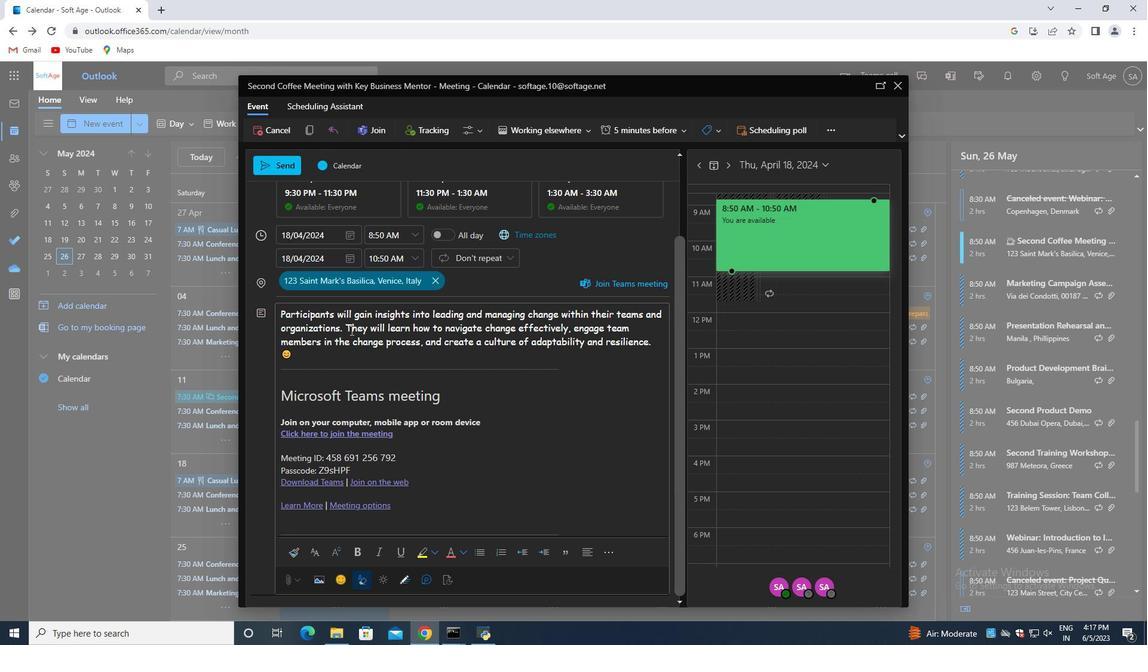 
Action: Mouse scrolled (351, 331) with delta (0, 0)
Screenshot: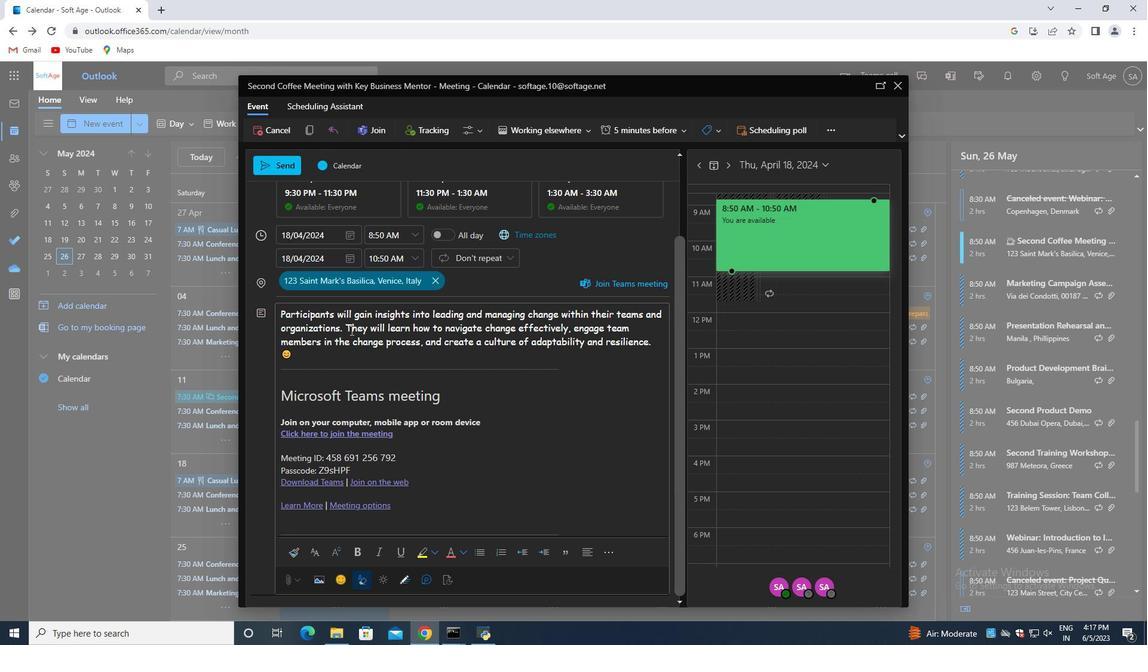 
Action: Mouse moved to (347, 294)
Screenshot: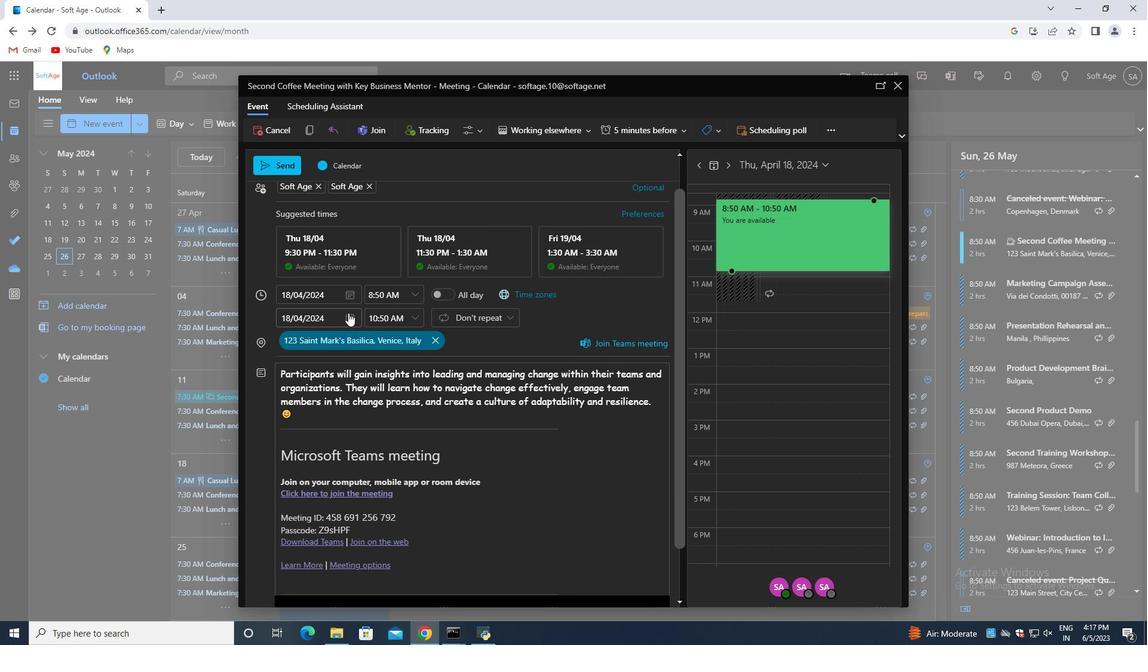 
Action: Mouse scrolled (347, 295) with delta (0, 0)
Screenshot: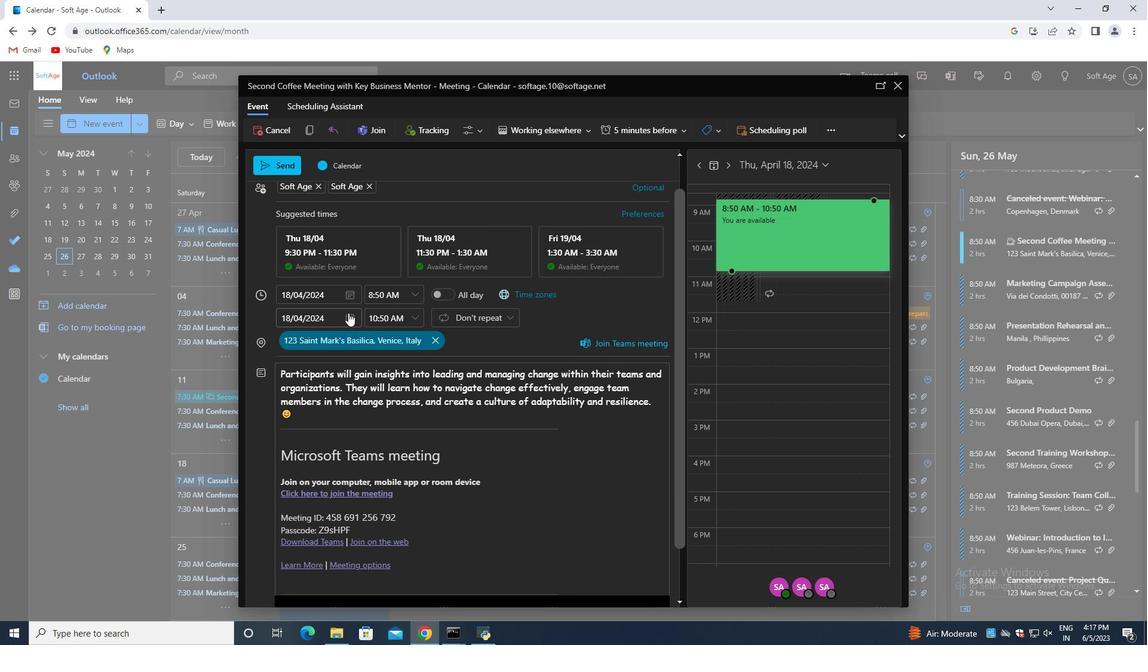
Action: Mouse scrolled (347, 295) with delta (0, 0)
Screenshot: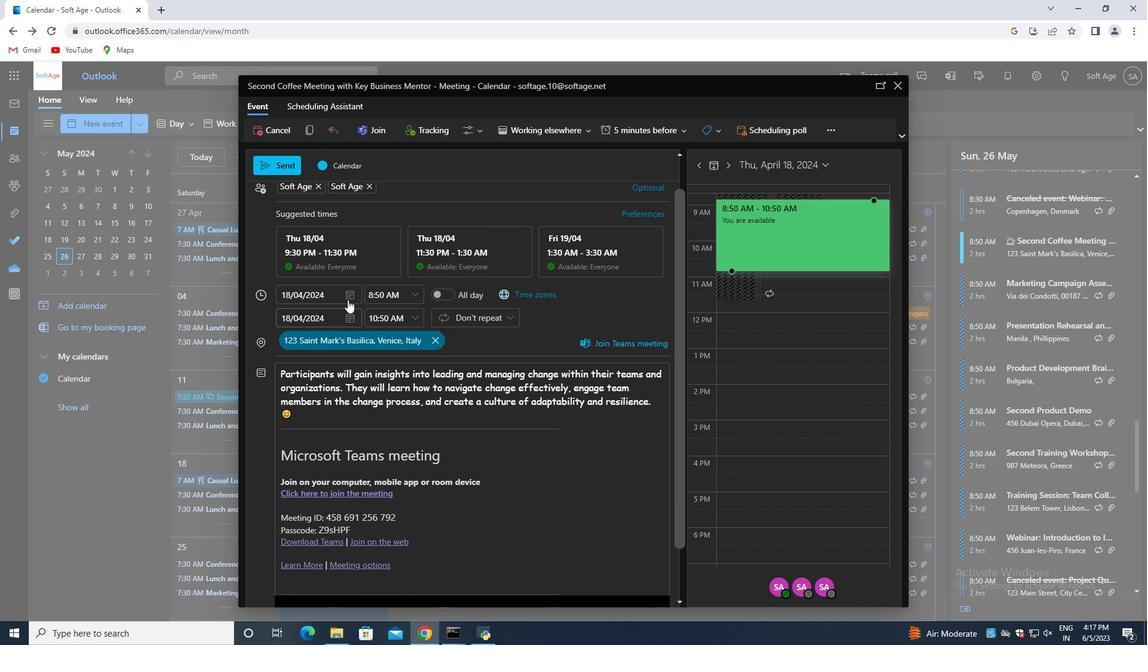 
Action: Mouse moved to (415, 225)
Screenshot: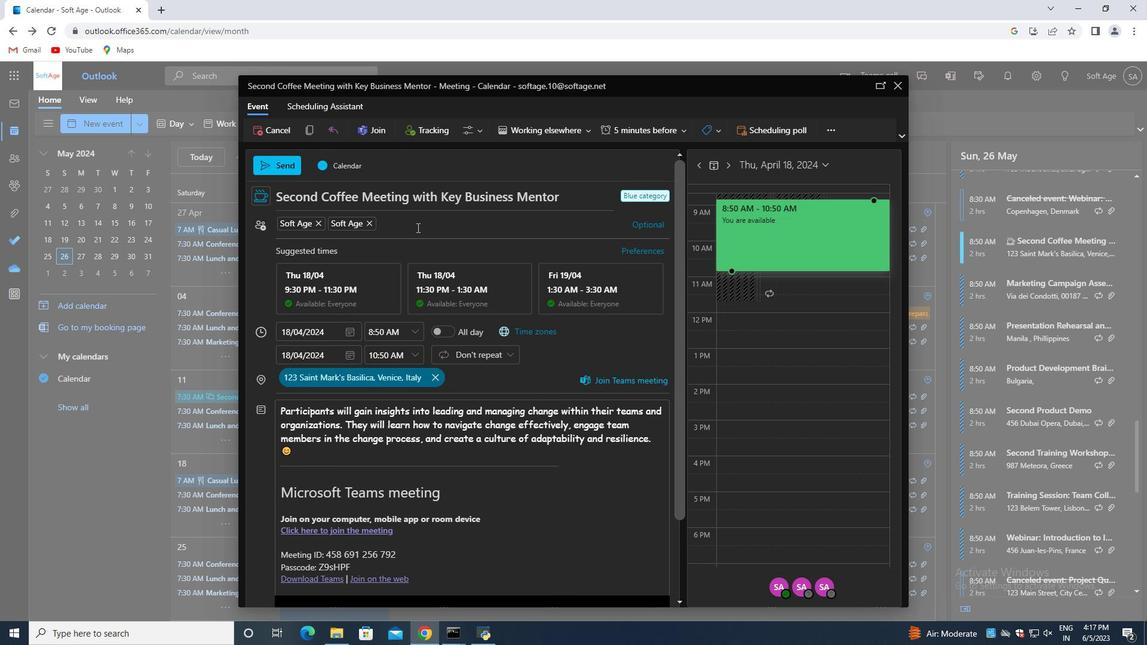 
Action: Mouse pressed left at (415, 225)
Screenshot: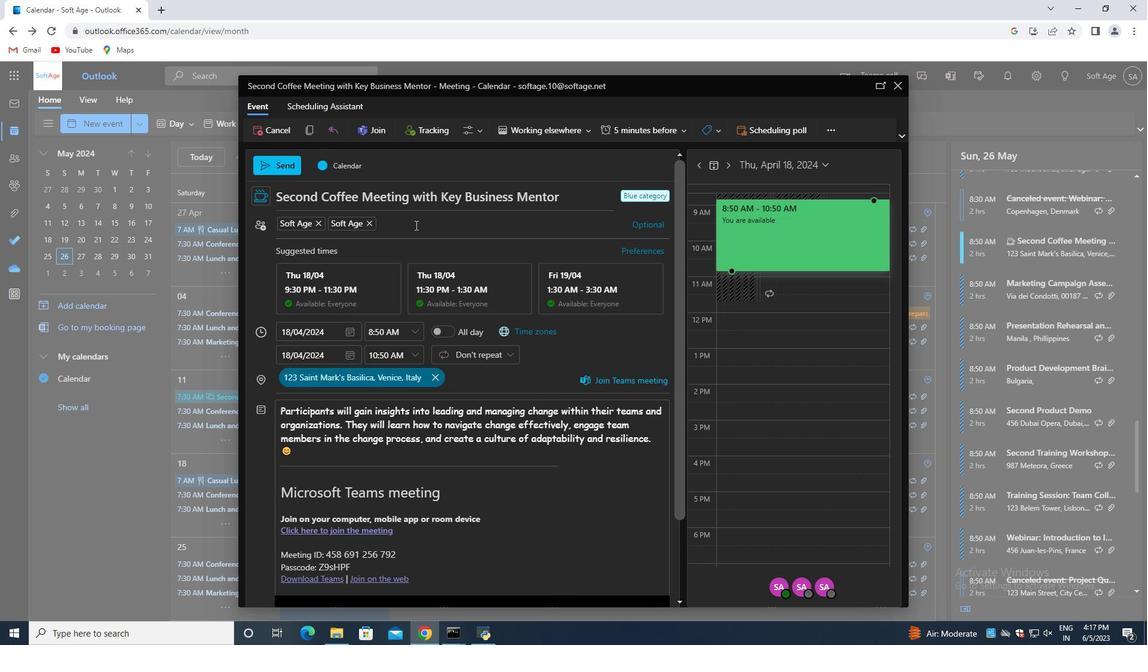 
Action: Mouse moved to (548, 263)
Screenshot: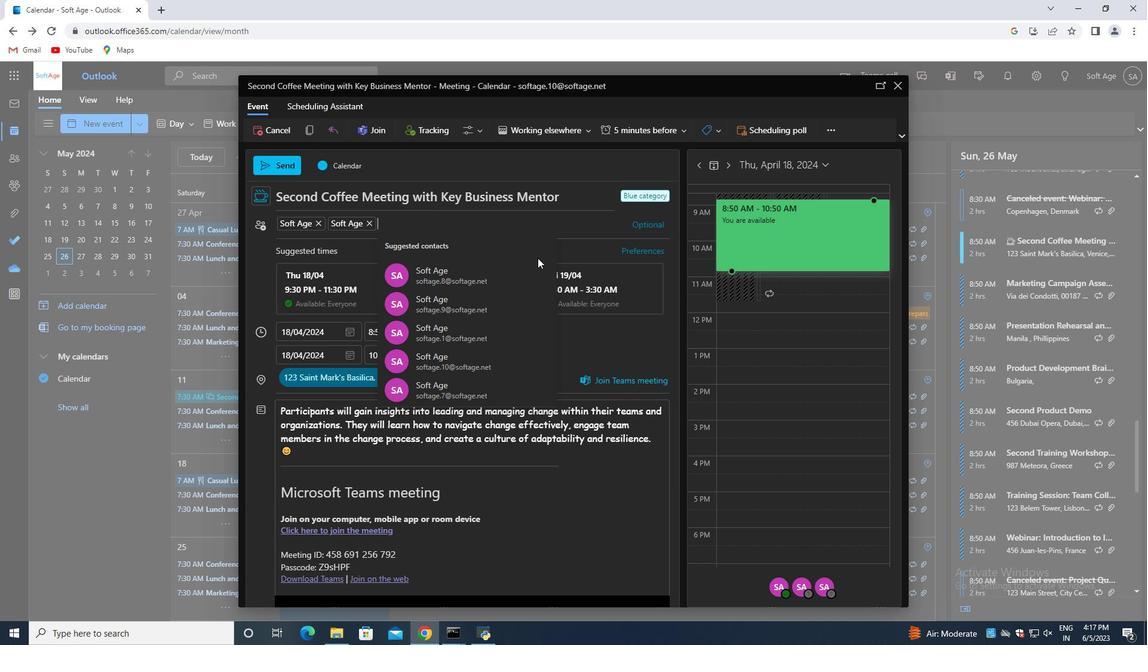 
Action: Key pressed softage.4<Key.shift>@softage.net<Key.enter>
Screenshot: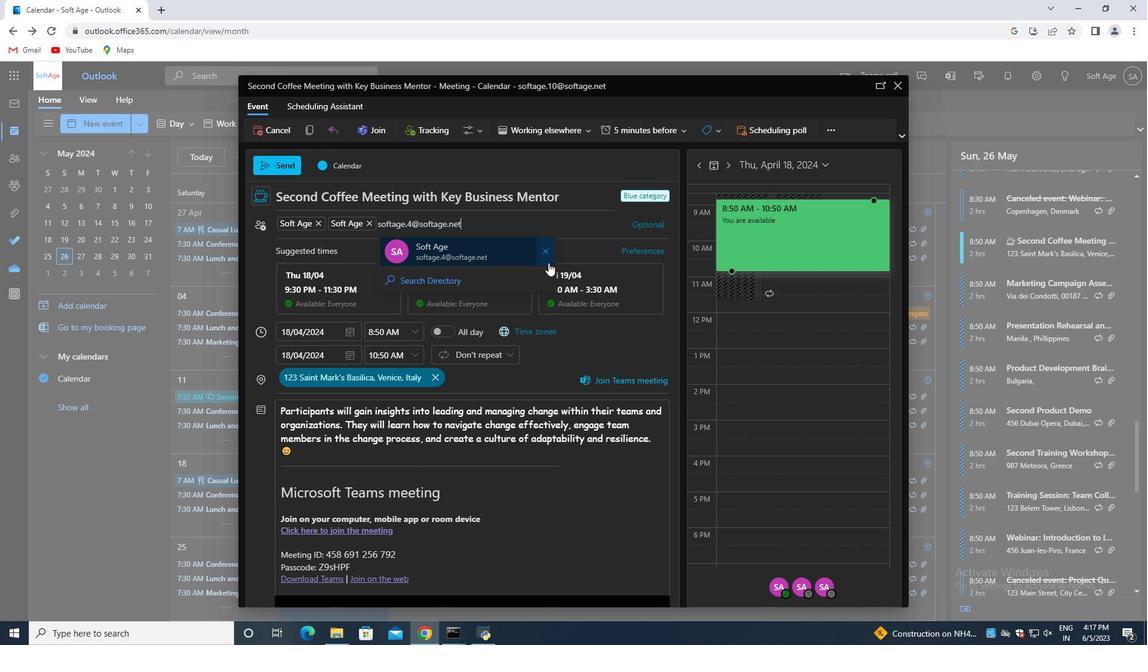 
Action: Mouse moved to (654, 436)
Screenshot: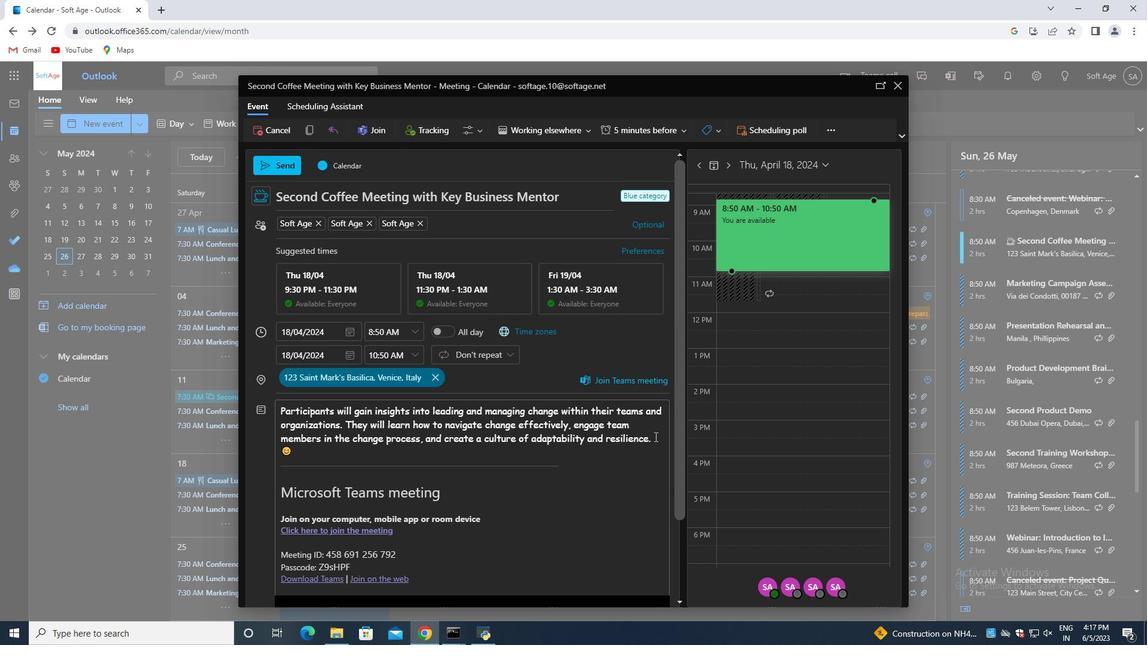 
Action: Mouse pressed left at (654, 436)
Screenshot: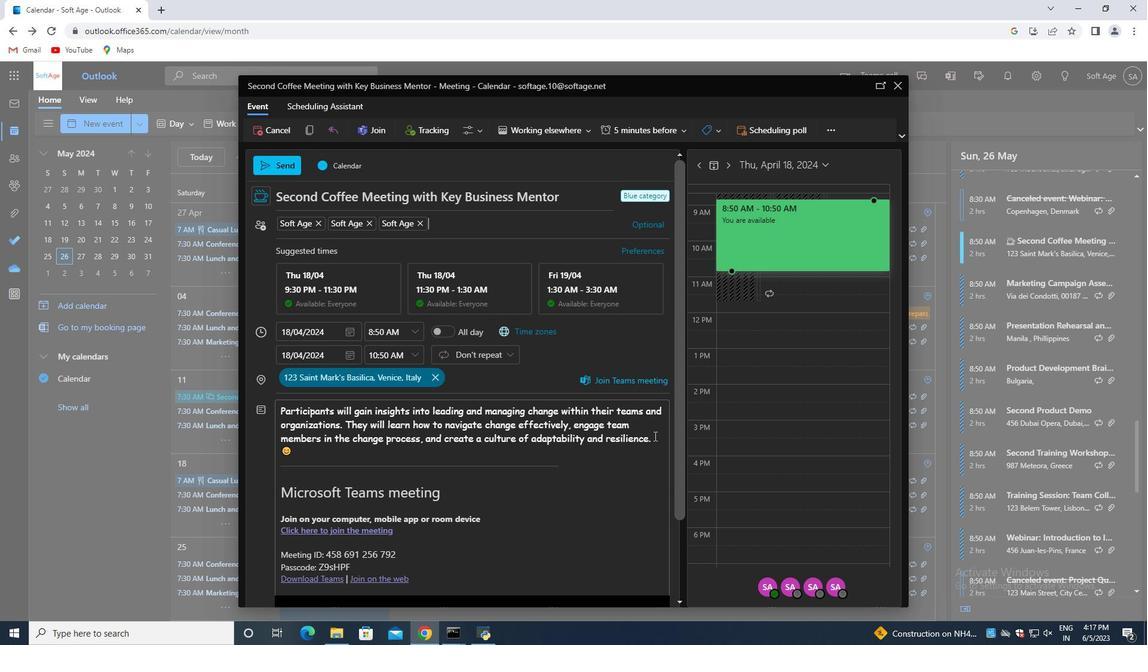 
Action: Mouse moved to (539, 475)
Screenshot: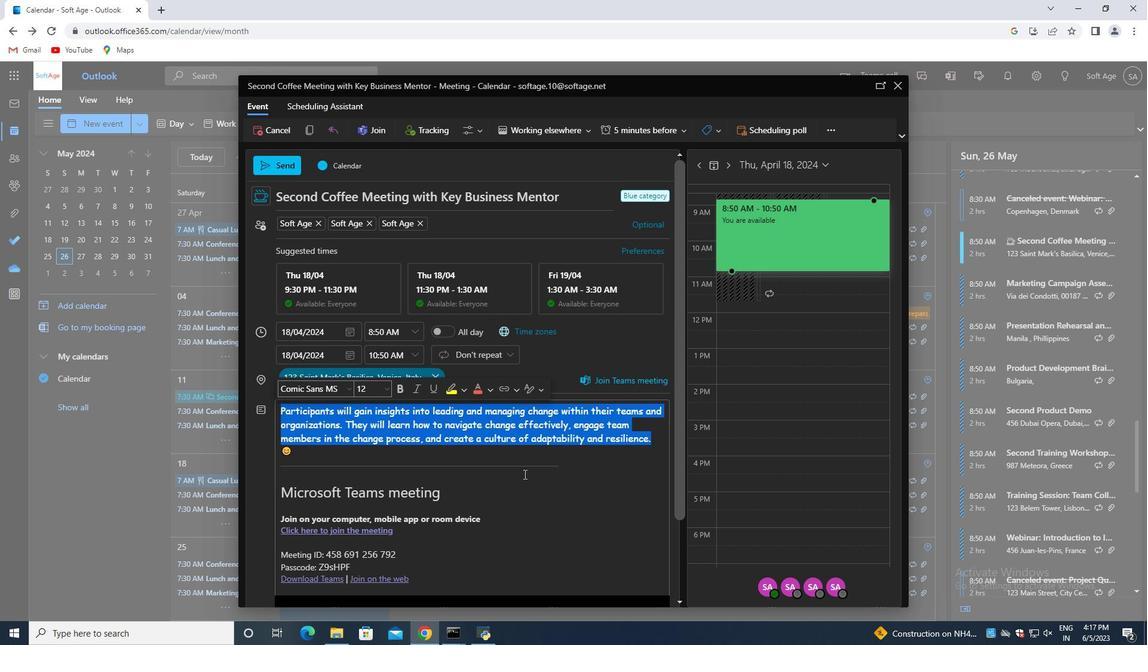 
Action: Mouse scrolled (539, 474) with delta (0, 0)
Screenshot: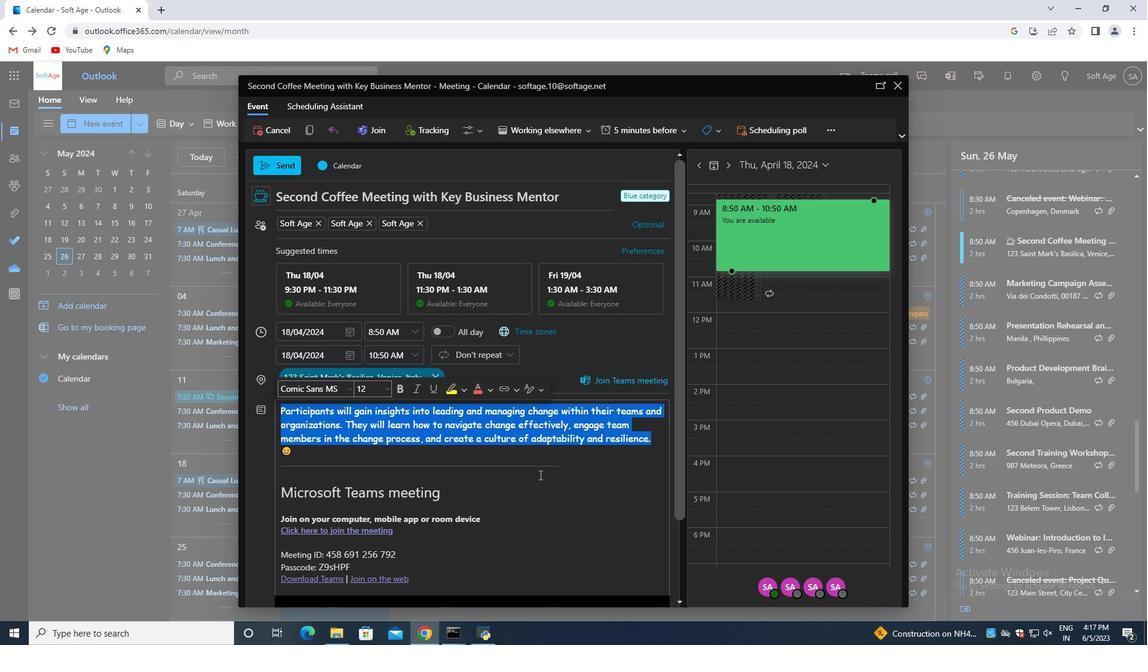 
Action: Mouse moved to (548, 466)
Screenshot: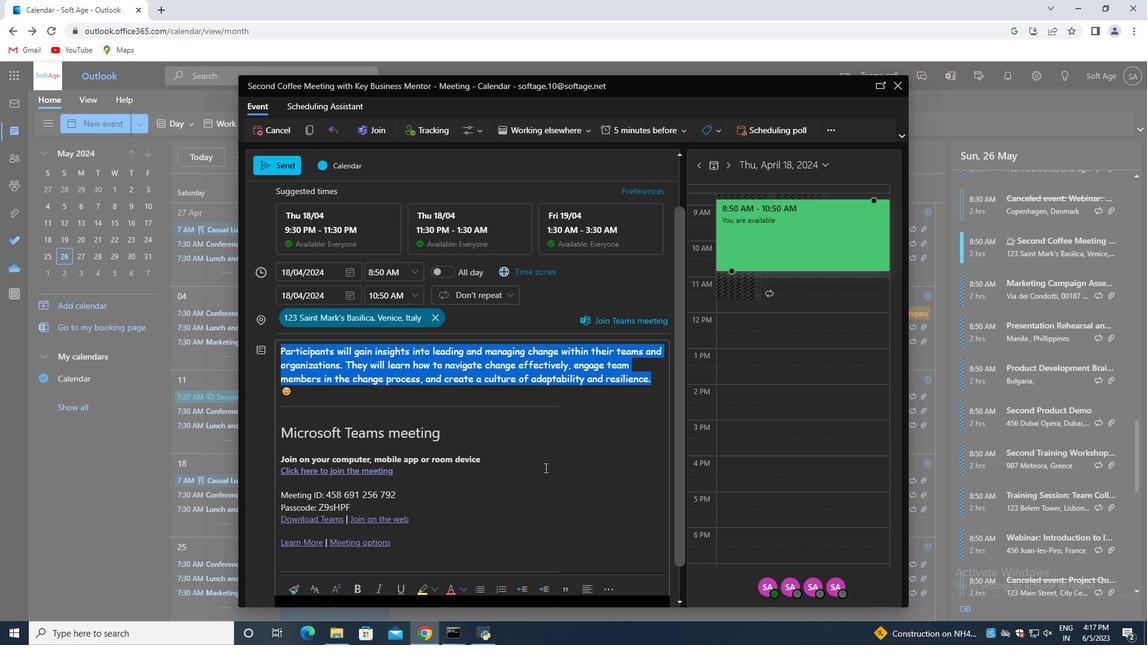 
Action: Mouse scrolled (548, 466) with delta (0, 0)
Screenshot: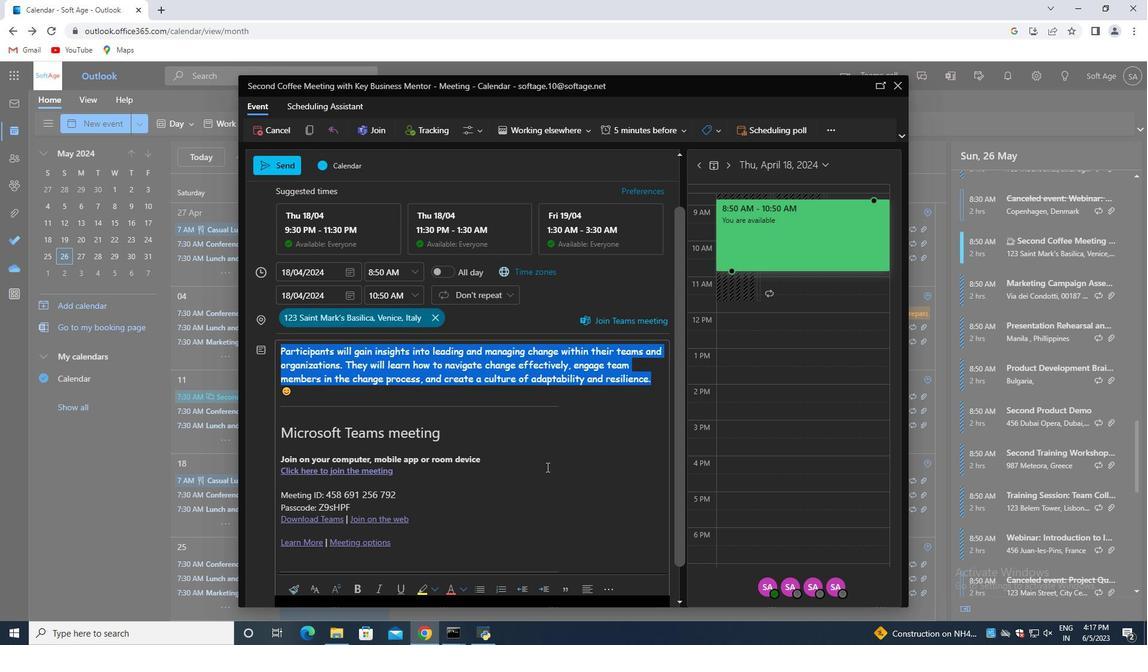 
Action: Mouse scrolled (548, 466) with delta (0, 0)
Screenshot: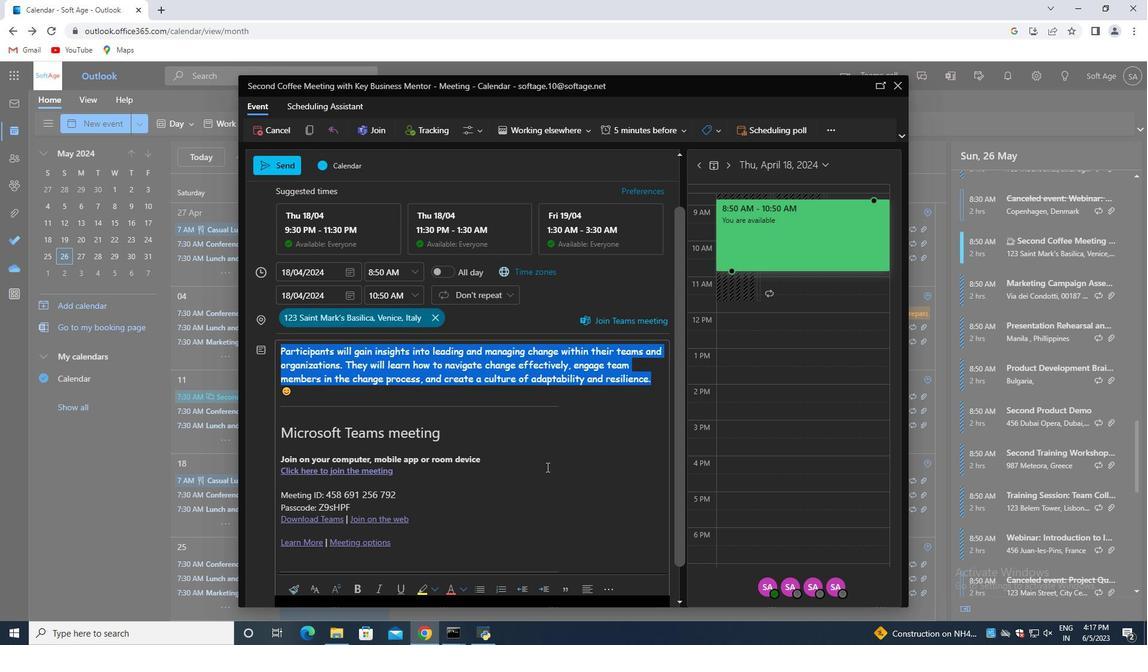 
Action: Mouse moved to (549, 466)
Screenshot: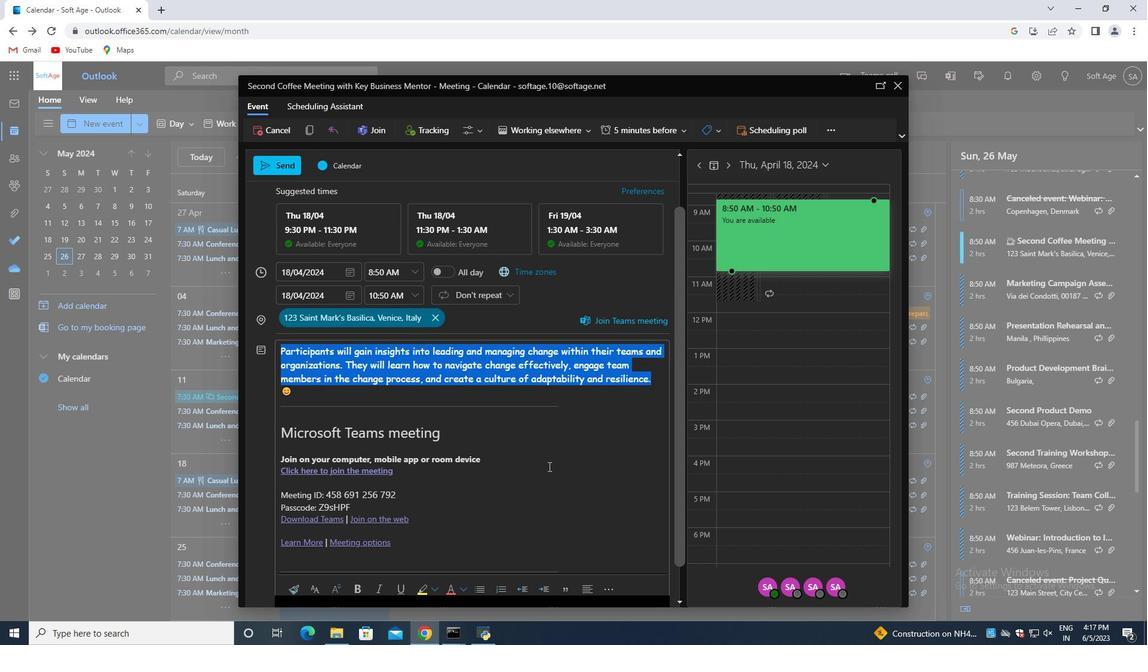 
Action: Mouse scrolled (549, 466) with delta (0, 0)
Screenshot: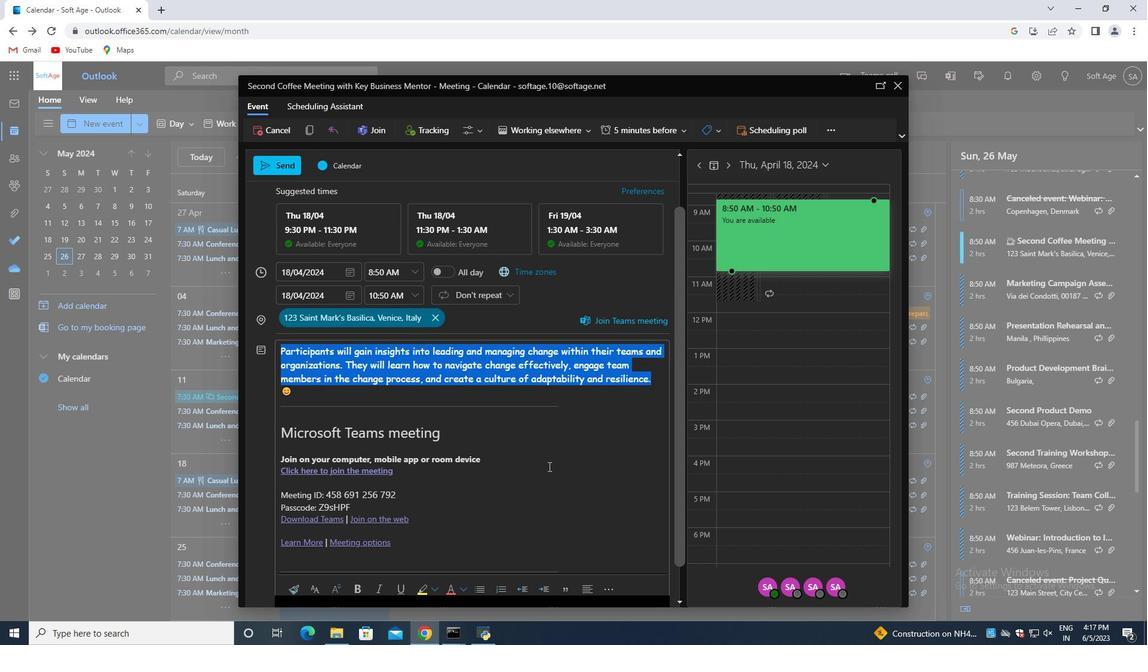 
Action: Mouse moved to (550, 468)
Screenshot: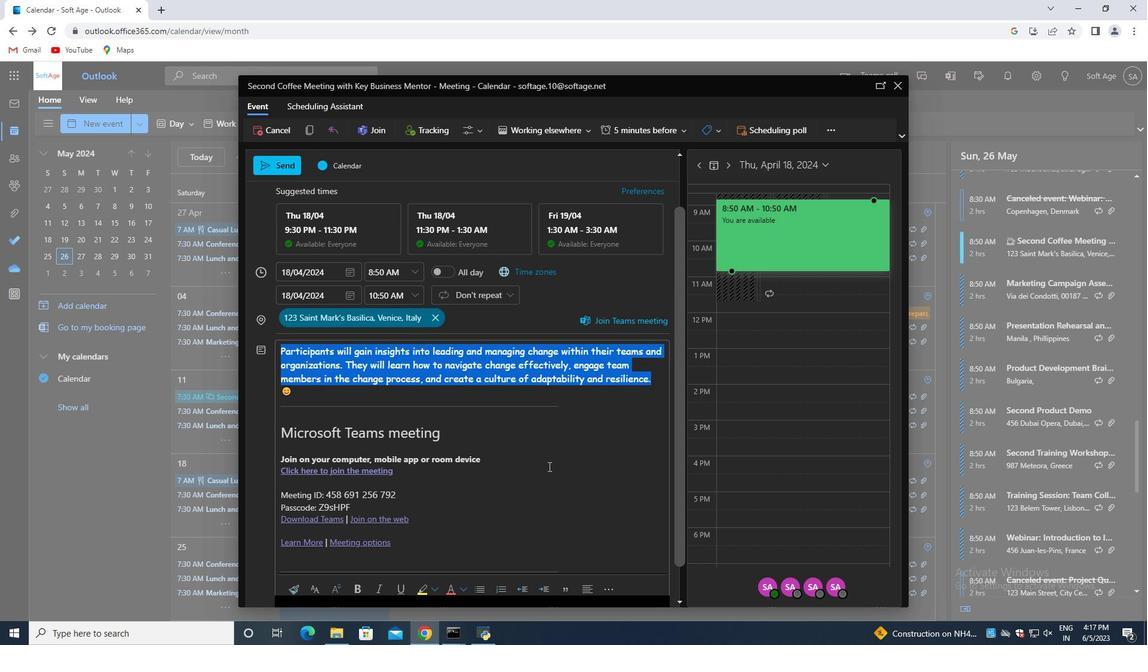 
Action: Mouse scrolled (550, 467) with delta (0, 0)
Screenshot: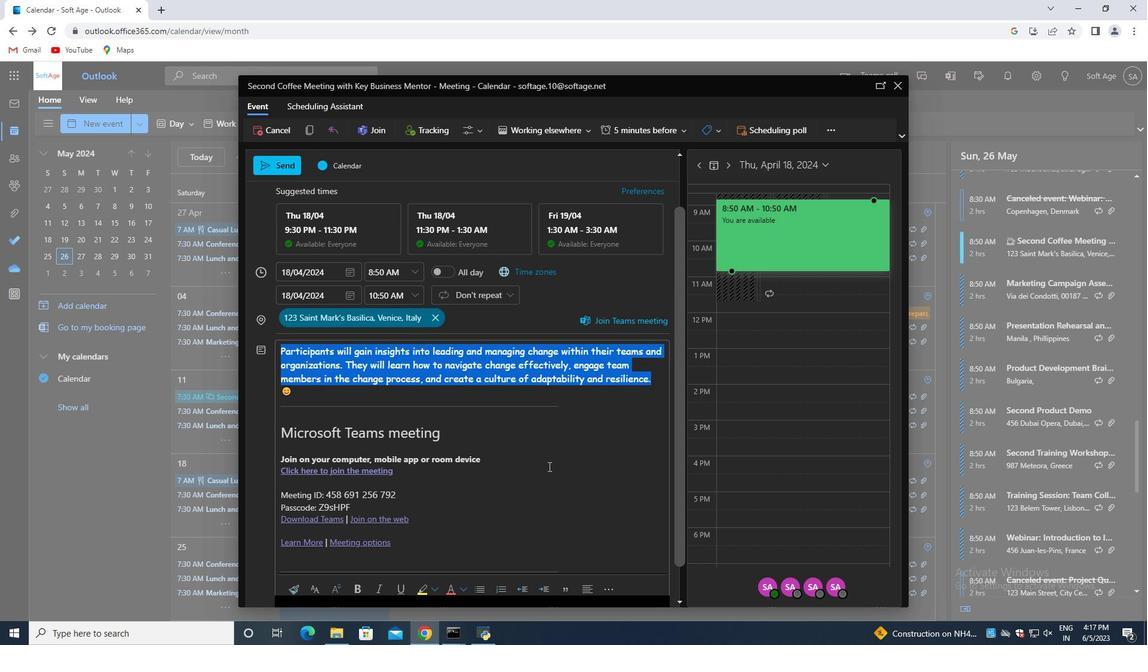 
Action: Mouse moved to (603, 549)
Screenshot: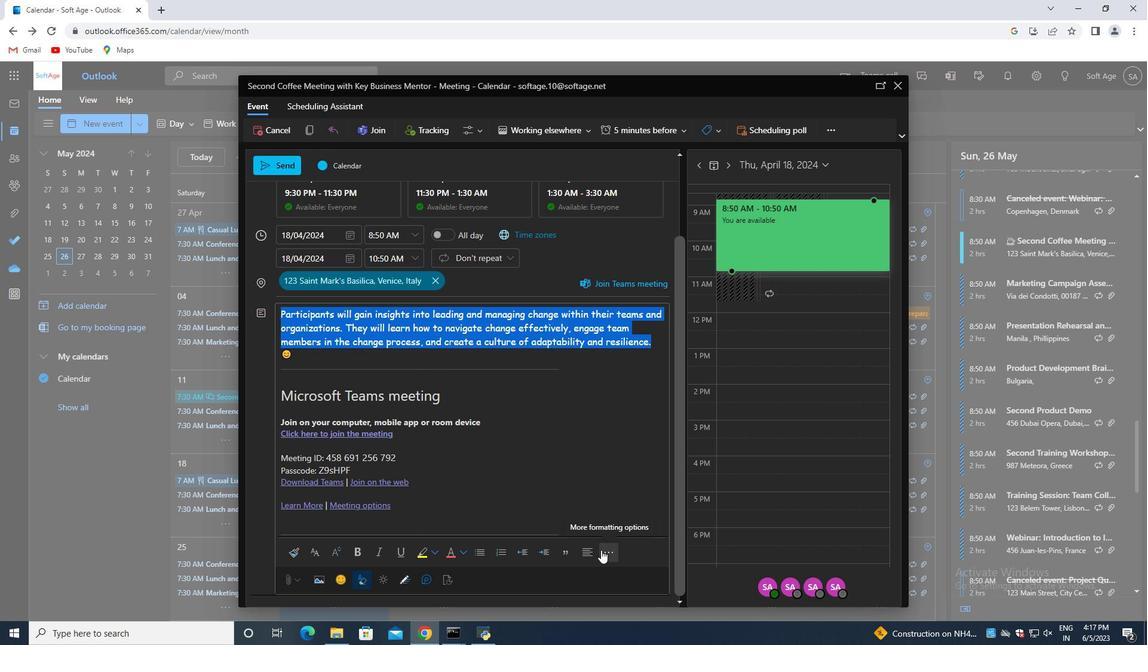 
Action: Mouse pressed left at (603, 549)
Screenshot: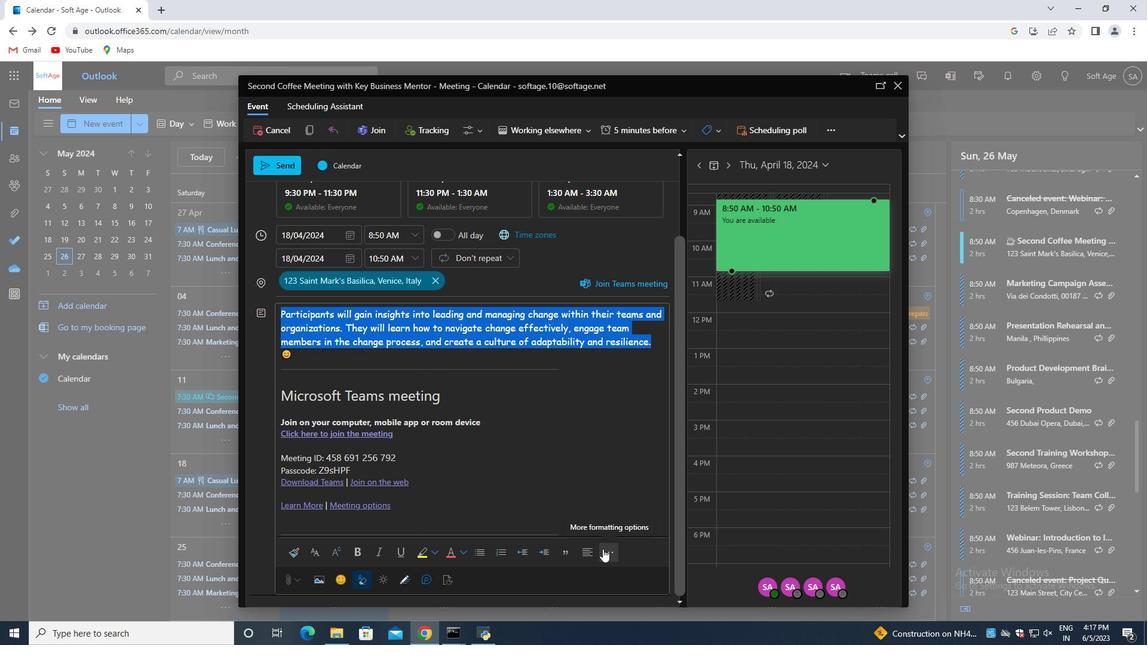 
Action: Mouse moved to (539, 498)
Screenshot: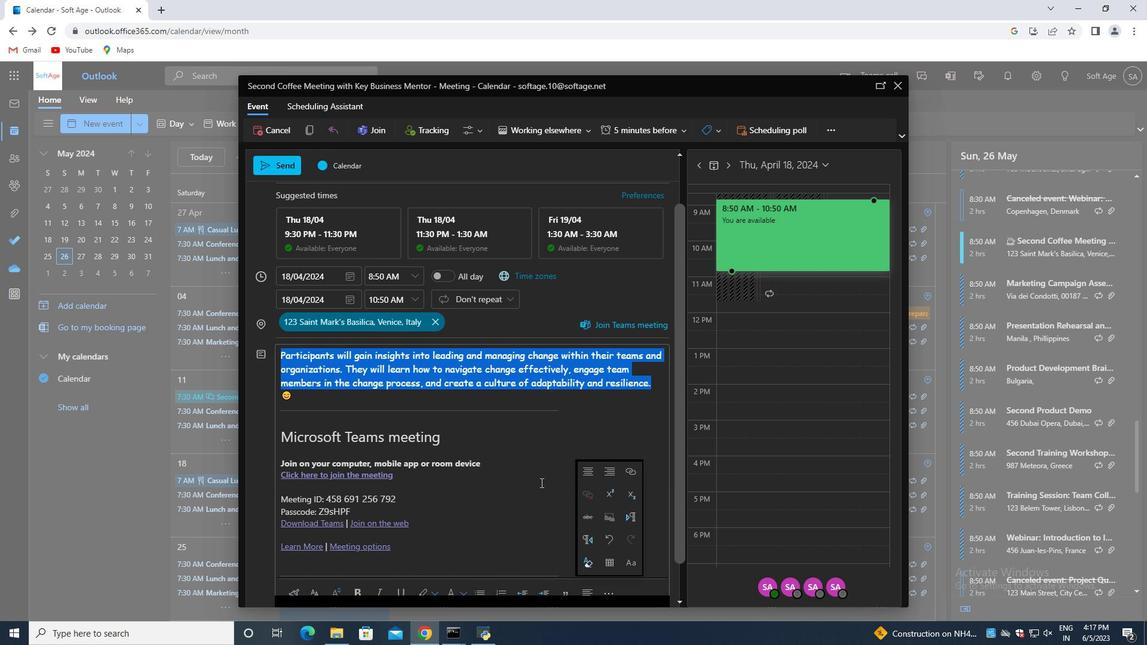 
Action: Mouse pressed left at (539, 498)
Screenshot: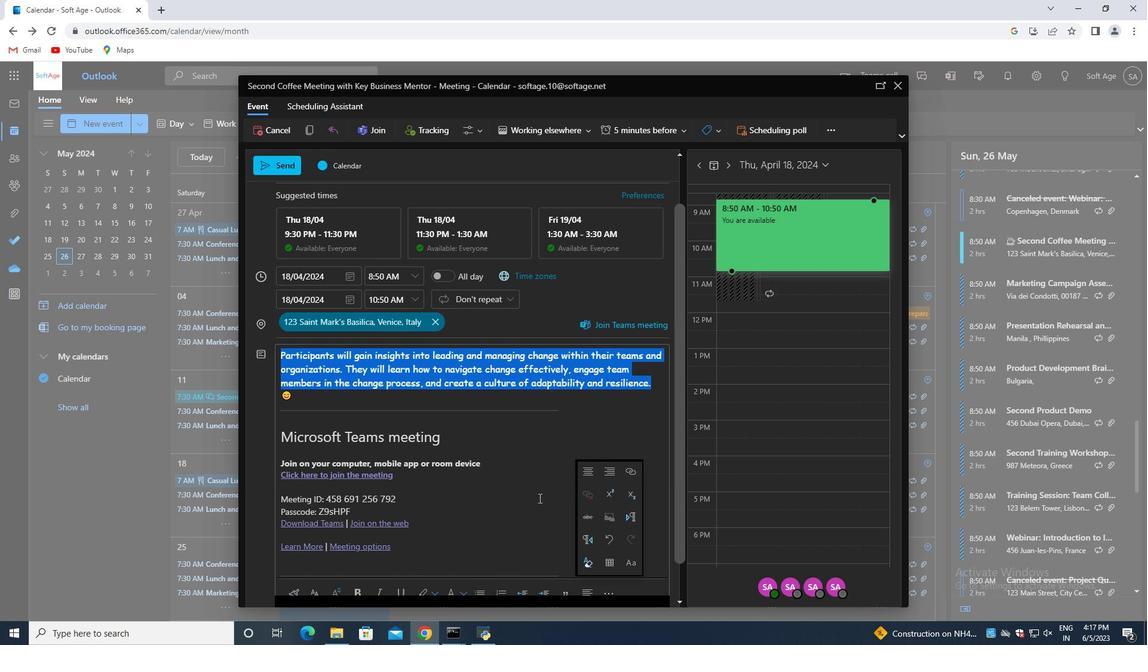 
Action: Mouse moved to (558, 523)
Screenshot: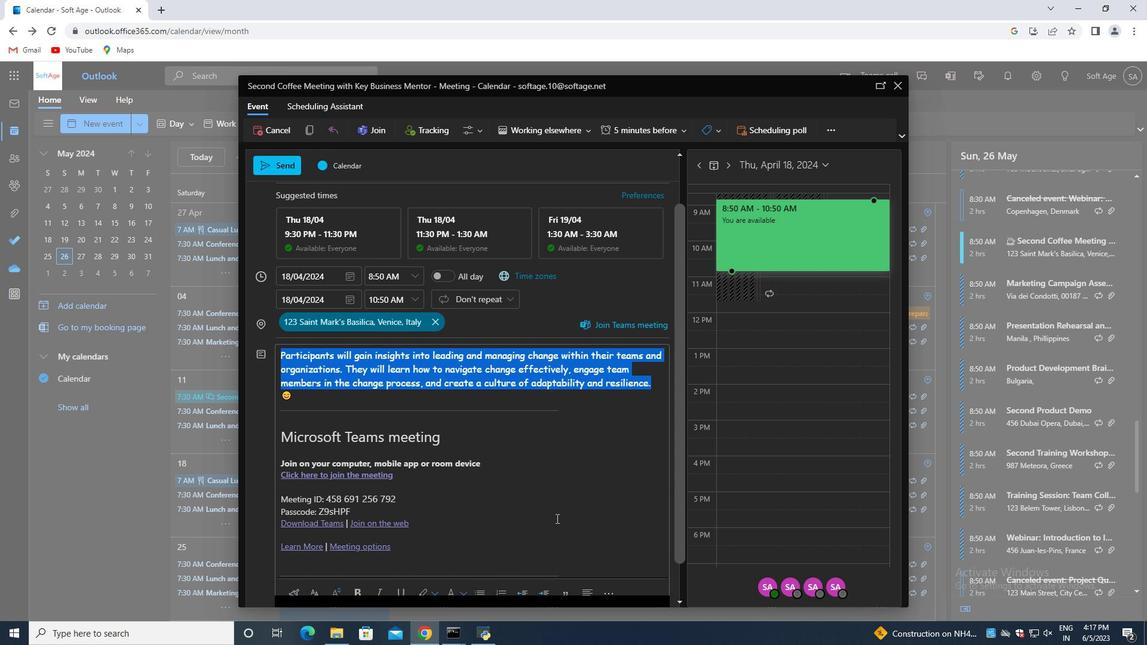 
Action: Mouse scrolled (558, 523) with delta (0, 0)
Screenshot: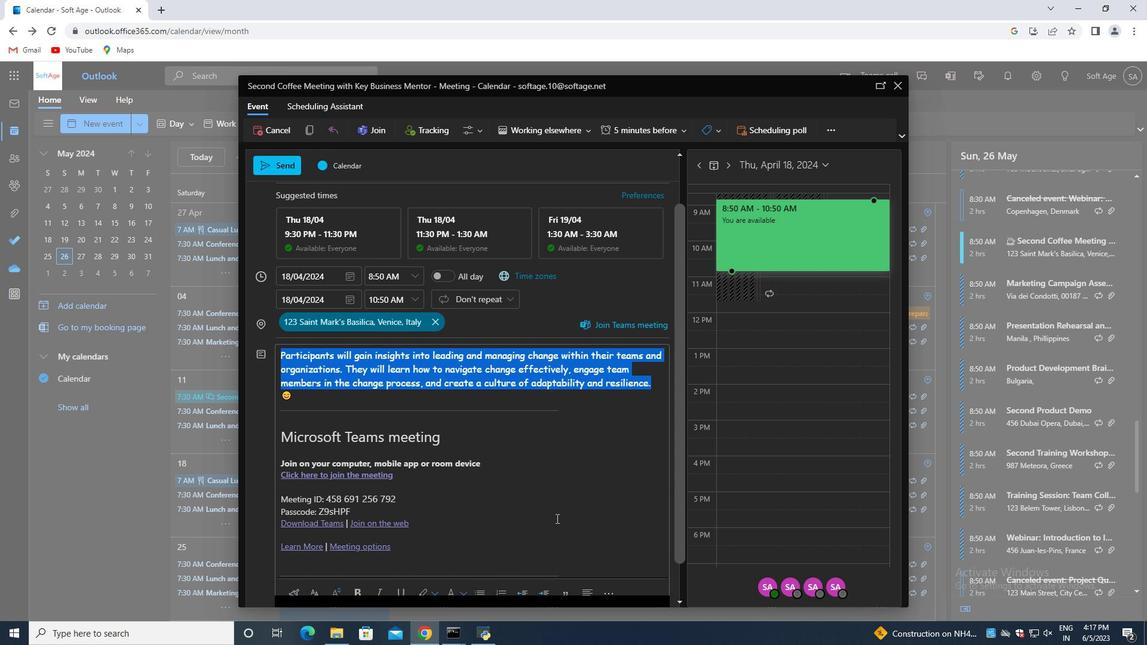 
Action: Mouse moved to (558, 523)
Screenshot: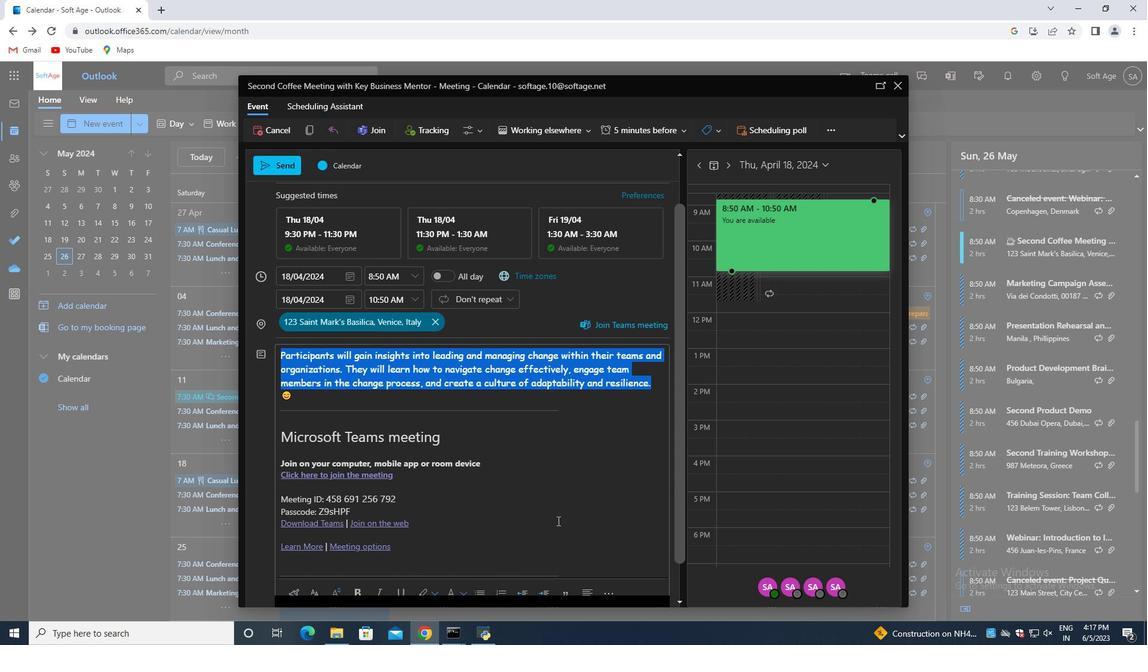 
Action: Mouse scrolled (558, 523) with delta (0, 0)
Screenshot: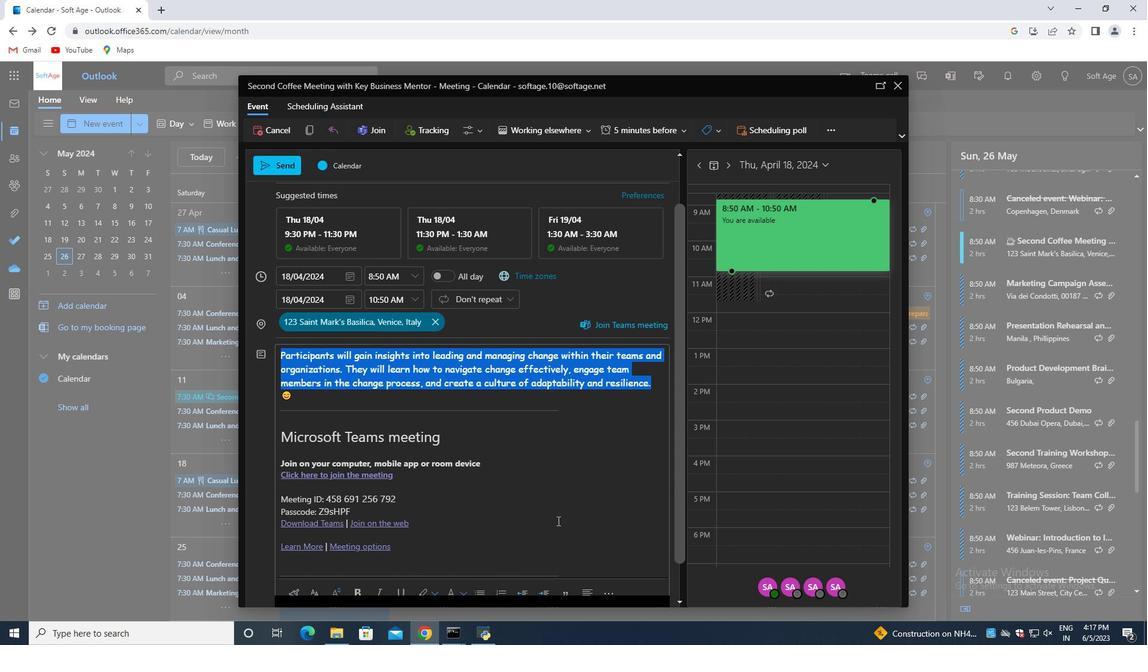 
Action: Mouse moved to (582, 545)
Screenshot: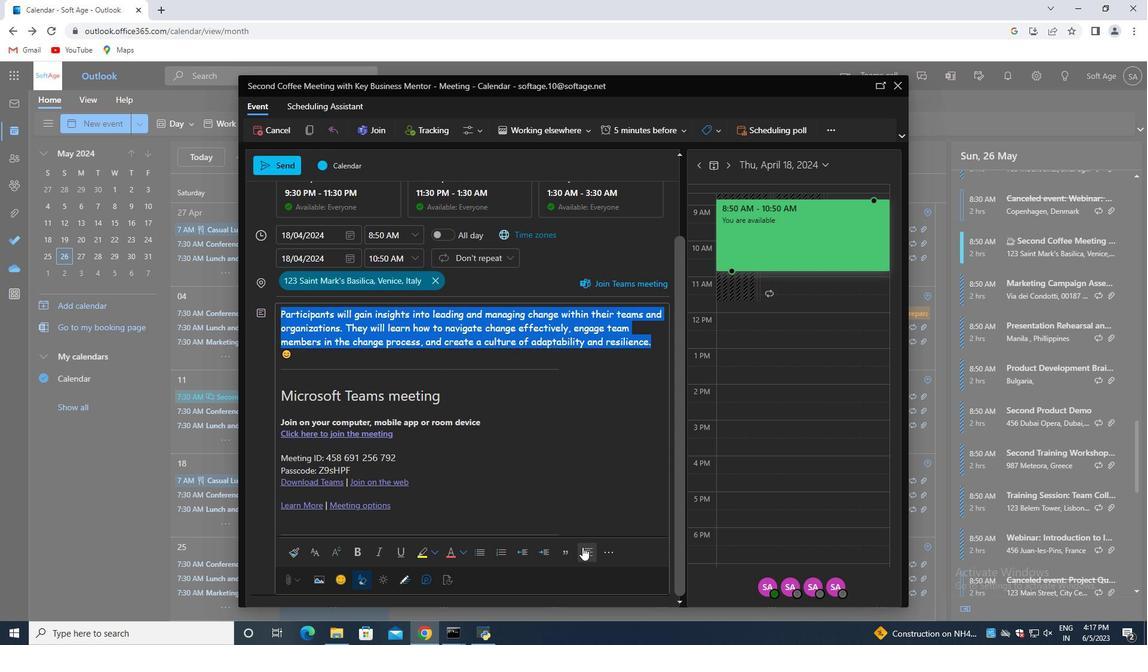 
Action: Mouse pressed left at (582, 545)
Screenshot: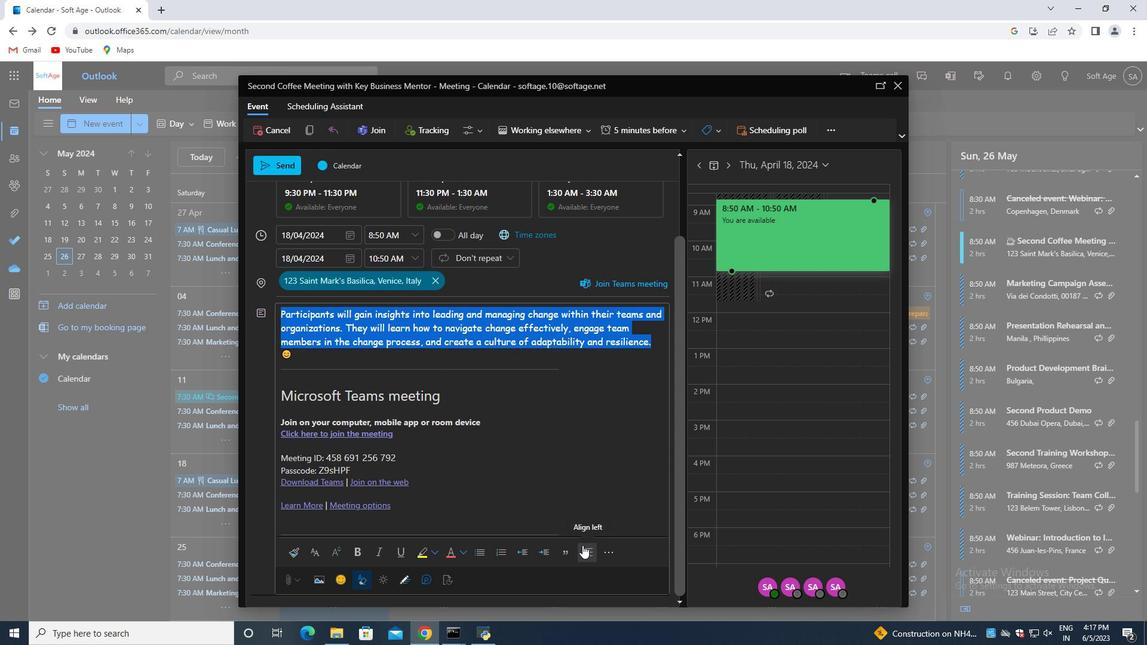 
Action: Mouse moved to (587, 550)
Screenshot: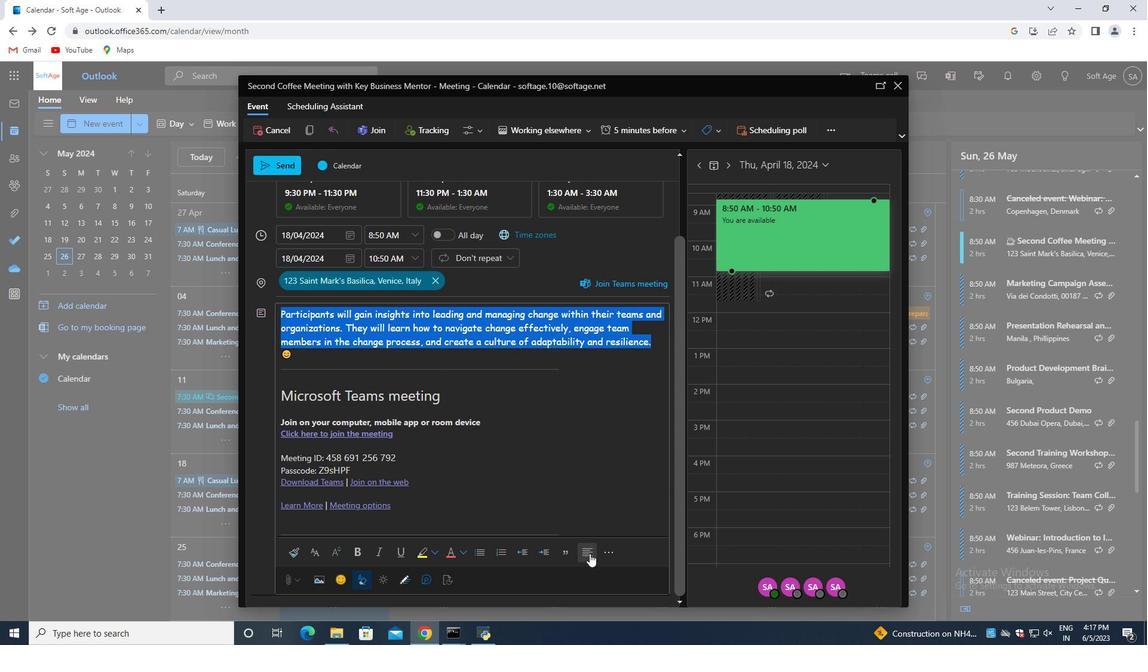 
Action: Mouse pressed left at (587, 550)
Screenshot: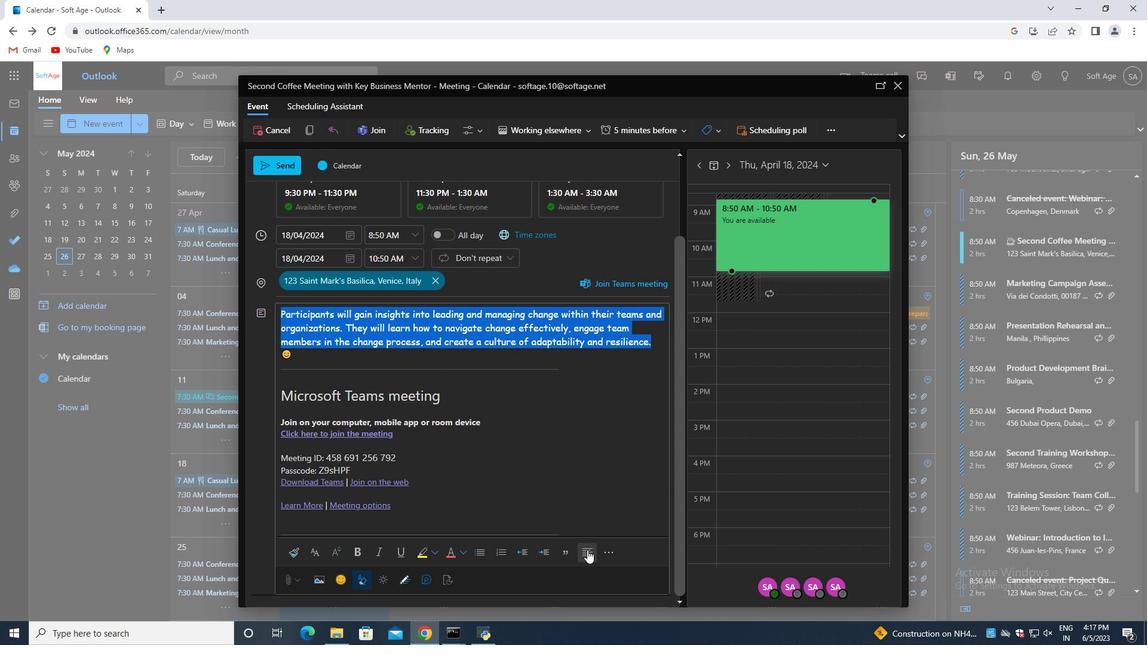 
Action: Mouse moved to (610, 426)
Screenshot: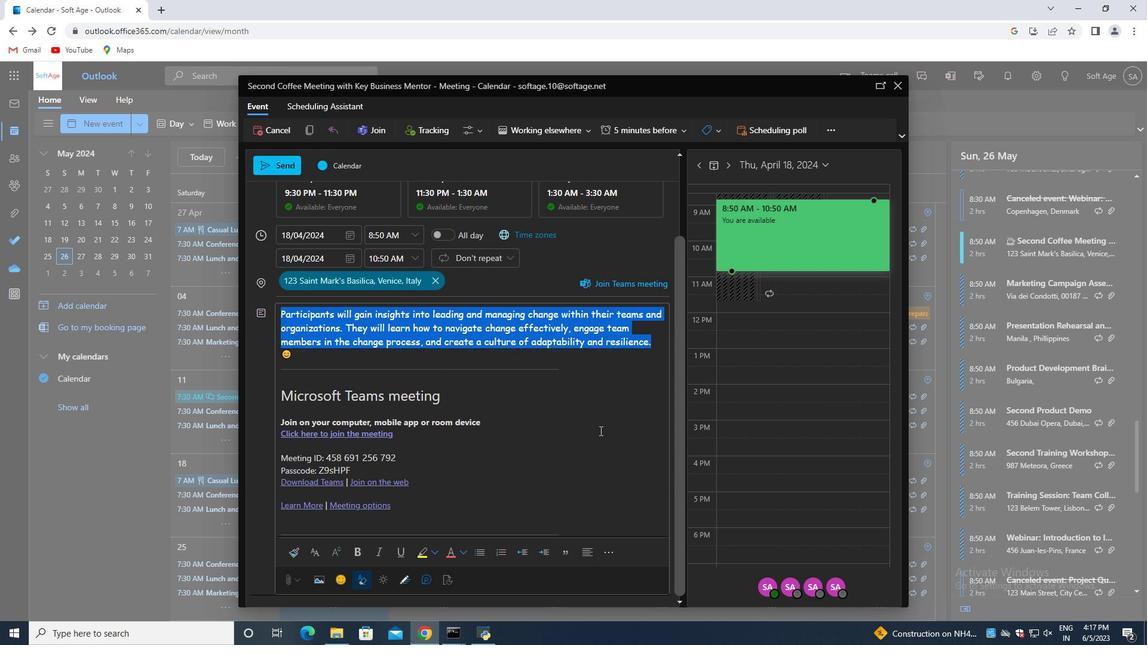 
Action: Mouse pressed left at (610, 426)
Screenshot: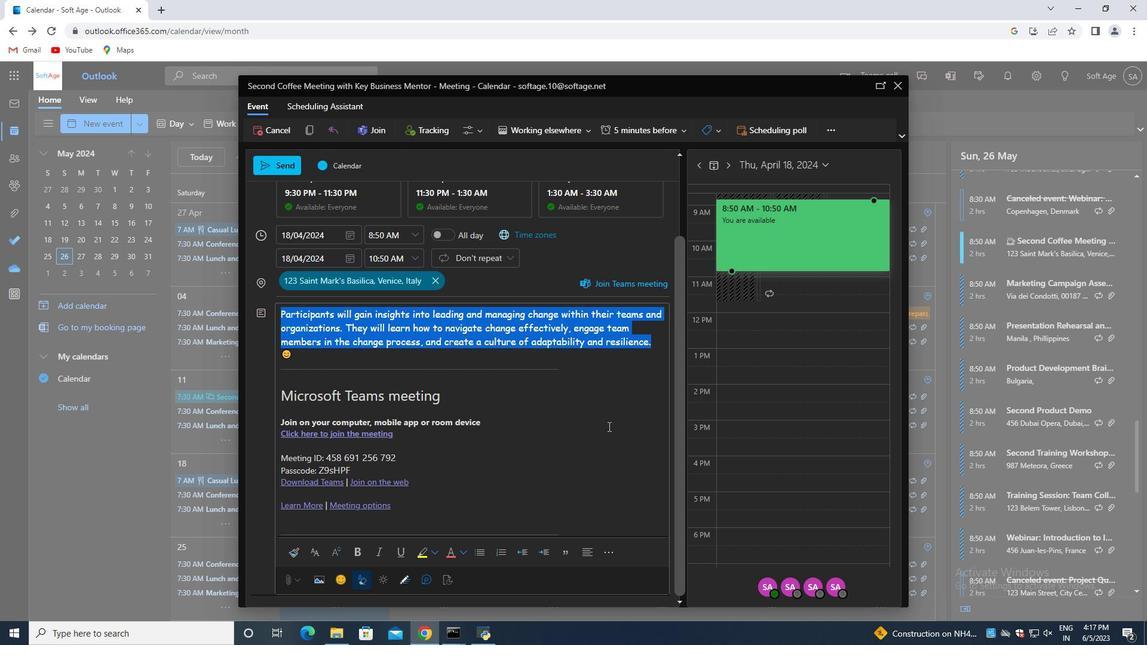 
Action: Mouse moved to (656, 344)
Screenshot: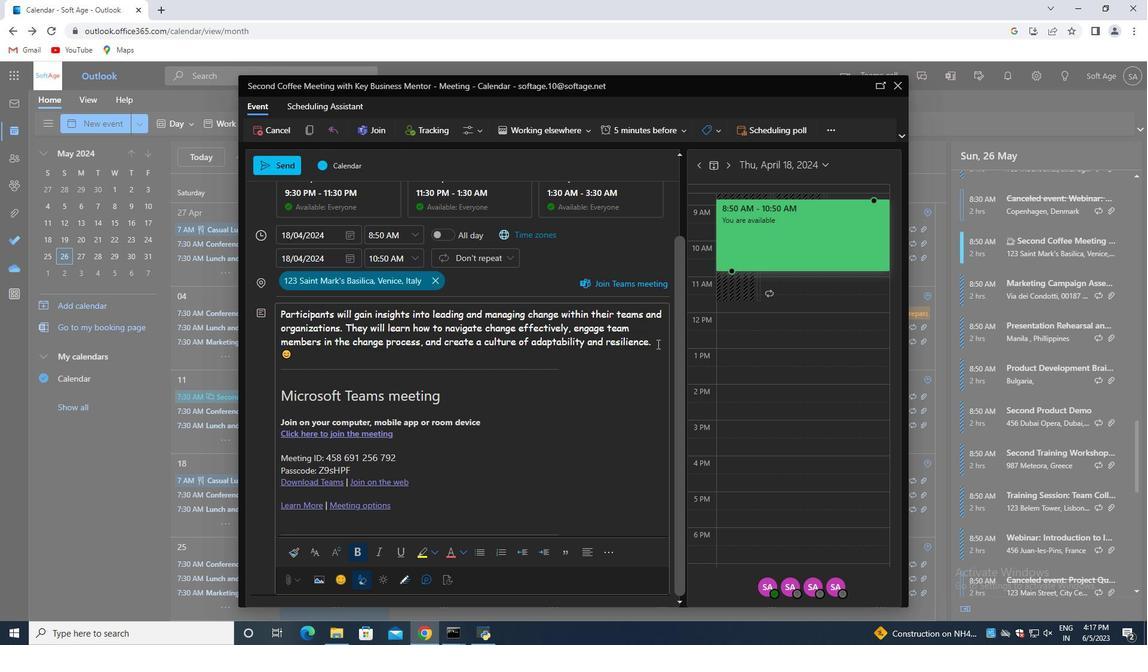 
Action: Mouse pressed left at (656, 344)
Screenshot: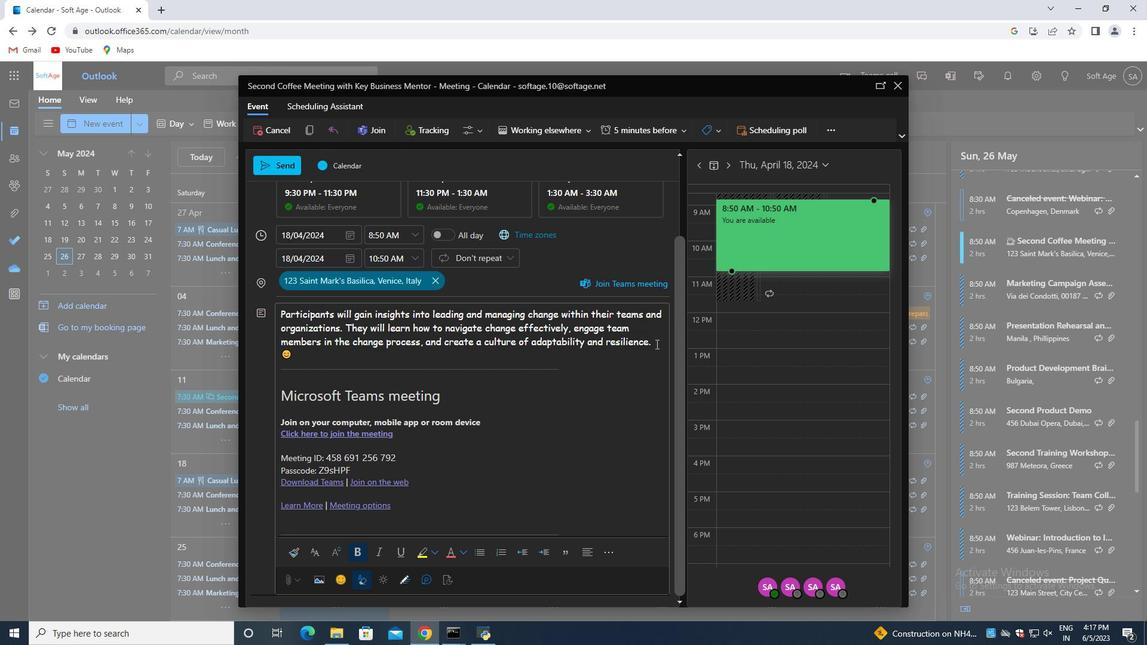 
Action: Mouse moved to (461, 551)
Screenshot: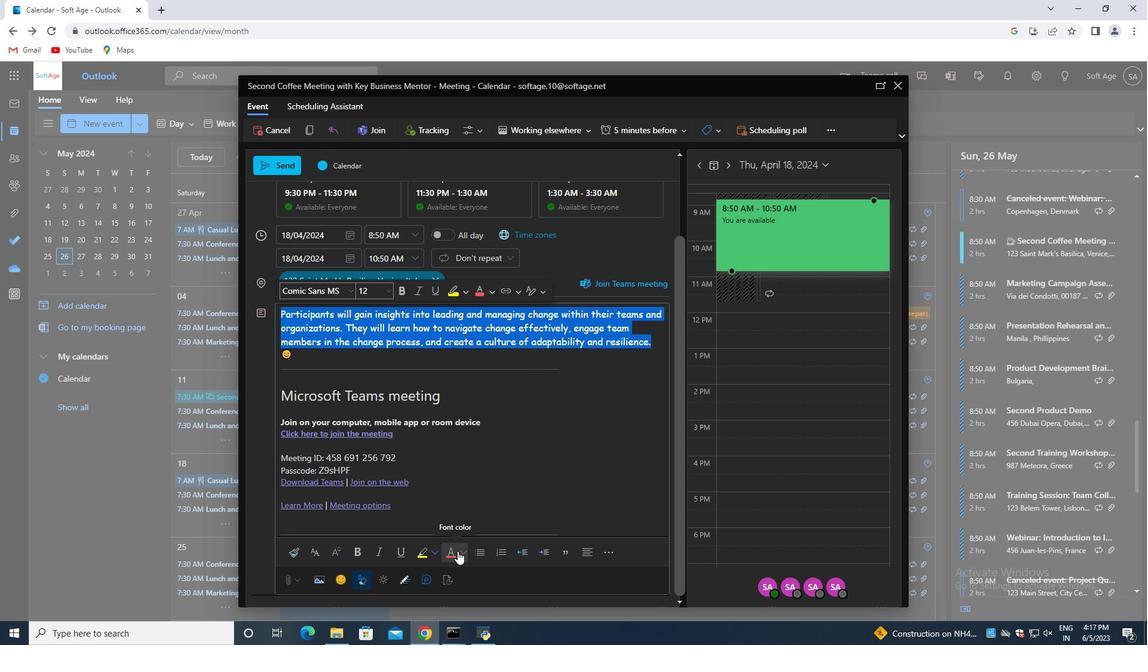 
Action: Mouse pressed left at (461, 551)
Screenshot: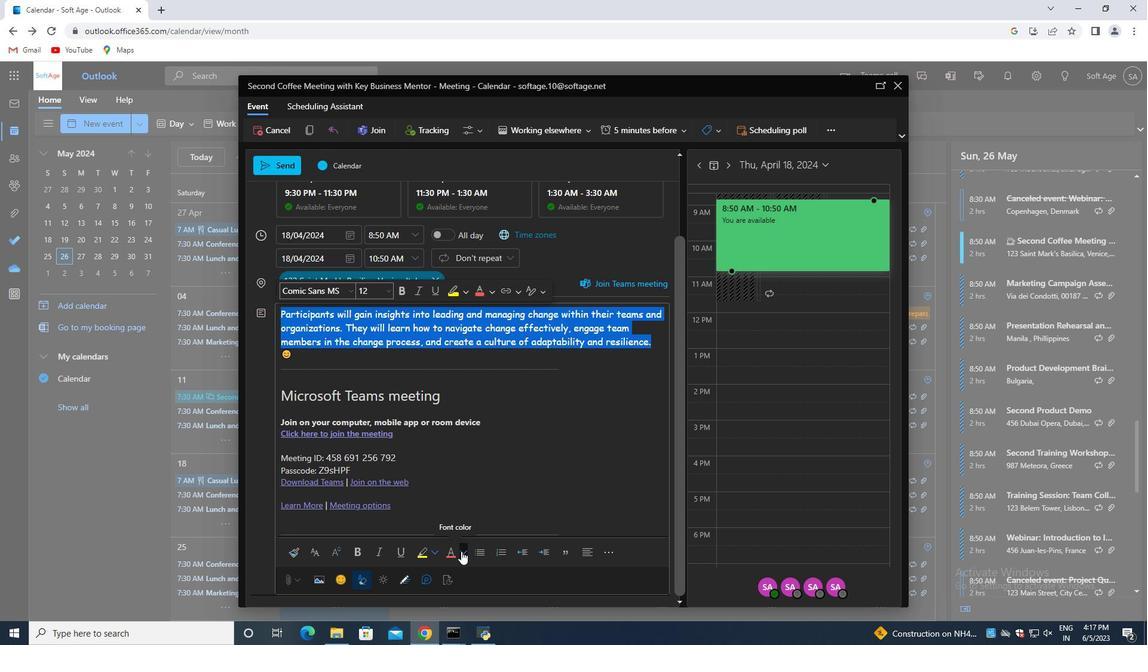 
Action: Mouse moved to (473, 485)
Screenshot: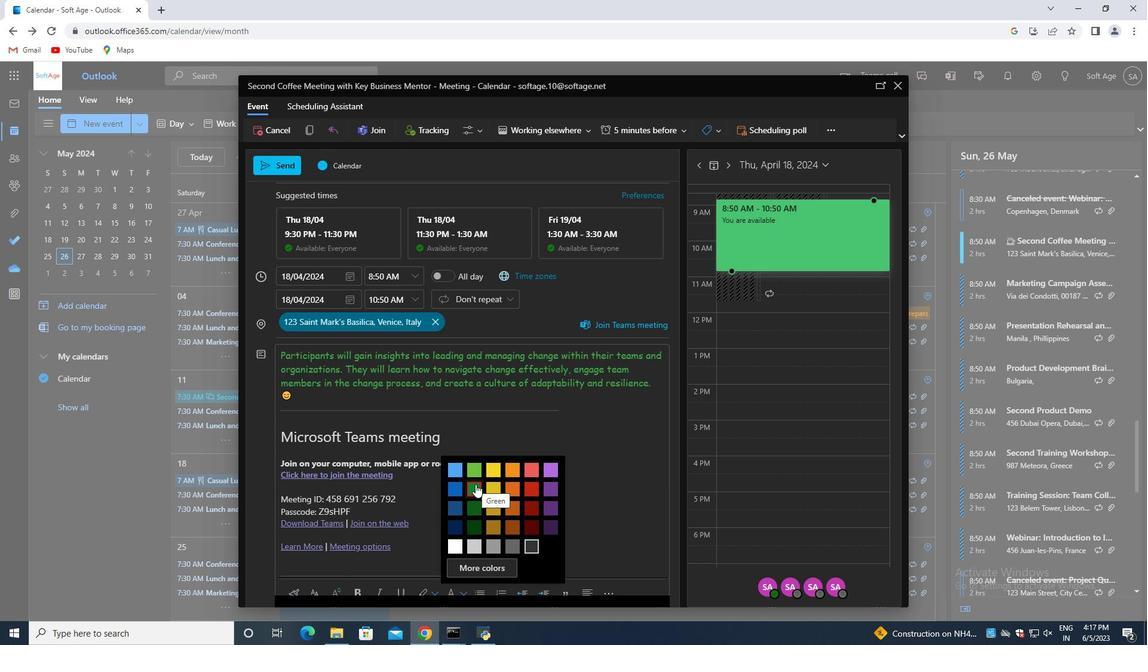 
Action: Mouse pressed left at (473, 485)
Screenshot: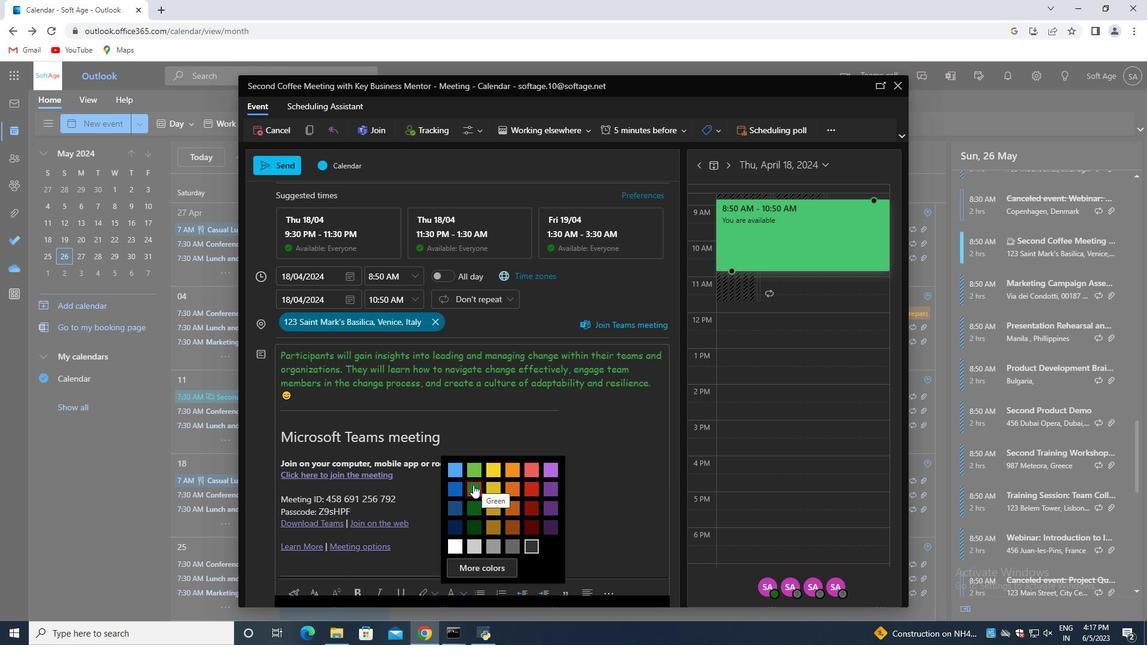 
Action: Mouse moved to (530, 453)
Screenshot: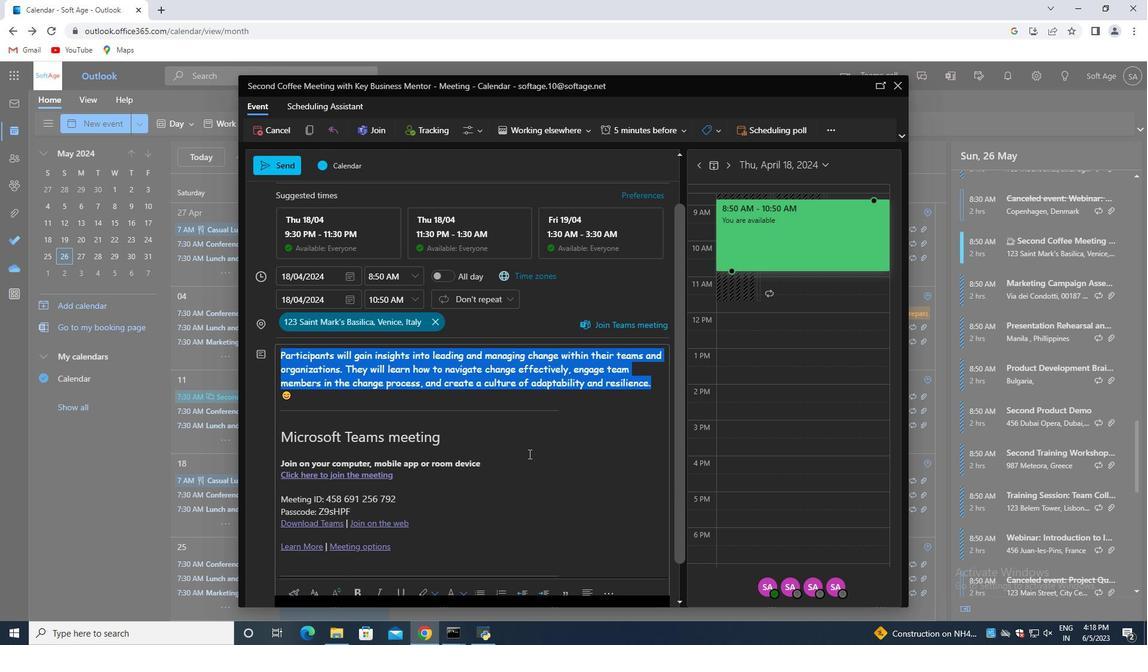 
Action: Mouse pressed left at (530, 453)
Screenshot: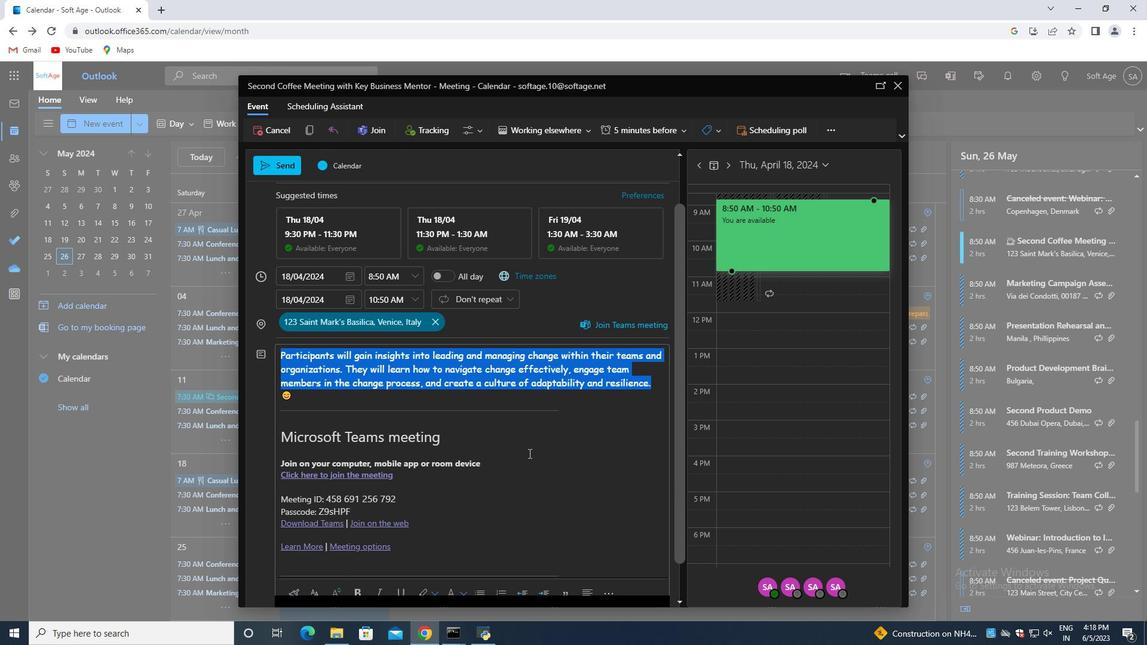 
Action: Mouse moved to (343, 275)
Screenshot: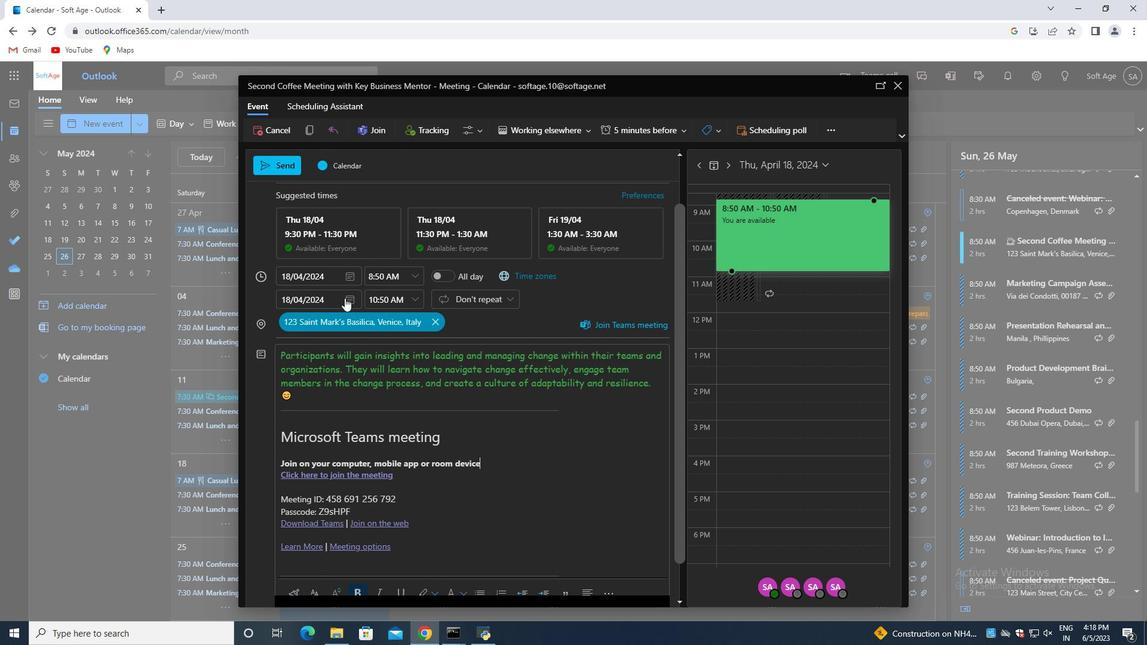 
Action: Mouse scrolled (343, 276) with delta (0, 0)
Screenshot: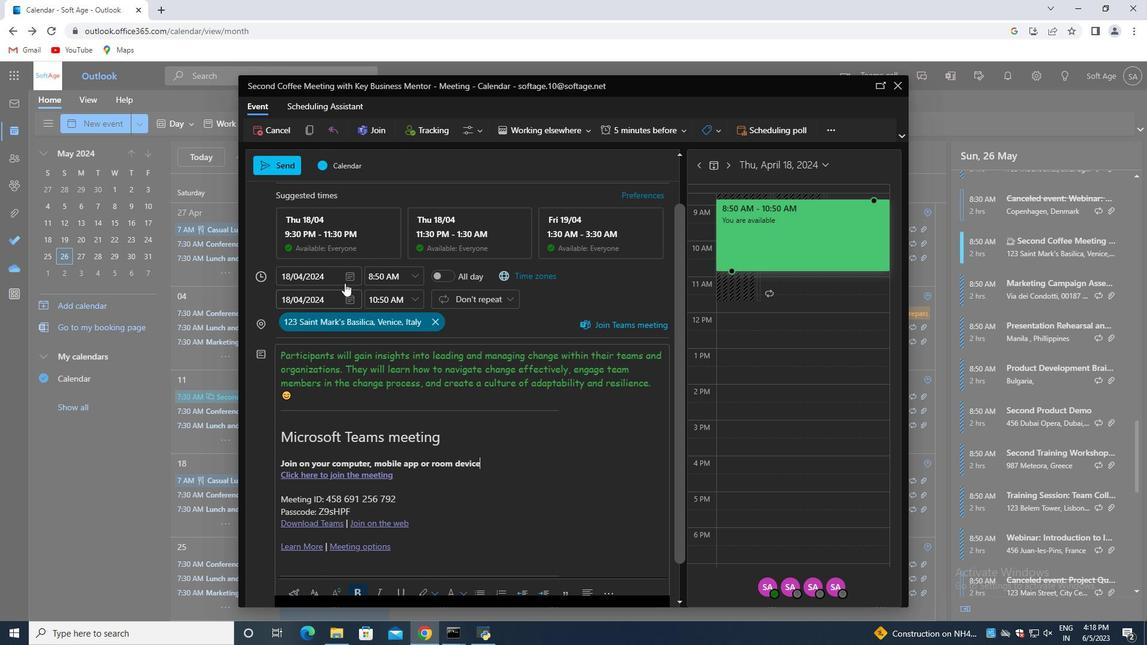 
Action: Mouse moved to (344, 271)
Screenshot: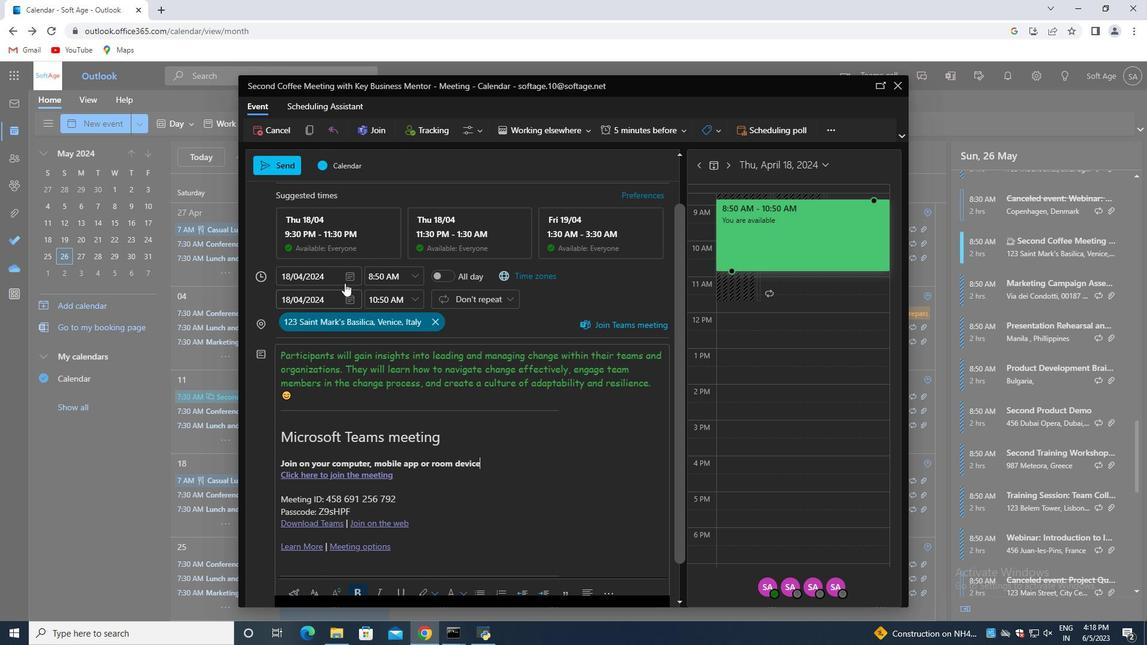 
Action: Mouse scrolled (344, 272) with delta (0, 0)
Screenshot: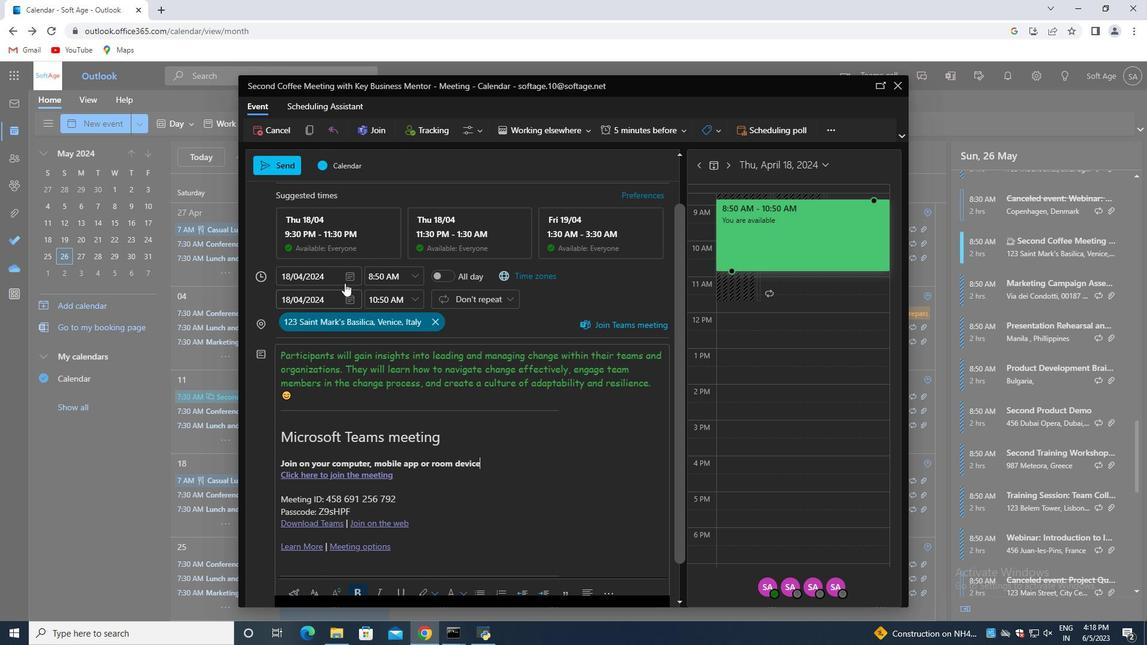 
Action: Mouse moved to (318, 269)
Screenshot: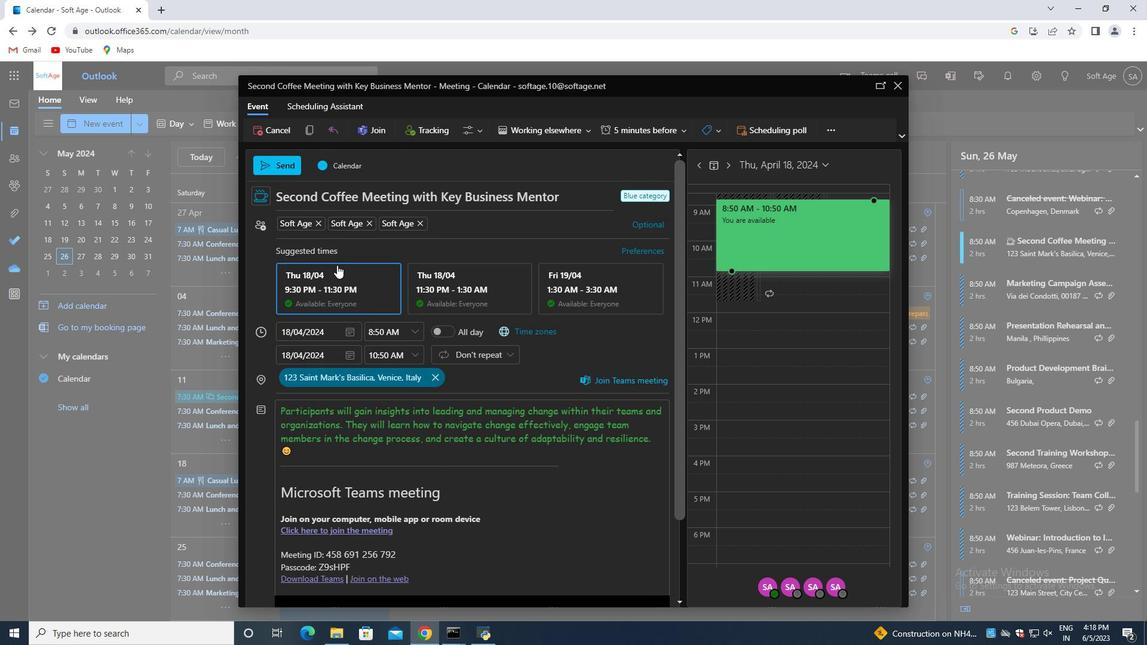 
Action: Mouse scrolled (318, 269) with delta (0, 0)
Screenshot: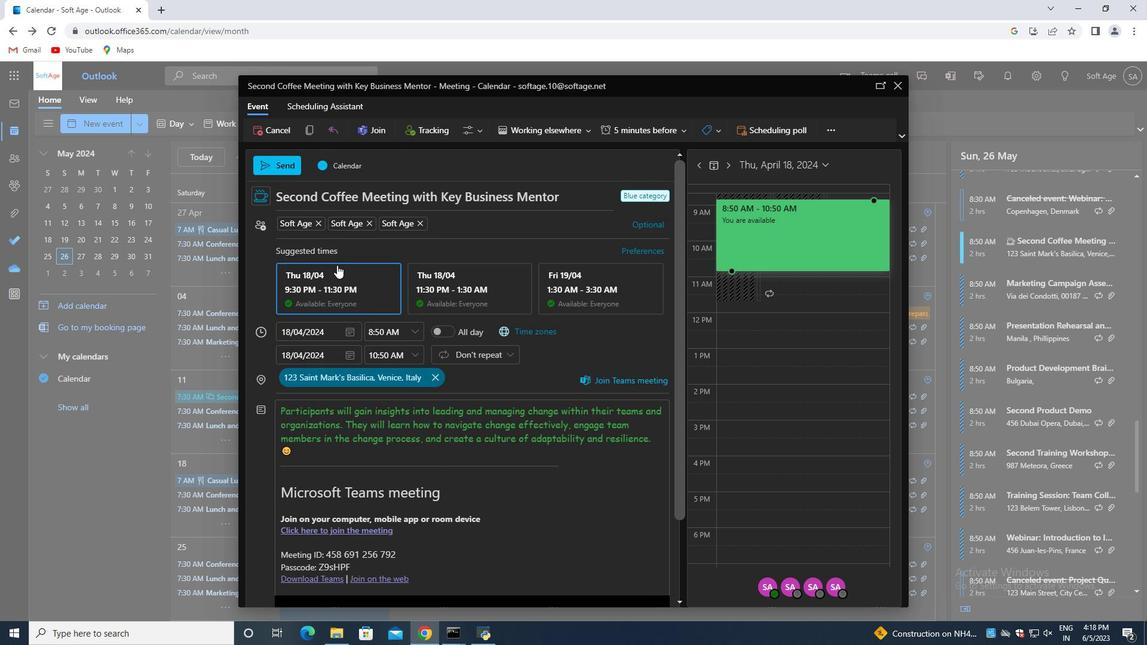 
Action: Mouse scrolled (318, 269) with delta (0, 0)
Screenshot: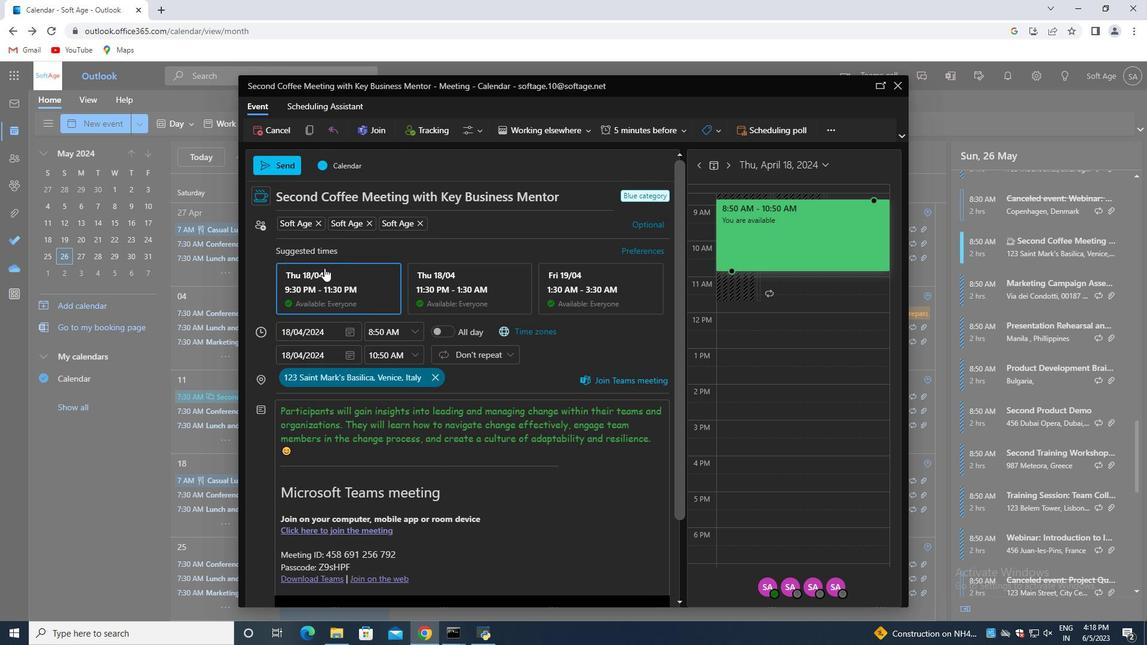 
Action: Mouse scrolled (318, 269) with delta (0, 0)
Screenshot: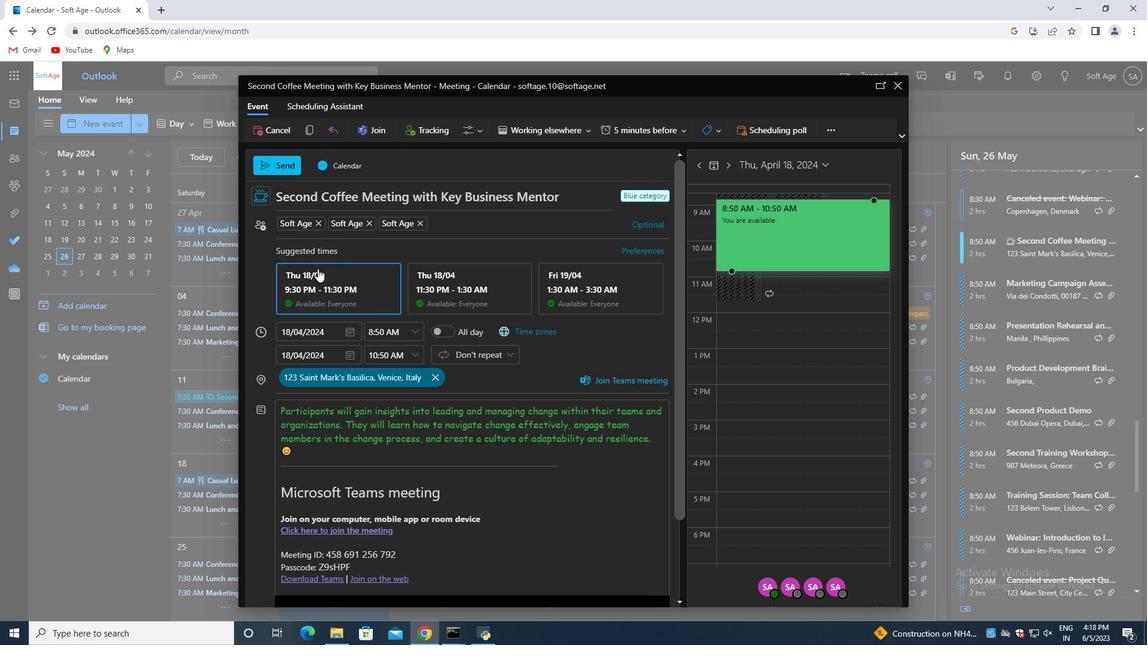 
Action: Mouse scrolled (318, 269) with delta (0, 0)
Screenshot: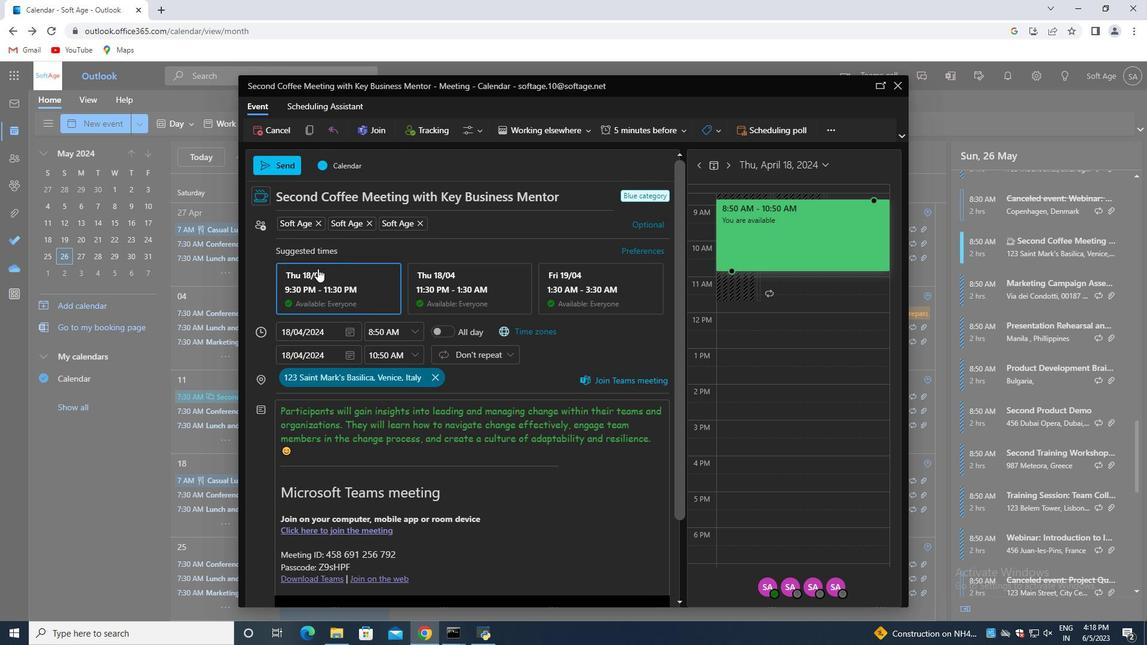 
Action: Mouse moved to (263, 196)
Screenshot: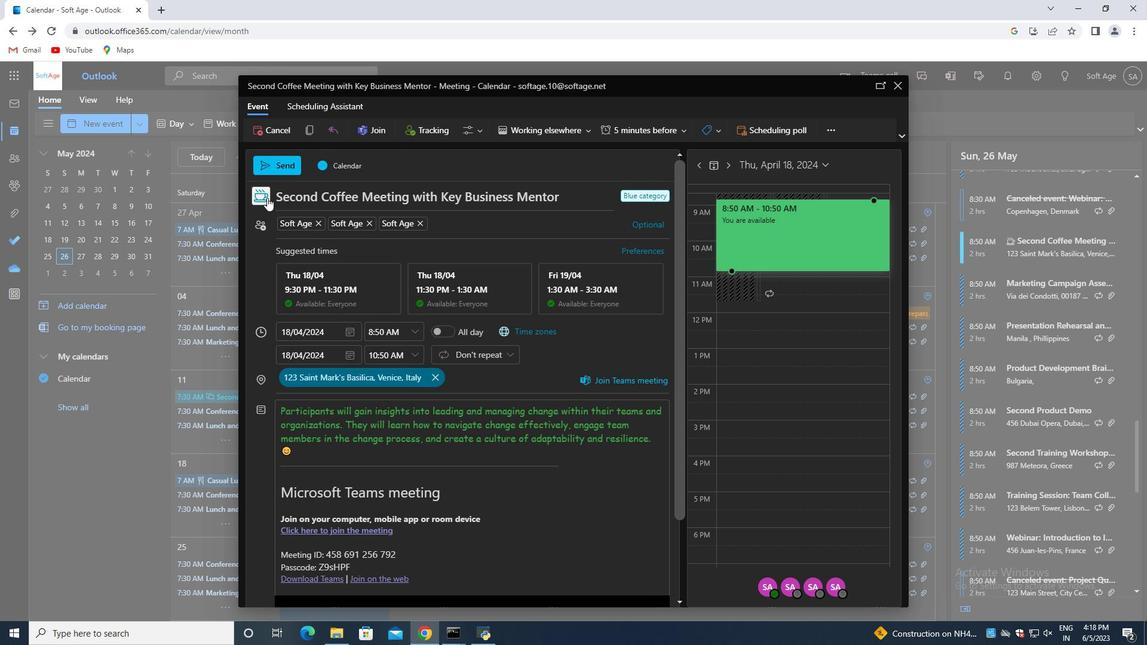 
Action: Mouse pressed left at (263, 196)
Screenshot: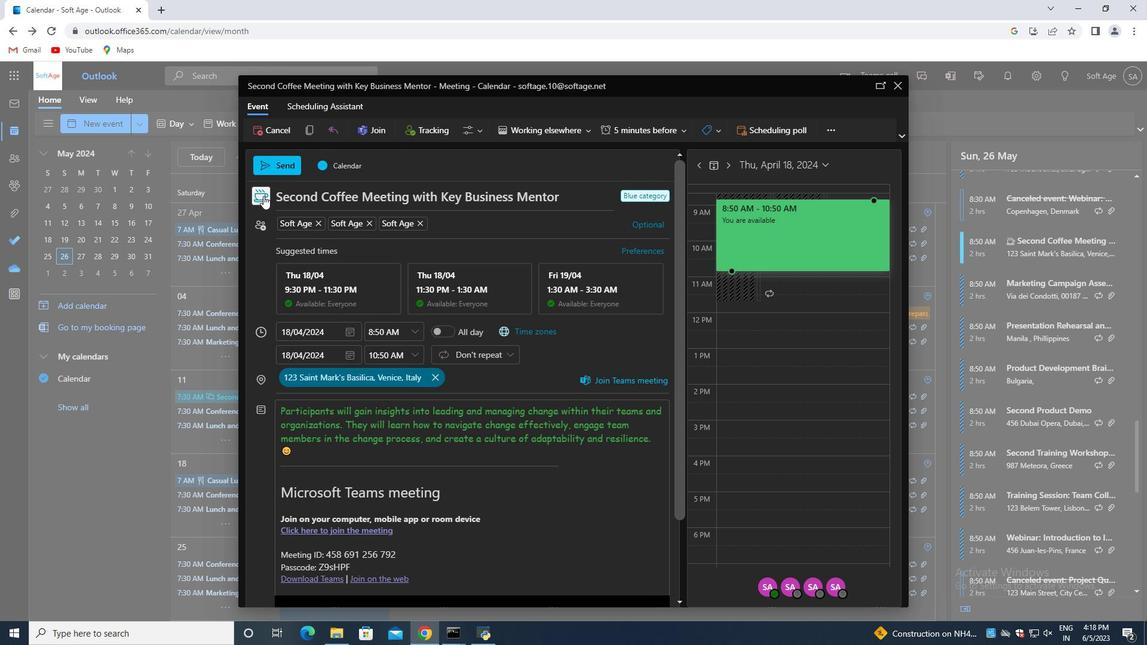 
Action: Mouse moved to (315, 254)
Screenshot: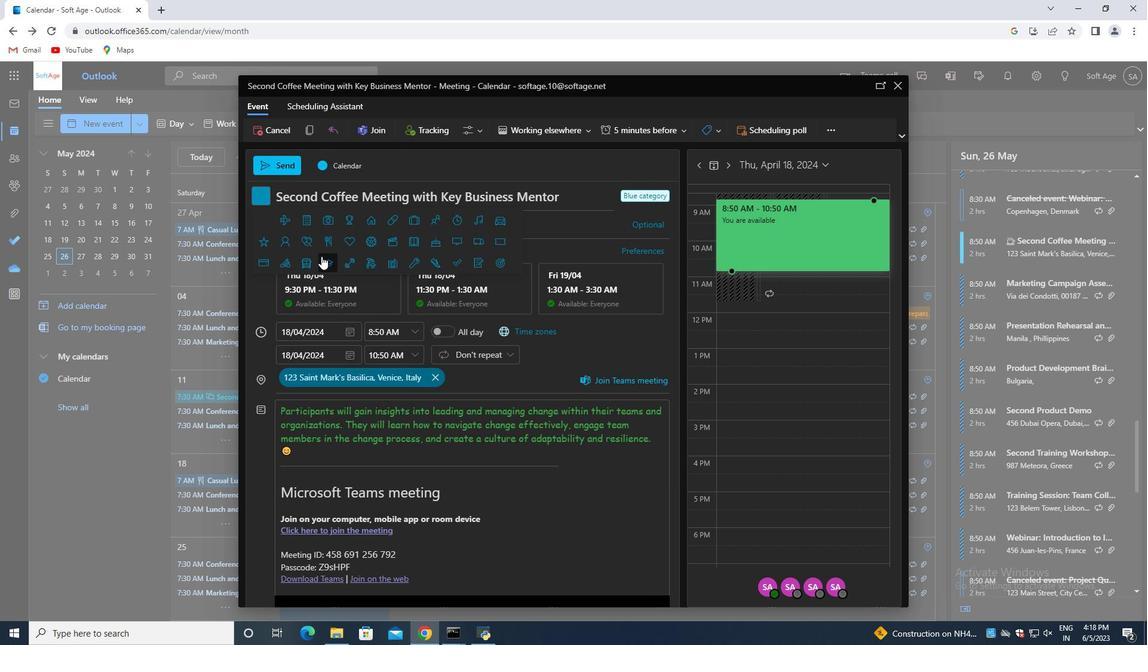 
Action: Mouse scrolled (315, 253) with delta (0, 0)
Screenshot: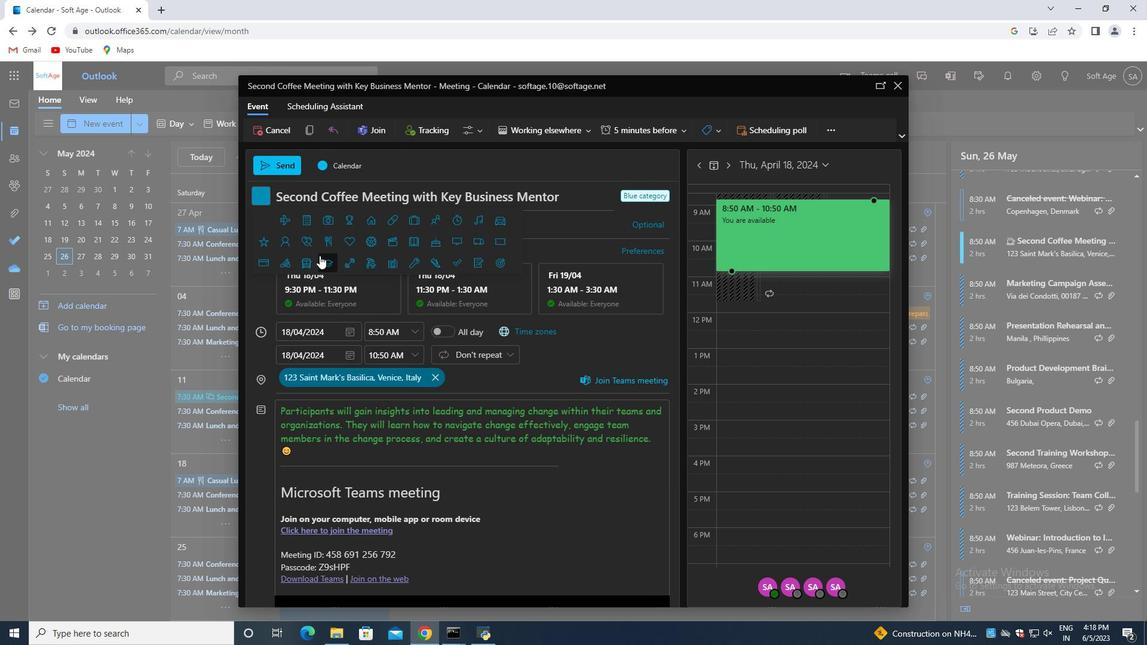 
Action: Mouse moved to (281, 239)
Screenshot: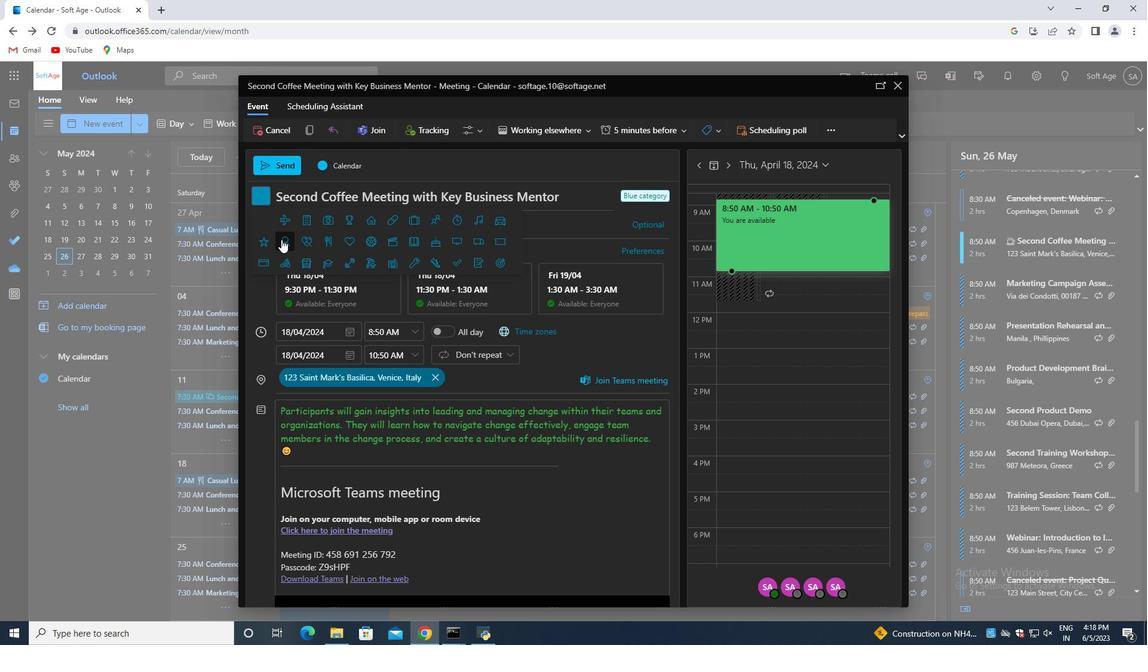 
Action: Mouse pressed left at (281, 239)
